 Task: Develop a checklist for content creation and publishing.
Action: Mouse moved to (89, 421)
Screenshot: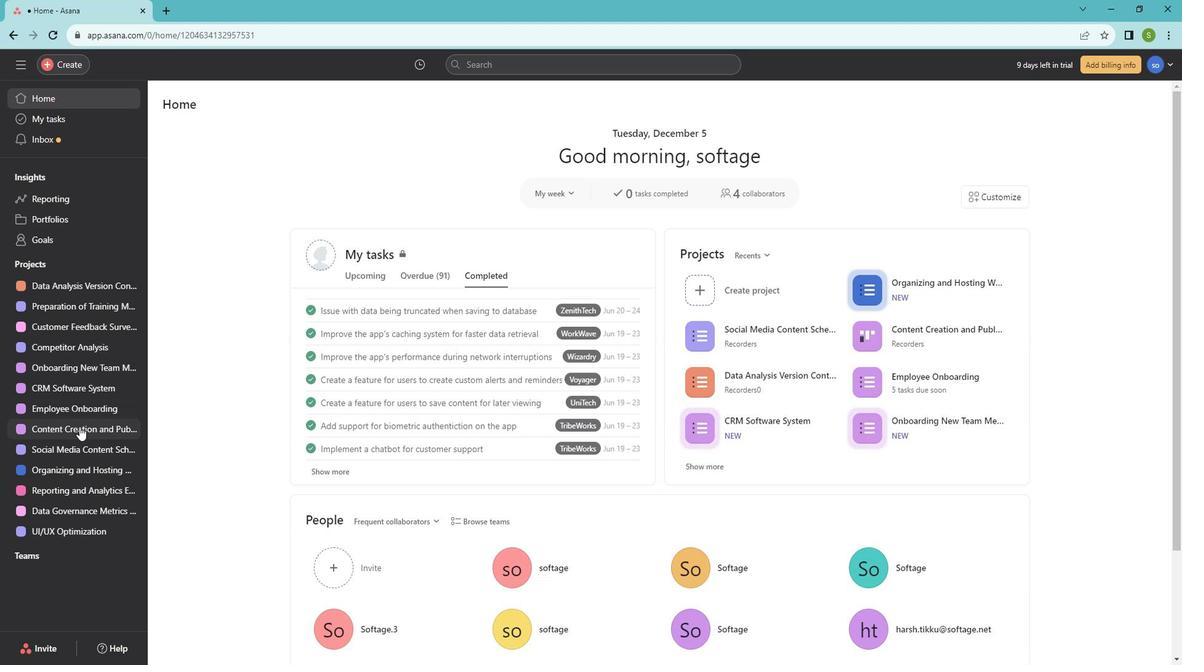 
Action: Mouse pressed left at (89, 421)
Screenshot: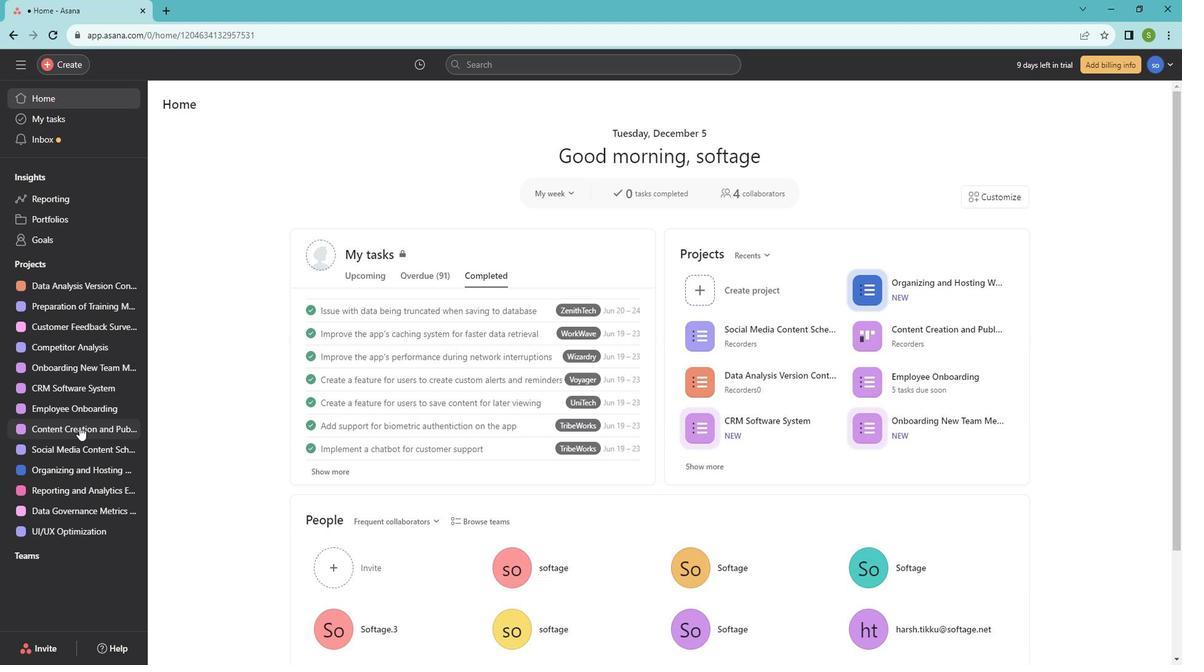 
Action: Mouse moved to (250, 138)
Screenshot: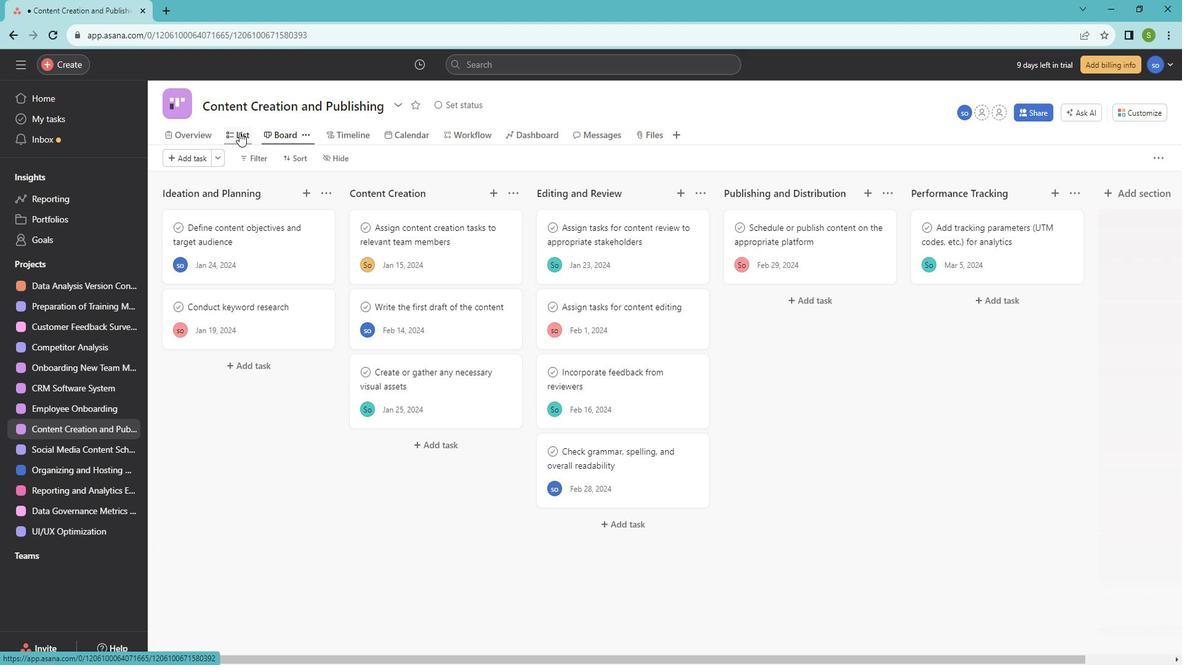 
Action: Mouse pressed left at (250, 138)
Screenshot: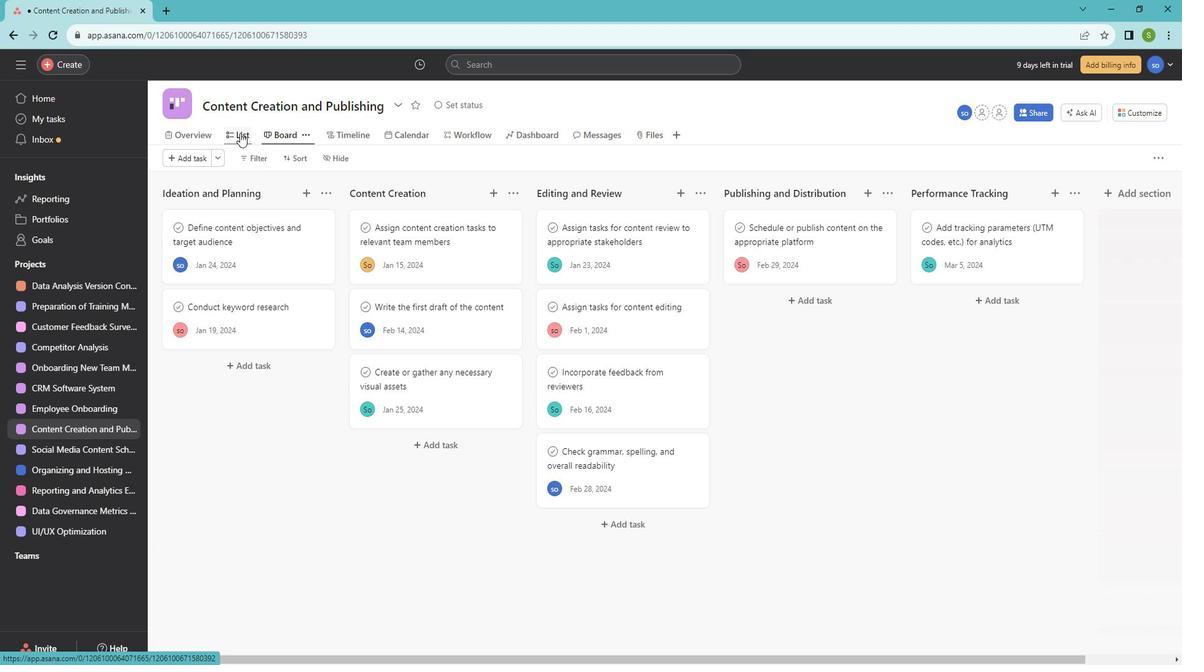
Action: Mouse moved to (714, 197)
Screenshot: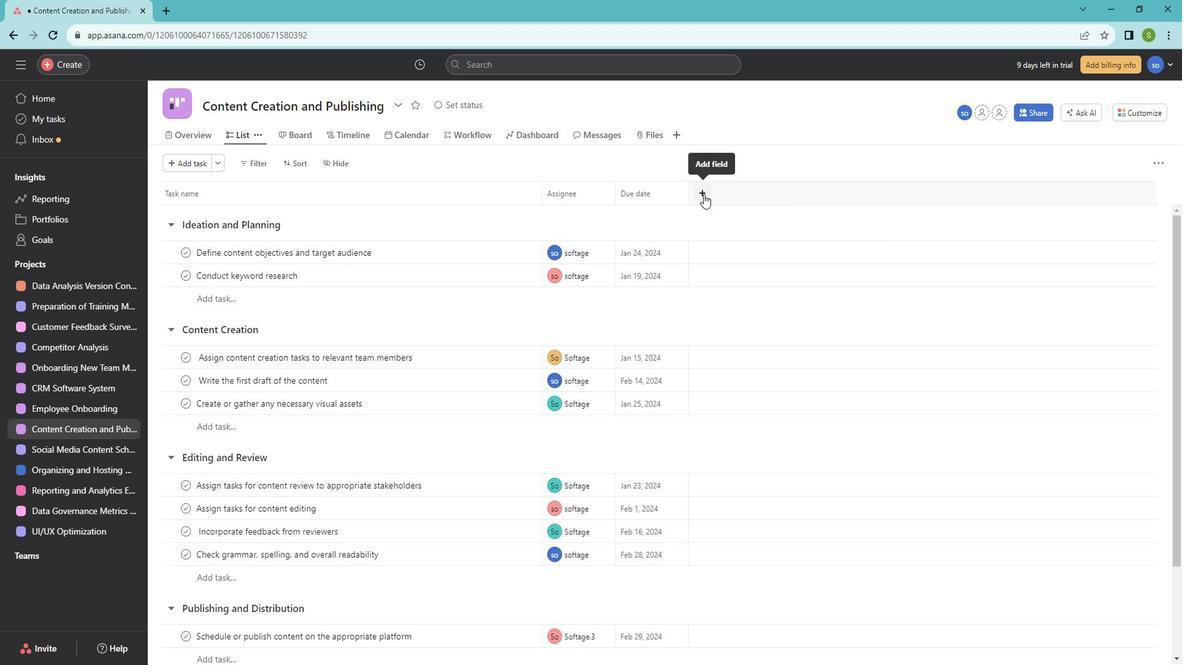 
Action: Mouse pressed left at (714, 197)
Screenshot: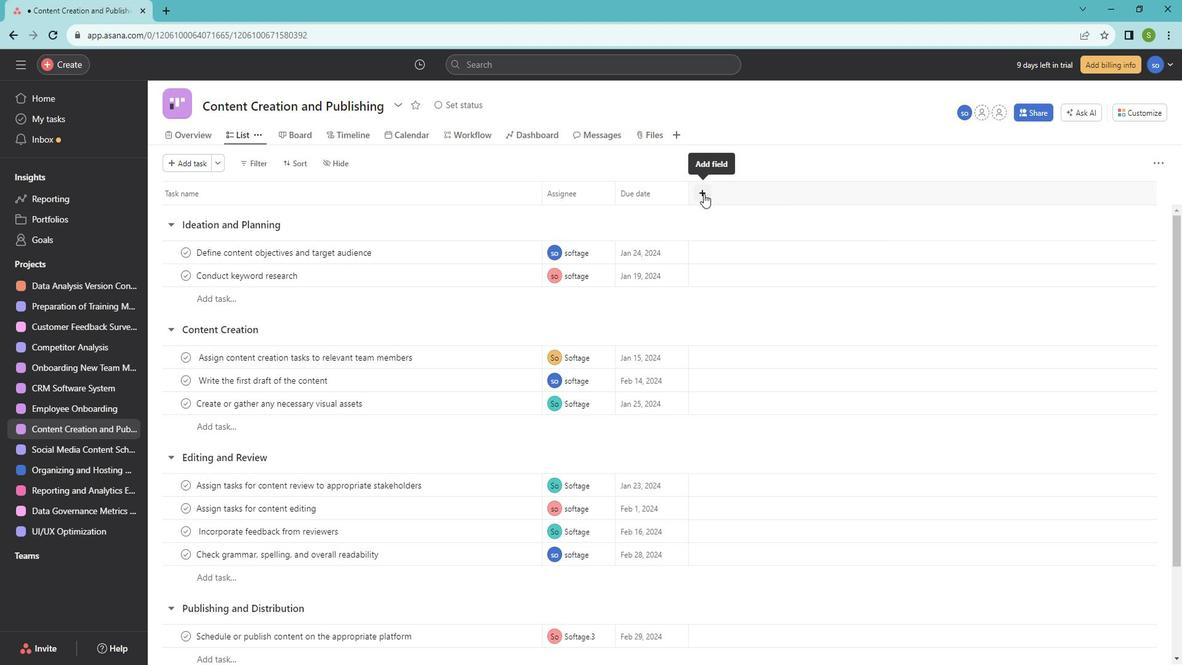 
Action: Mouse moved to (749, 354)
Screenshot: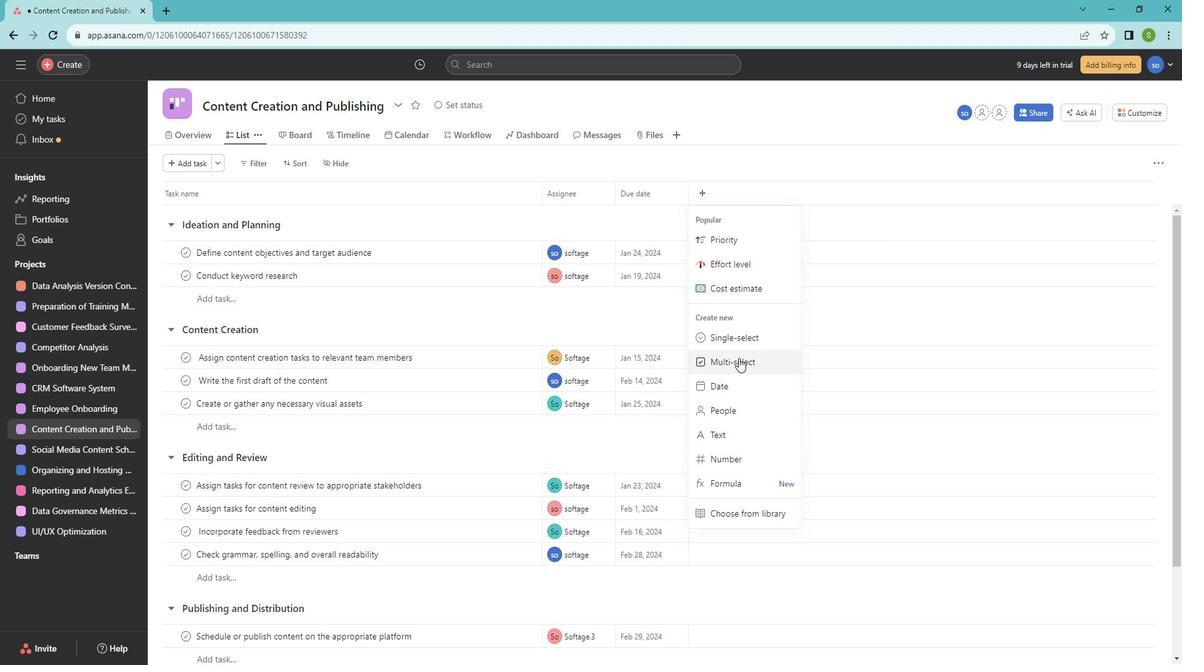 
Action: Mouse pressed left at (749, 354)
Screenshot: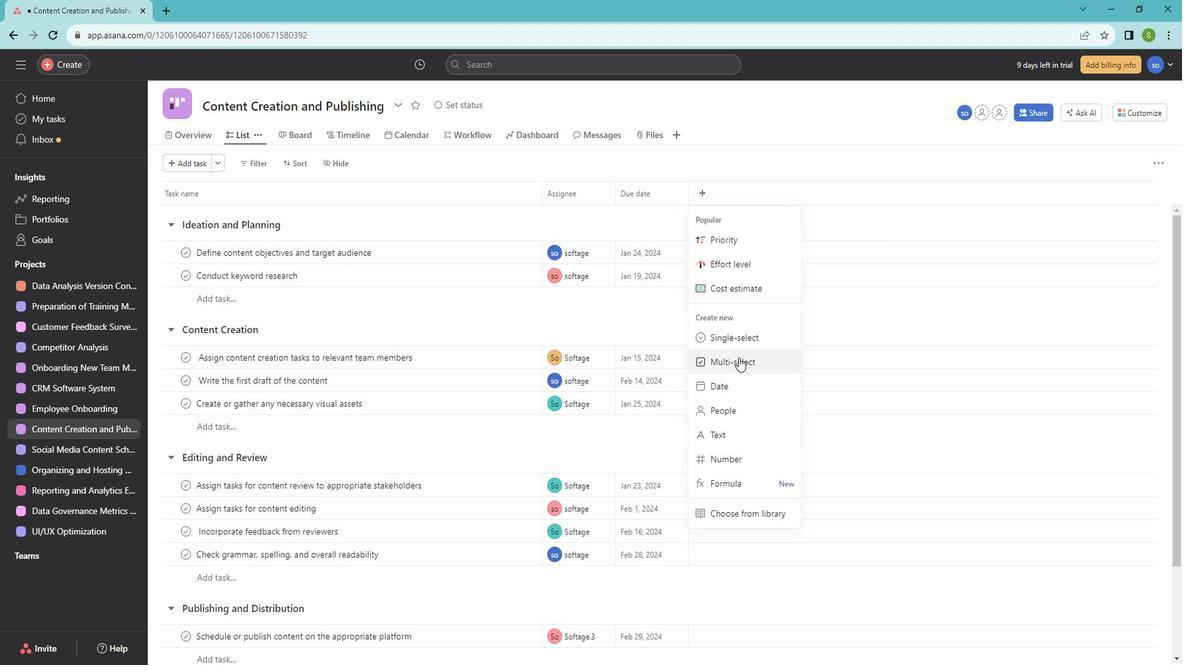 
Action: Mouse moved to (499, 264)
Screenshot: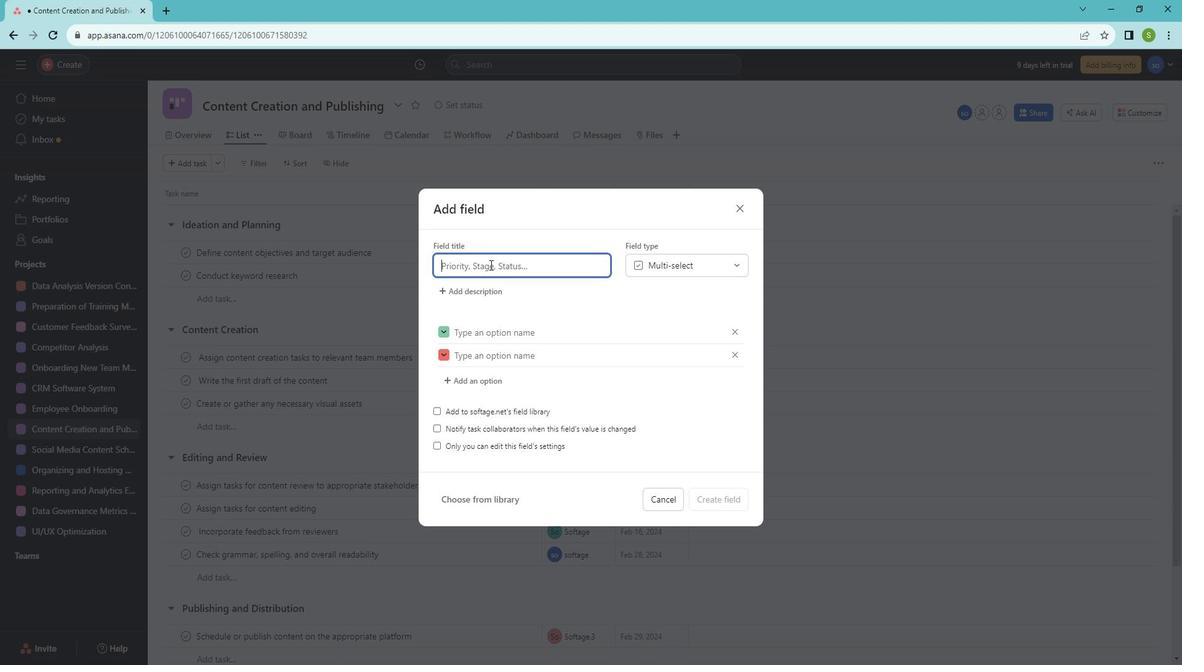 
Action: Mouse pressed left at (499, 264)
Screenshot: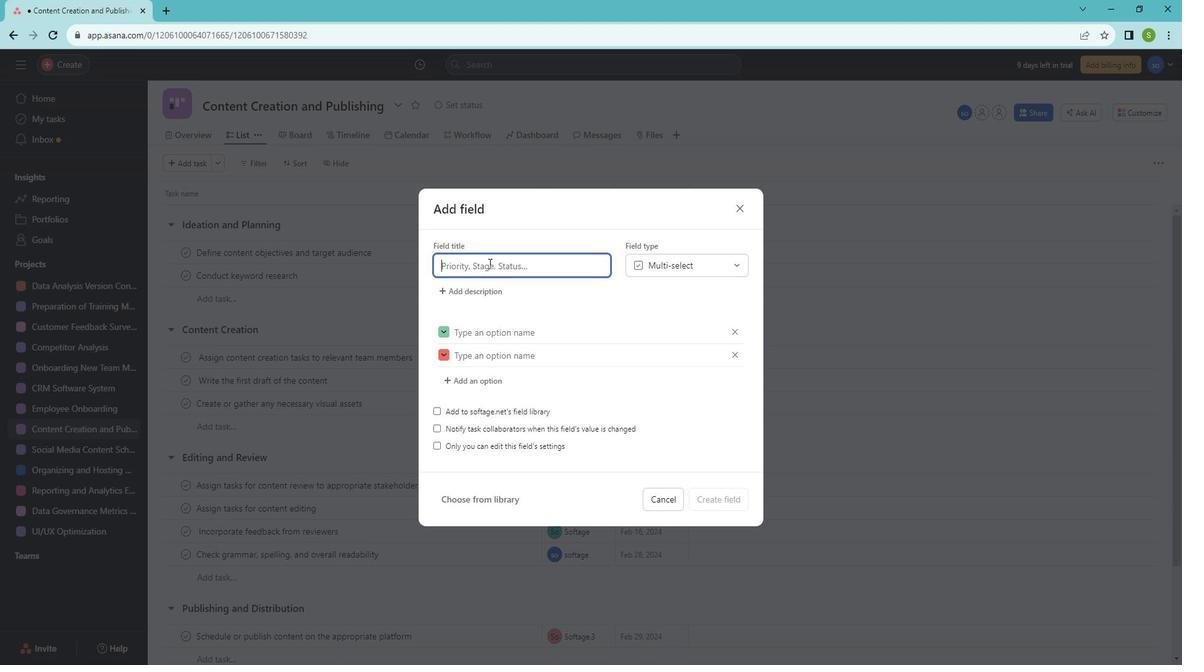 
Action: Mouse moved to (499, 264)
Screenshot: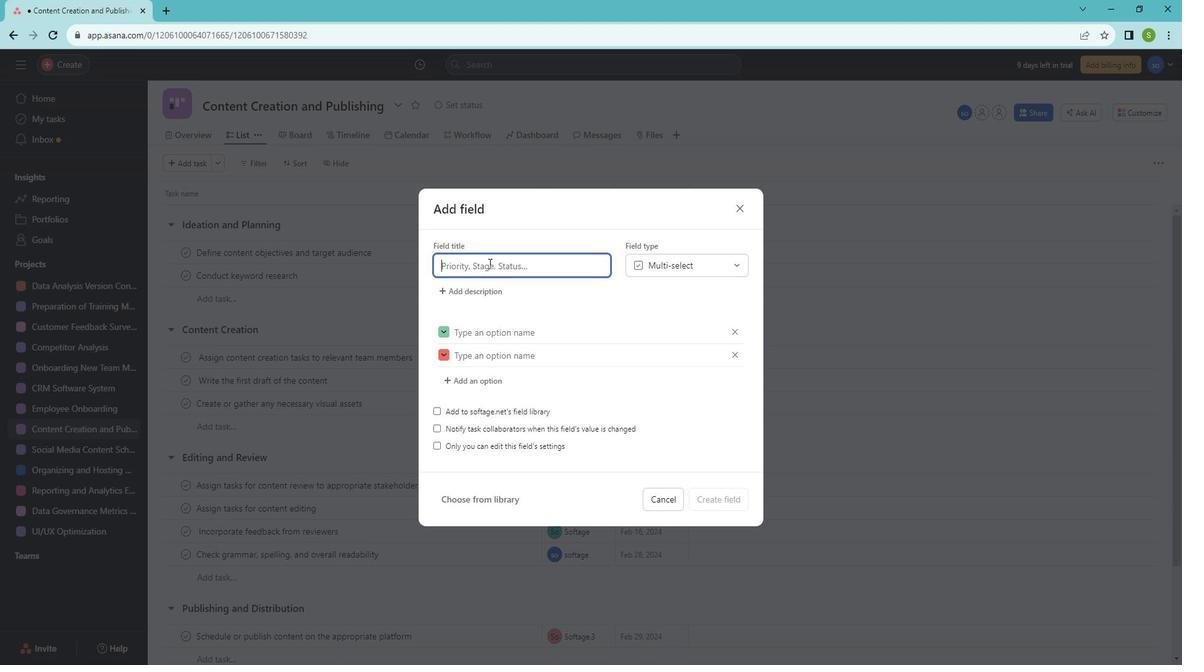 
Action: Key pressed <Key.shift>Content<Key.space><Key.shift>Creation
Screenshot: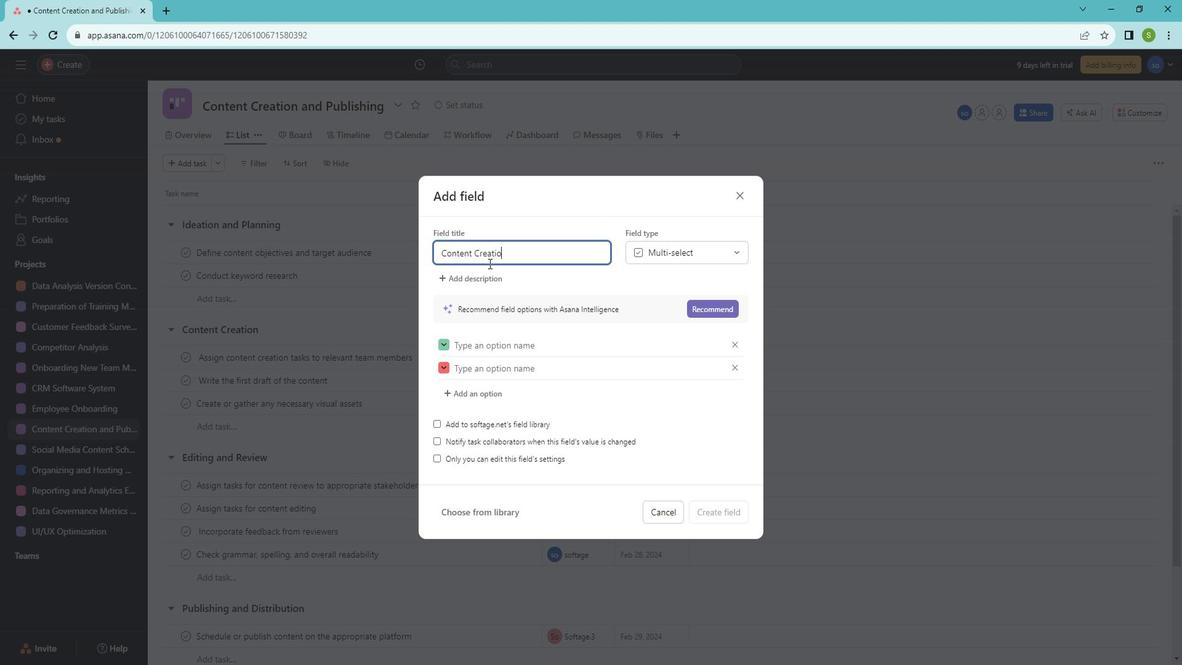 
Action: Mouse moved to (726, 306)
Screenshot: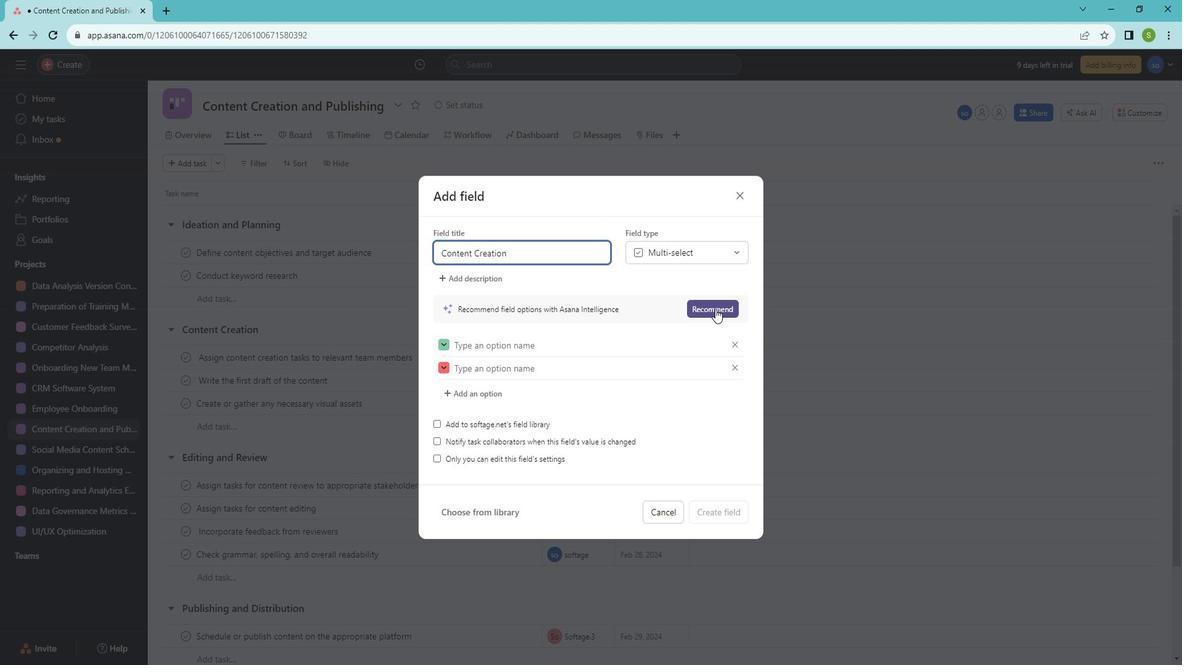 
Action: Mouse pressed left at (726, 306)
Screenshot: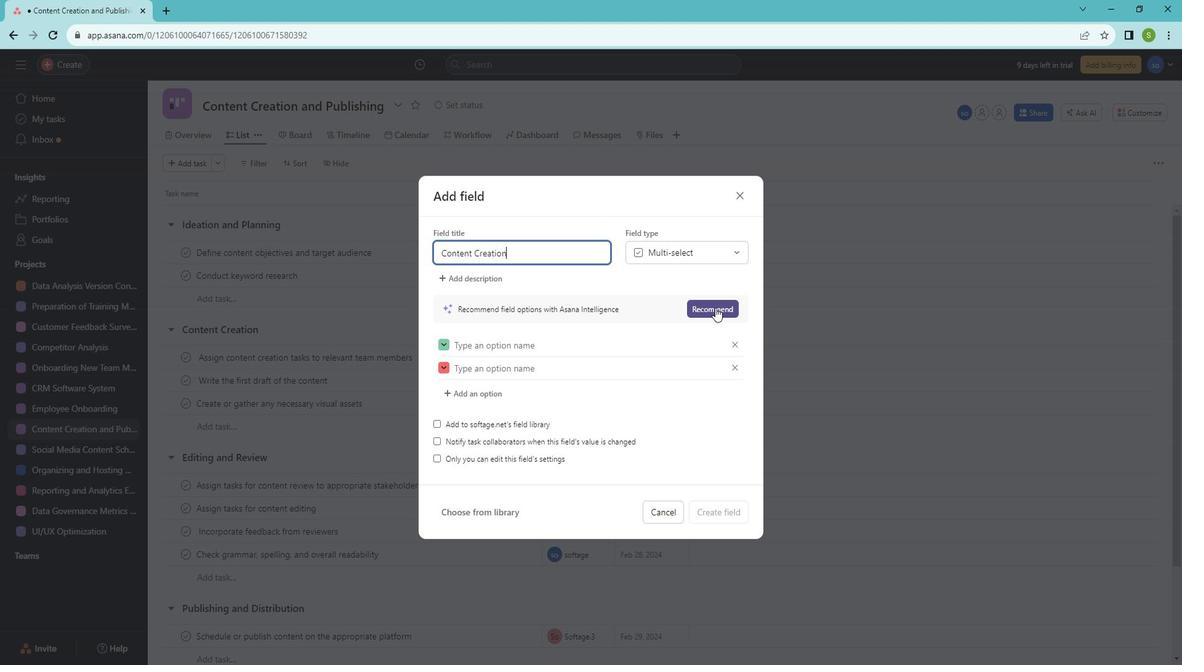 
Action: Mouse moved to (732, 394)
Screenshot: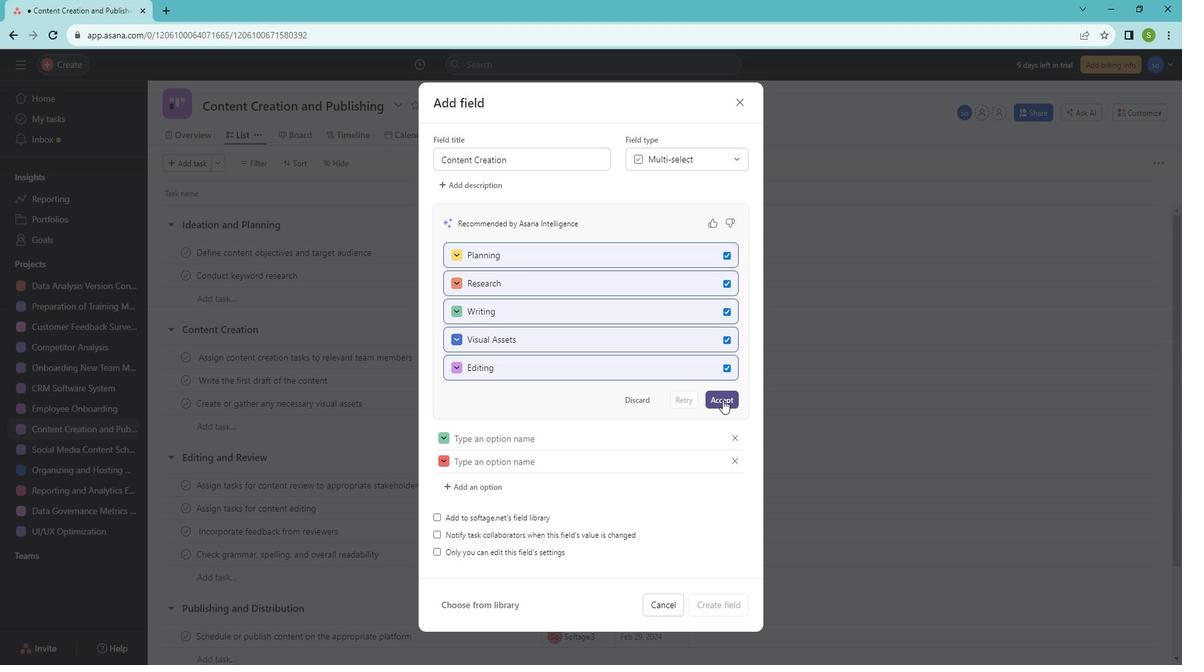 
Action: Mouse pressed left at (732, 394)
Screenshot: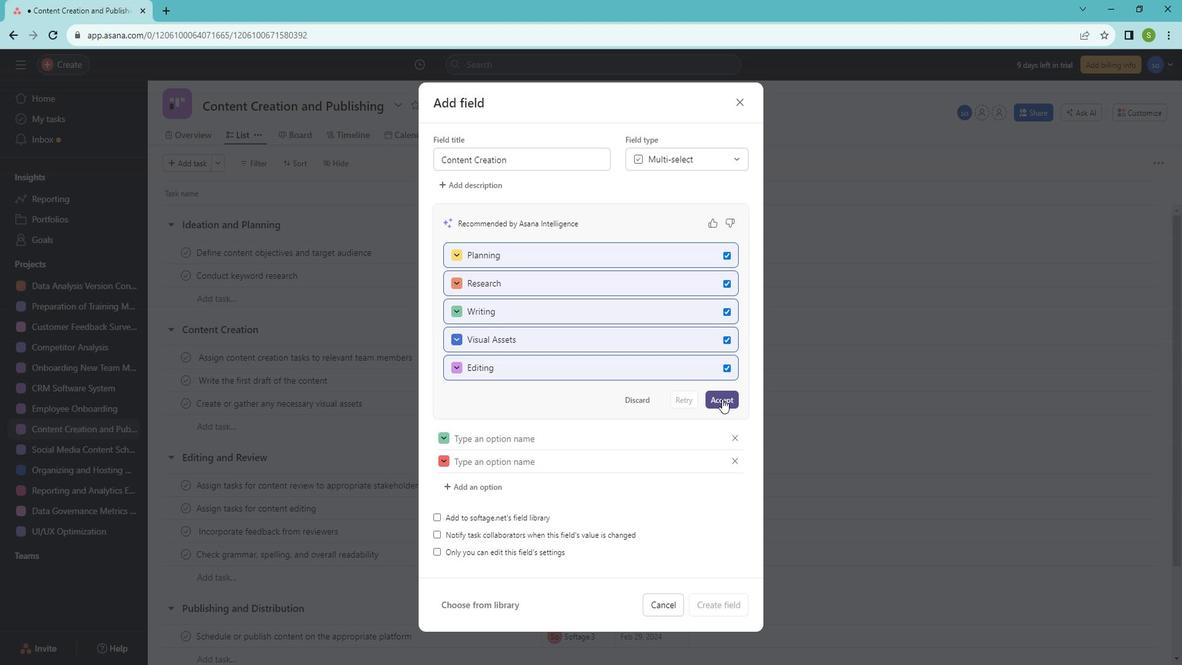 
Action: Mouse moved to (719, 533)
Screenshot: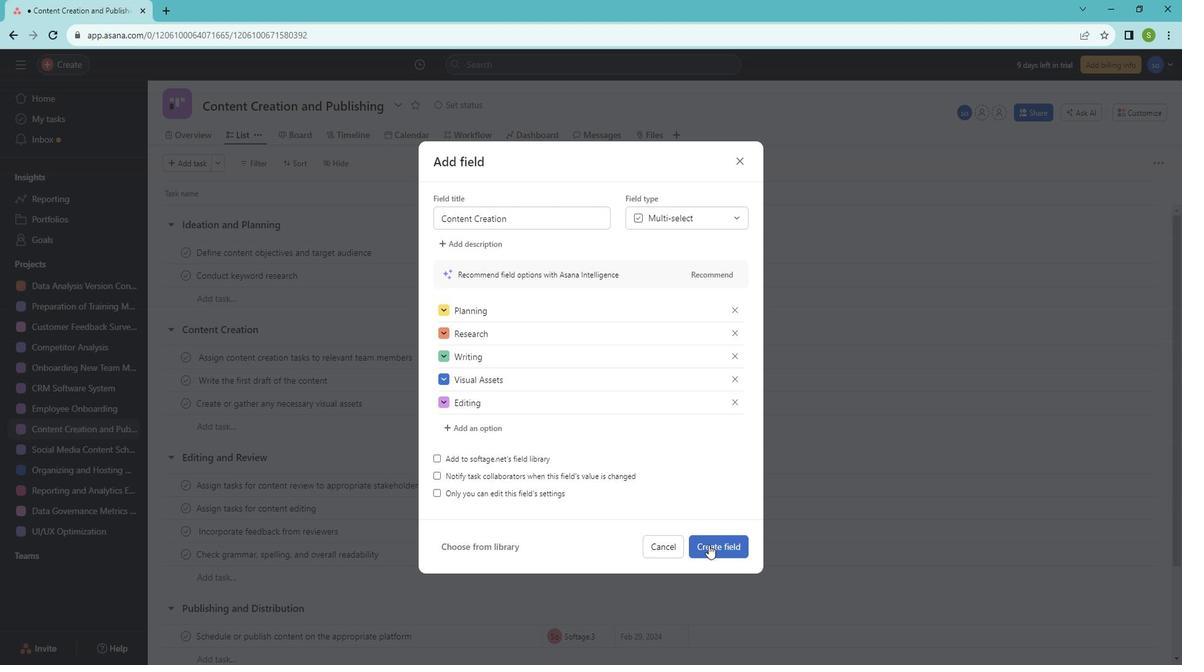 
Action: Mouse pressed left at (719, 533)
Screenshot: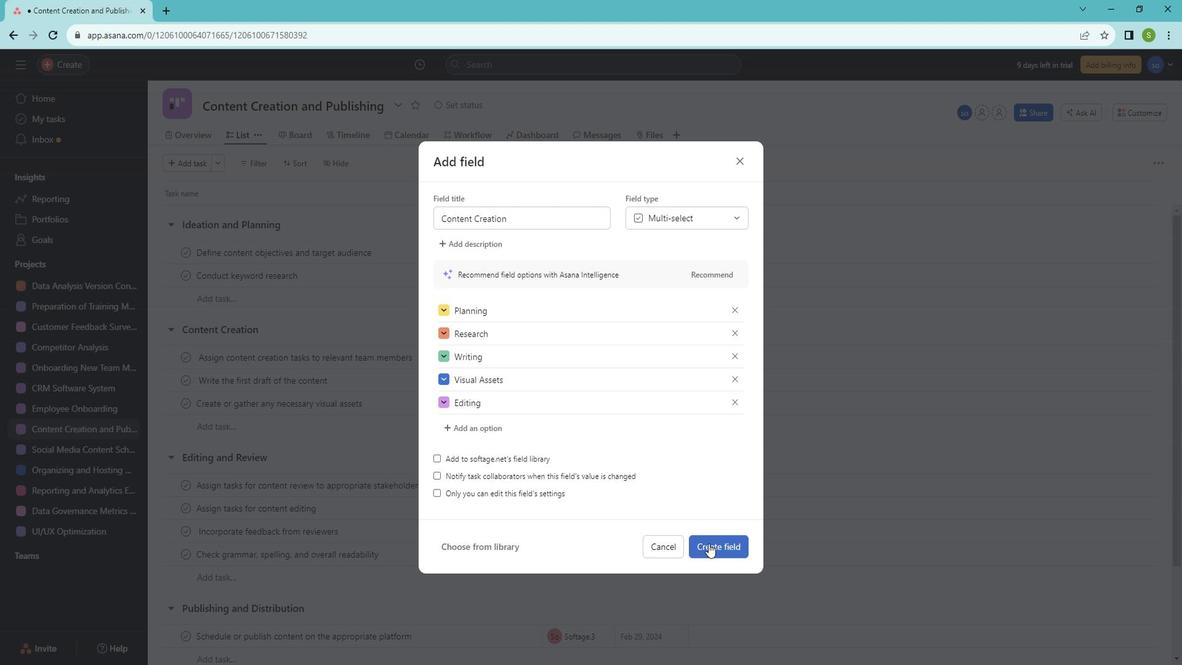 
Action: Mouse moved to (737, 253)
Screenshot: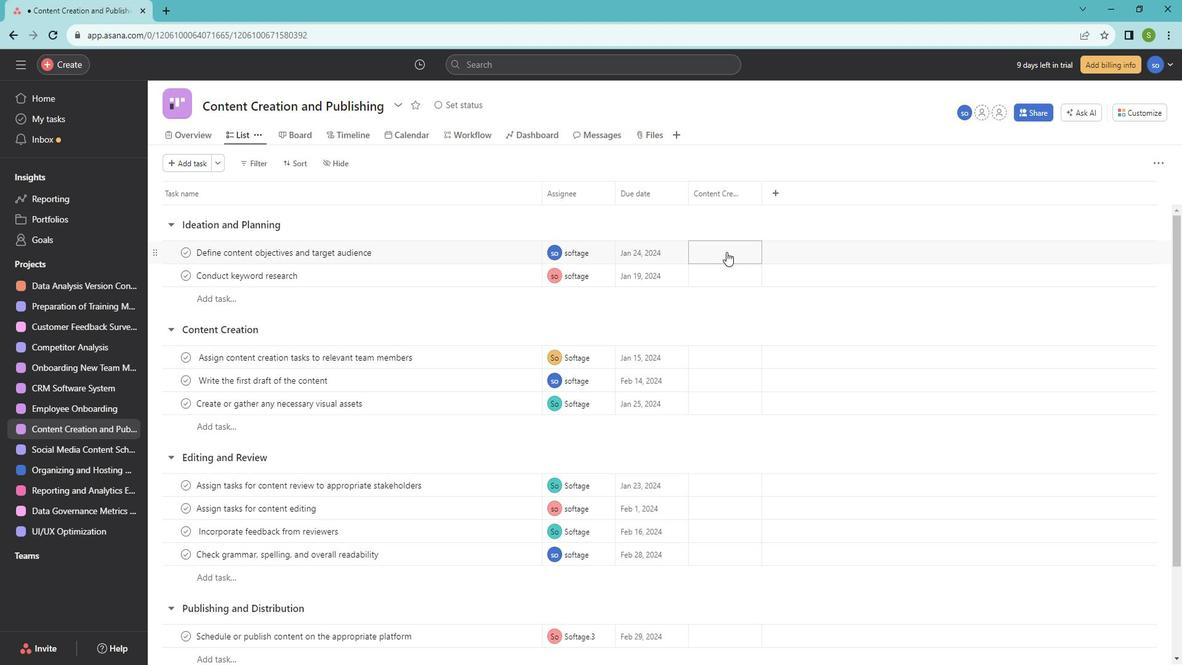 
Action: Mouse pressed left at (737, 253)
Screenshot: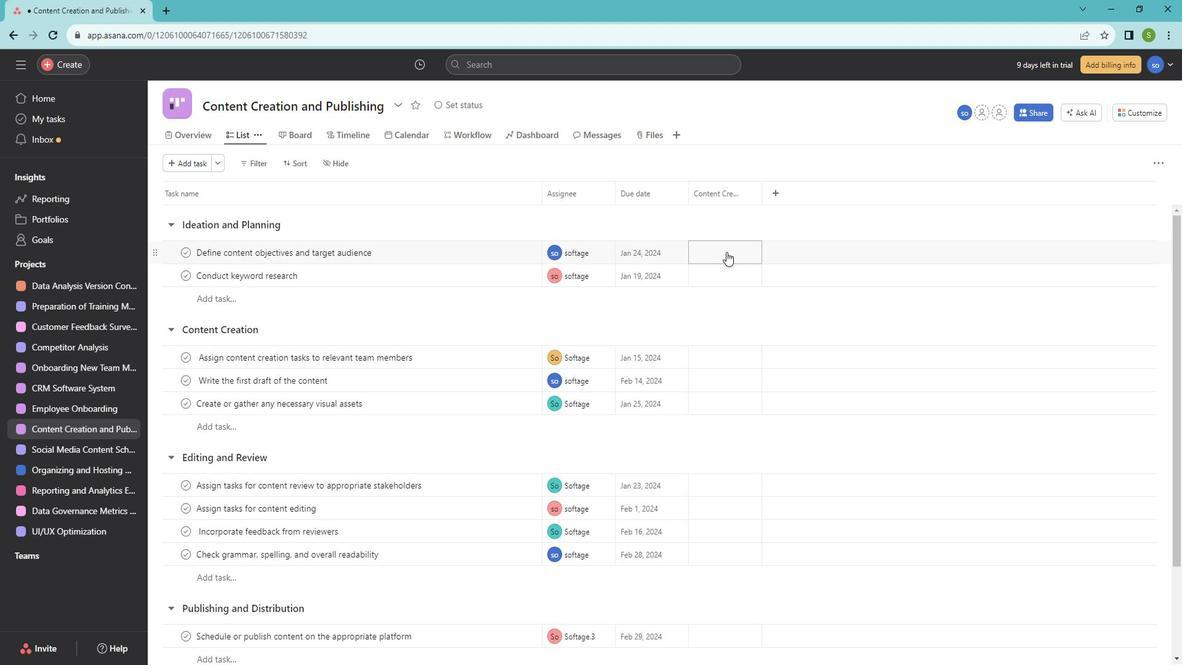 
Action: Mouse moved to (738, 315)
Screenshot: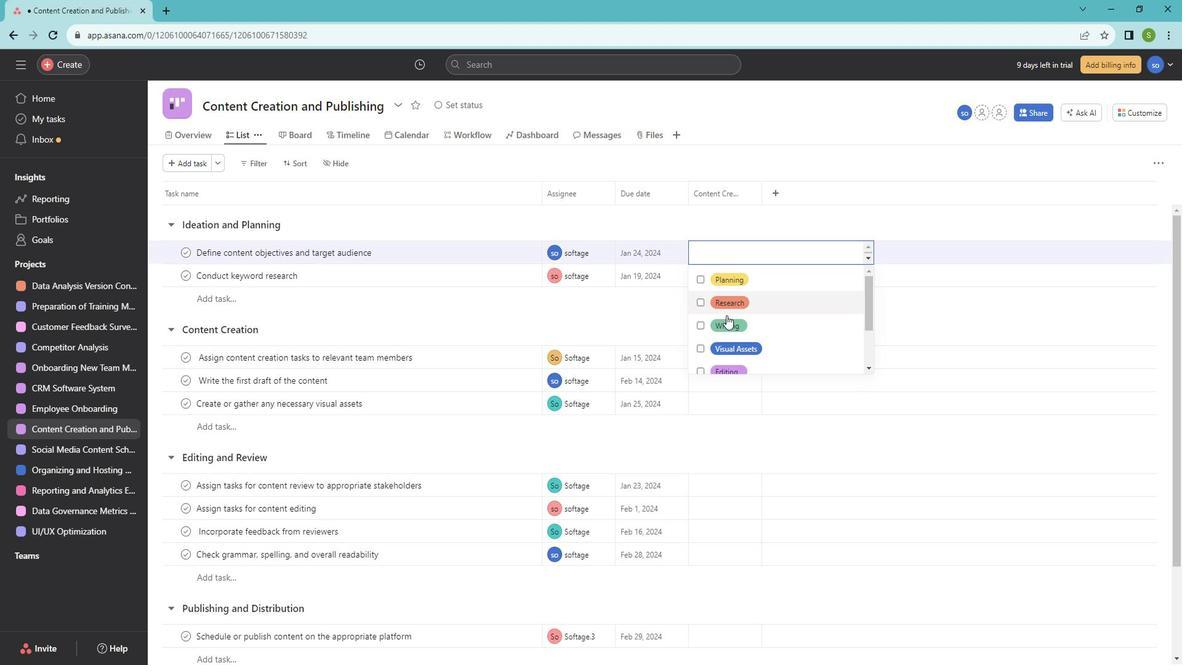 
Action: Mouse scrolled (738, 314) with delta (0, 0)
Screenshot: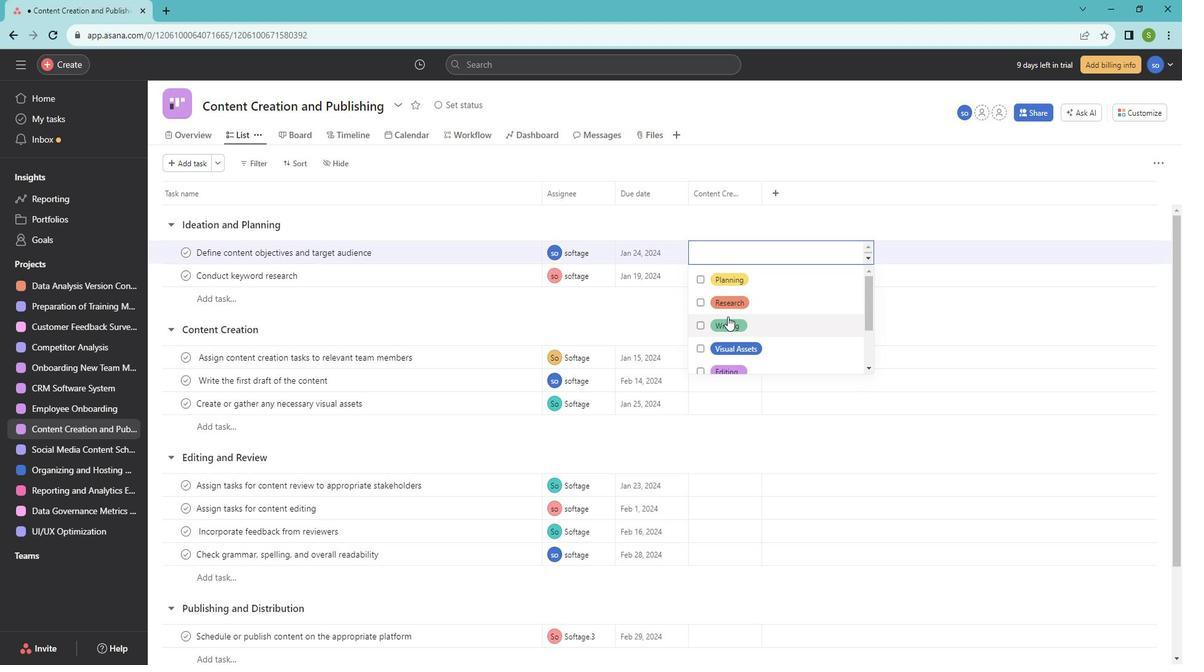 
Action: Mouse moved to (739, 314)
Screenshot: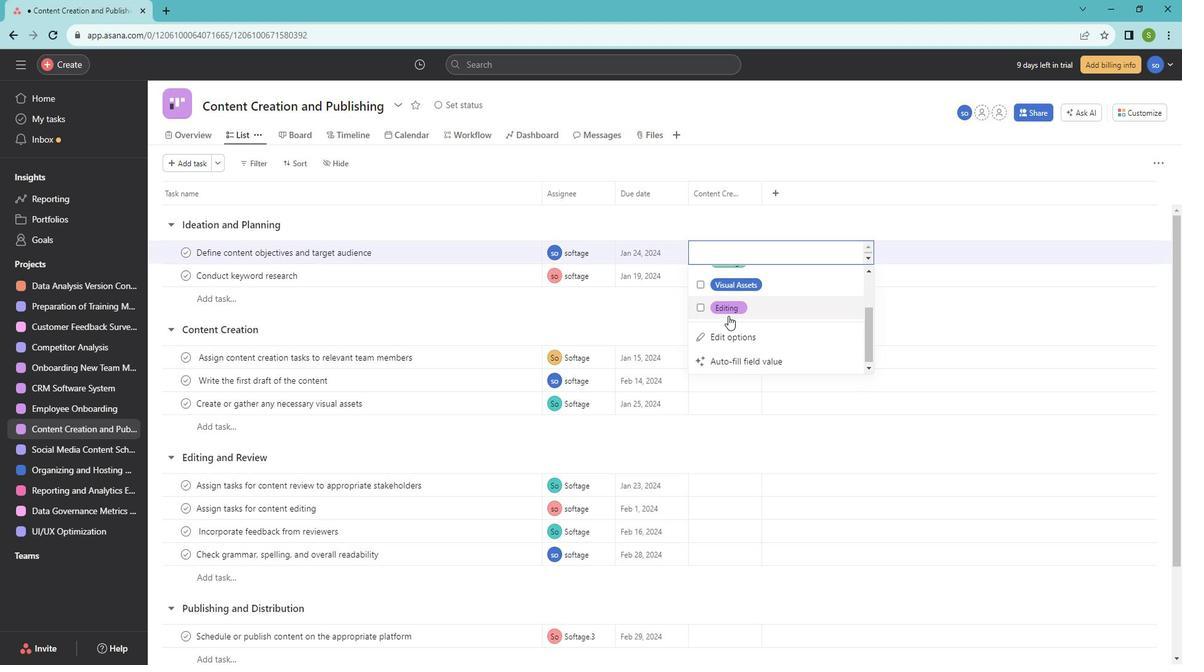 
Action: Mouse scrolled (739, 314) with delta (0, 0)
Screenshot: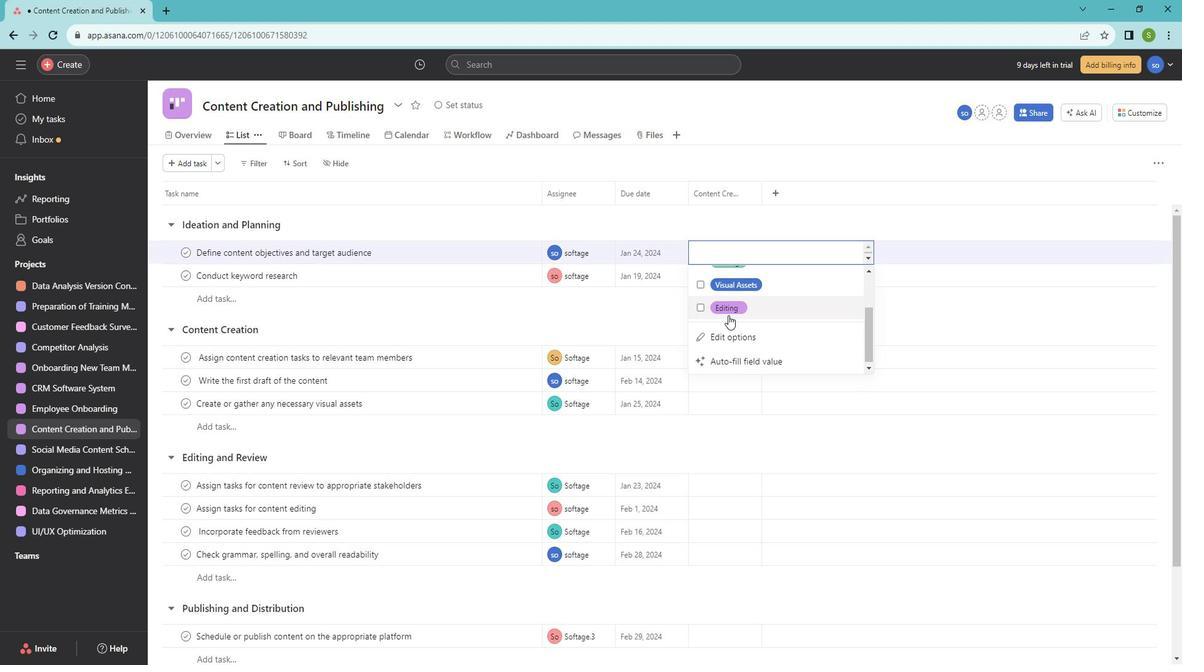 
Action: Mouse moved to (731, 278)
Screenshot: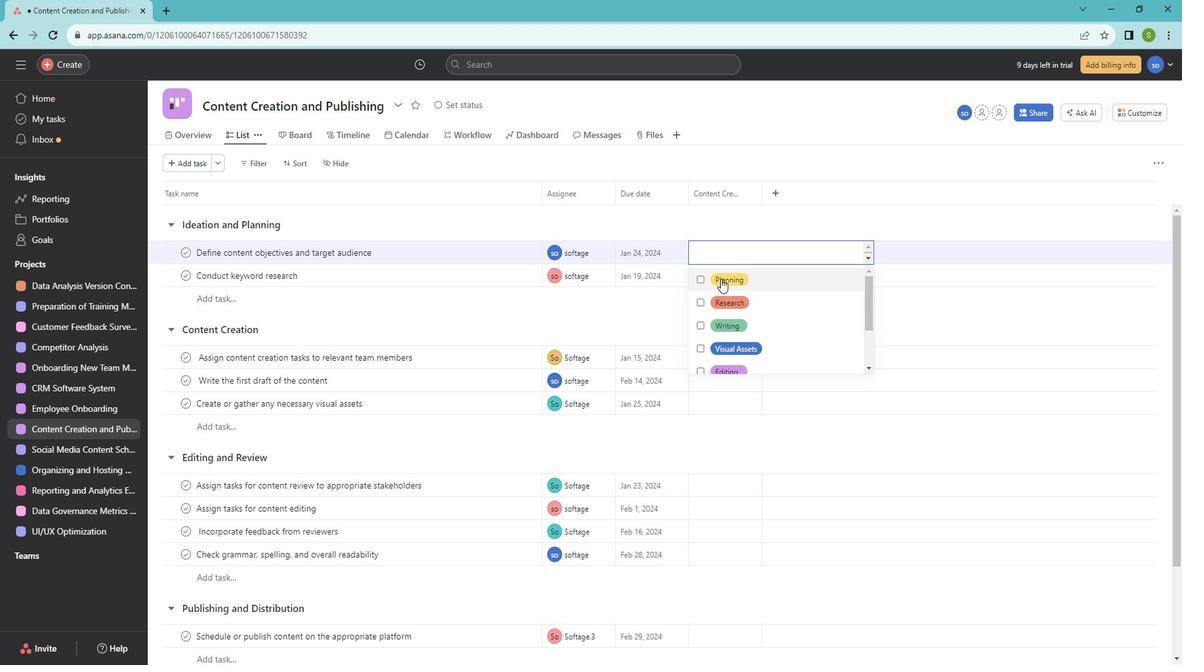 
Action: Mouse pressed left at (731, 278)
Screenshot: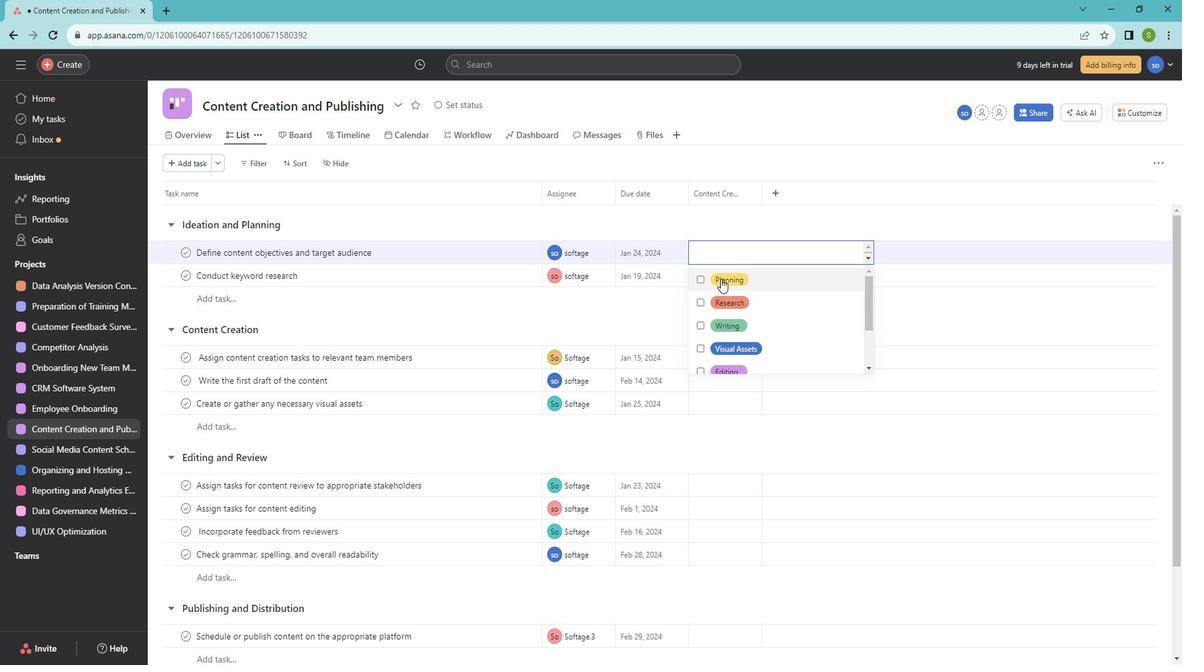 
Action: Mouse moved to (928, 282)
Screenshot: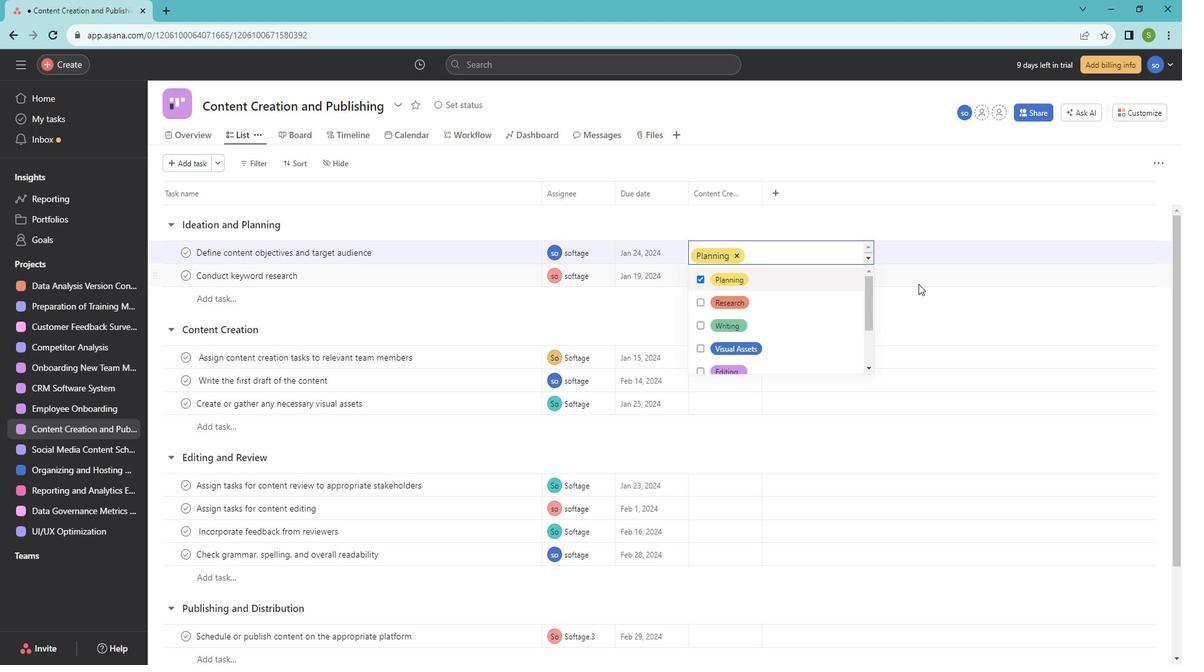 
Action: Mouse pressed left at (928, 282)
Screenshot: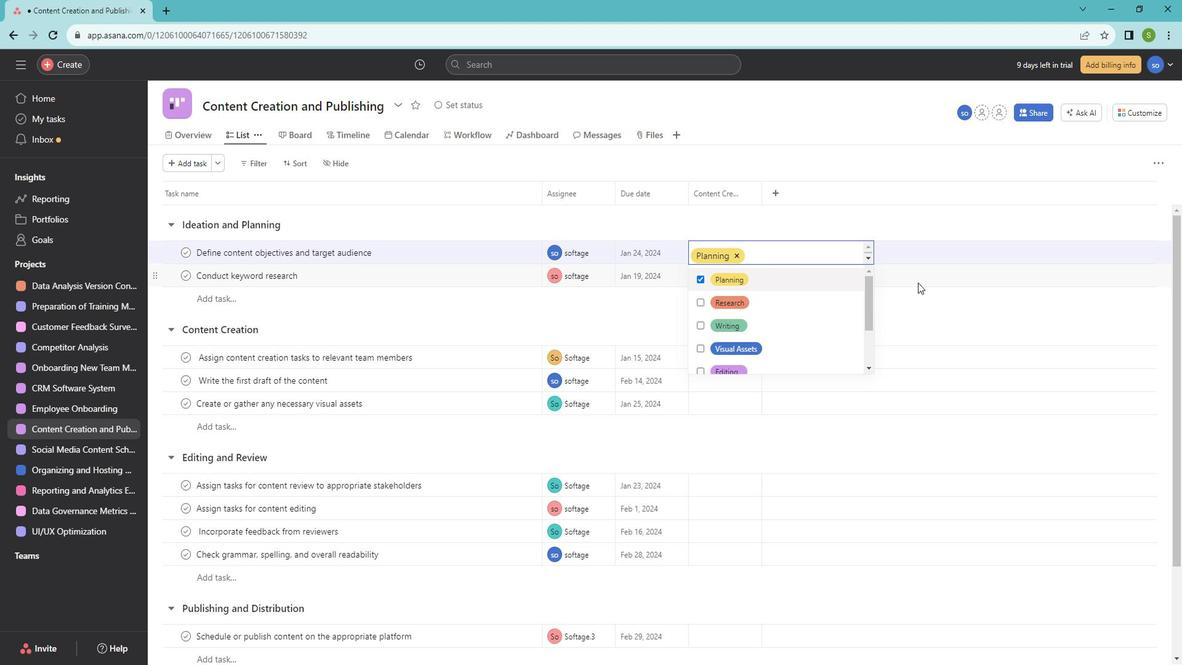 
Action: Mouse moved to (726, 278)
Screenshot: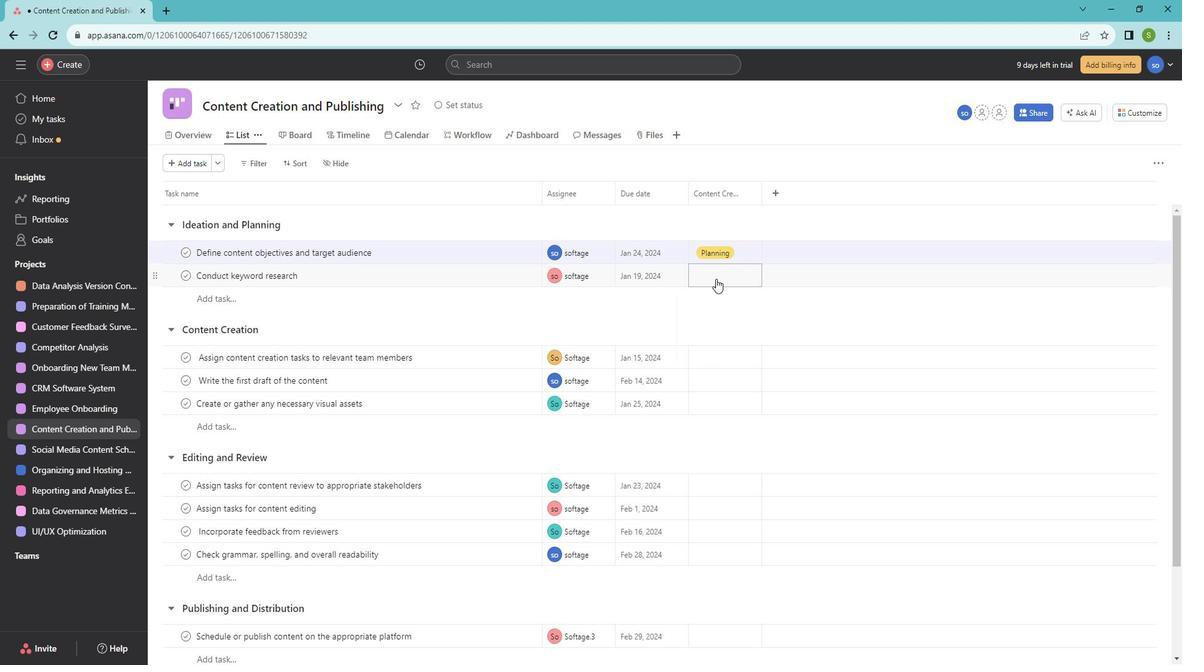 
Action: Mouse pressed left at (726, 278)
Screenshot: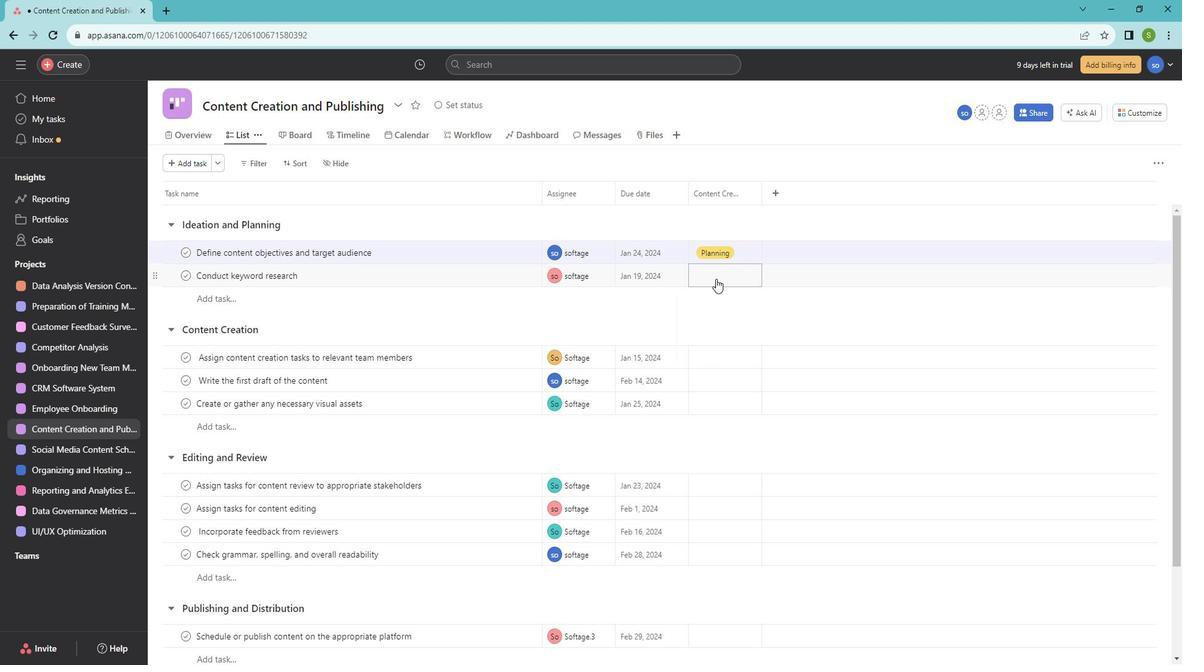 
Action: Mouse moved to (735, 319)
Screenshot: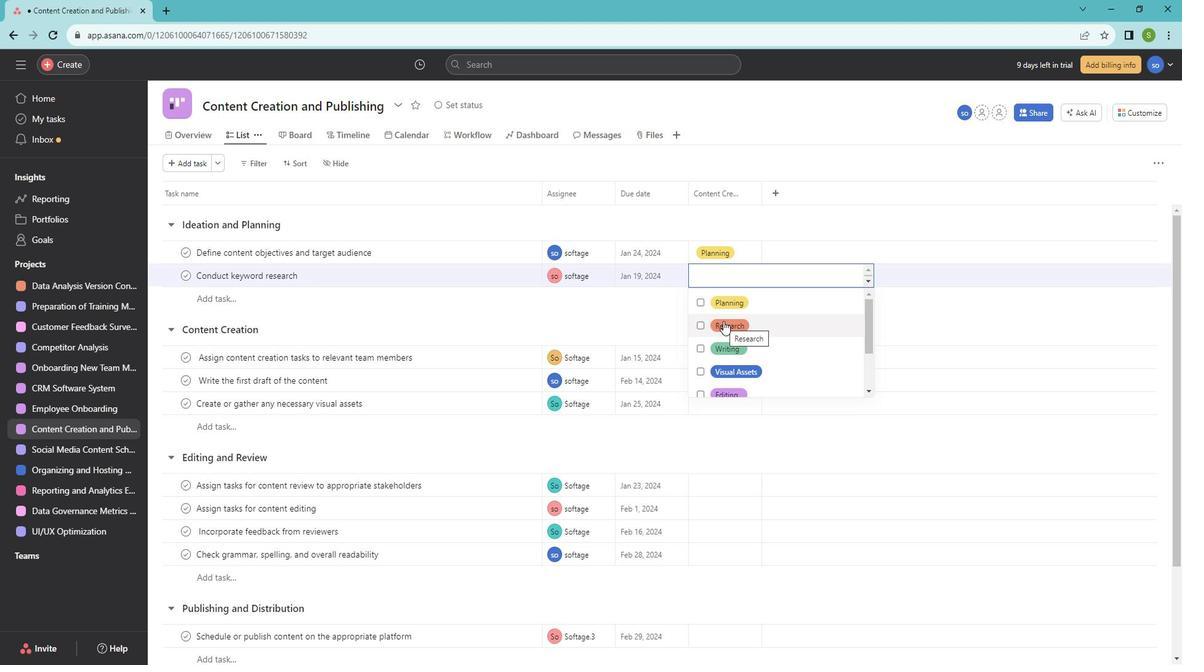 
Action: Mouse pressed left at (735, 319)
Screenshot: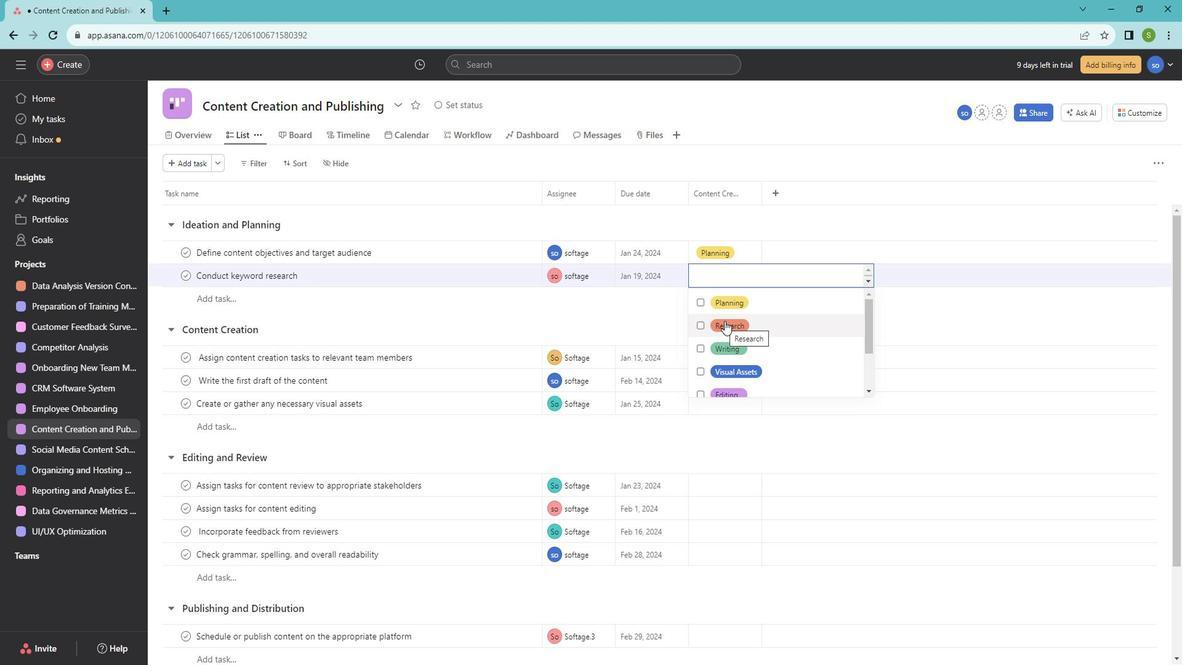 
Action: Mouse moved to (915, 277)
Screenshot: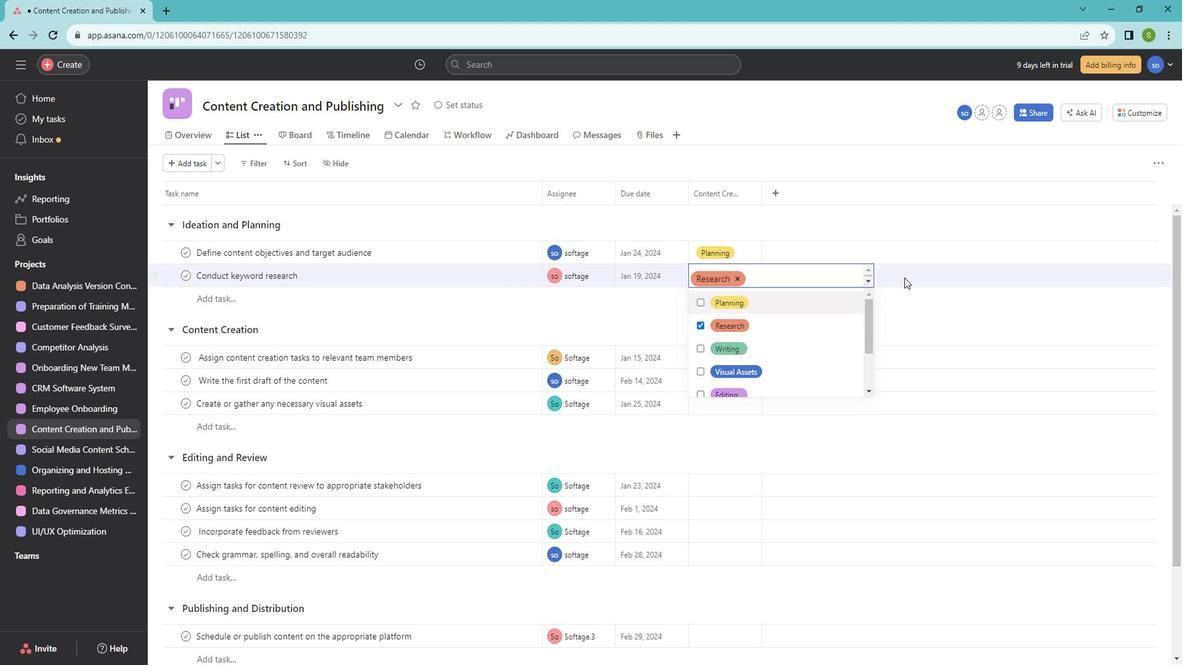 
Action: Mouse pressed left at (915, 277)
Screenshot: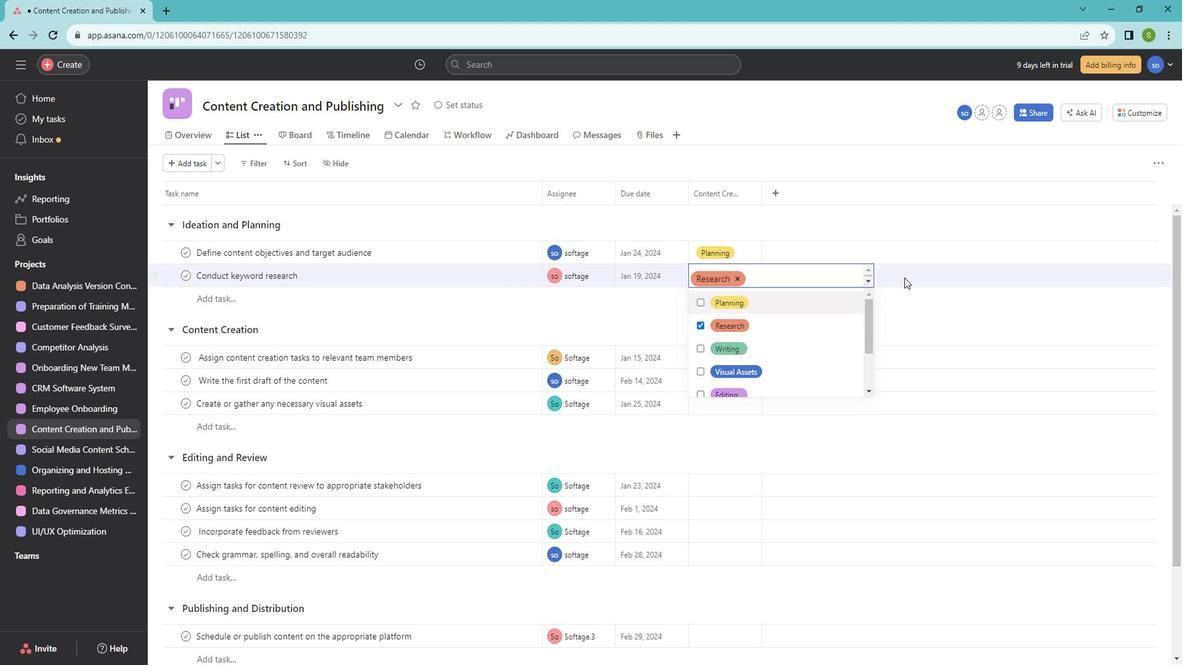 
Action: Mouse moved to (721, 353)
Screenshot: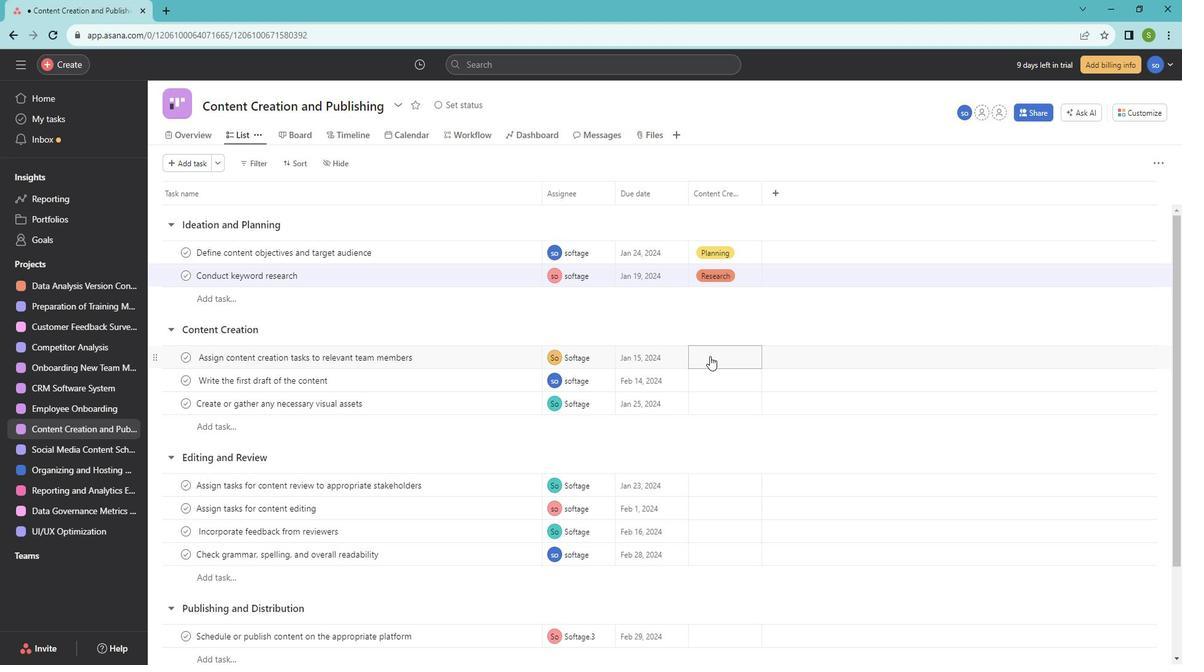 
Action: Mouse pressed left at (721, 353)
Screenshot: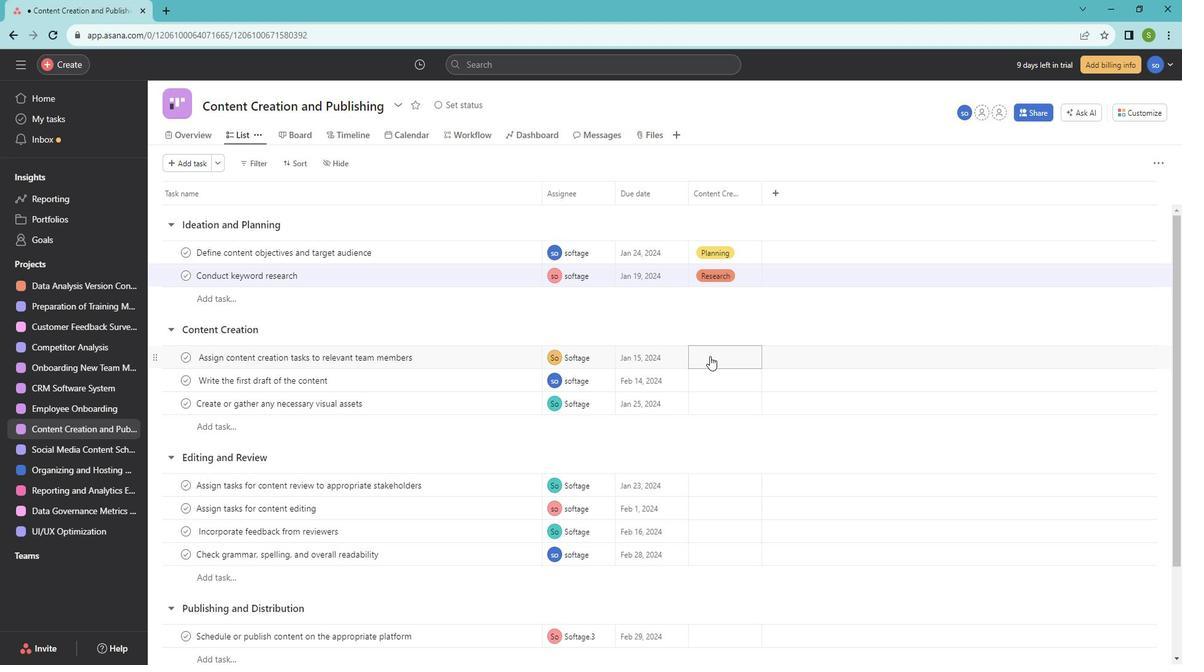 
Action: Mouse moved to (743, 412)
Screenshot: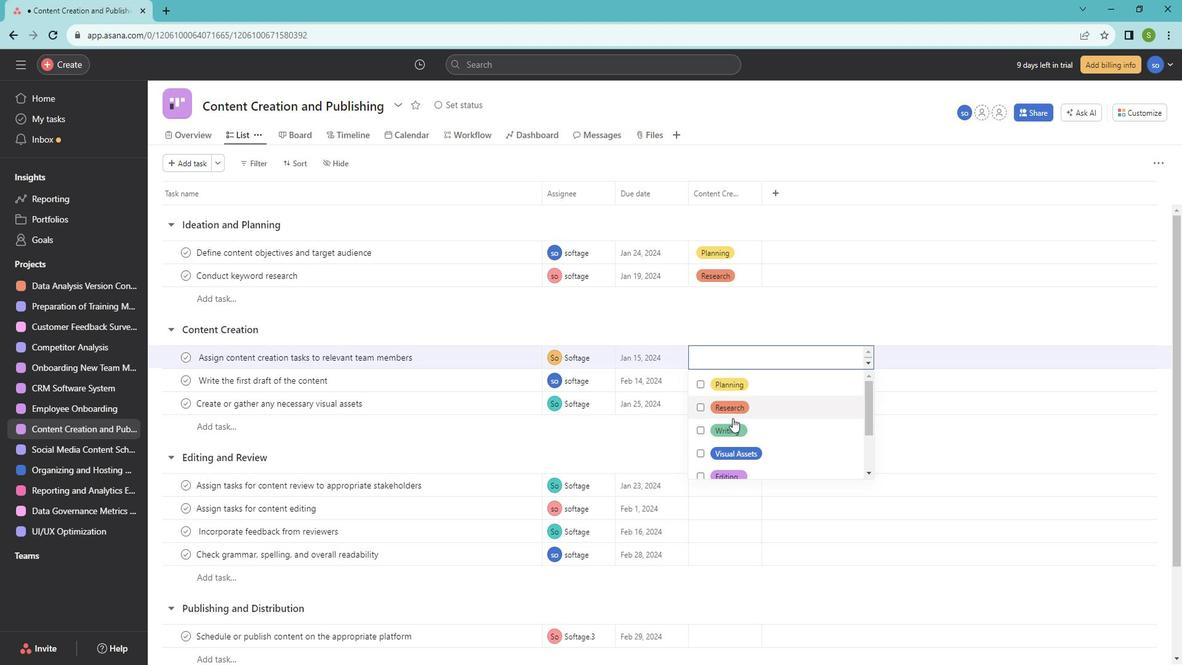 
Action: Mouse scrolled (743, 412) with delta (0, 0)
Screenshot: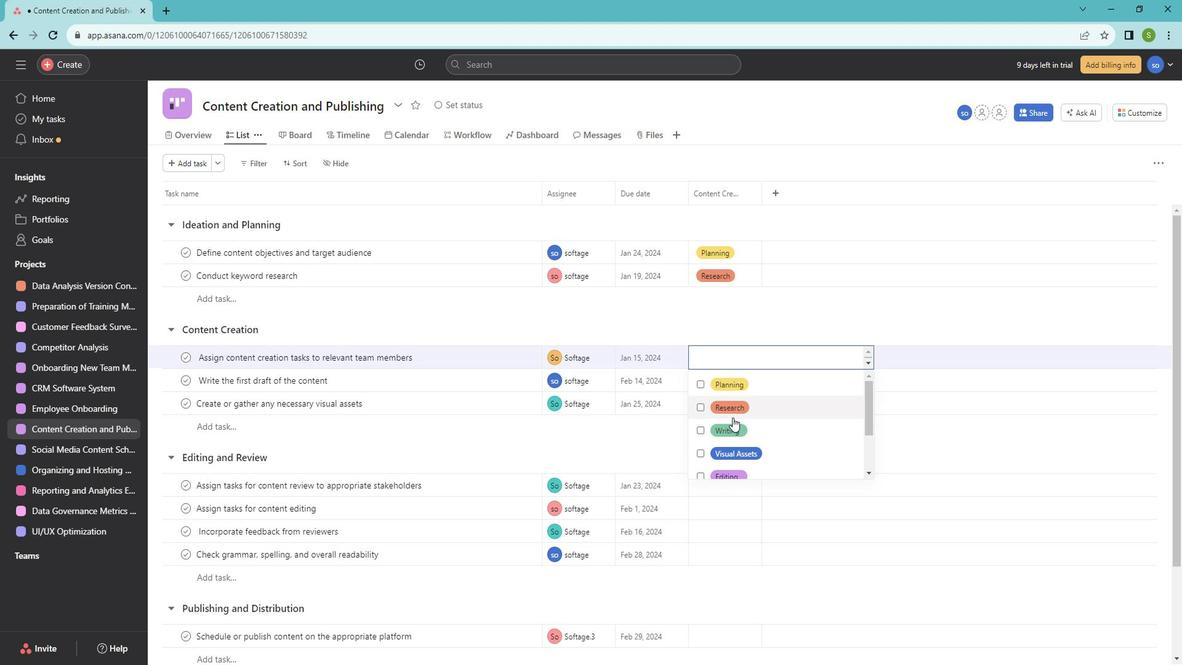
Action: Mouse scrolled (743, 412) with delta (0, 0)
Screenshot: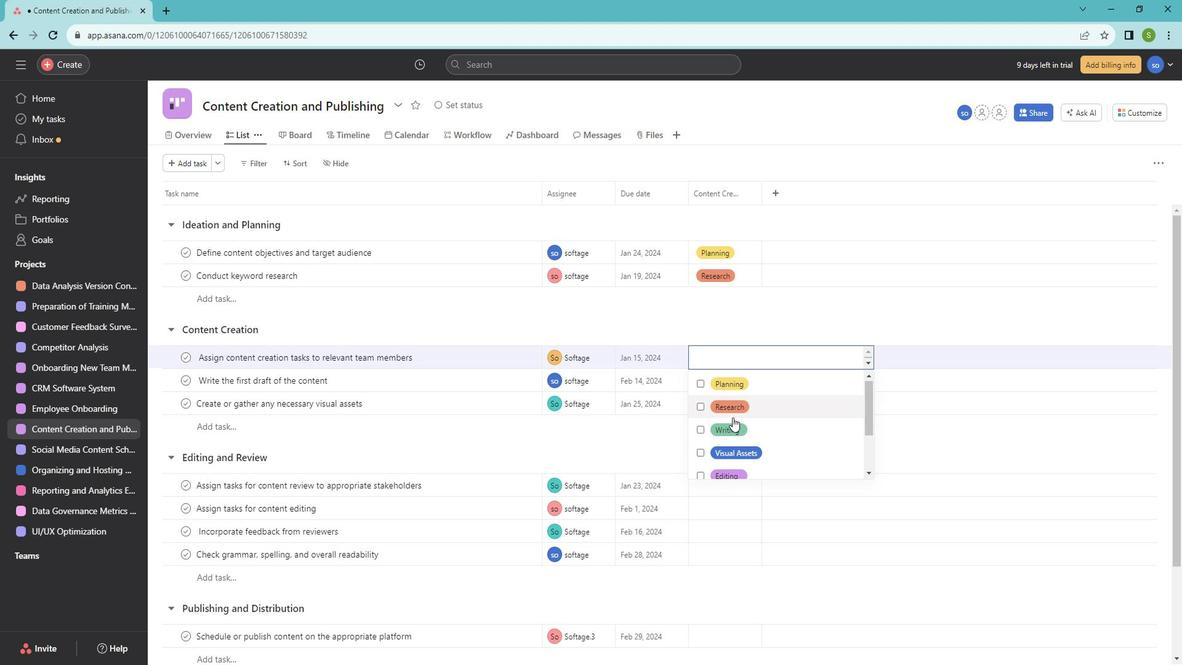 
Action: Mouse moved to (743, 410)
Screenshot: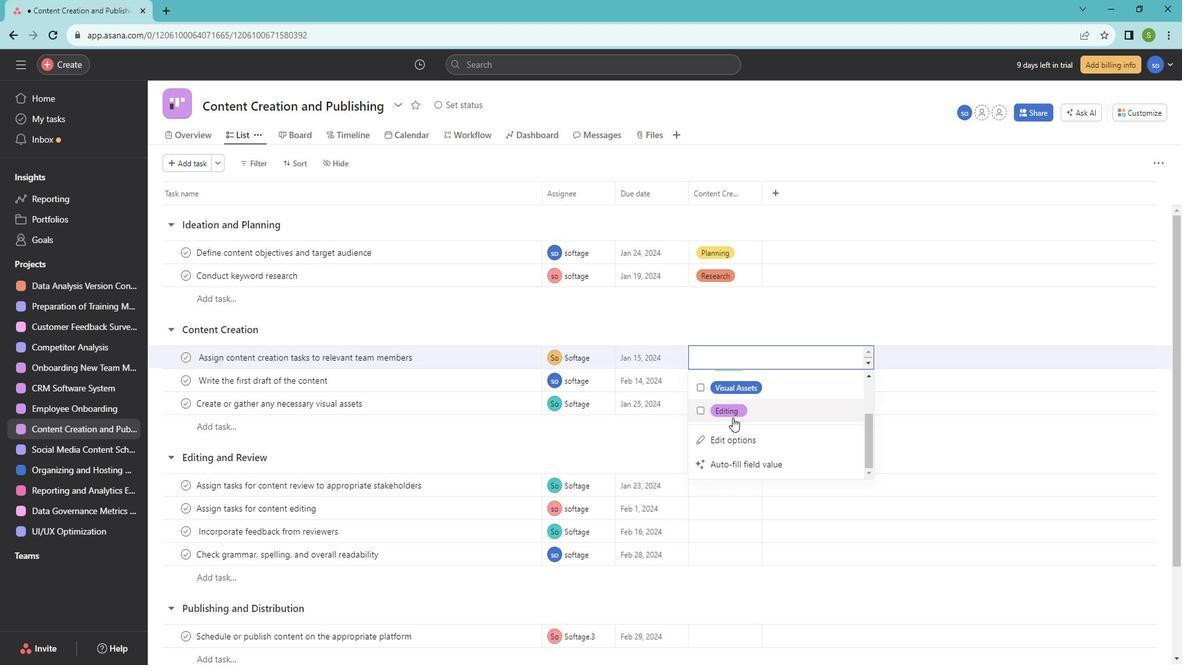 
Action: Mouse scrolled (743, 411) with delta (0, 0)
Screenshot: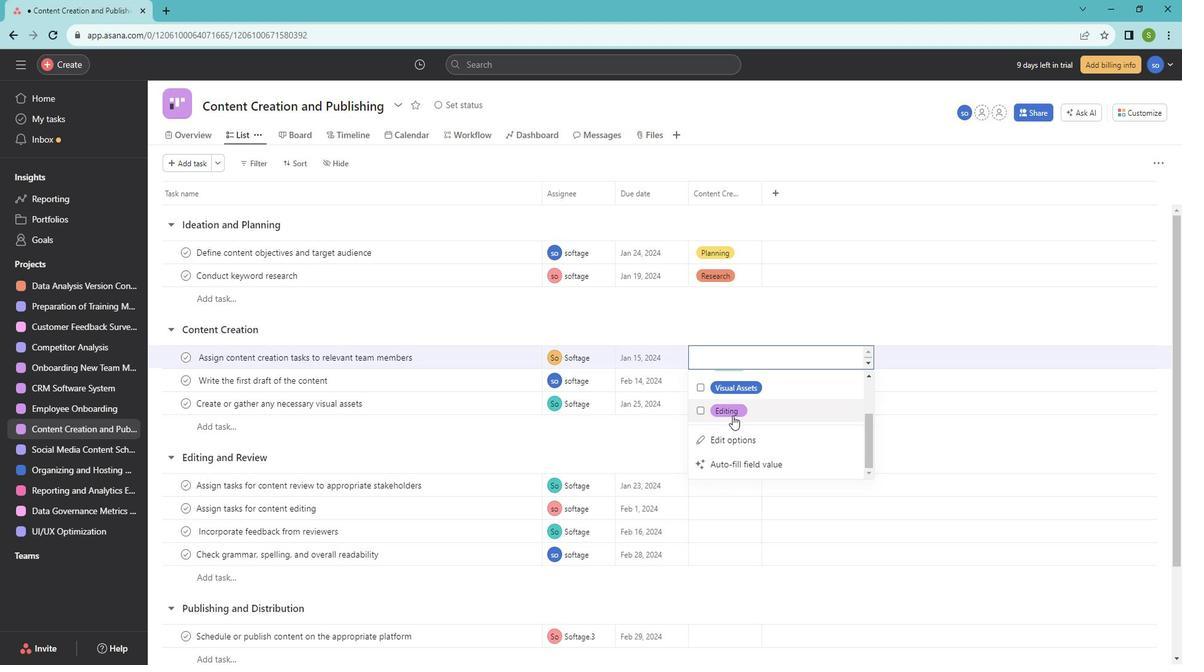 
Action: Mouse moved to (741, 418)
Screenshot: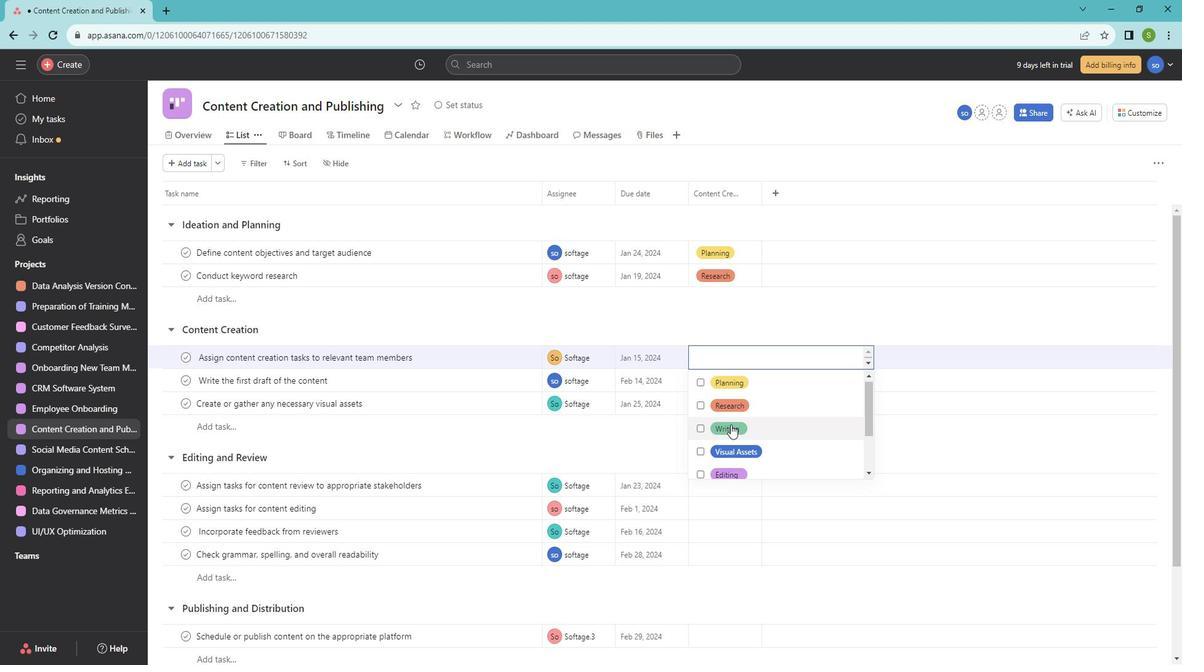 
Action: Mouse scrolled (741, 418) with delta (0, 0)
Screenshot: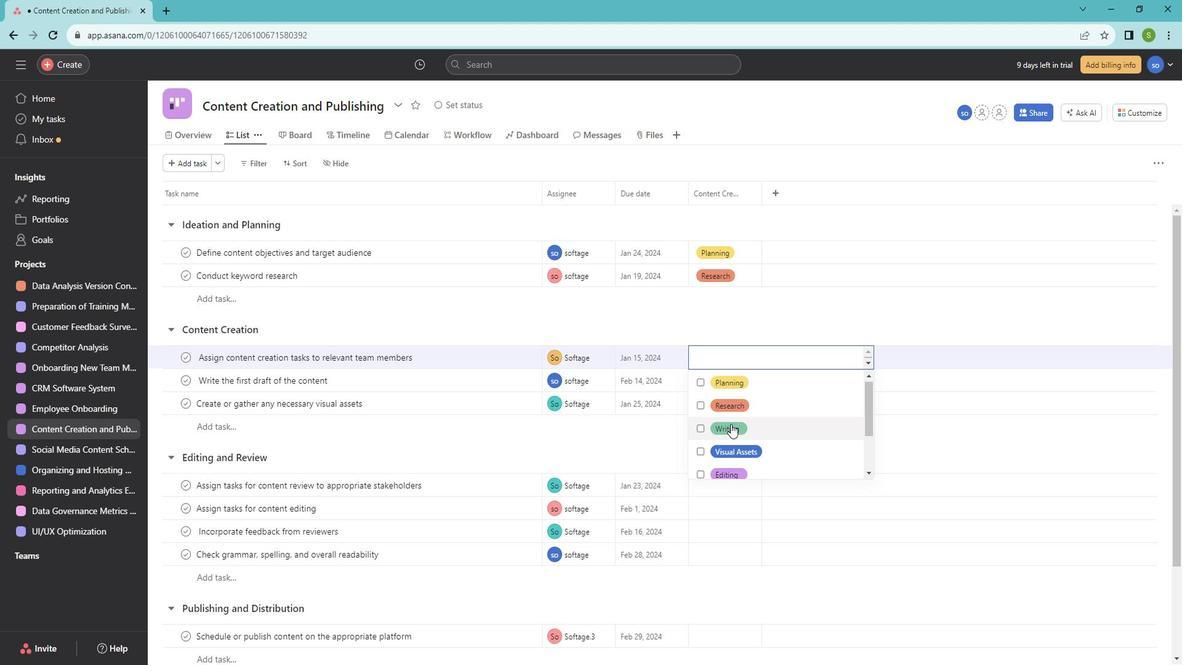 
Action: Mouse moved to (740, 416)
Screenshot: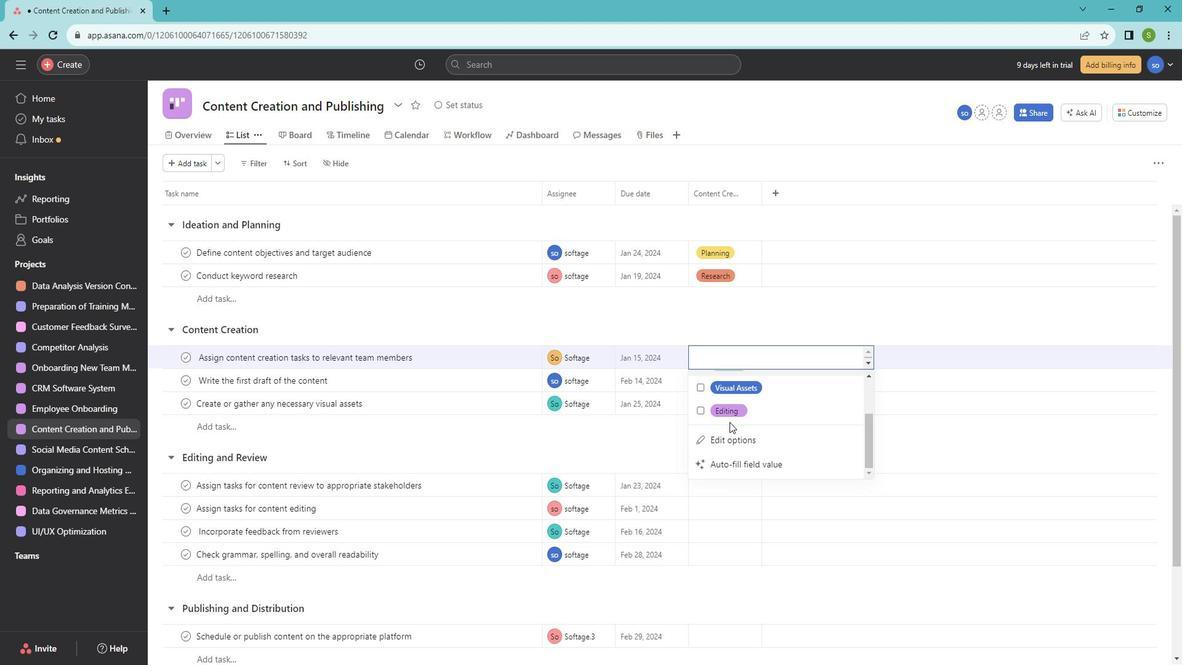 
Action: Mouse scrolled (740, 416) with delta (0, 0)
Screenshot: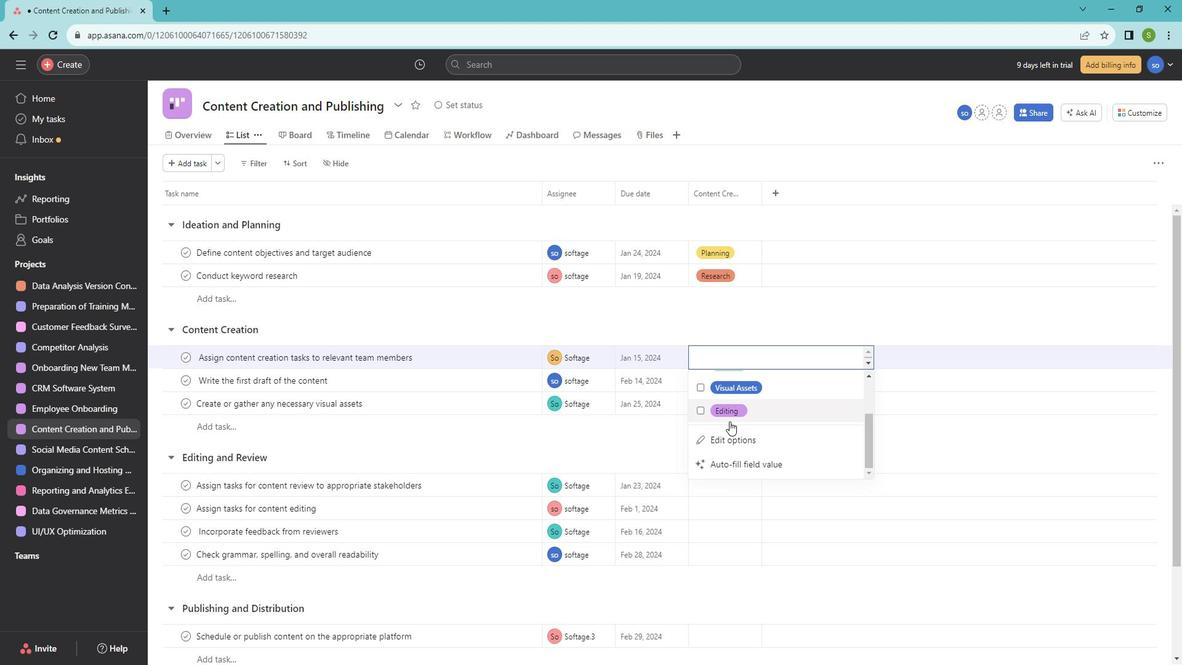 
Action: Mouse scrolled (740, 416) with delta (0, 0)
Screenshot: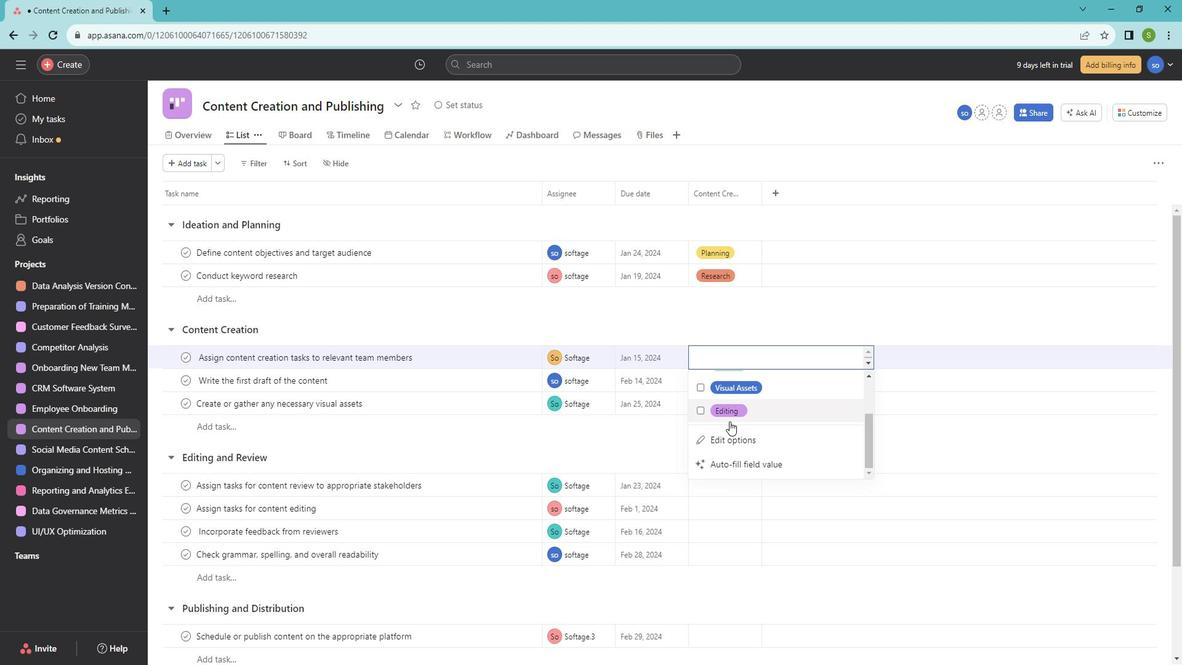 
Action: Mouse scrolled (740, 416) with delta (0, 0)
Screenshot: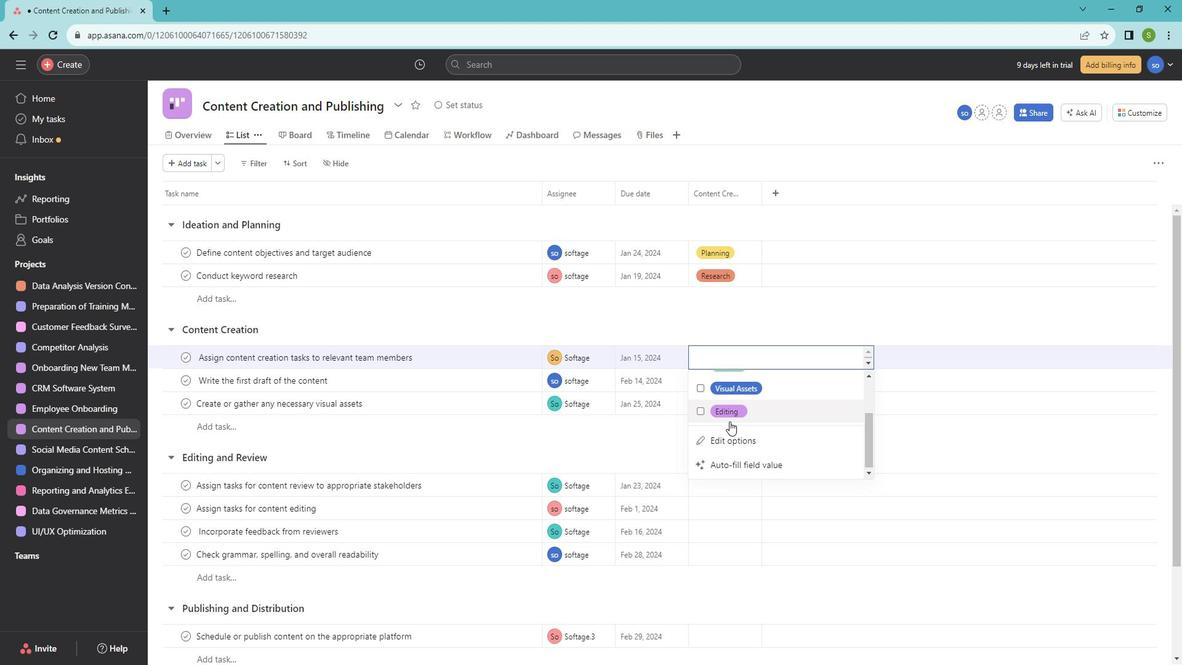 
Action: Mouse moved to (740, 414)
Screenshot: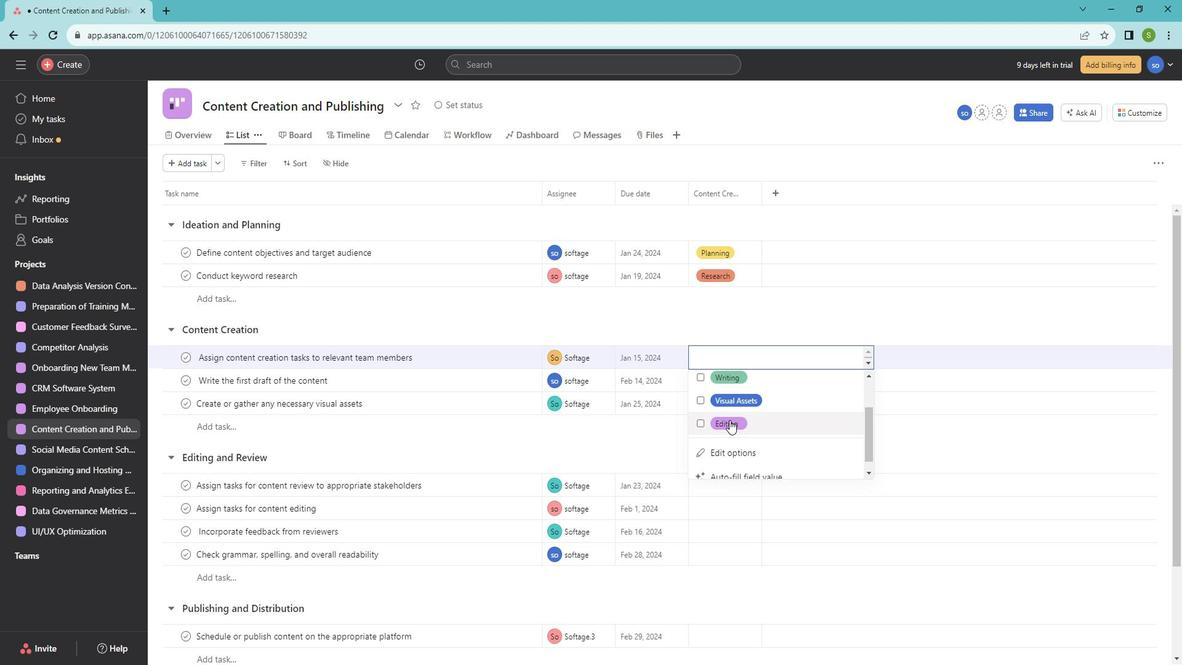 
Action: Mouse scrolled (740, 415) with delta (0, 0)
Screenshot: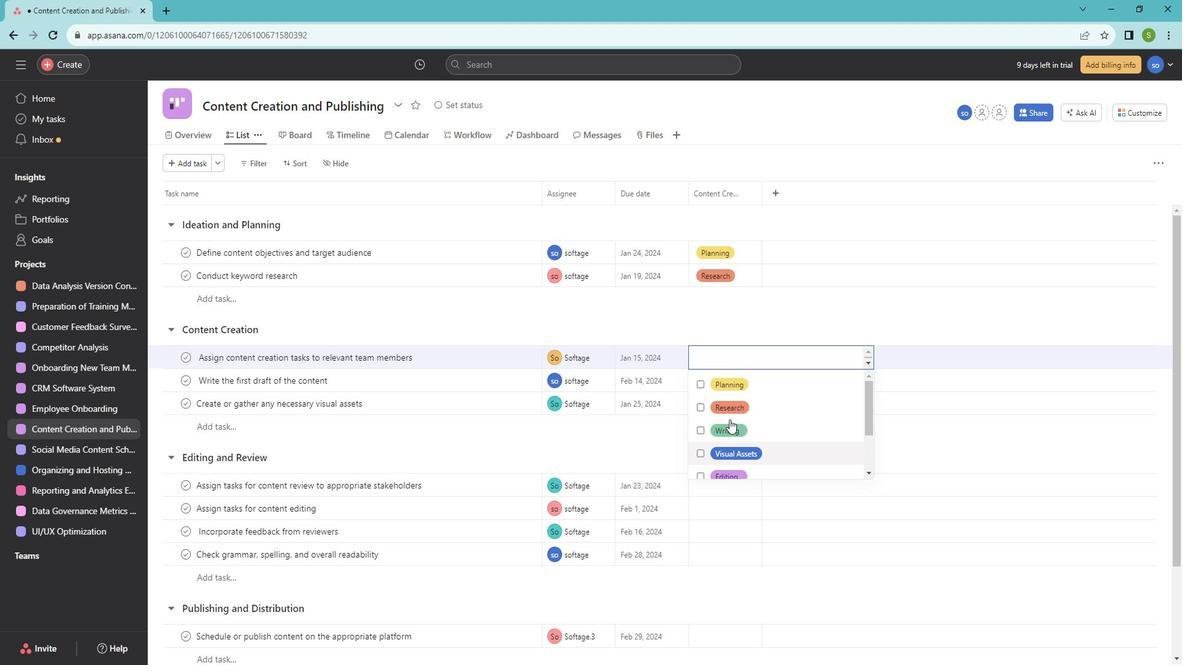 
Action: Mouse scrolled (740, 415) with delta (0, 0)
Screenshot: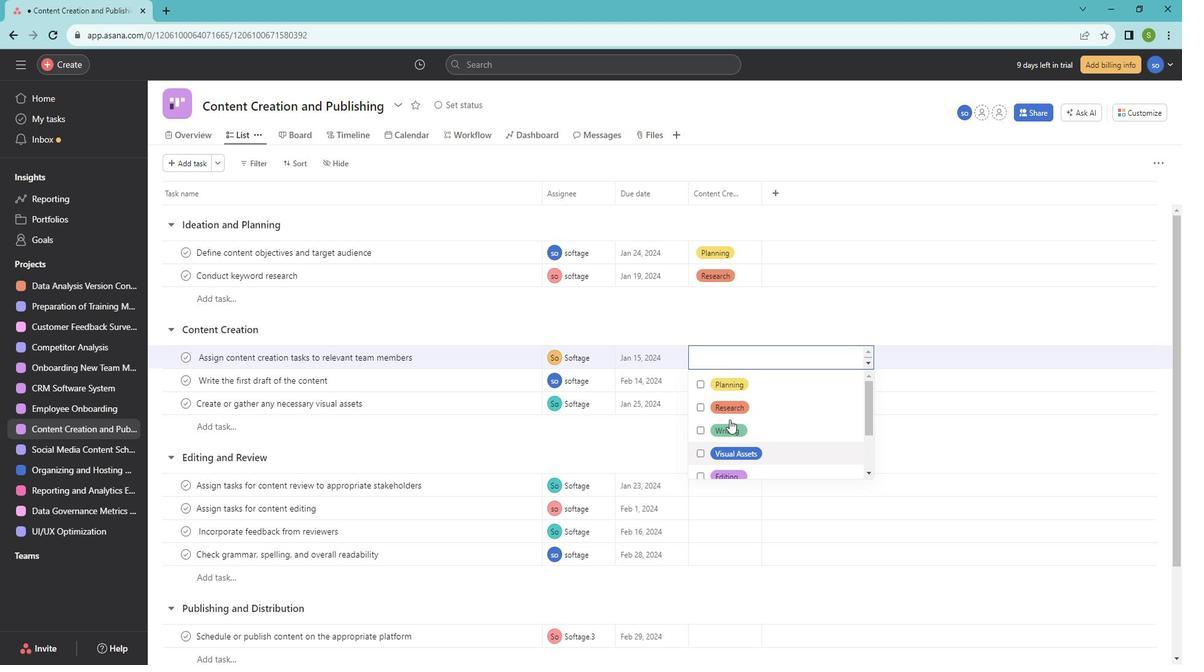
Action: Mouse scrolled (740, 415) with delta (0, 0)
Screenshot: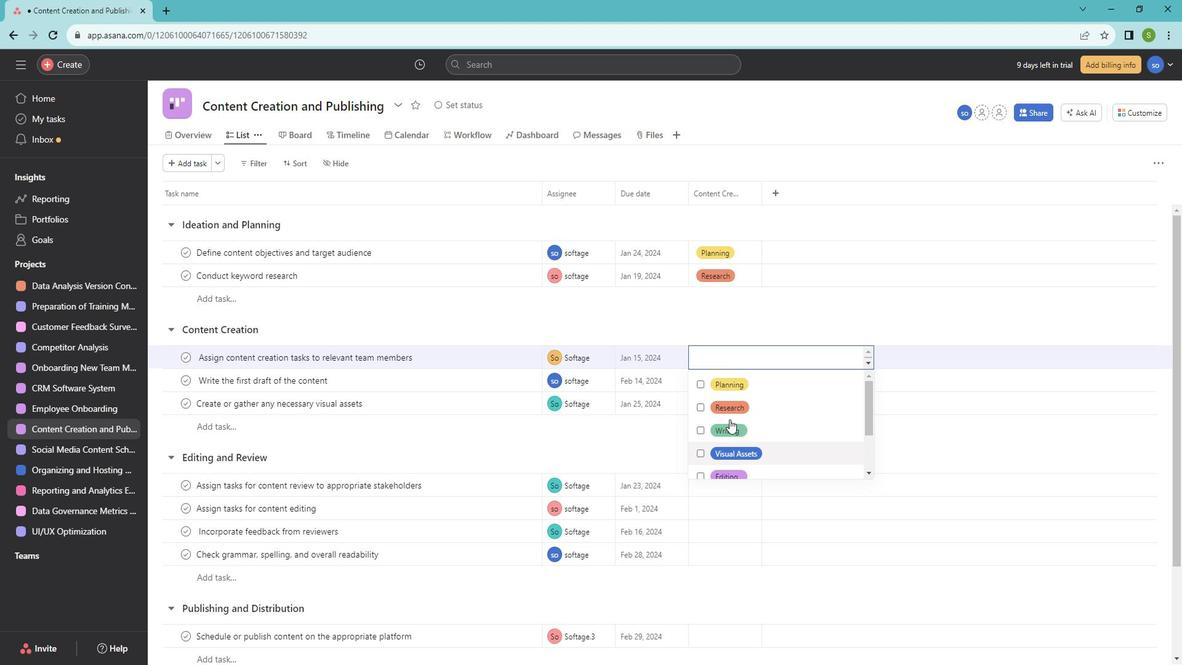 
Action: Mouse moved to (740, 412)
Screenshot: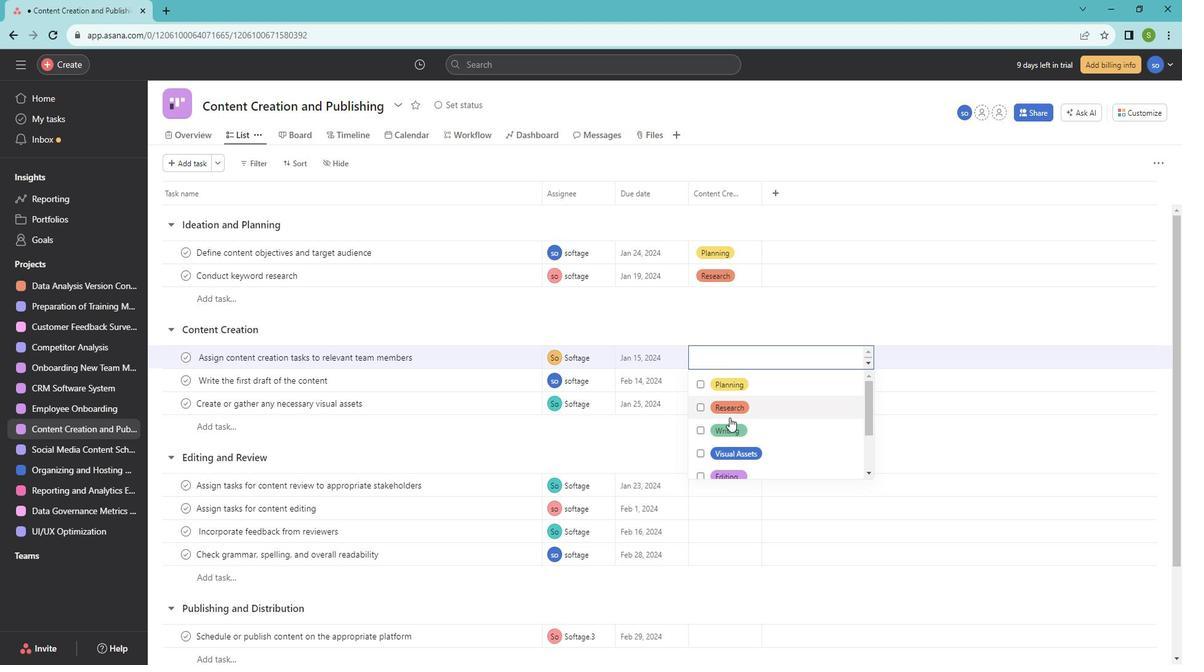 
Action: Mouse scrolled (740, 411) with delta (0, 0)
Screenshot: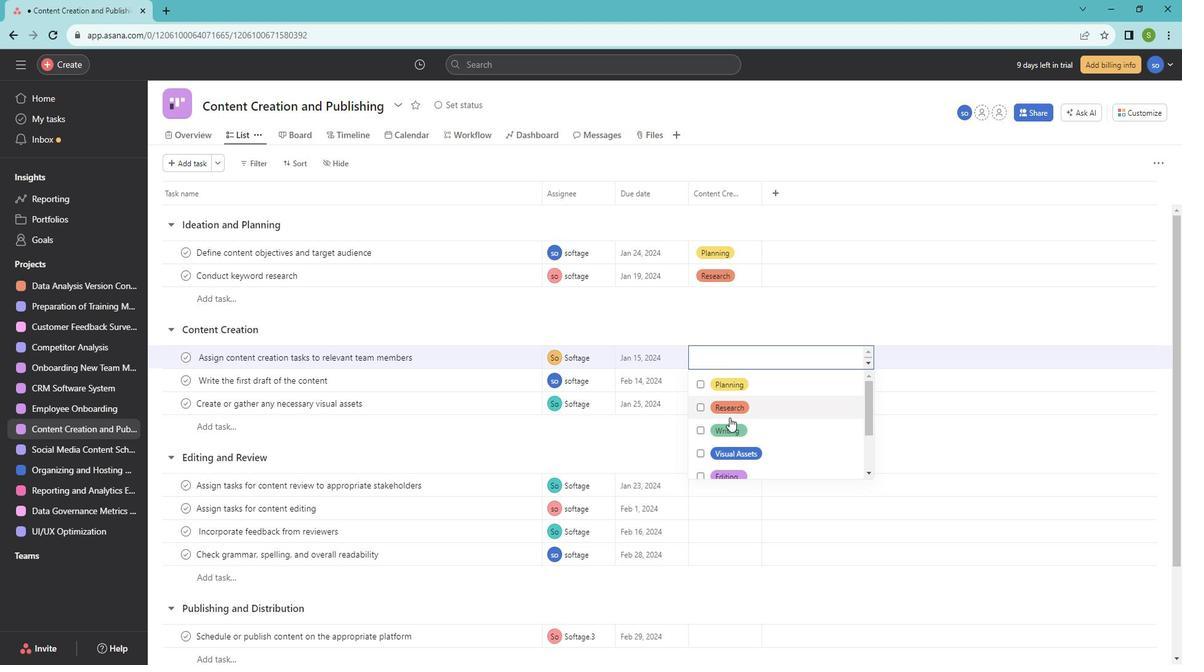 
Action: Mouse scrolled (740, 411) with delta (0, 0)
Screenshot: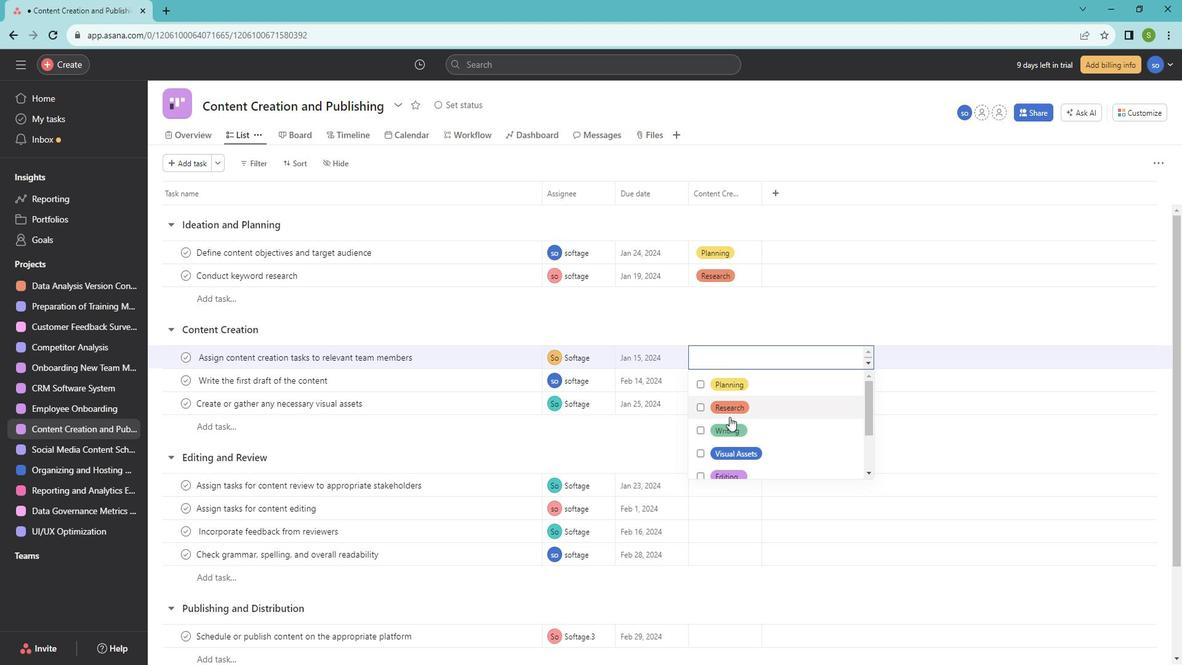 
Action: Mouse scrolled (740, 411) with delta (0, 0)
Screenshot: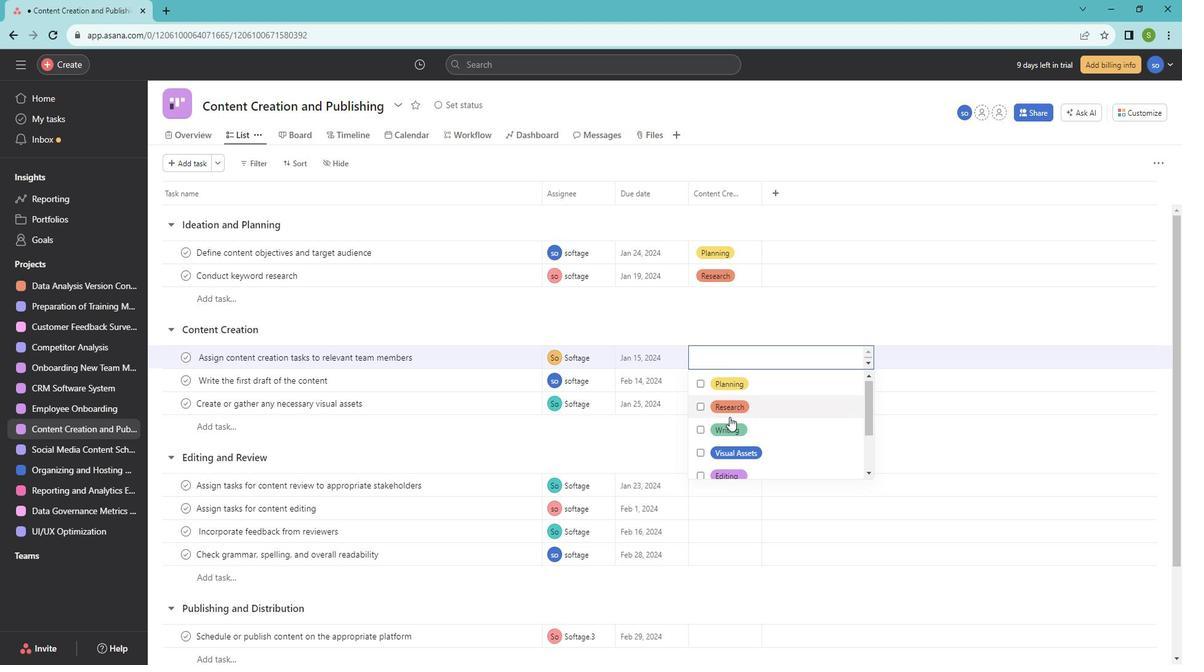 
Action: Mouse moved to (733, 382)
Screenshot: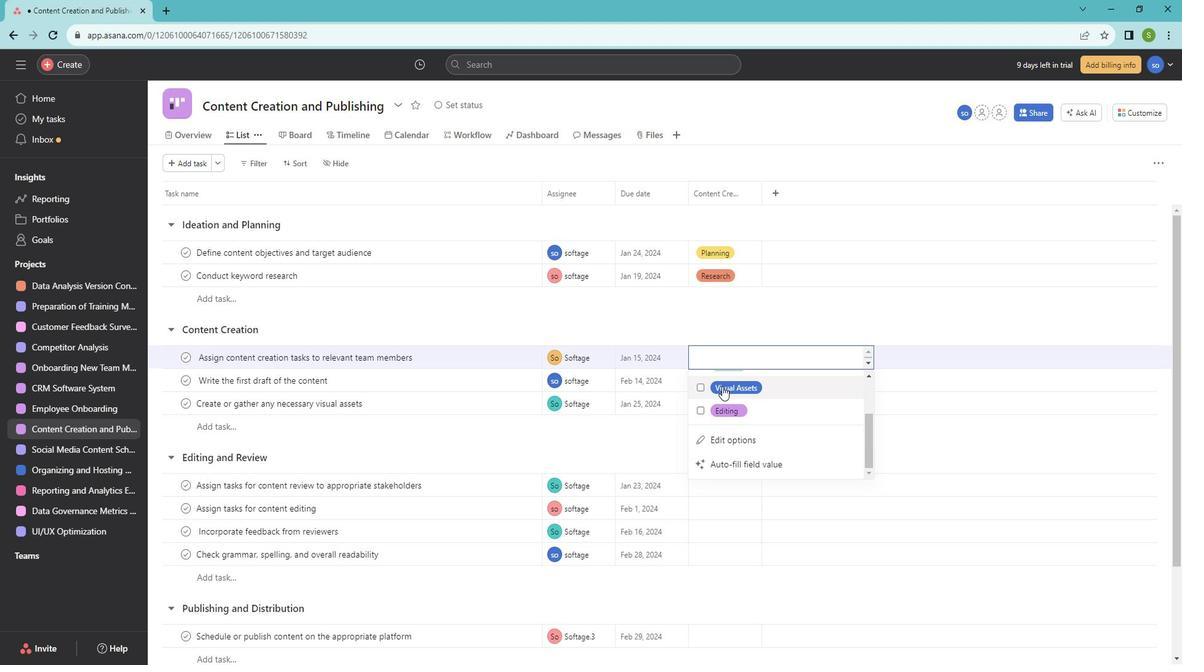 
Action: Mouse scrolled (733, 383) with delta (0, 0)
Screenshot: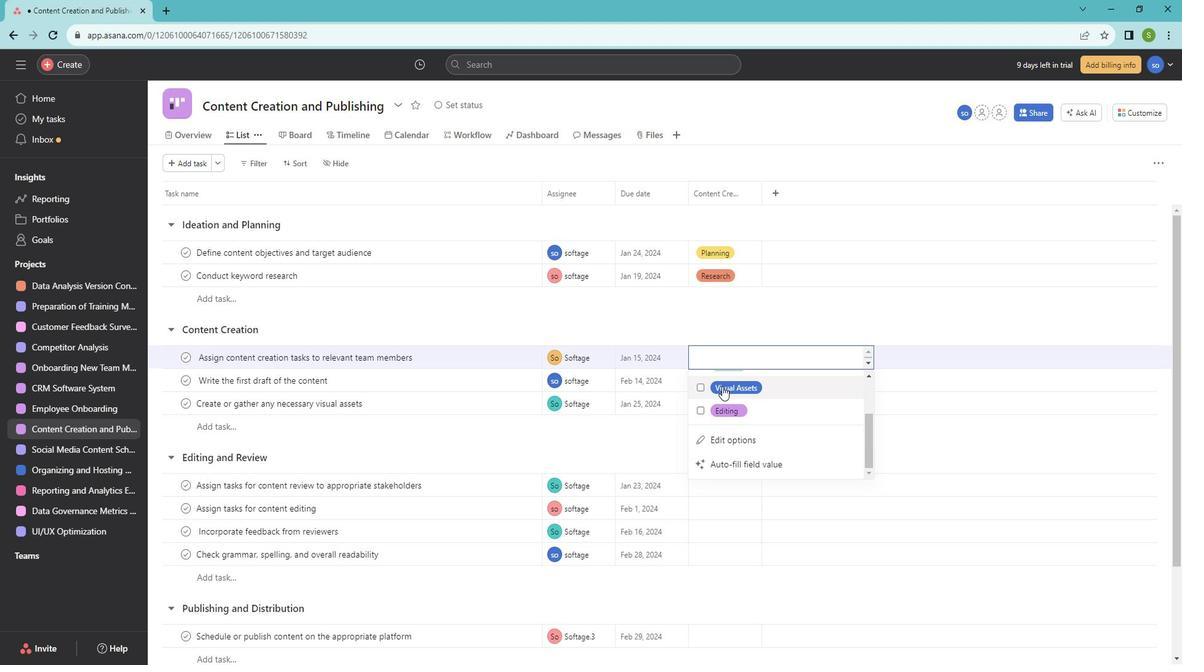 
Action: Mouse moved to (734, 382)
Screenshot: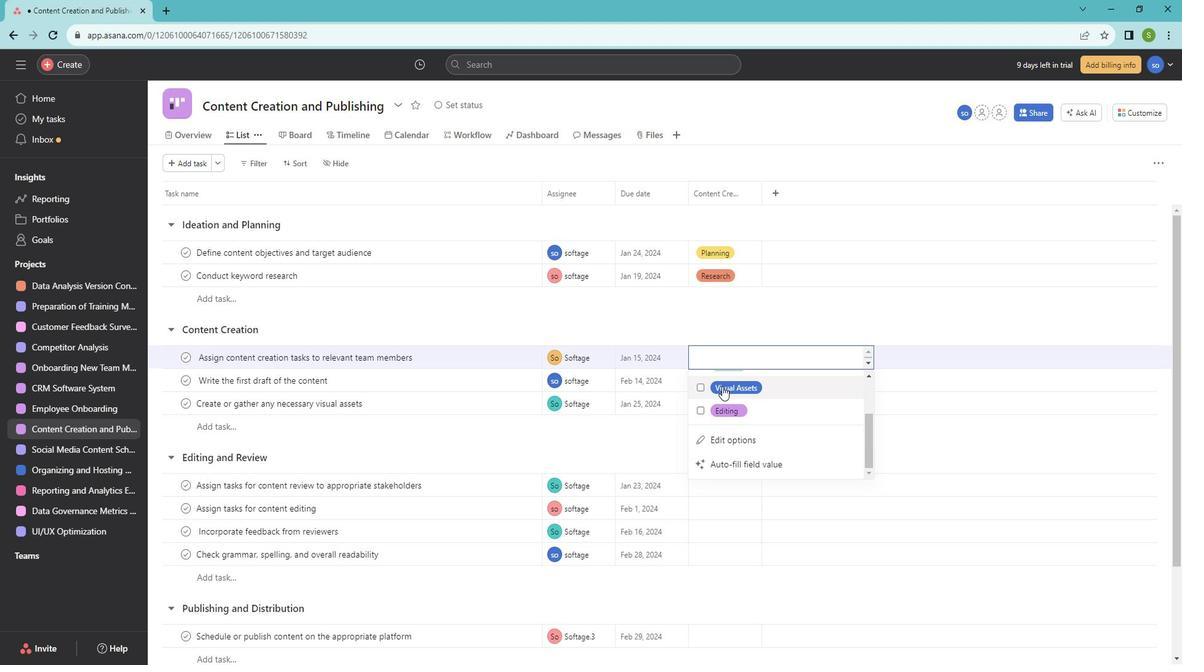 
Action: Mouse scrolled (734, 383) with delta (0, 0)
Screenshot: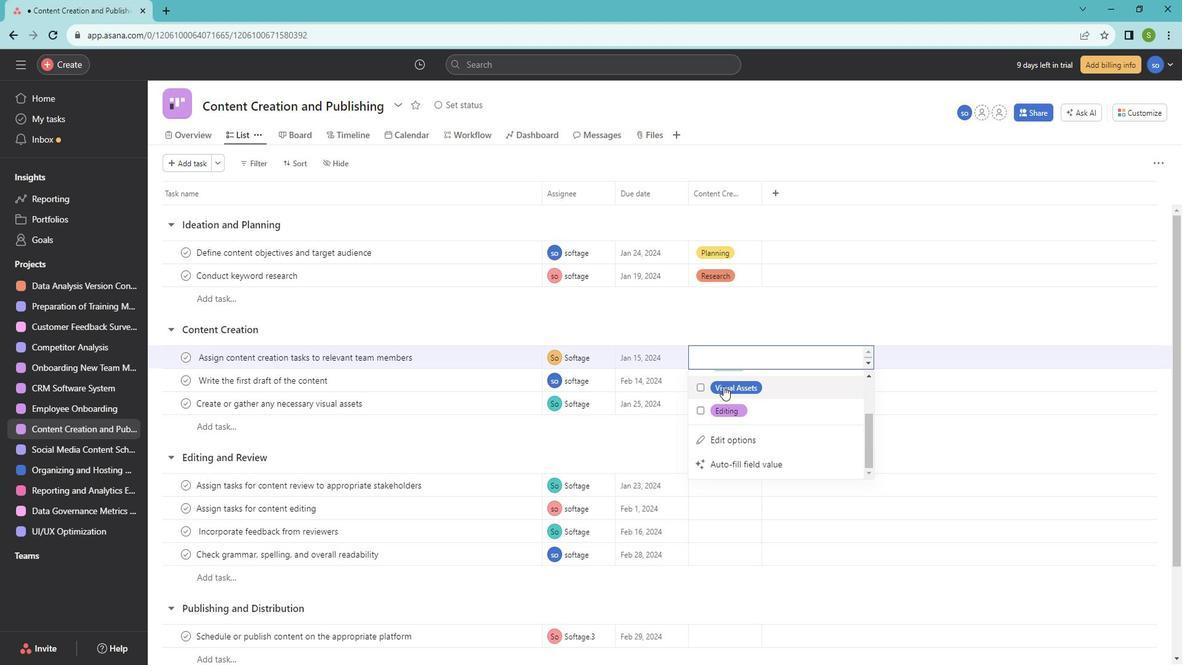 
Action: Mouse moved to (735, 384)
Screenshot: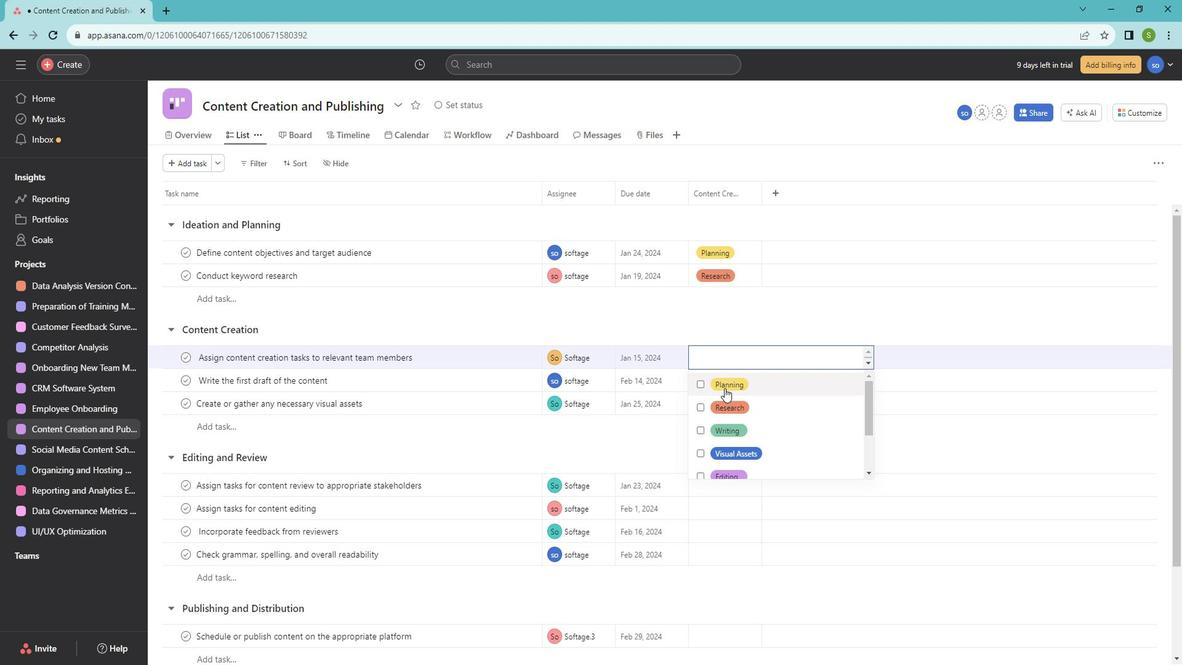 
Action: Mouse pressed left at (735, 384)
Screenshot: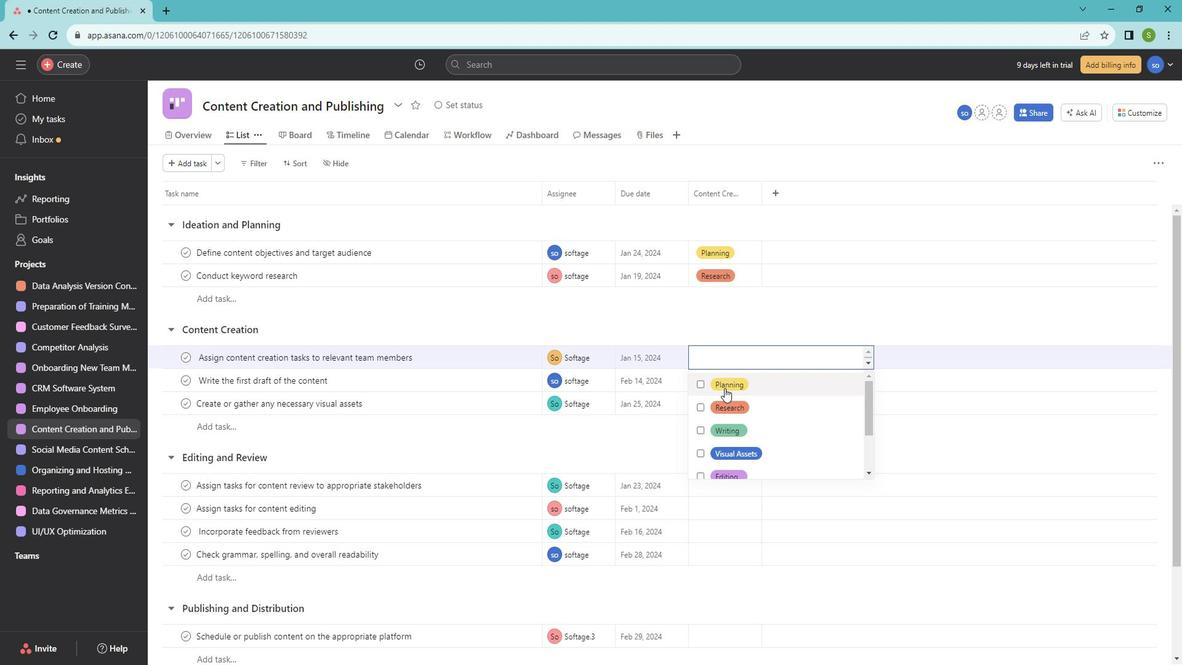 
Action: Mouse moved to (801, 315)
Screenshot: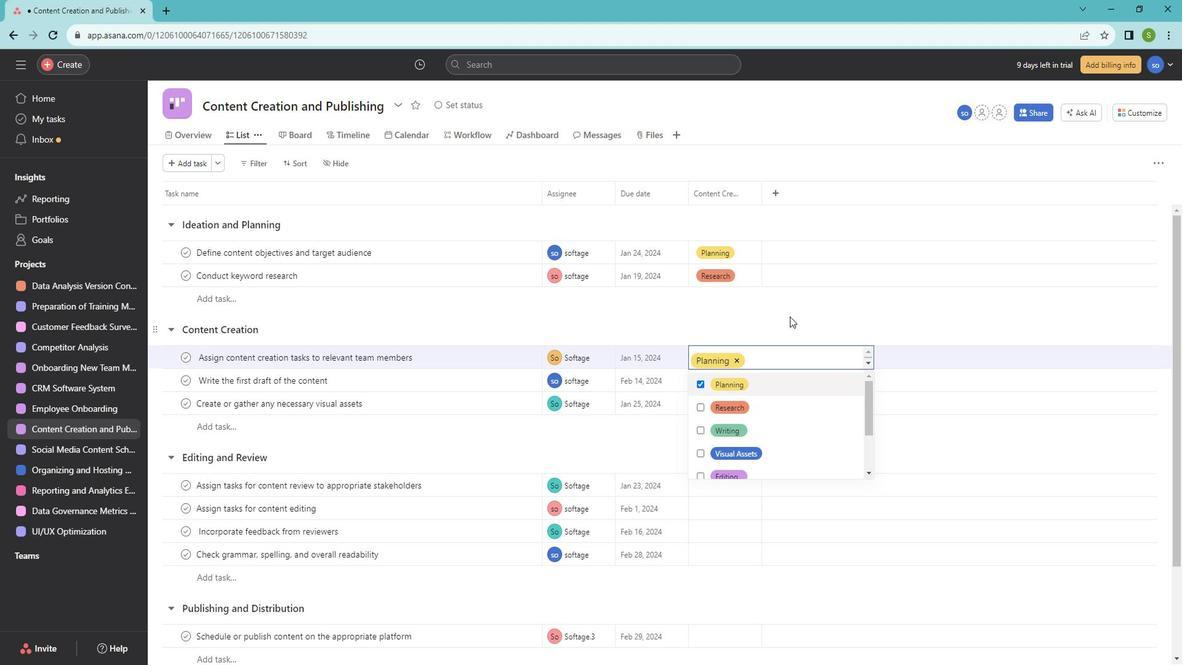 
Action: Mouse pressed left at (801, 315)
Screenshot: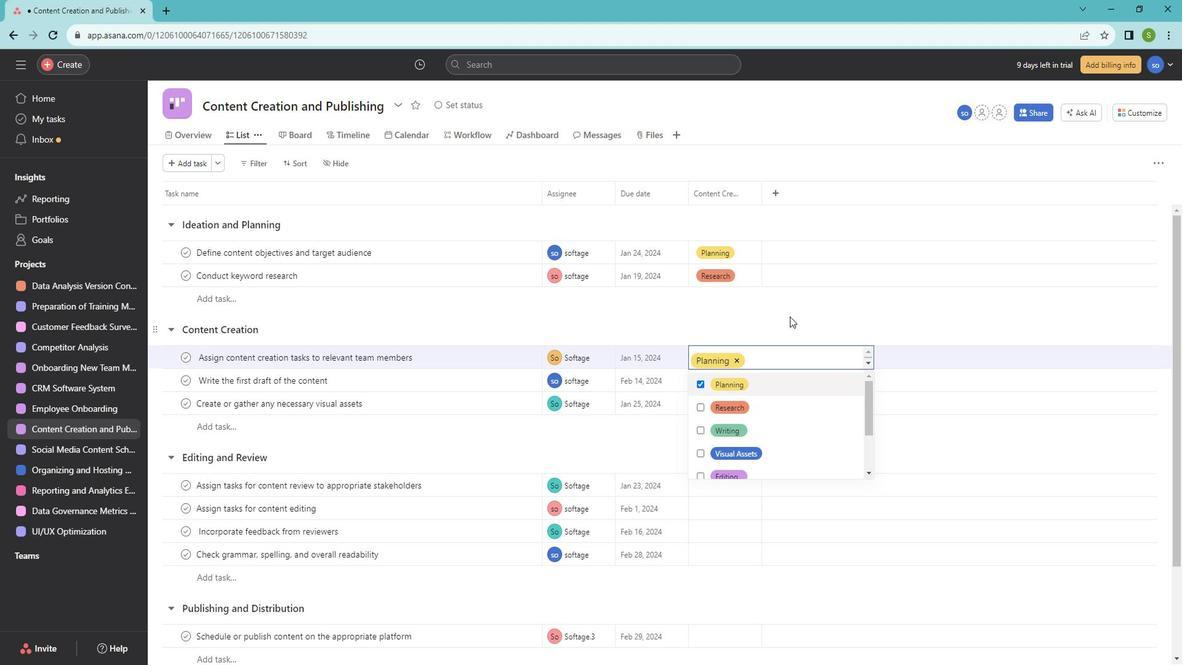 
Action: Mouse moved to (721, 376)
Screenshot: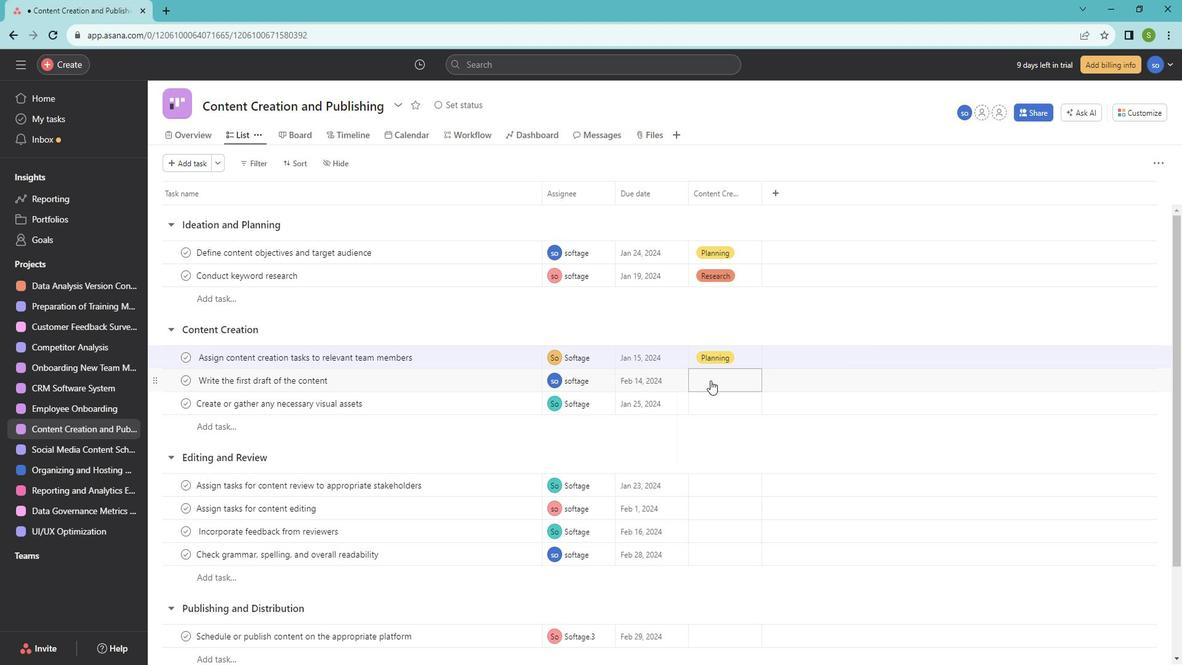 
Action: Mouse pressed left at (721, 376)
Screenshot: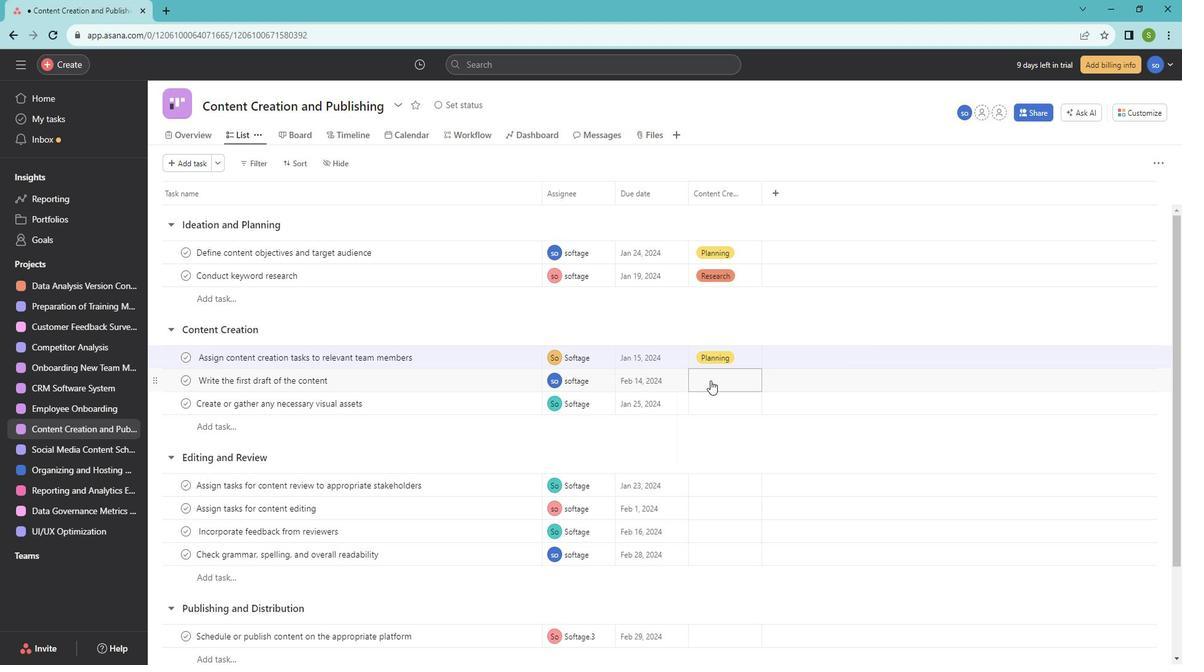 
Action: Mouse moved to (734, 423)
Screenshot: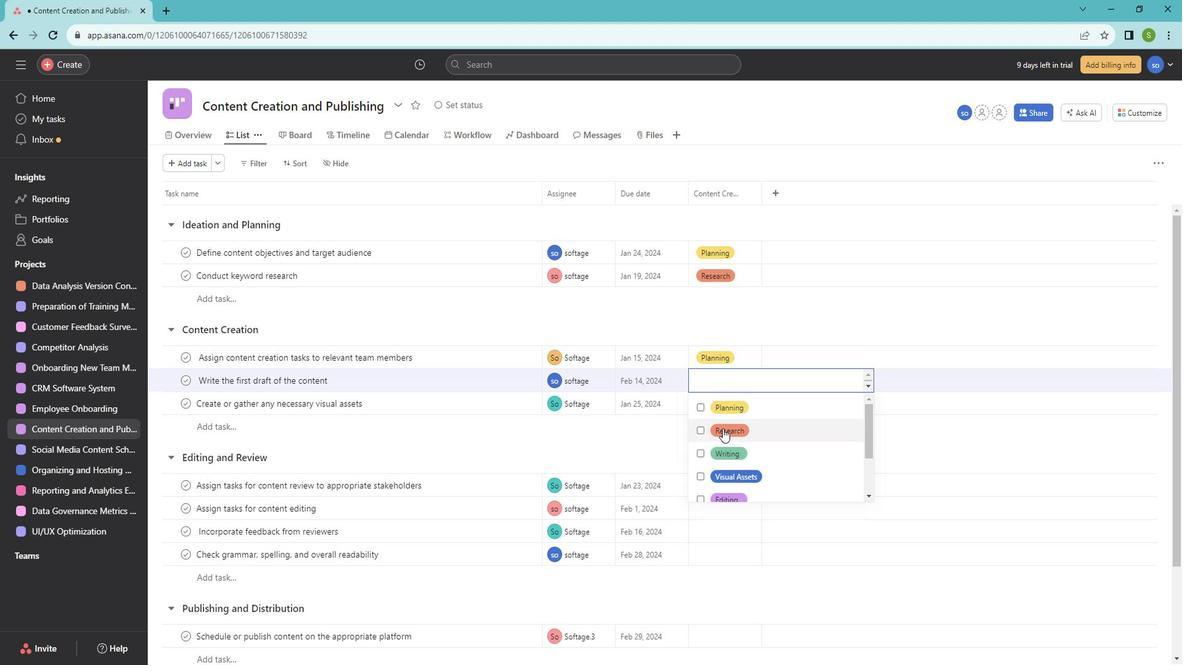 
Action: Mouse pressed left at (734, 423)
Screenshot: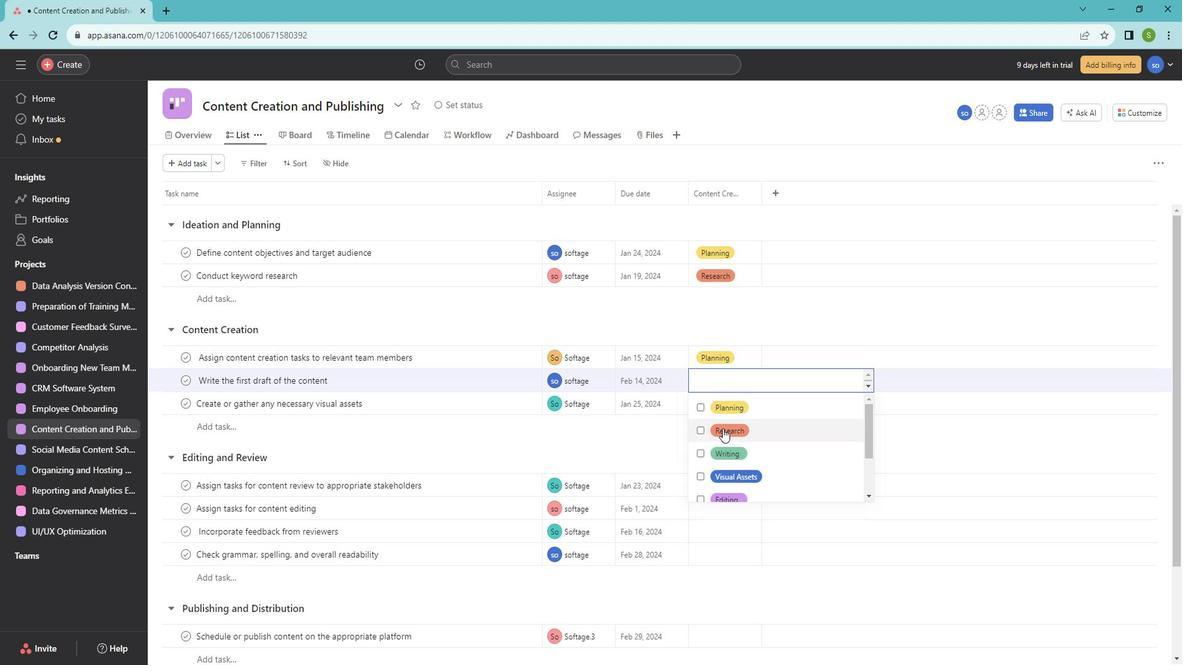 
Action: Mouse moved to (787, 331)
Screenshot: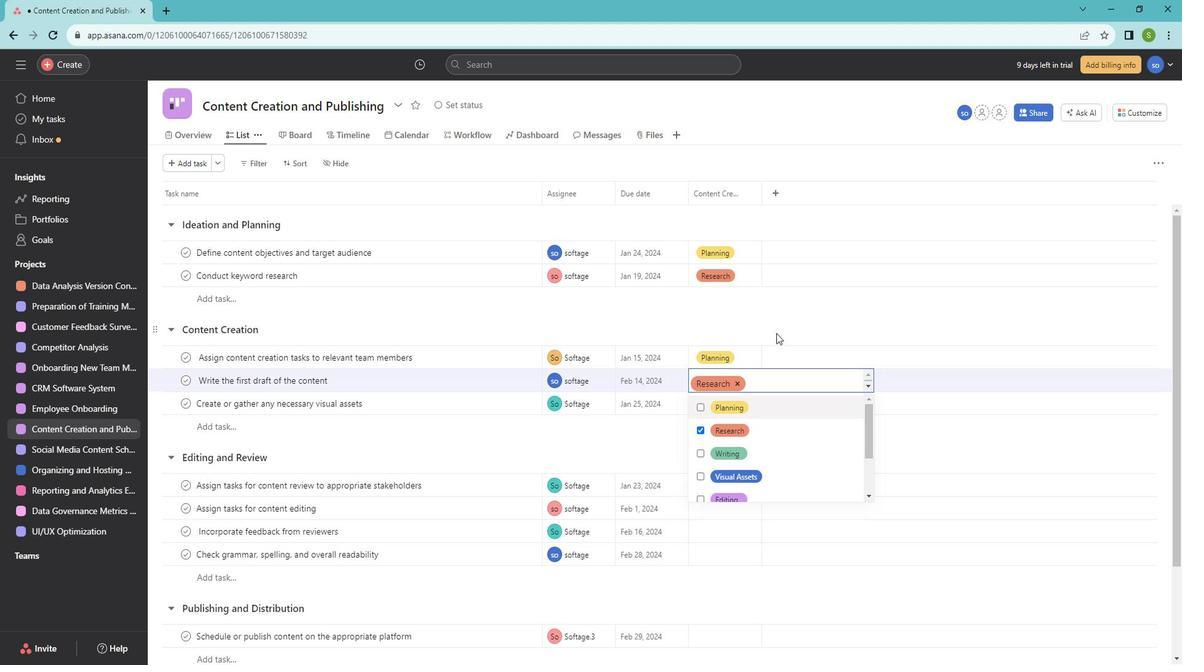 
Action: Mouse pressed left at (787, 331)
Screenshot: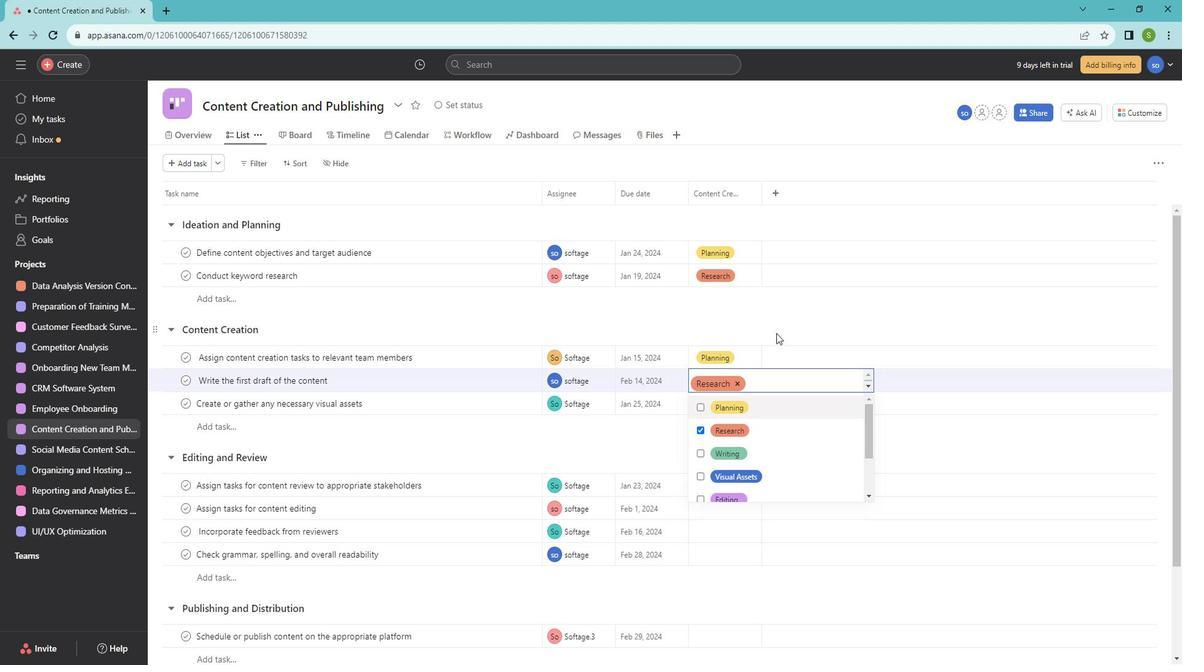 
Action: Mouse moved to (716, 398)
Screenshot: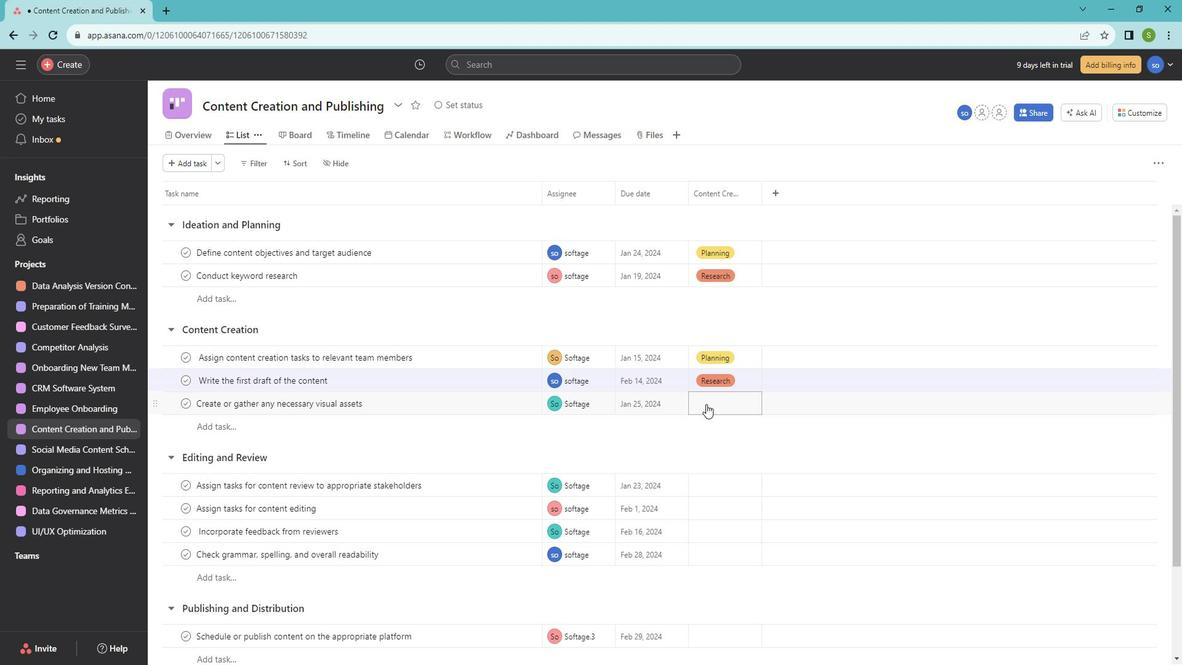 
Action: Mouse pressed left at (716, 398)
Screenshot: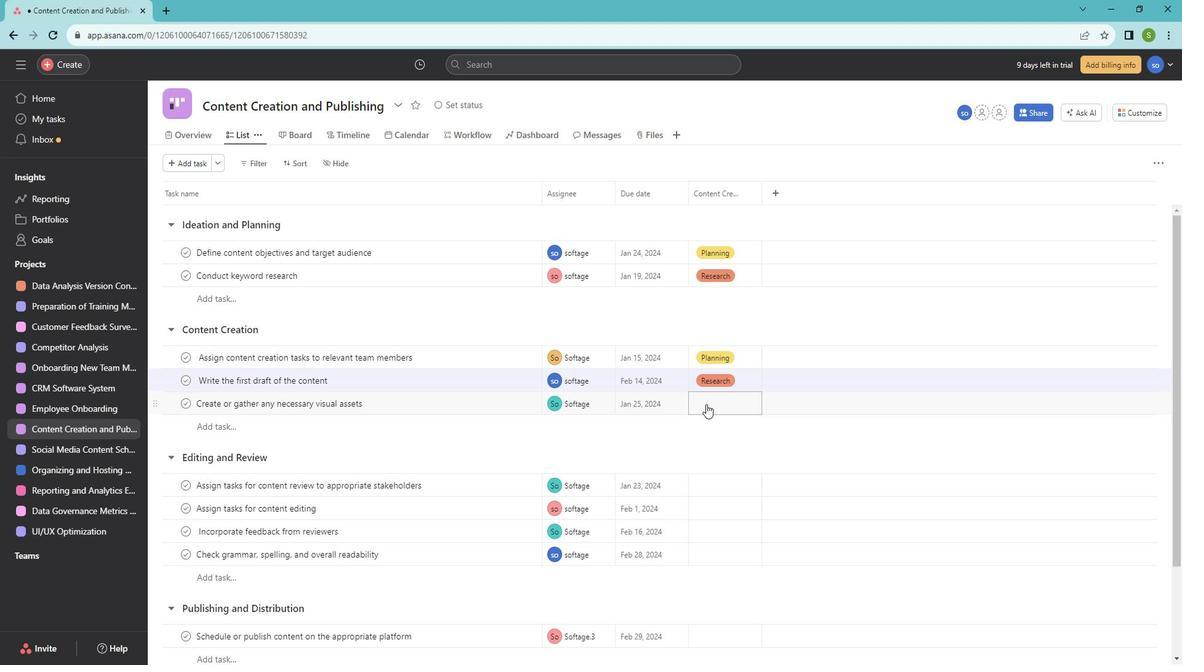 
Action: Mouse moved to (735, 468)
Screenshot: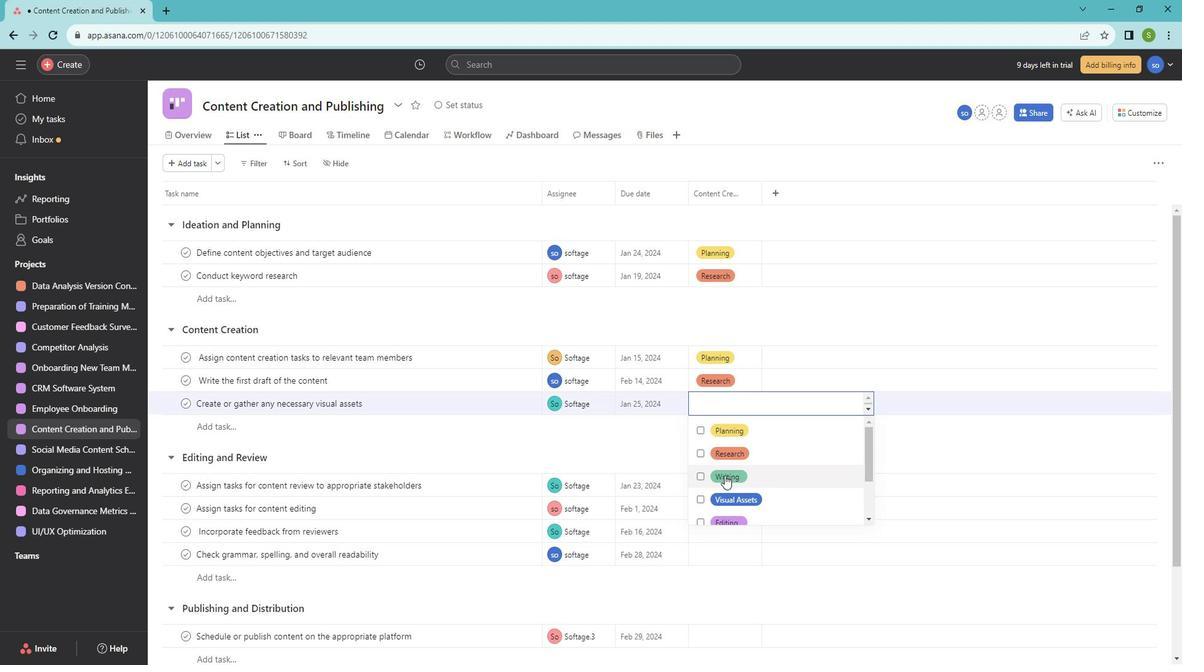 
Action: Mouse pressed left at (735, 468)
Screenshot: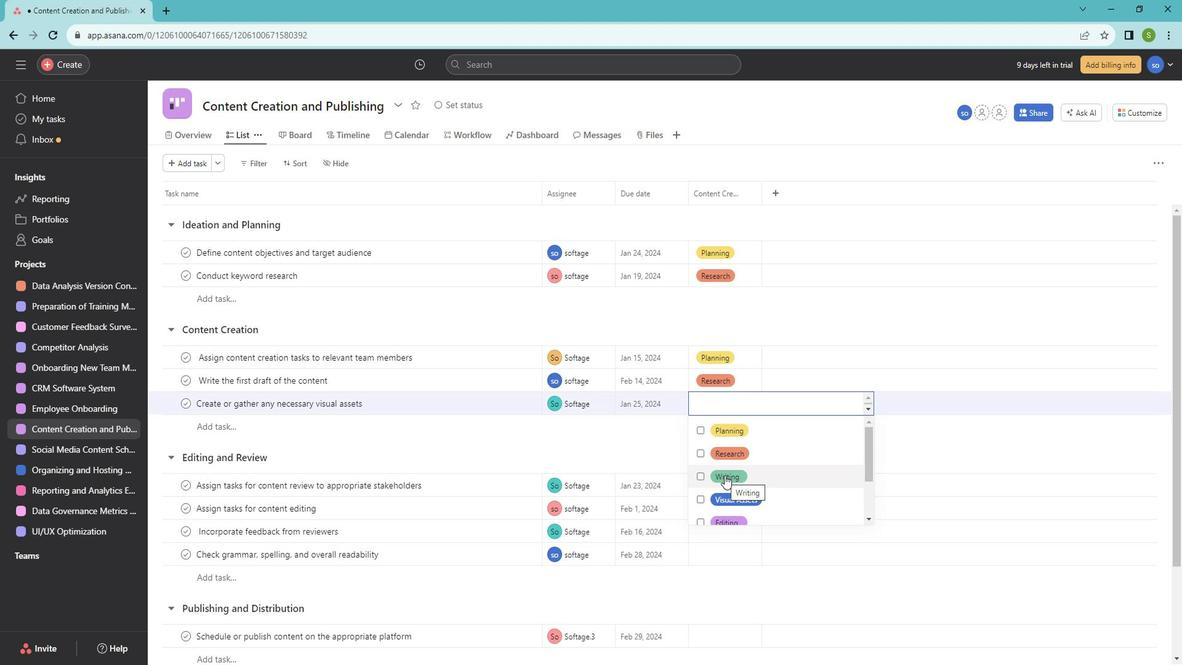 
Action: Mouse moved to (742, 488)
Screenshot: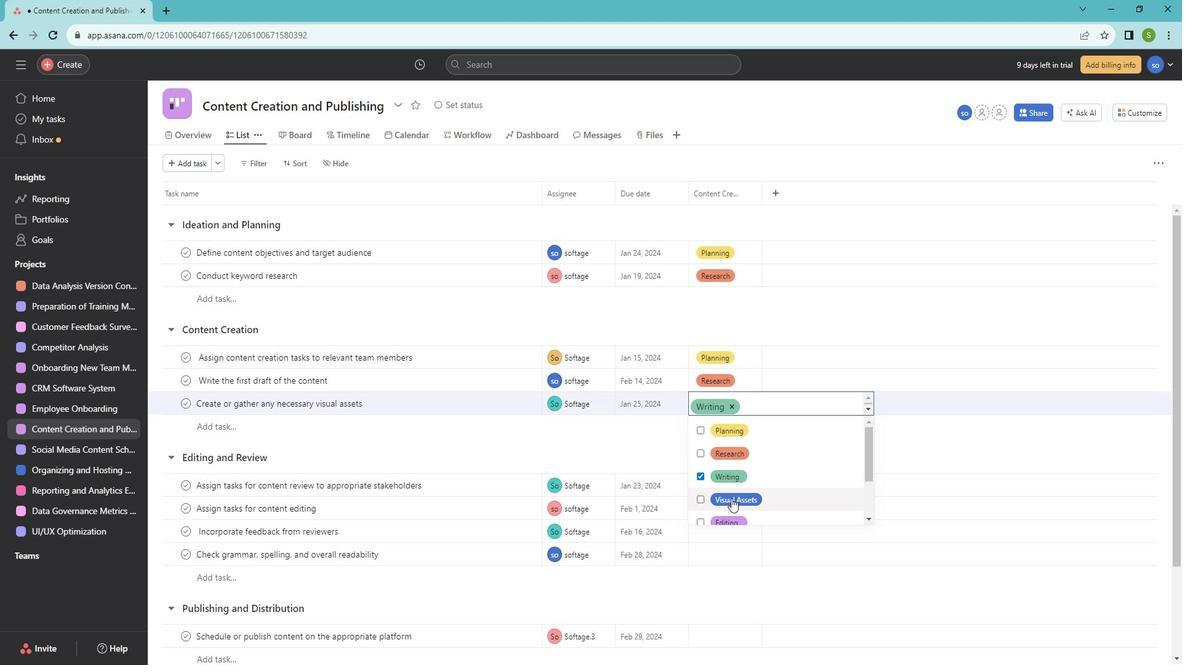 
Action: Mouse pressed left at (742, 488)
Screenshot: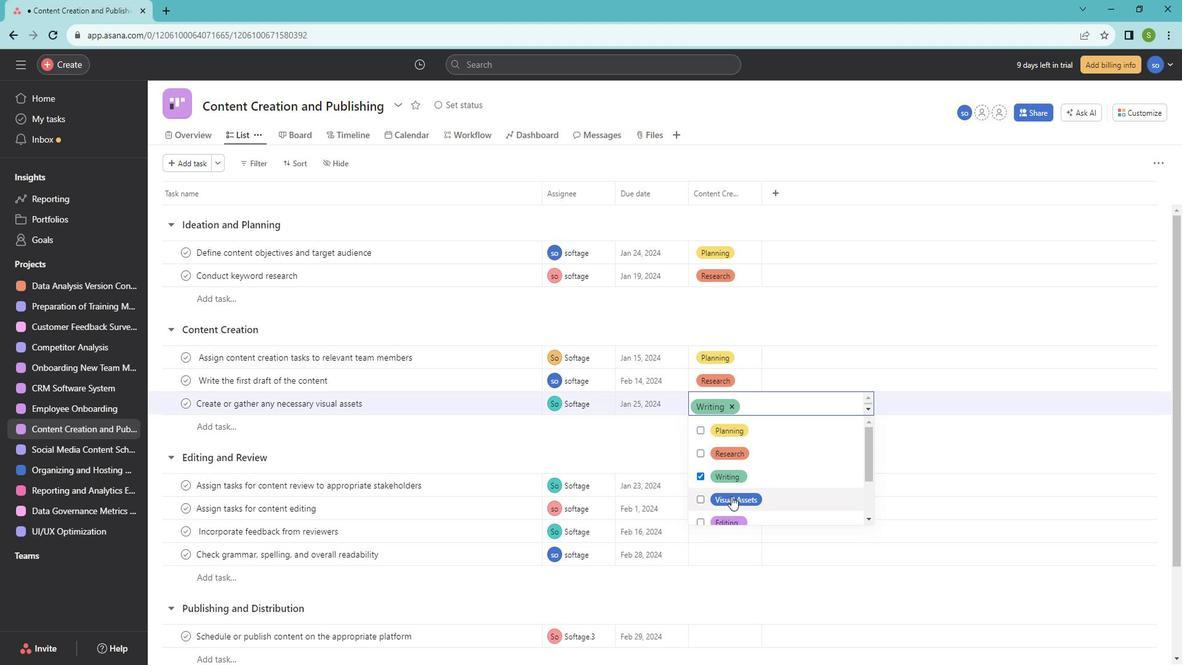 
Action: Mouse moved to (741, 399)
Screenshot: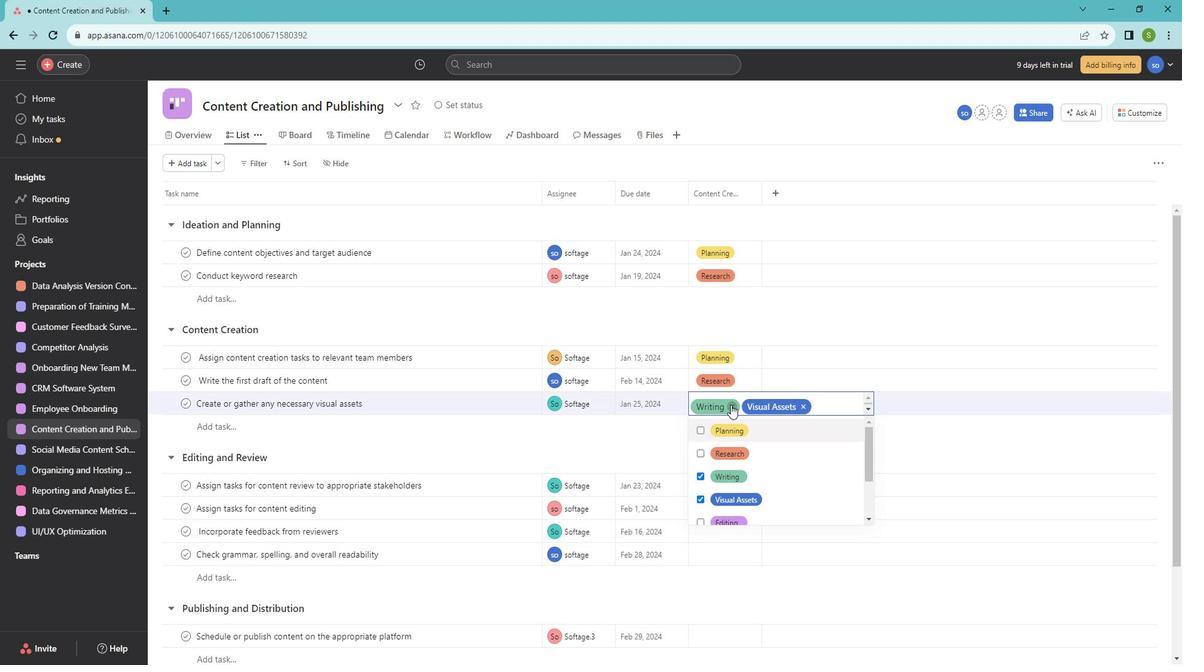 
Action: Mouse pressed left at (741, 399)
Screenshot: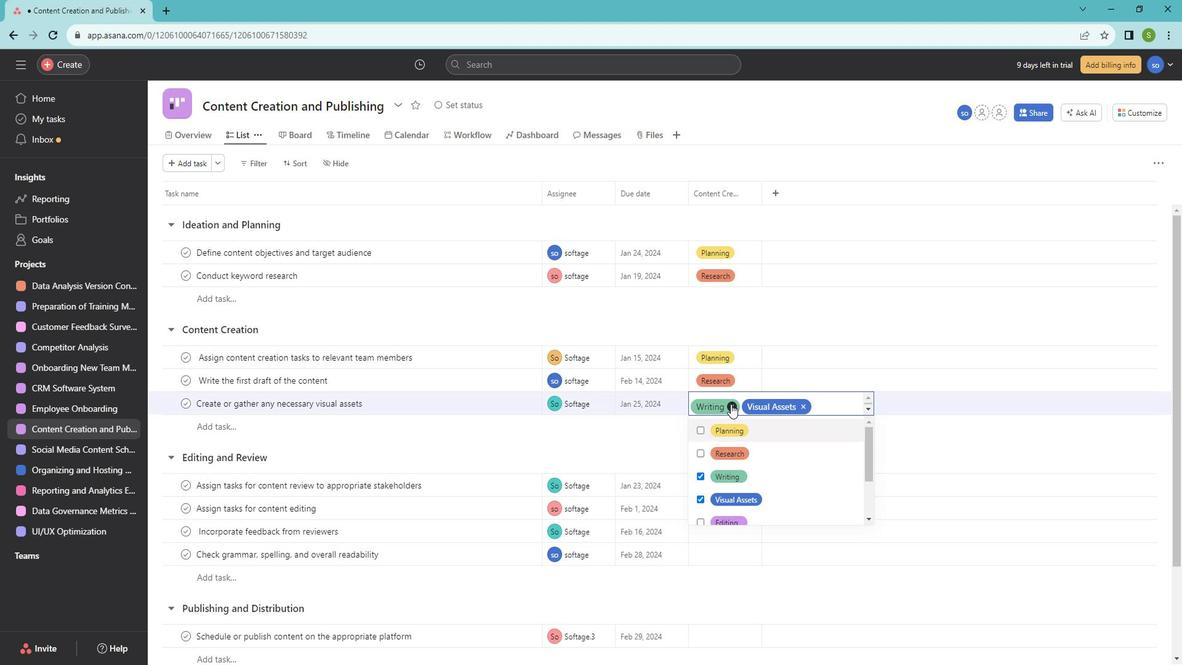 
Action: Mouse moved to (825, 331)
Screenshot: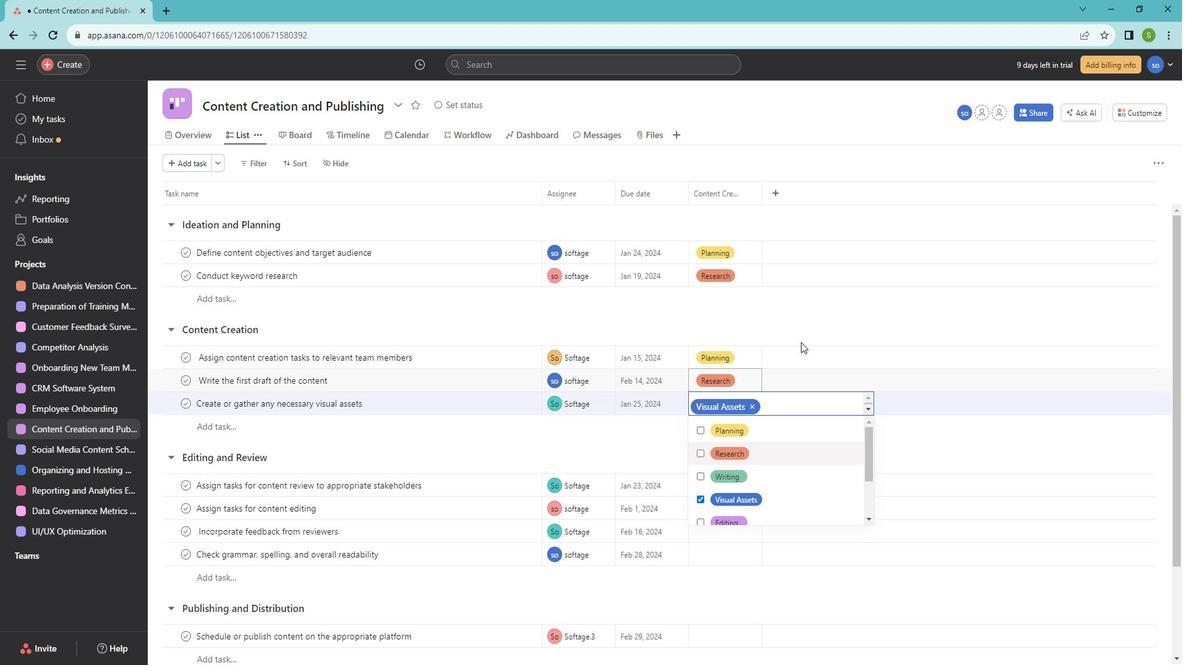 
Action: Mouse pressed left at (825, 331)
Screenshot: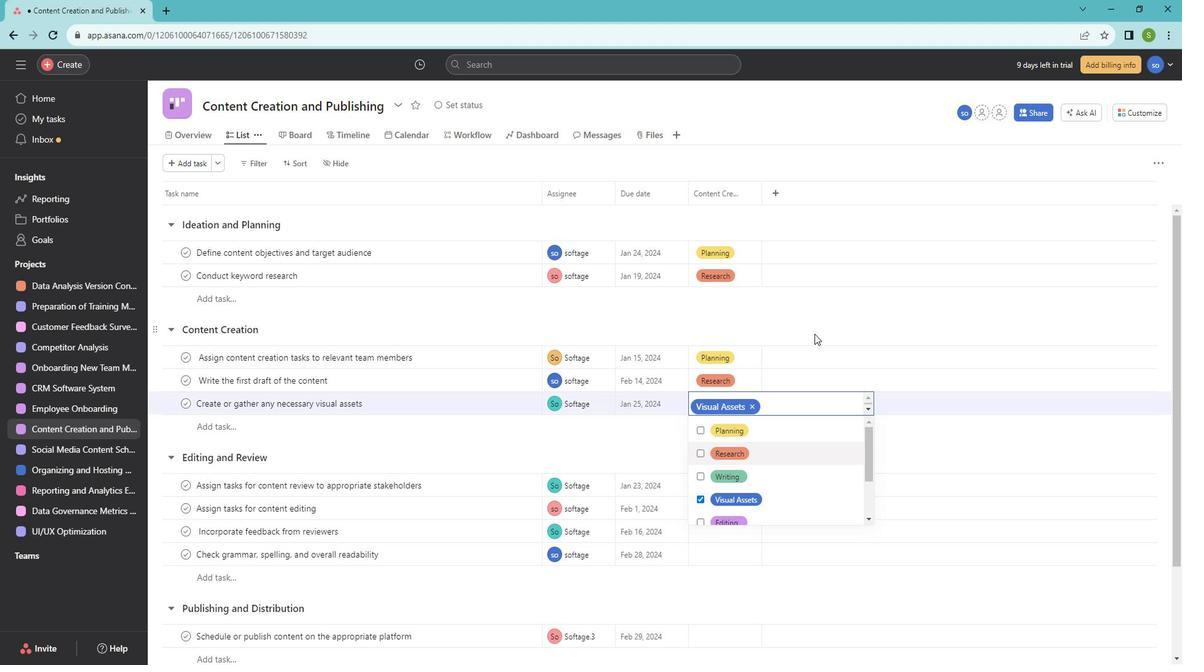
Action: Mouse moved to (728, 474)
Screenshot: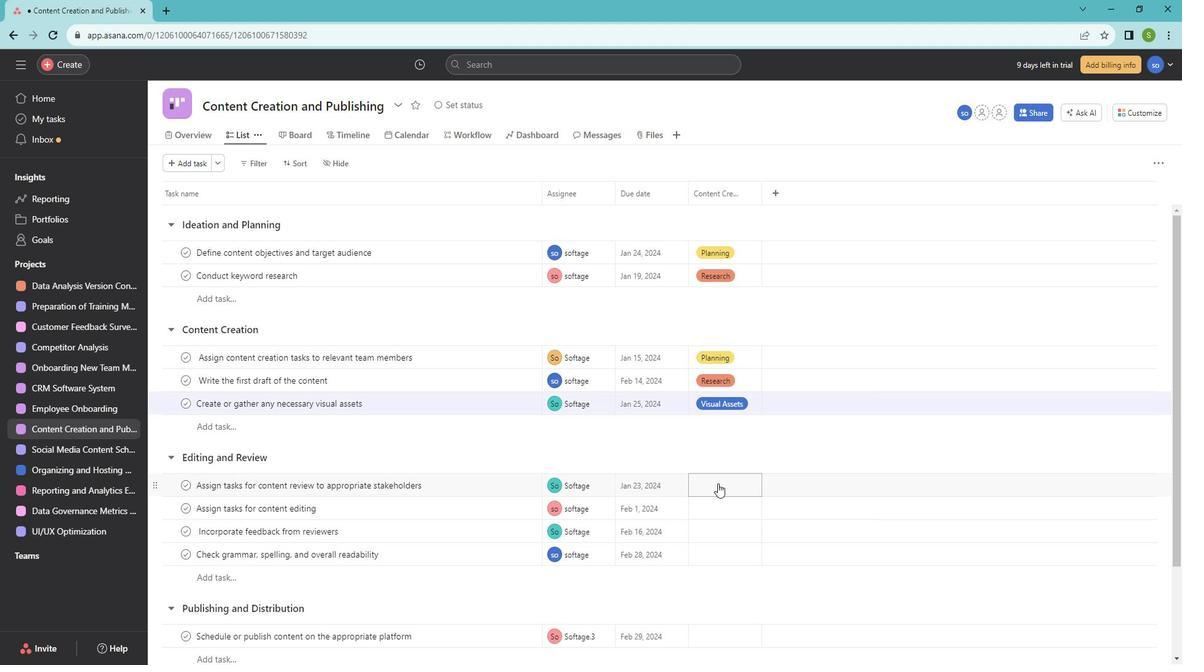 
Action: Mouse pressed left at (728, 474)
Screenshot: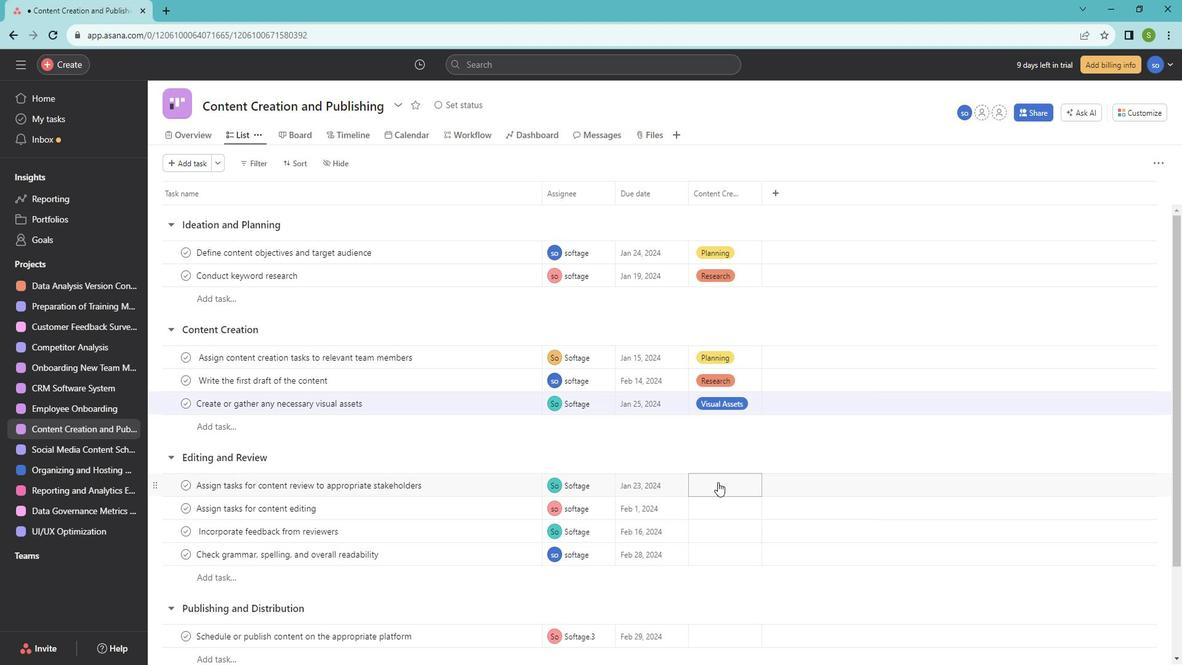 
Action: Mouse moved to (723, 438)
Screenshot: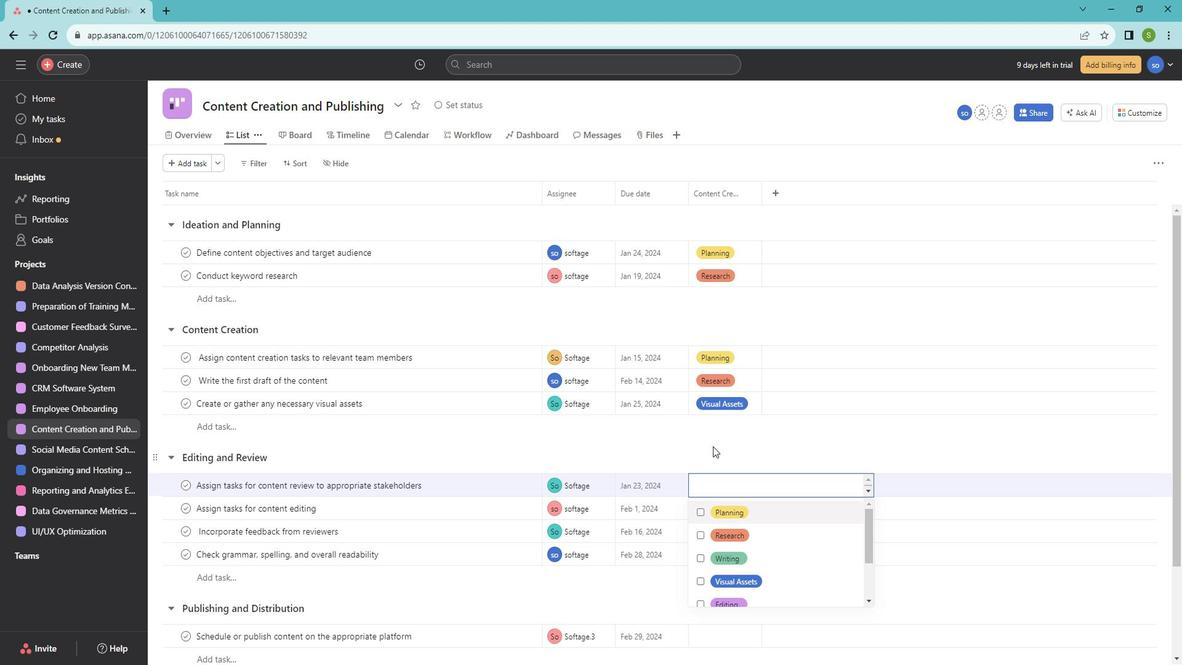 
Action: Mouse scrolled (723, 437) with delta (0, 0)
Screenshot: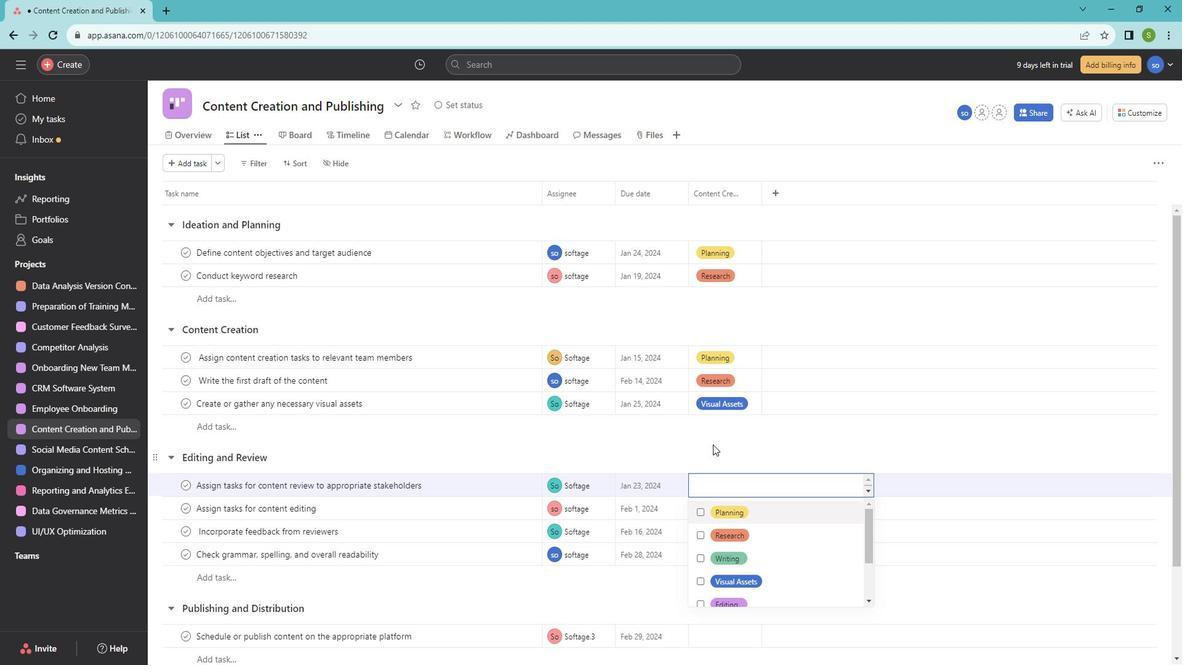 
Action: Mouse scrolled (723, 437) with delta (0, 0)
Screenshot: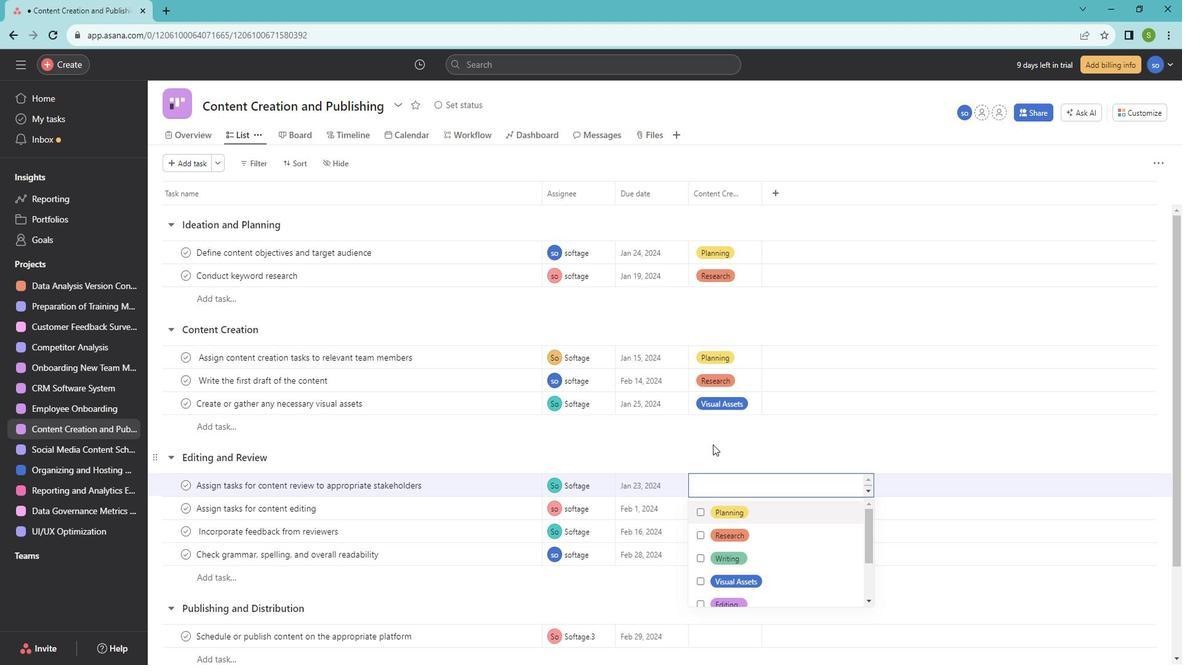 
Action: Mouse scrolled (723, 437) with delta (0, 0)
Screenshot: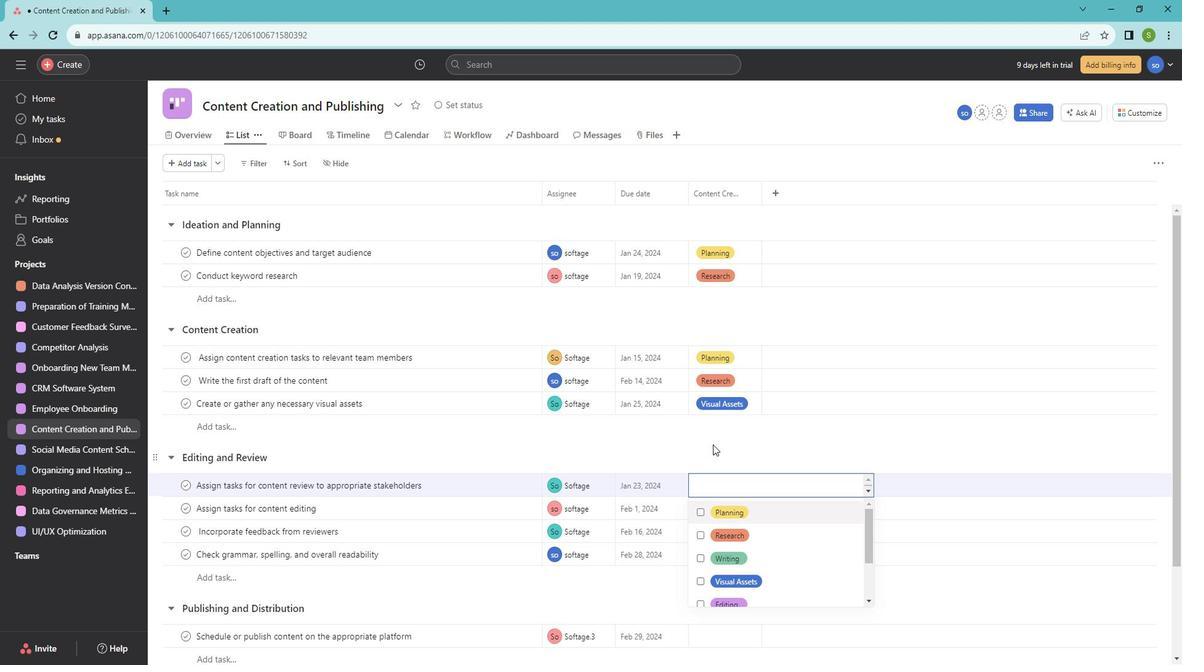 
Action: Mouse moved to (725, 370)
Screenshot: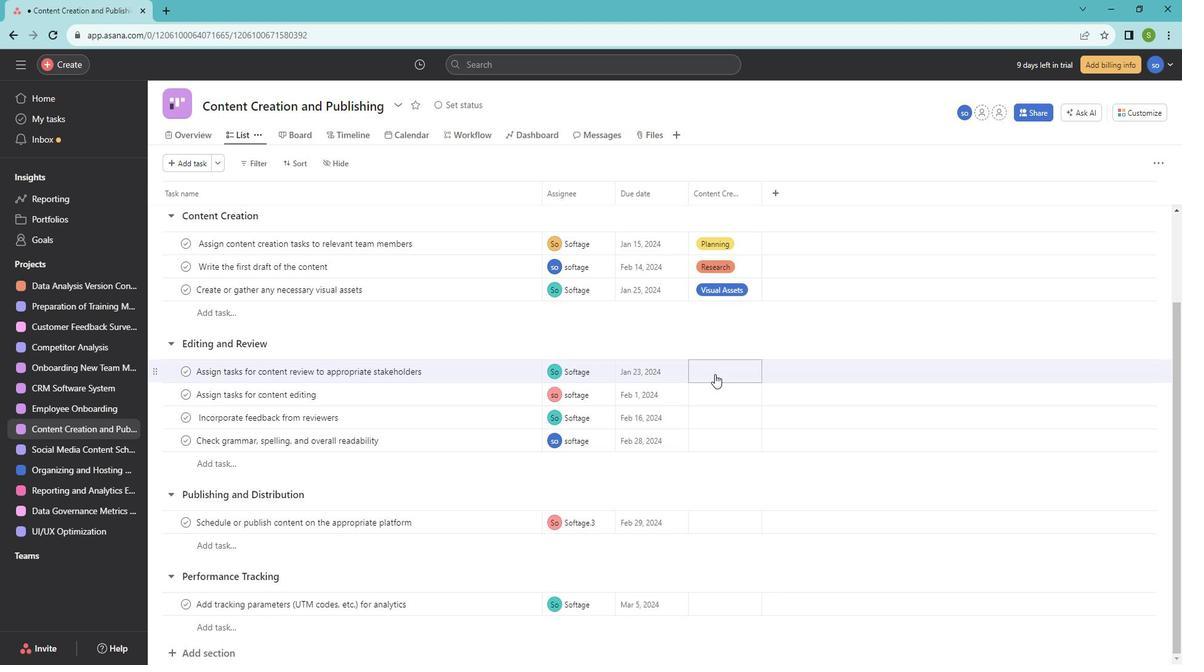 
Action: Mouse pressed left at (725, 370)
Screenshot: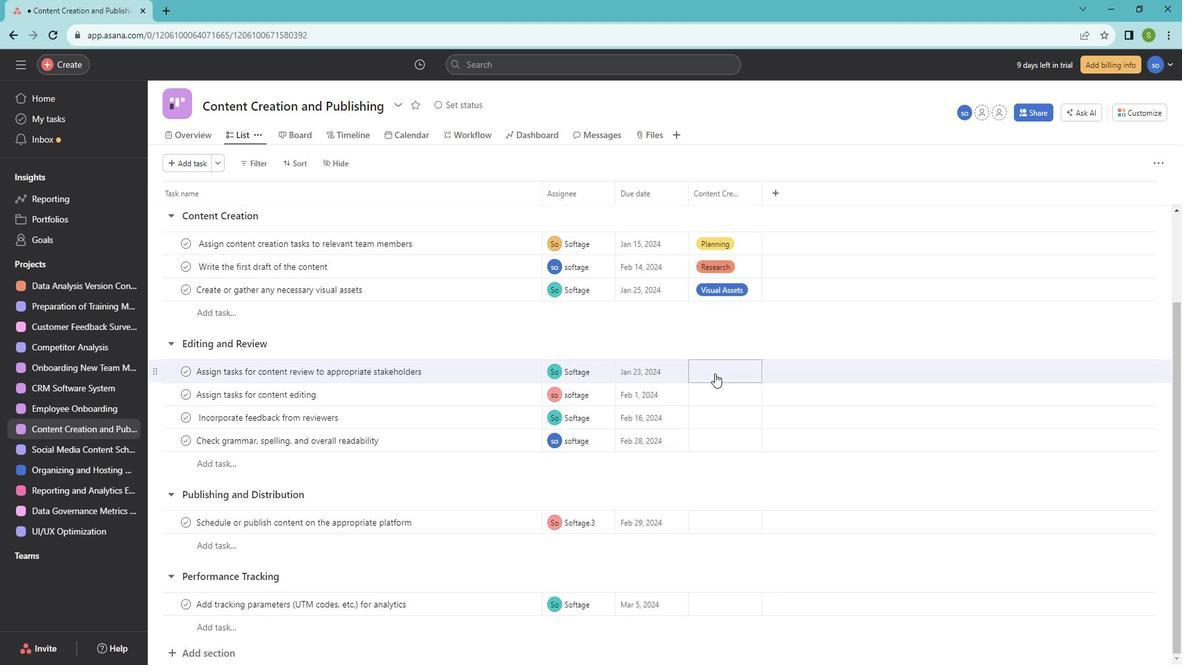 
Action: Mouse moved to (727, 432)
Screenshot: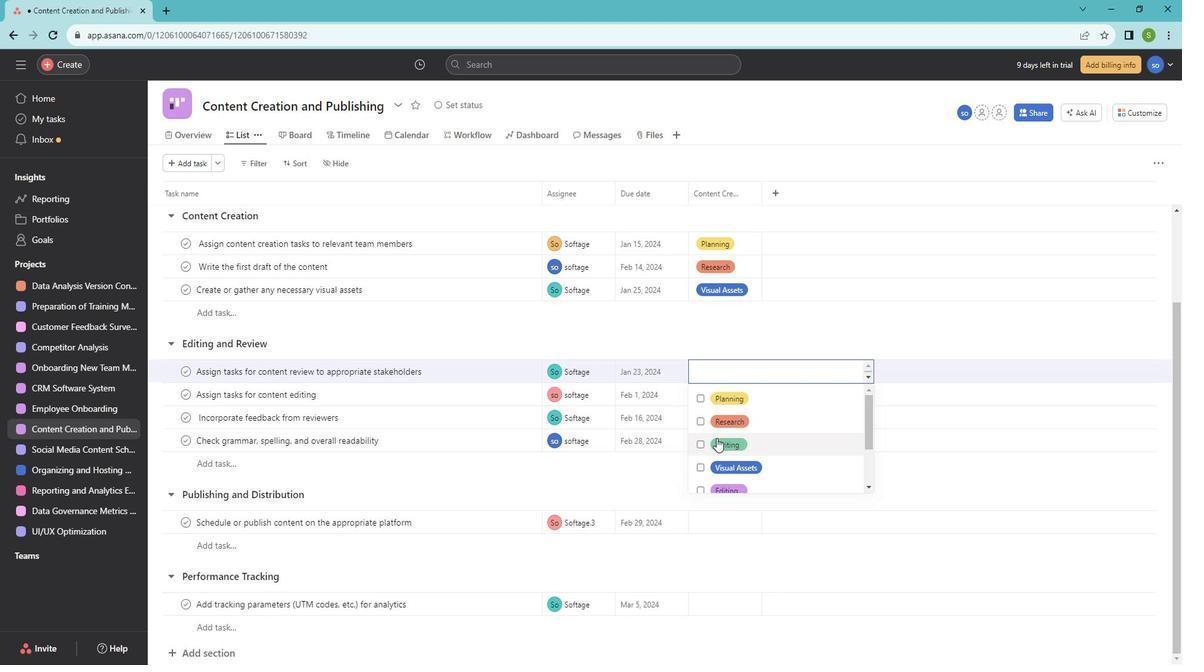 
Action: Mouse scrolled (727, 431) with delta (0, 0)
Screenshot: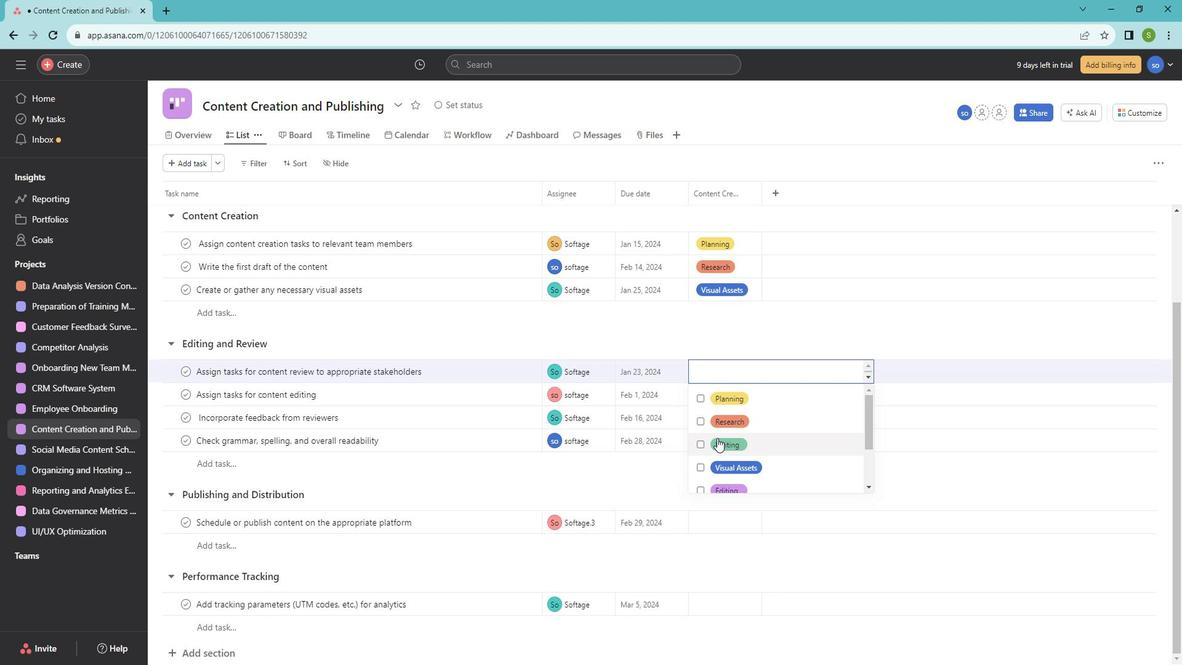 
Action: Mouse moved to (729, 416)
Screenshot: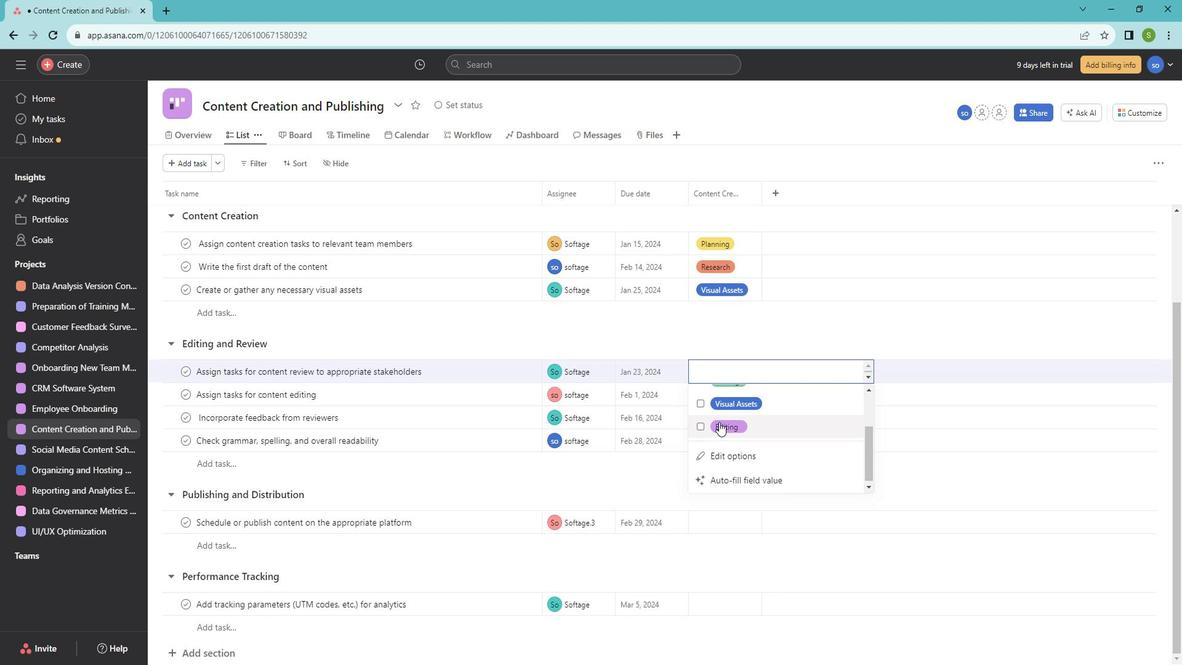 
Action: Mouse pressed left at (729, 416)
Screenshot: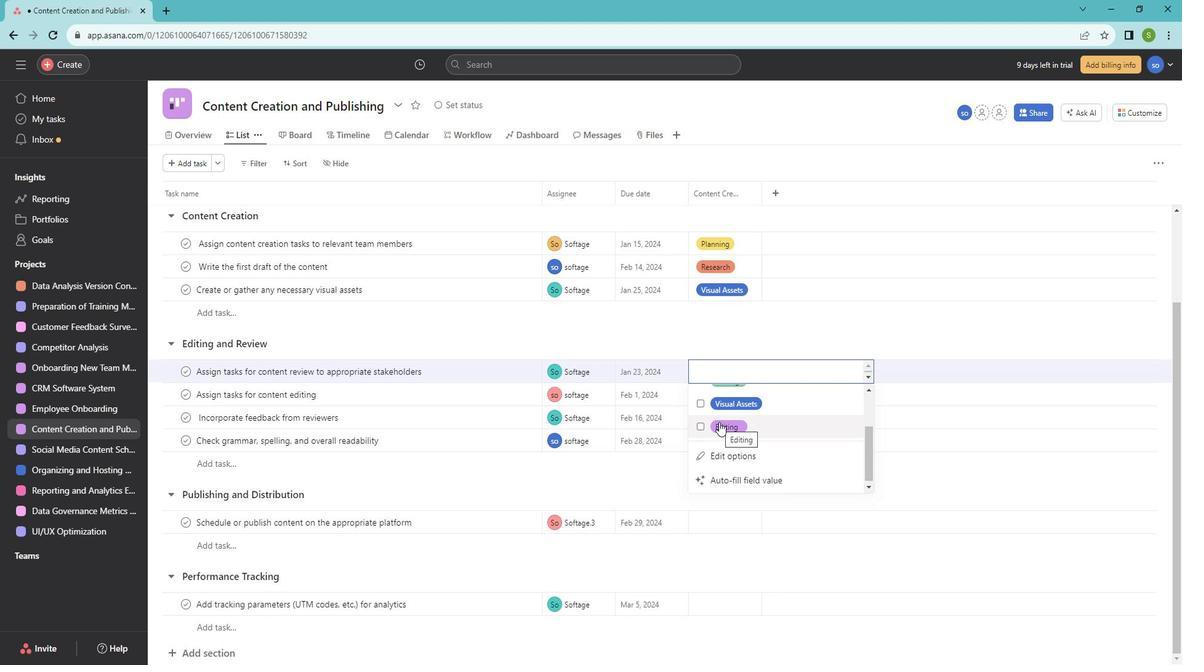 
Action: Mouse moved to (771, 338)
Screenshot: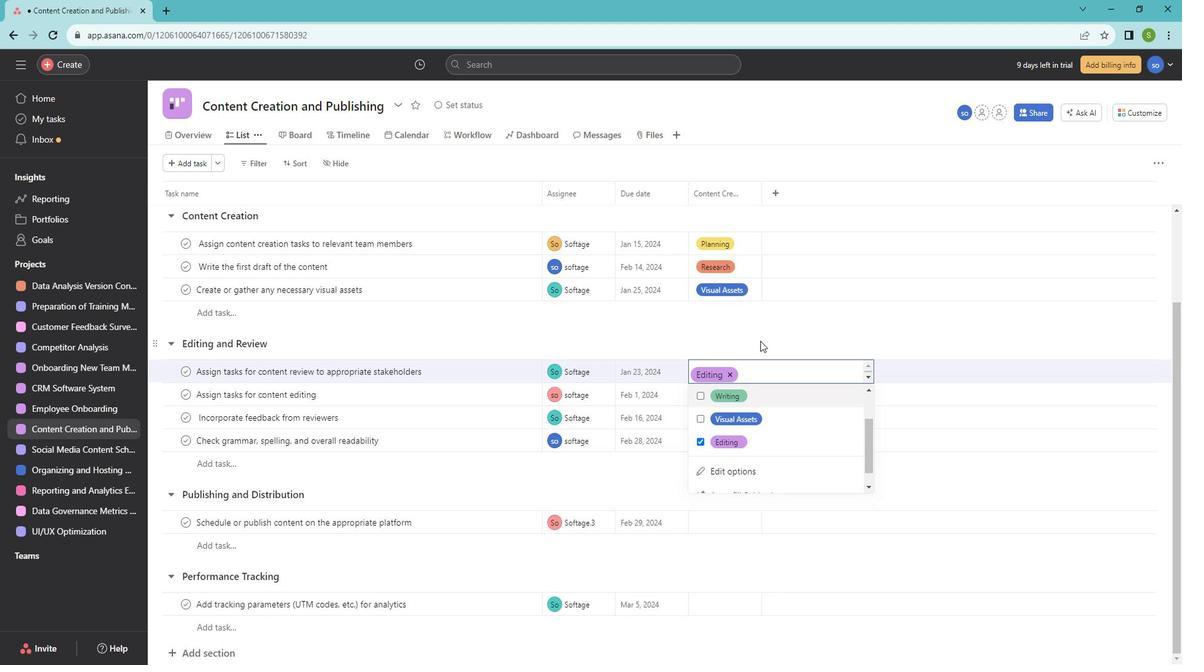 
Action: Mouse pressed left at (771, 338)
Screenshot: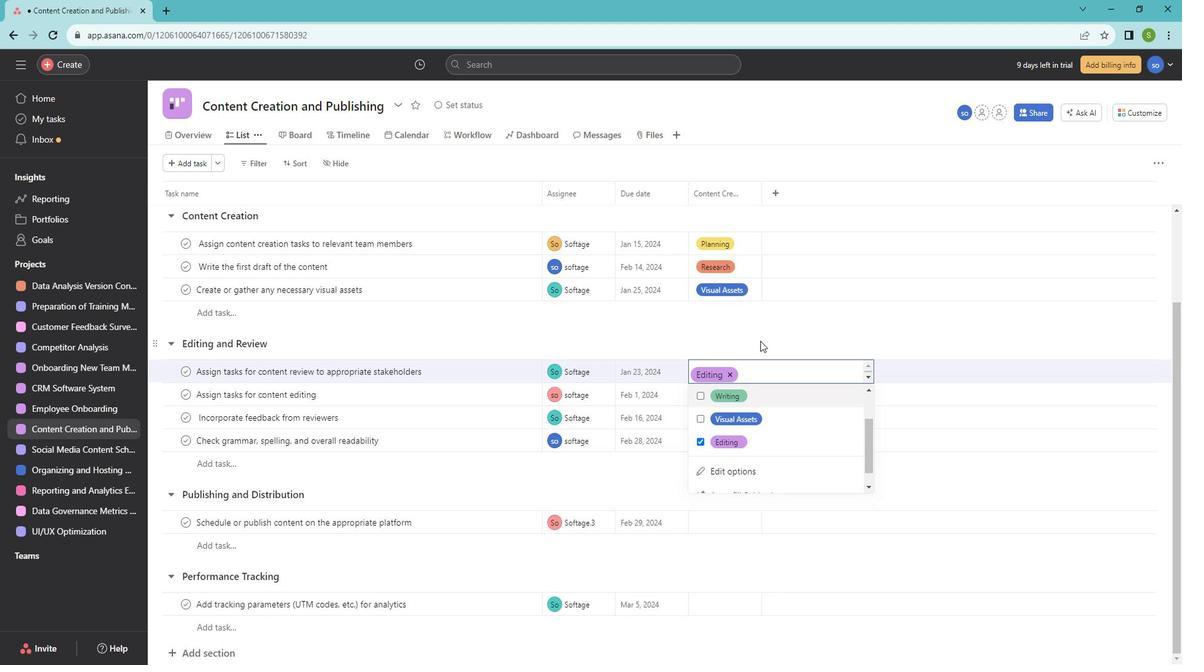 
Action: Mouse moved to (726, 388)
Screenshot: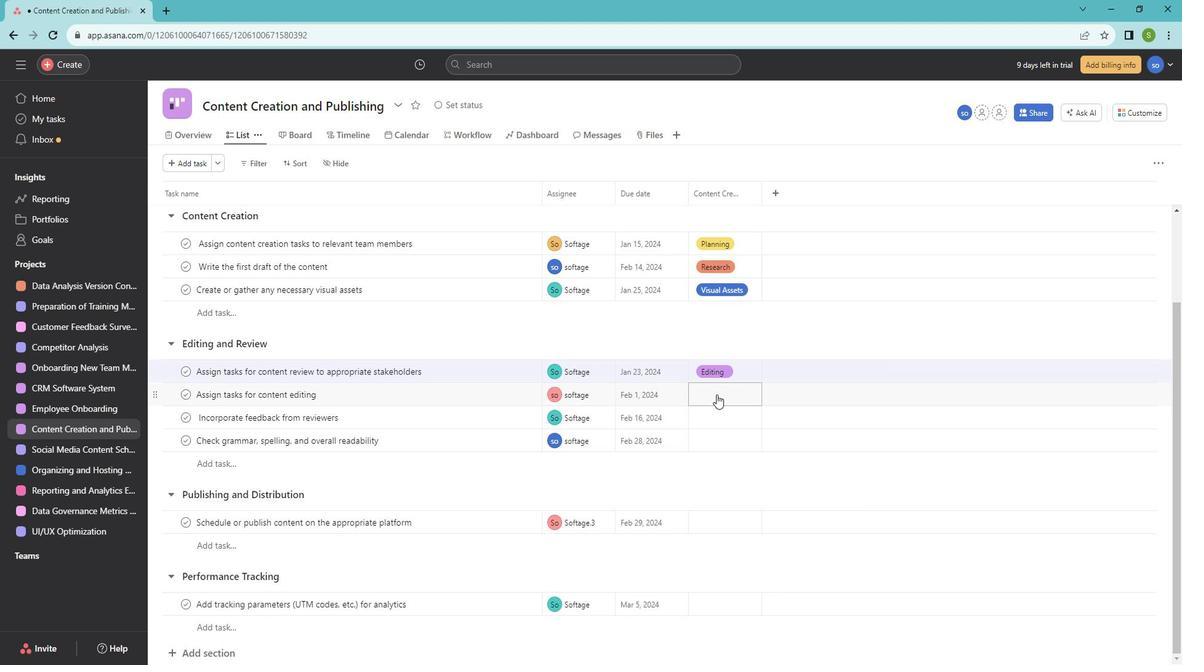 
Action: Mouse pressed left at (726, 388)
Screenshot: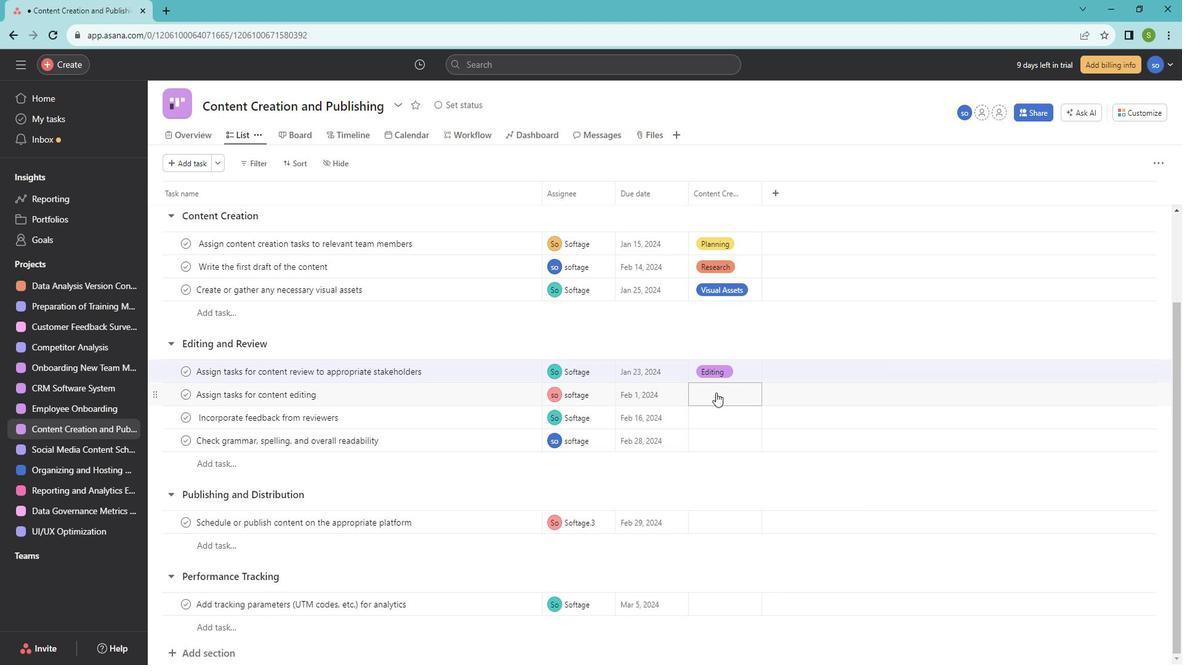 
Action: Mouse moved to (735, 479)
Screenshot: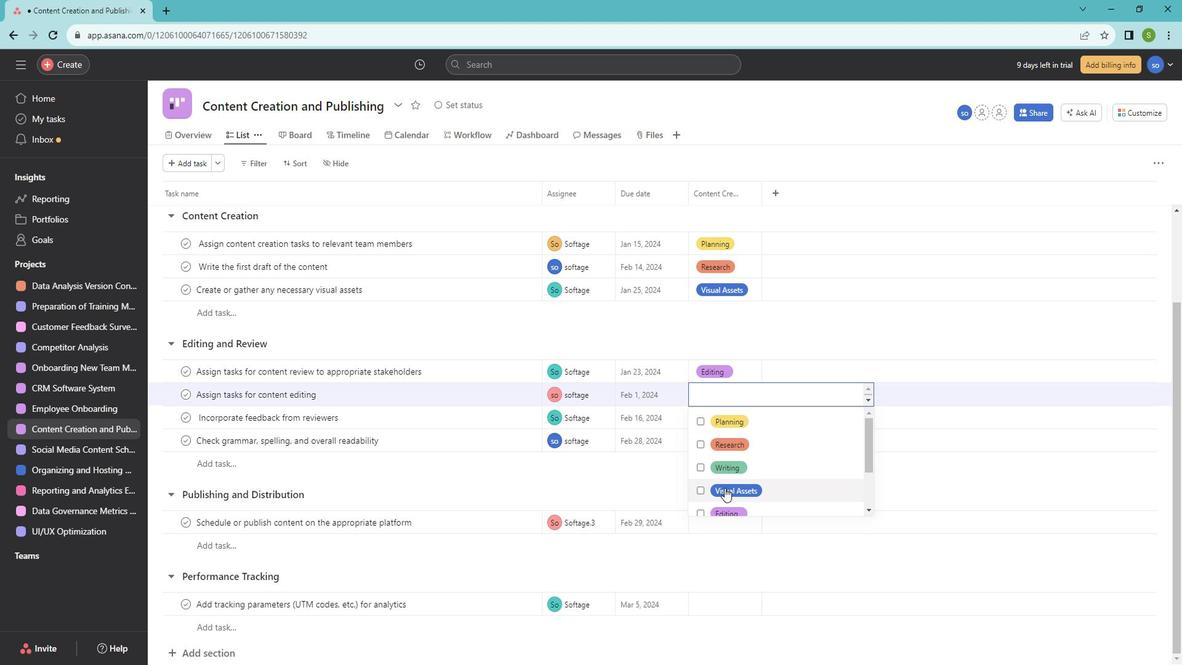 
Action: Mouse scrolled (735, 479) with delta (0, 0)
Screenshot: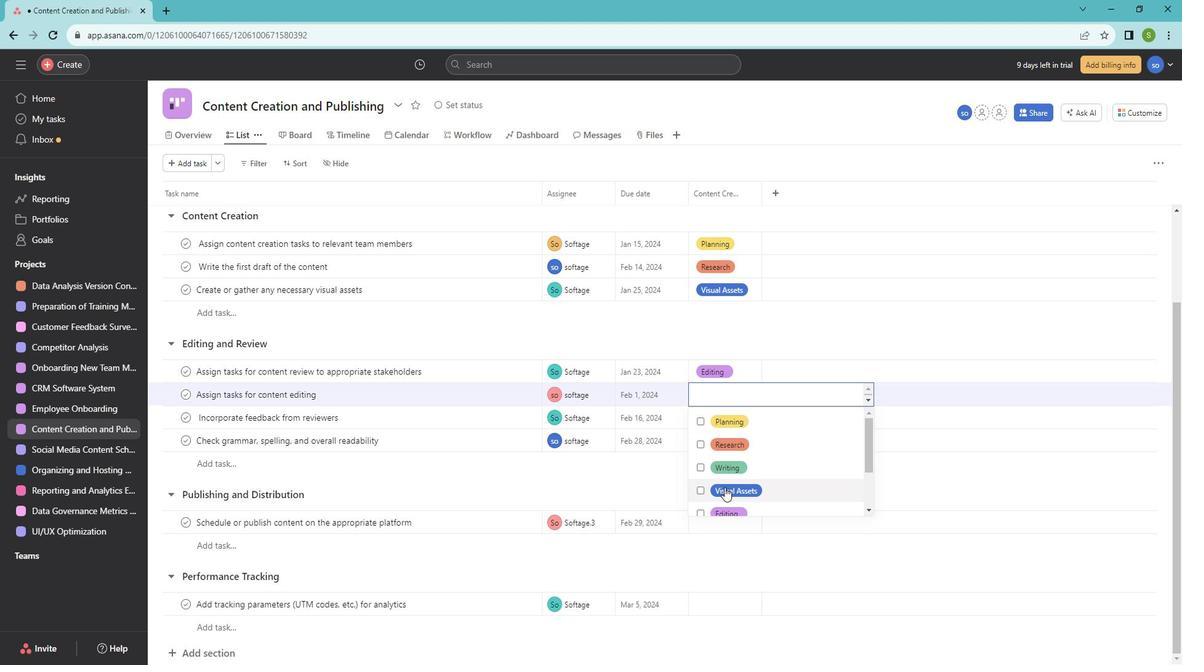 
Action: Mouse moved to (729, 440)
Screenshot: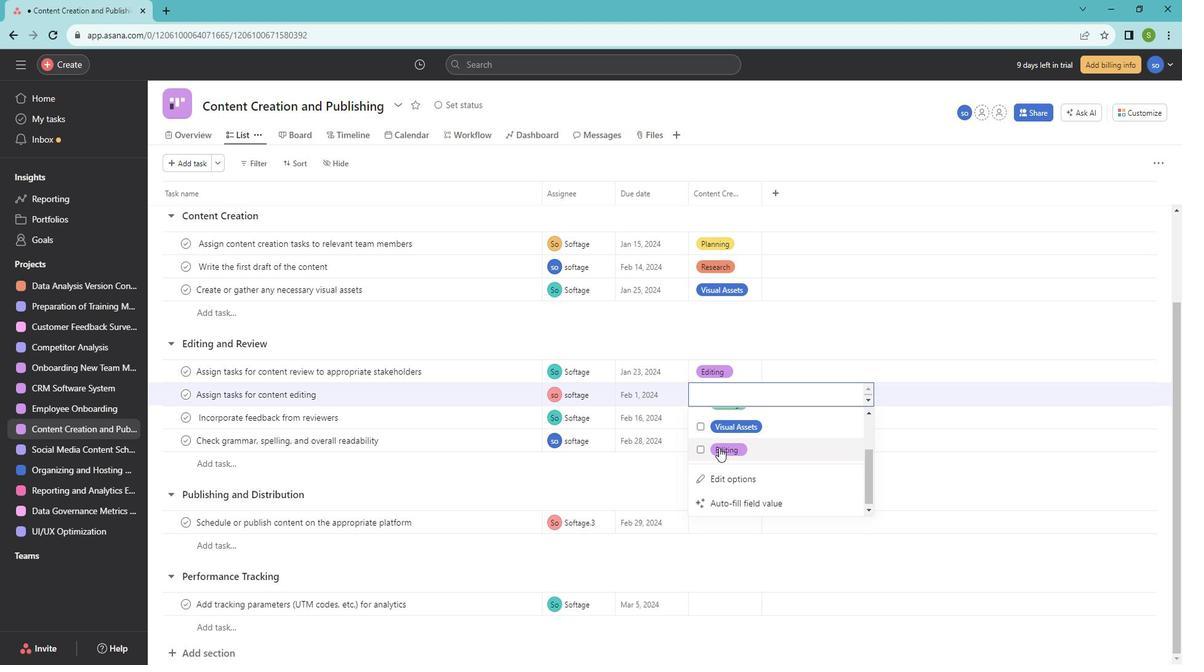 
Action: Mouse pressed left at (729, 440)
Screenshot: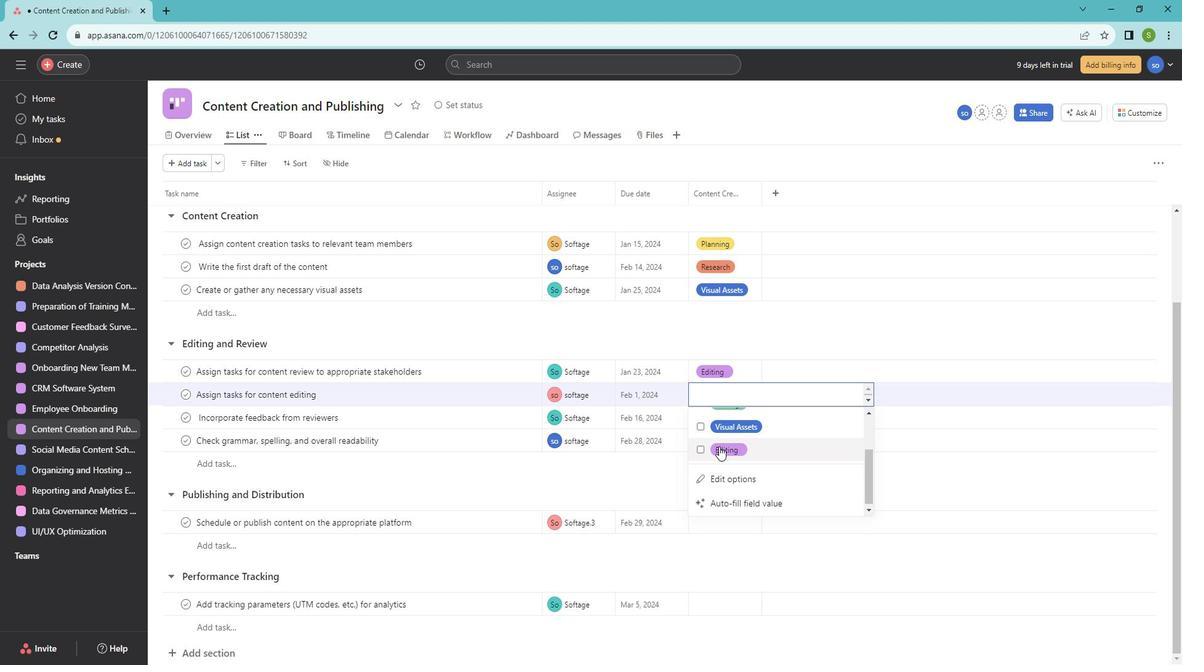 
Action: Mouse moved to (798, 360)
Screenshot: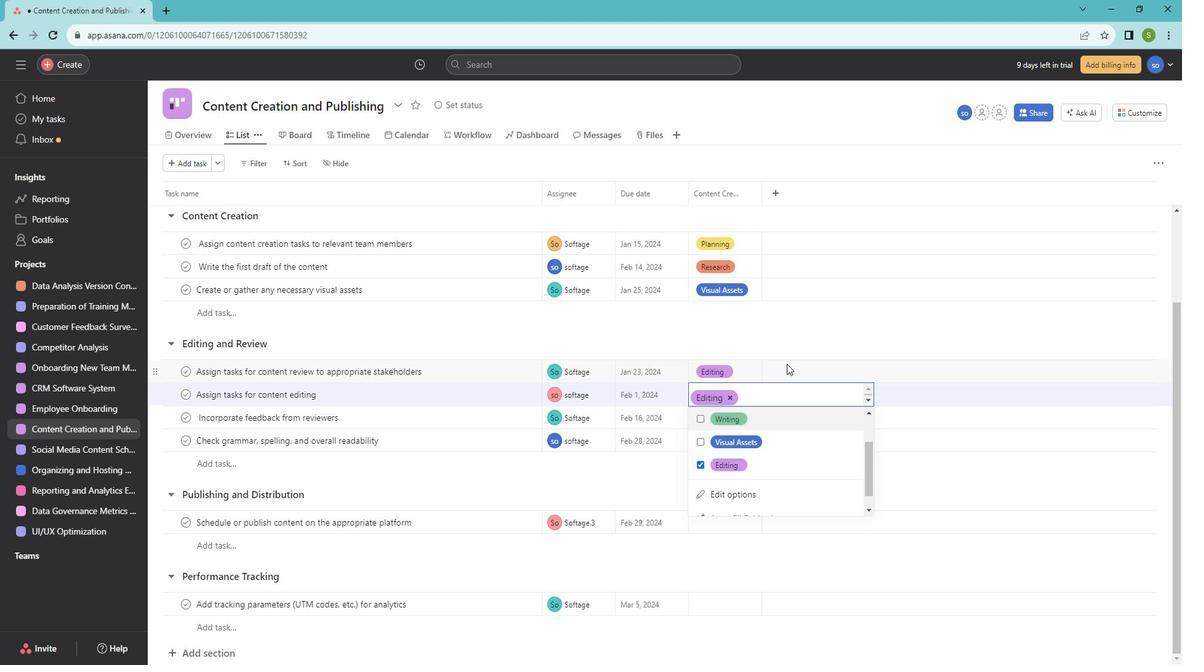 
Action: Mouse pressed left at (798, 360)
Screenshot: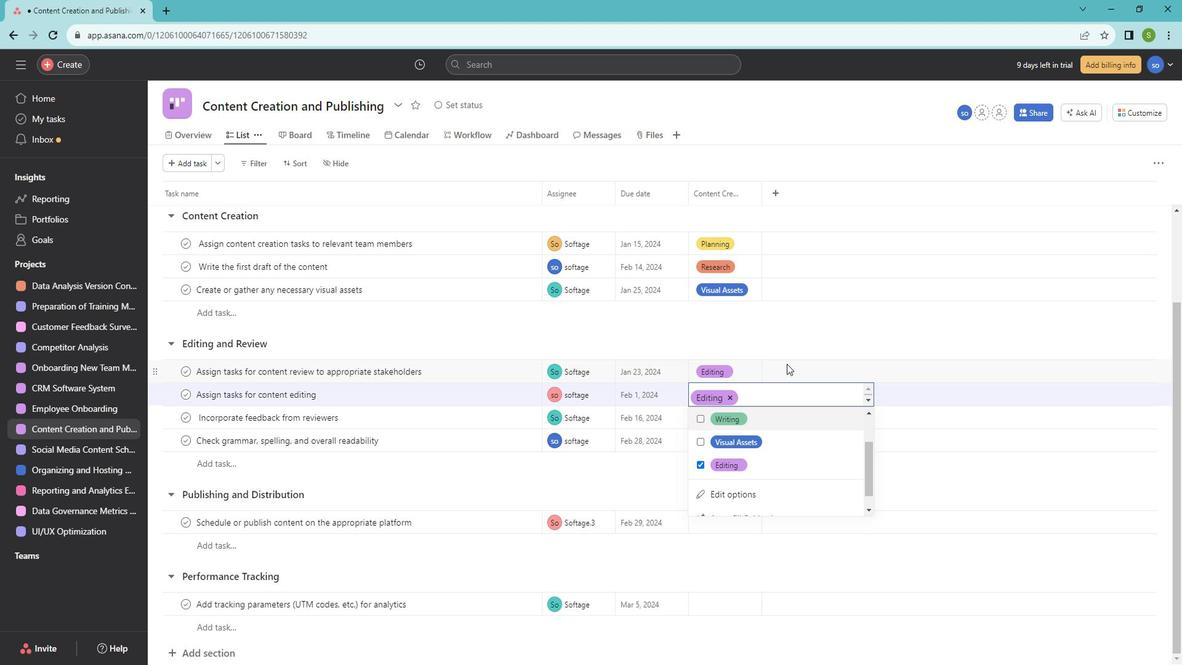 
Action: Mouse moved to (724, 409)
Screenshot: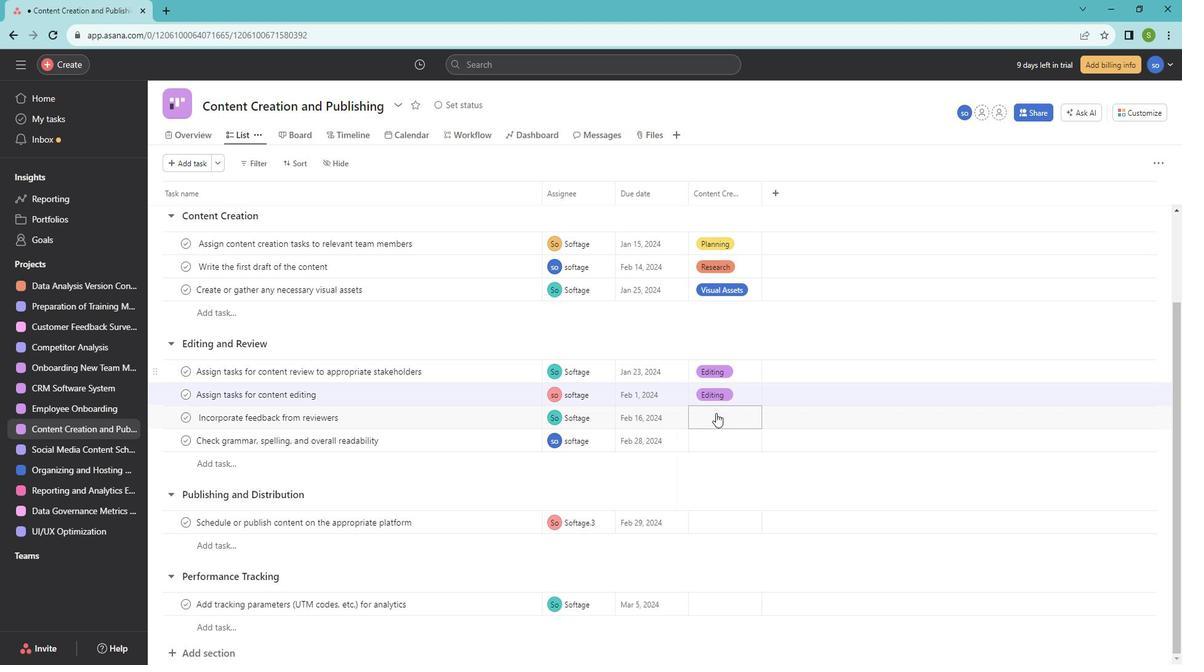 
Action: Mouse pressed left at (724, 409)
Screenshot: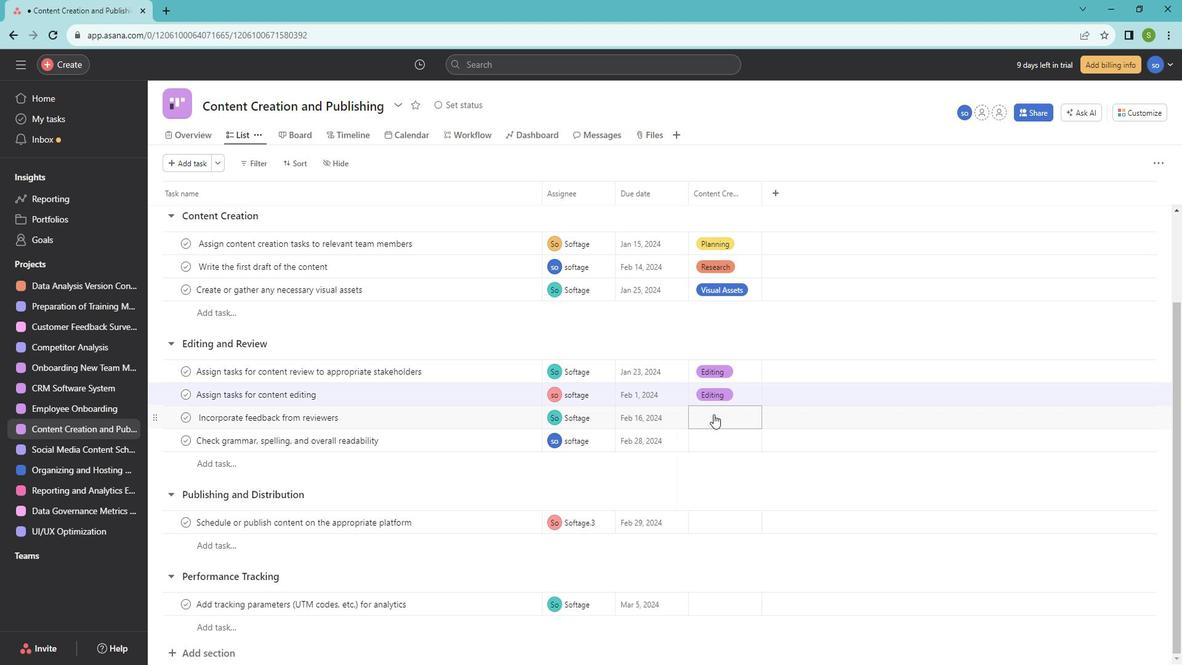 
Action: Mouse moved to (742, 464)
Screenshot: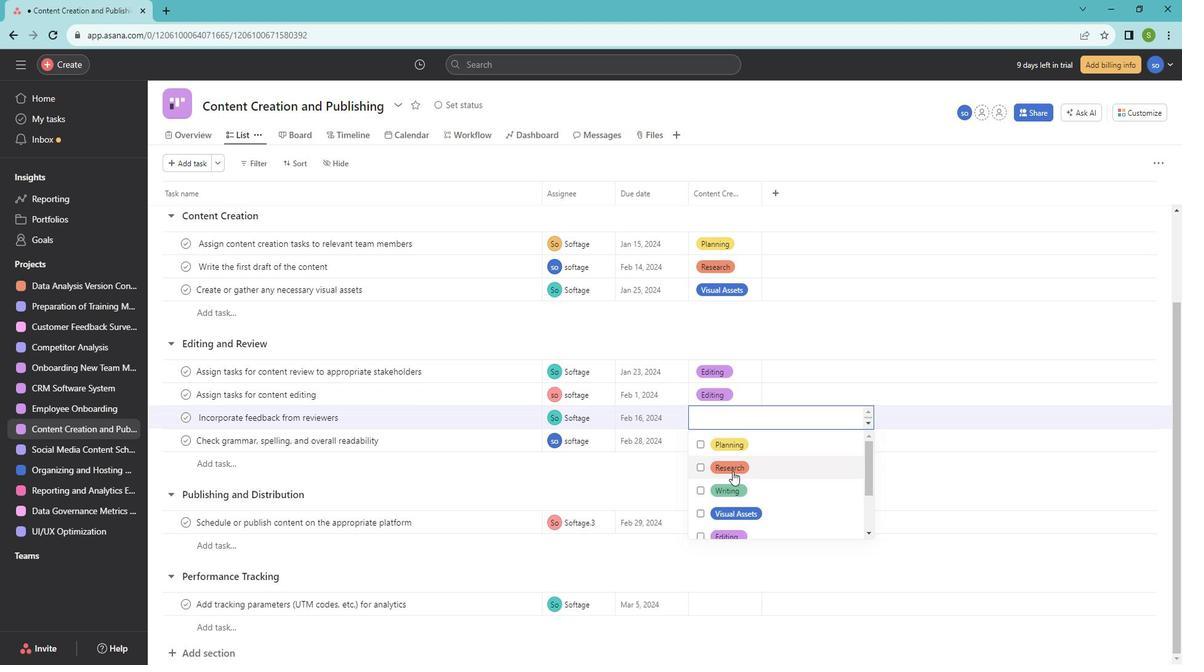 
Action: Mouse scrolled (742, 463) with delta (0, 0)
Screenshot: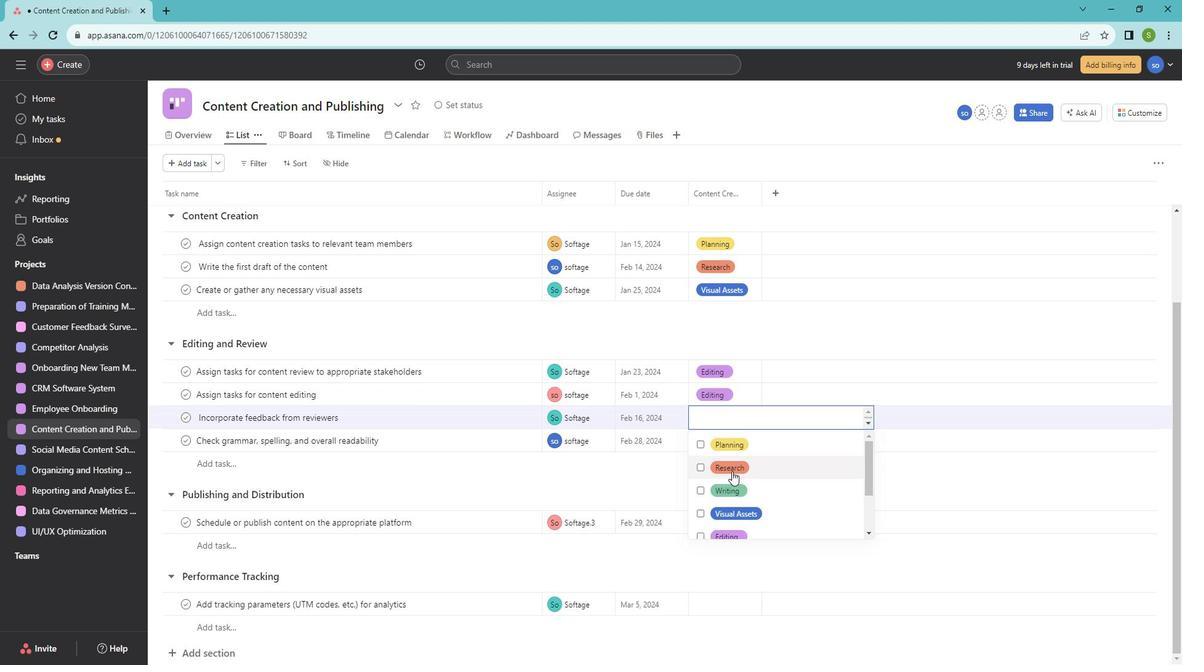 
Action: Mouse moved to (742, 463)
Screenshot: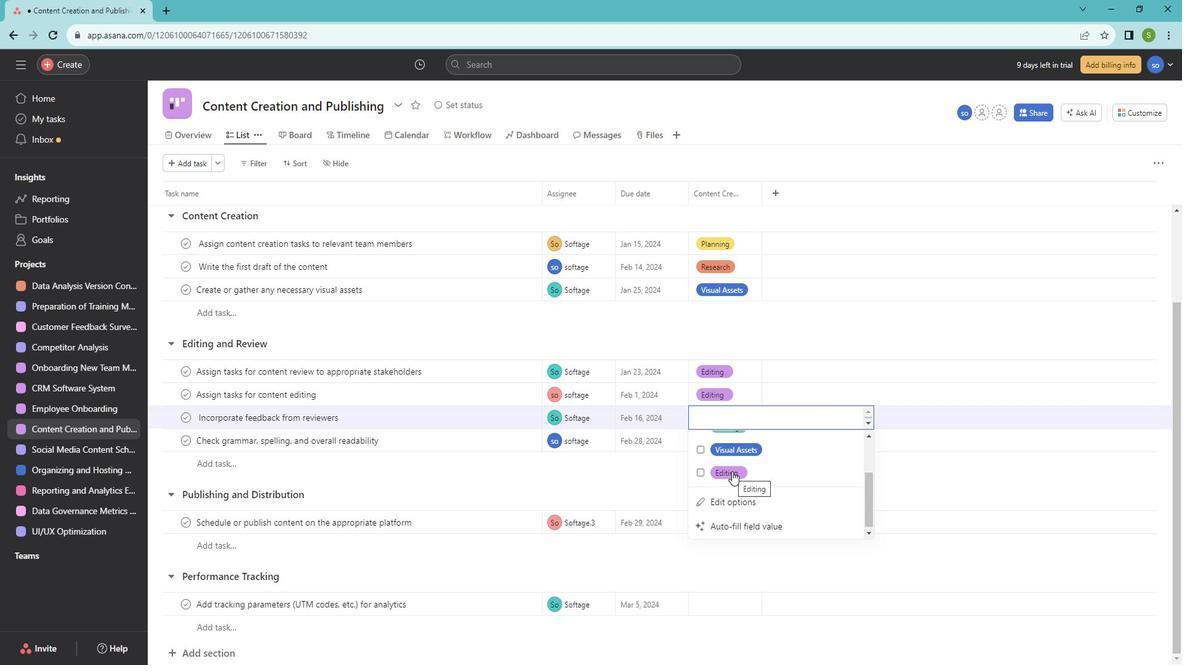 
Action: Mouse scrolled (742, 463) with delta (0, 0)
Screenshot: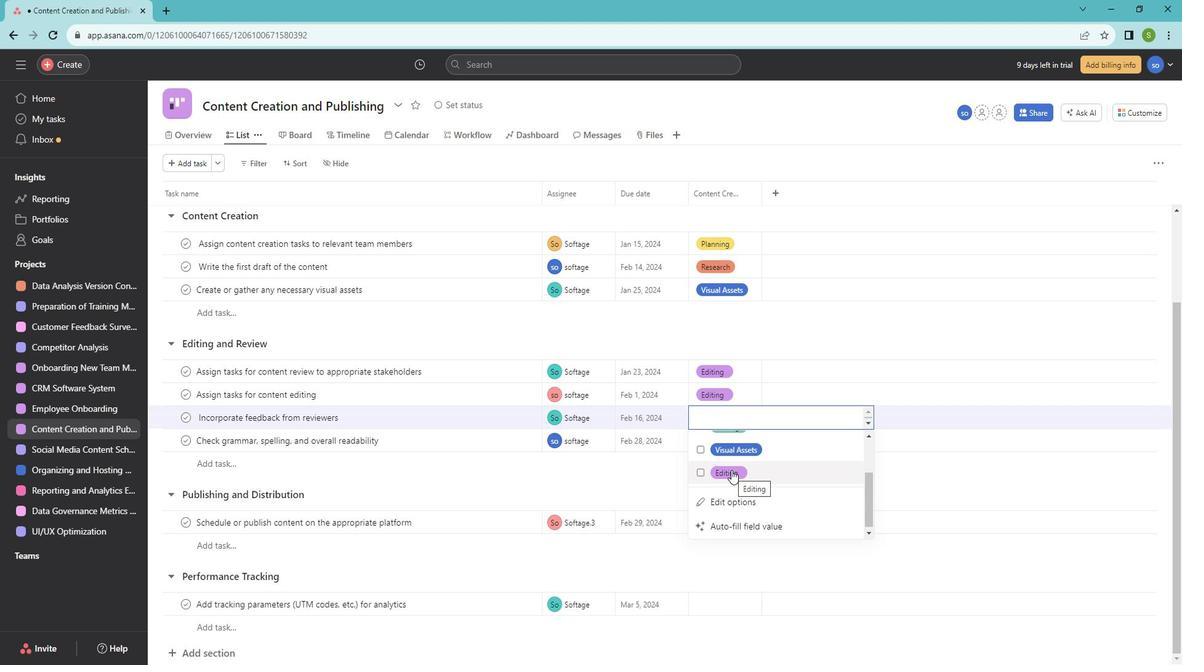 
Action: Mouse moved to (737, 461)
Screenshot: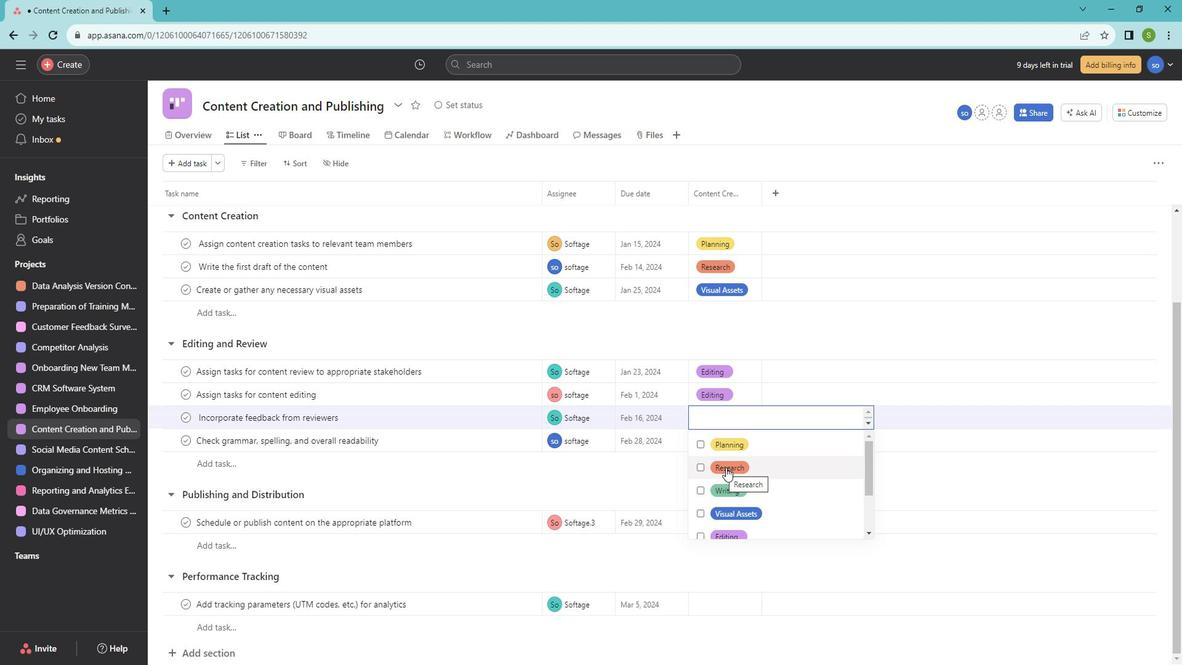 
Action: Mouse pressed left at (737, 461)
Screenshot: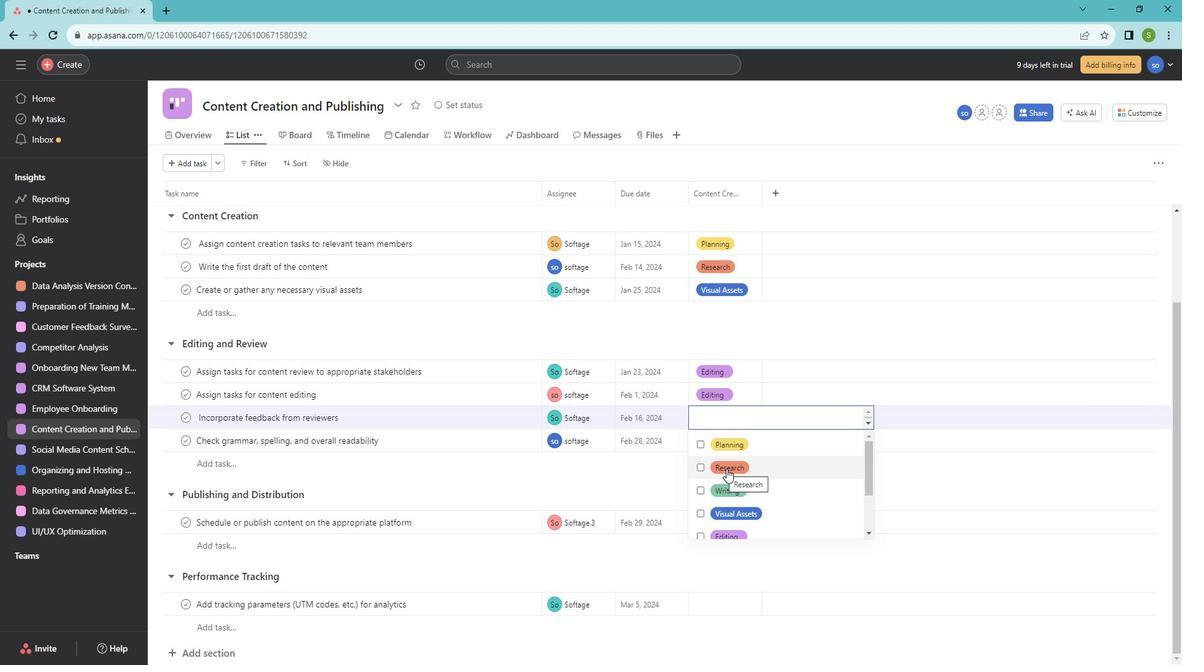 
Action: Mouse moved to (741, 484)
Screenshot: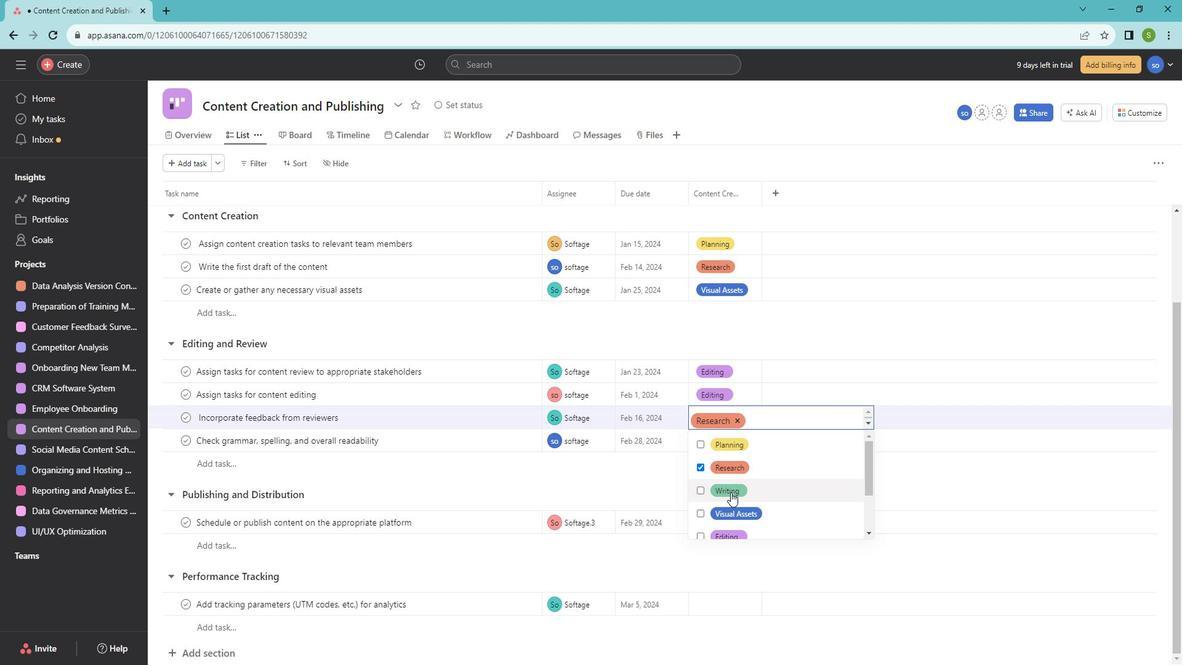 
Action: Mouse scrolled (741, 483) with delta (0, 0)
Screenshot: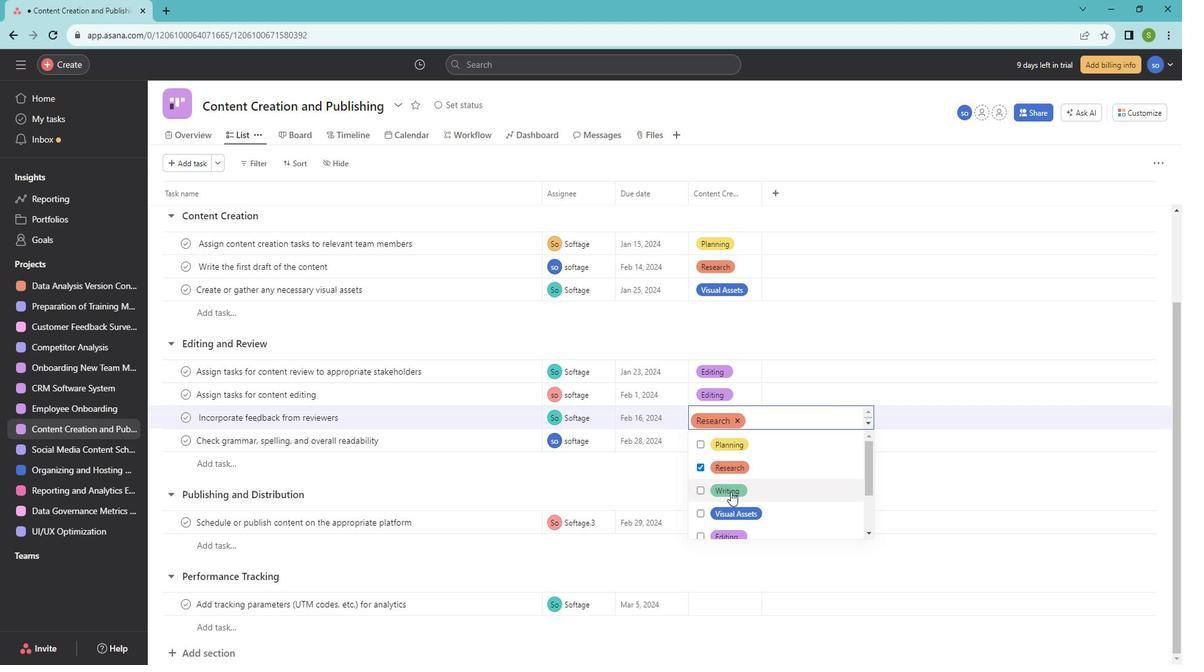 
Action: Mouse moved to (772, 381)
Screenshot: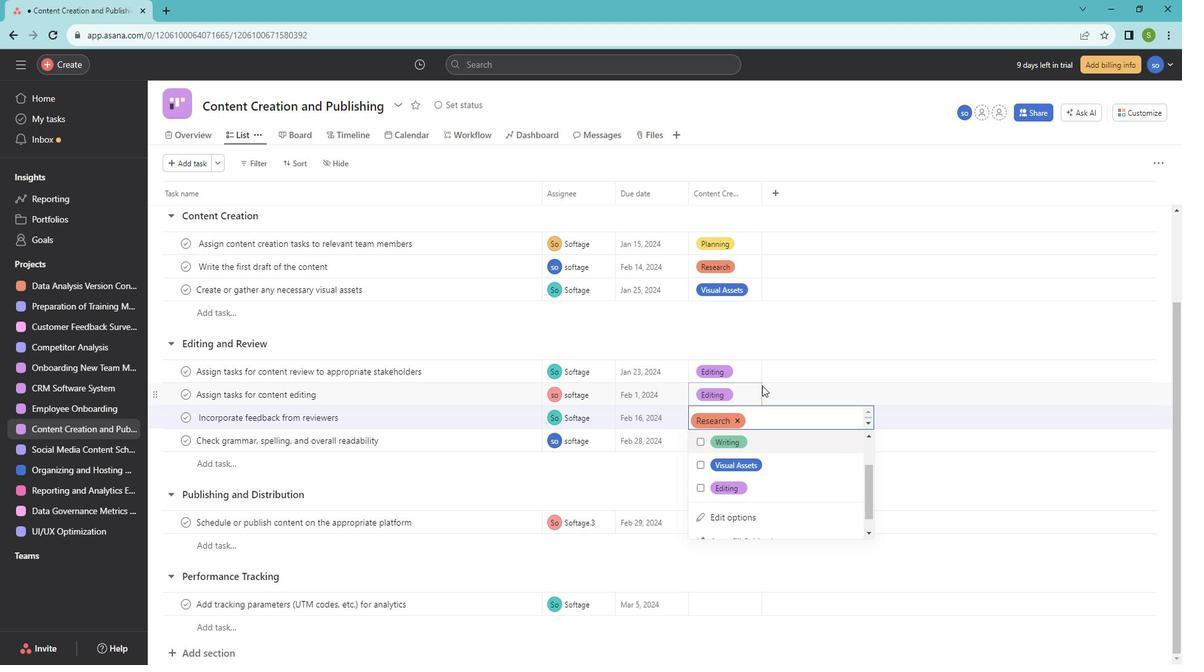 
Action: Mouse pressed left at (772, 381)
Screenshot: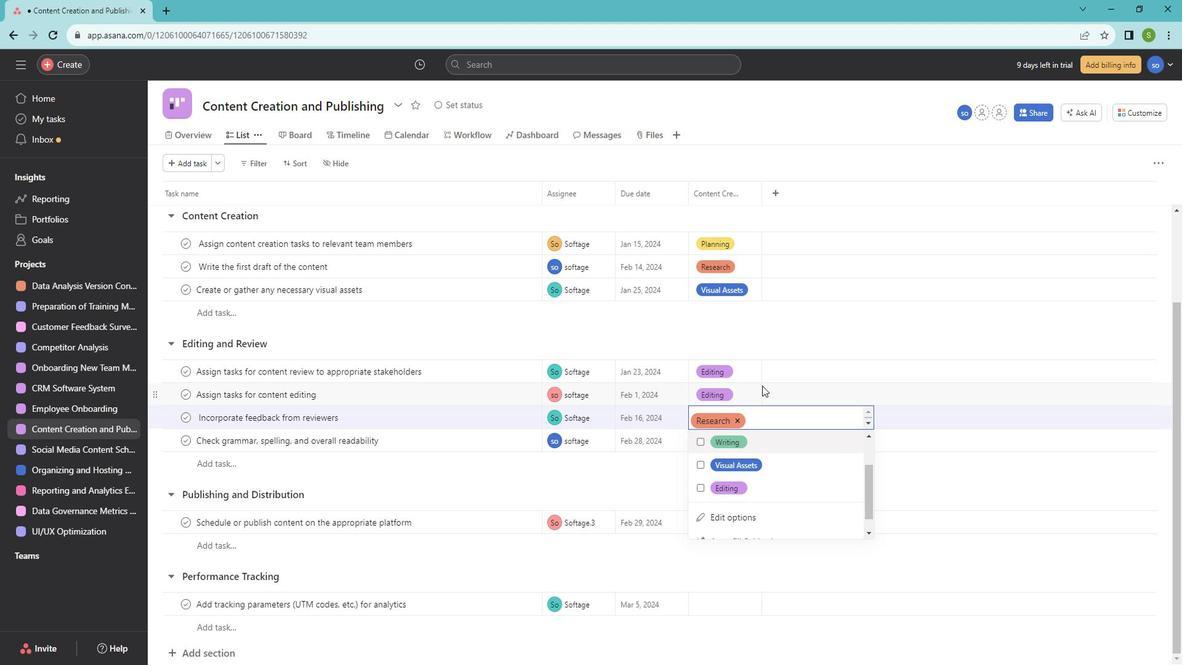 
Action: Mouse moved to (721, 404)
Screenshot: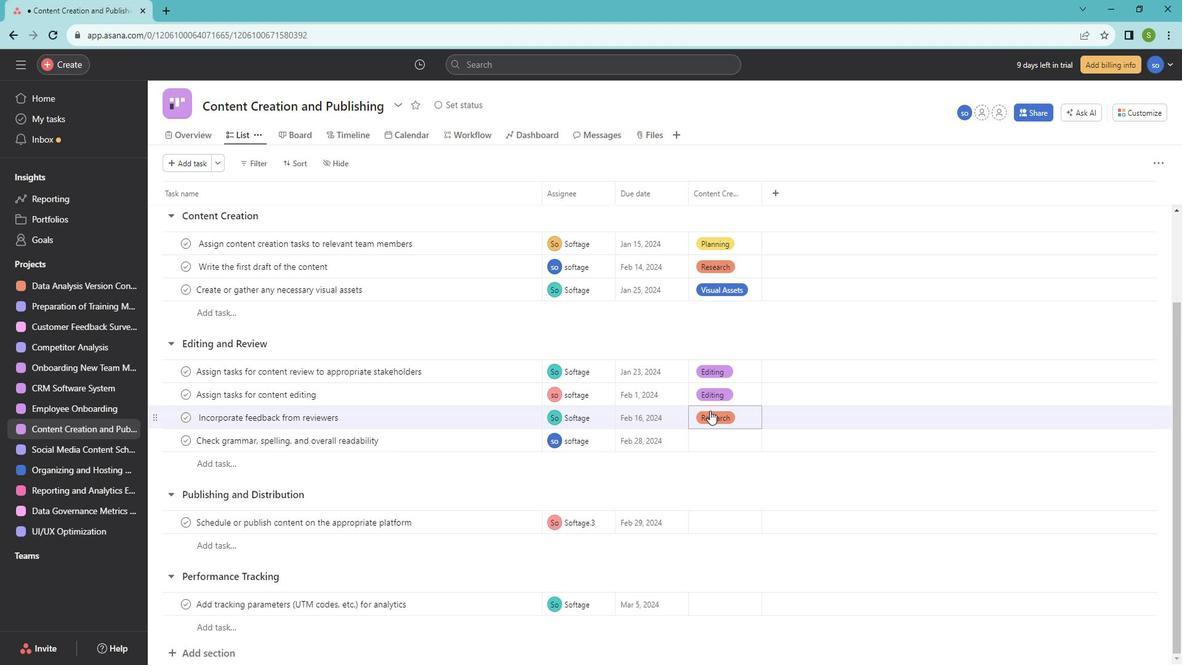 
Action: Mouse pressed left at (721, 404)
Screenshot: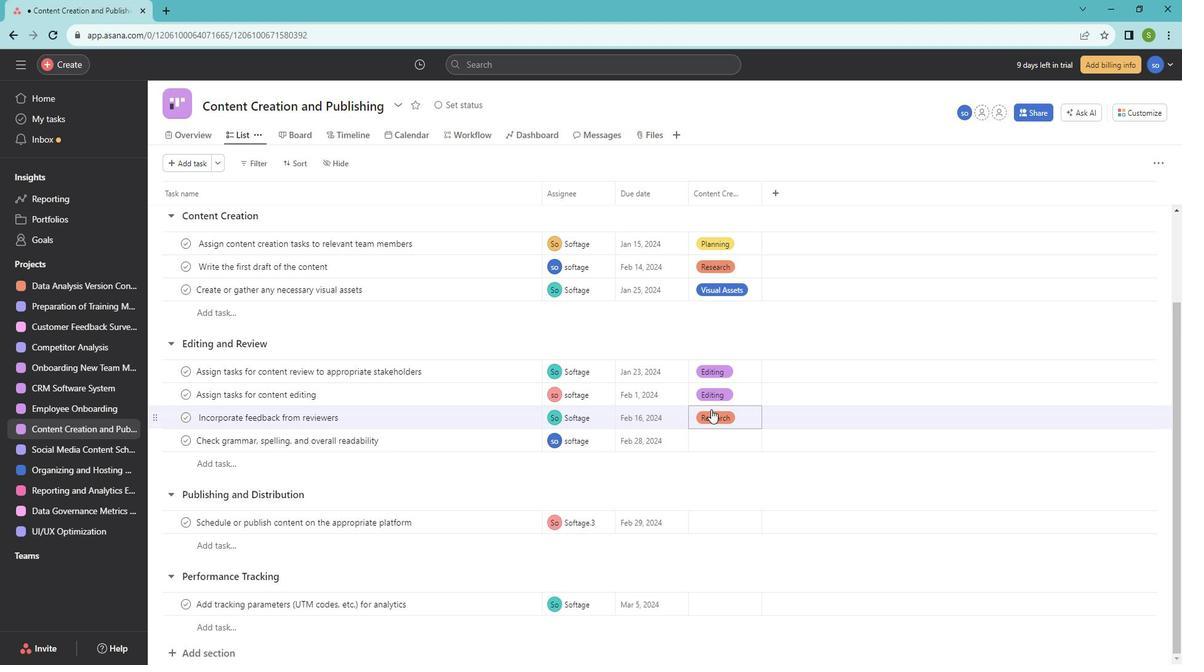 
Action: Mouse moved to (734, 519)
Screenshot: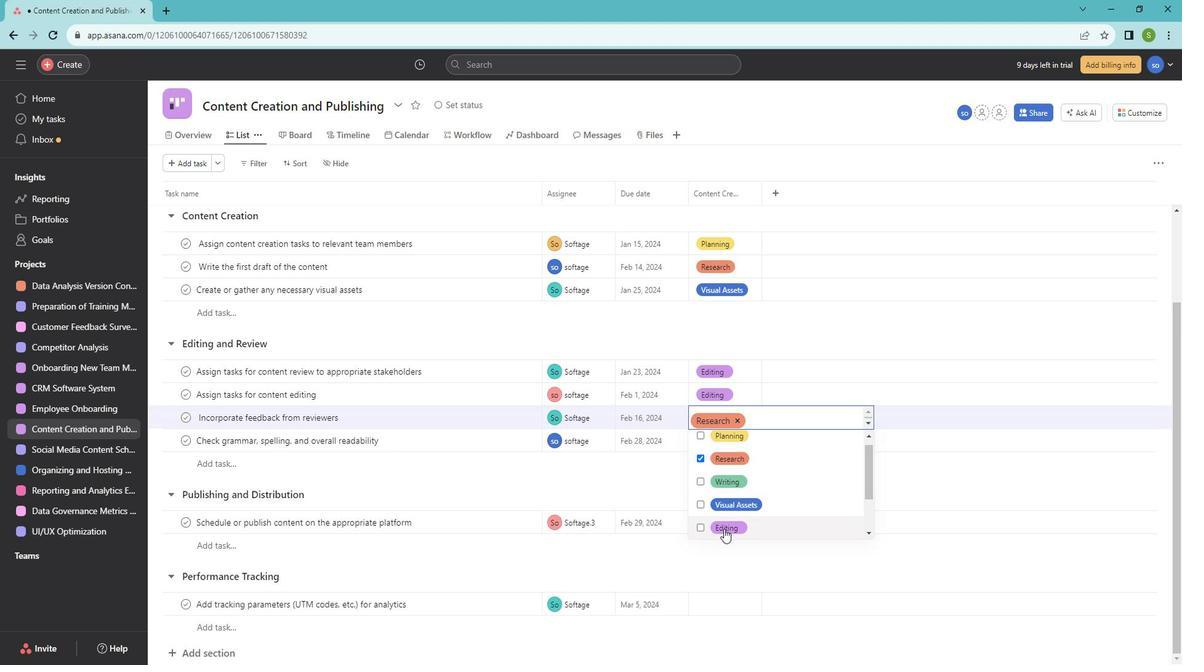 
Action: Mouse pressed left at (734, 519)
Screenshot: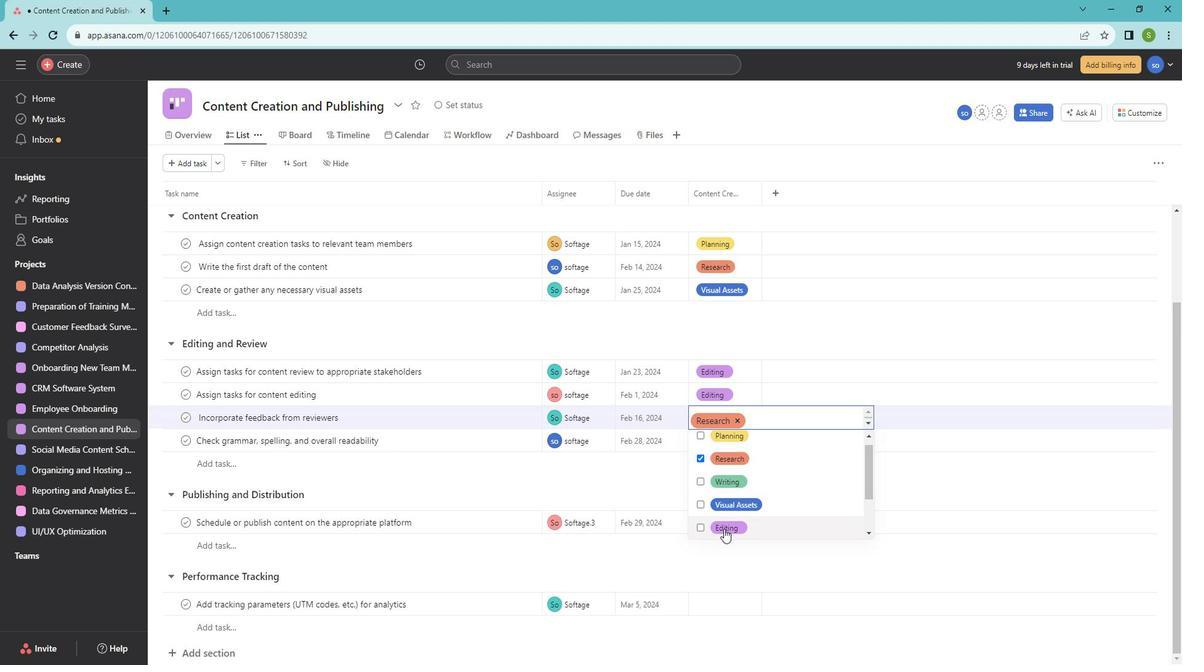 
Action: Mouse moved to (737, 479)
Screenshot: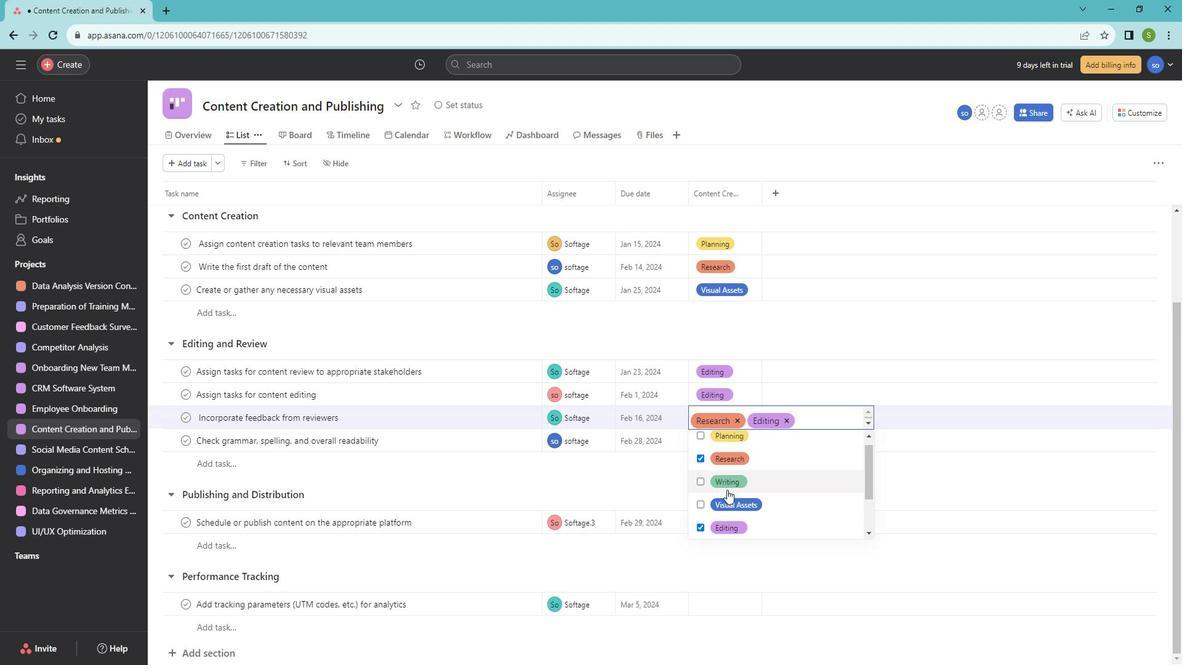 
Action: Mouse scrolled (737, 480) with delta (0, 0)
Screenshot: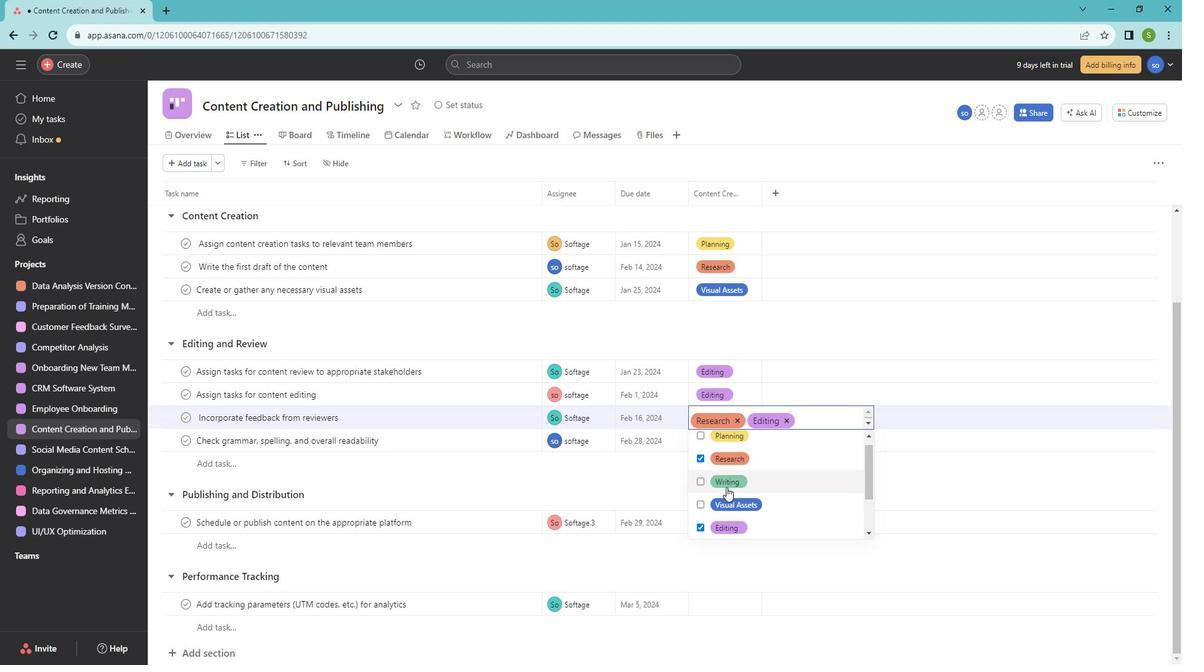 
Action: Mouse scrolled (737, 479) with delta (0, 0)
Screenshot: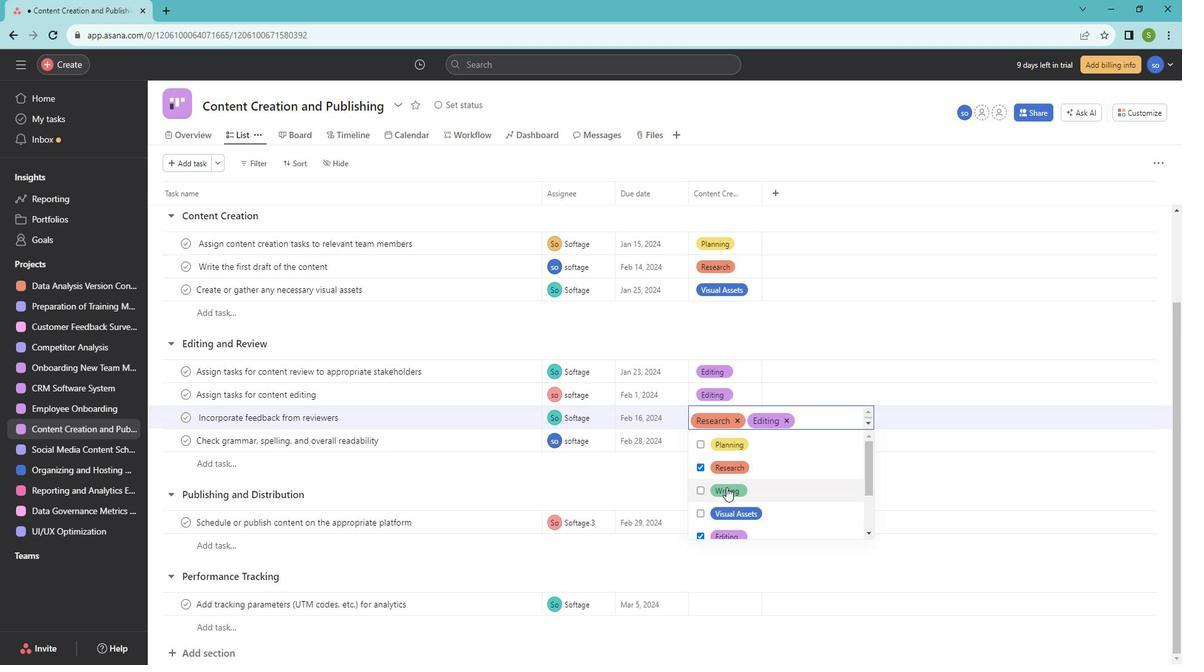 
Action: Mouse moved to (740, 490)
Screenshot: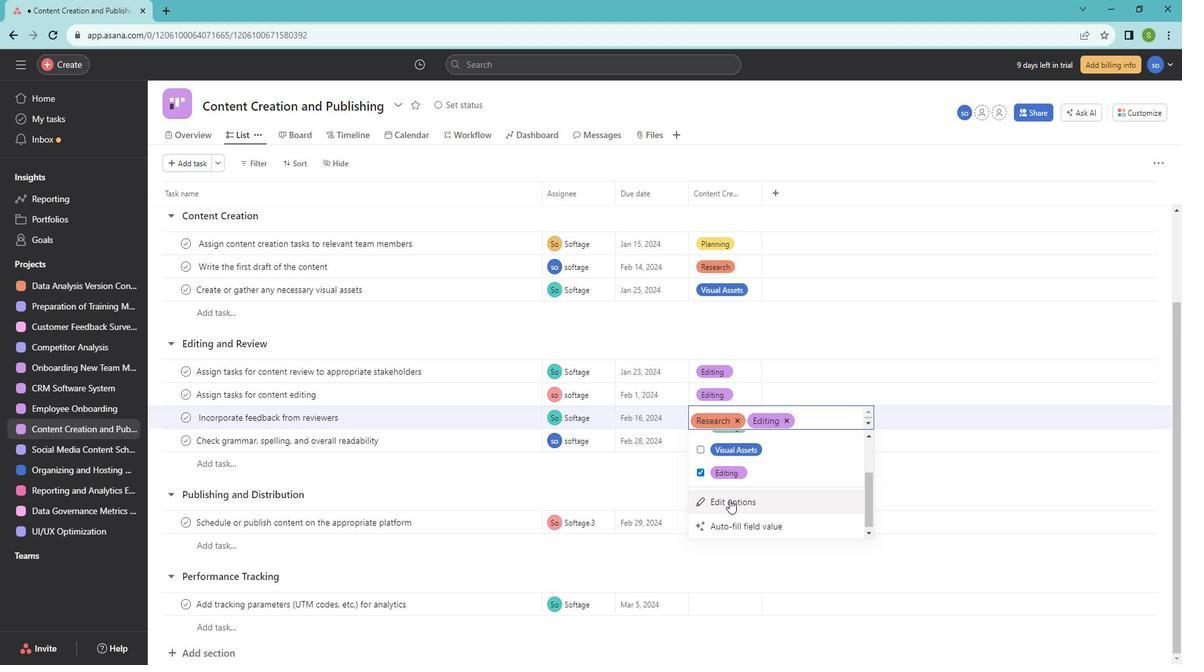 
Action: Mouse pressed left at (740, 490)
Screenshot: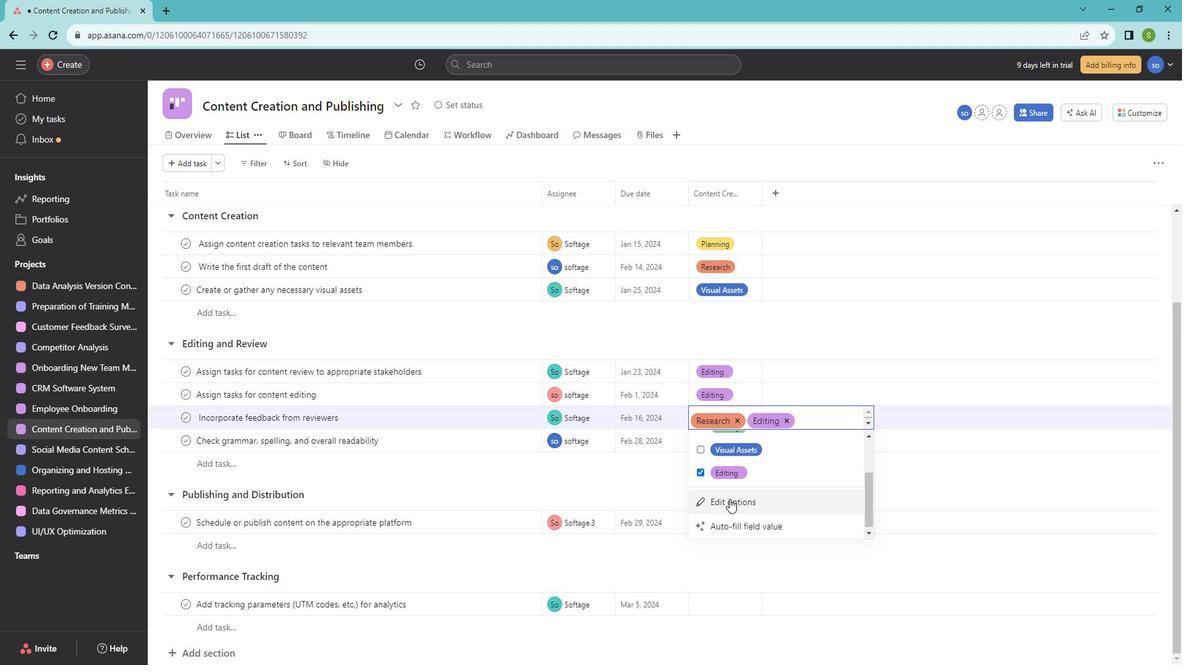 
Action: Mouse moved to (533, 241)
Screenshot: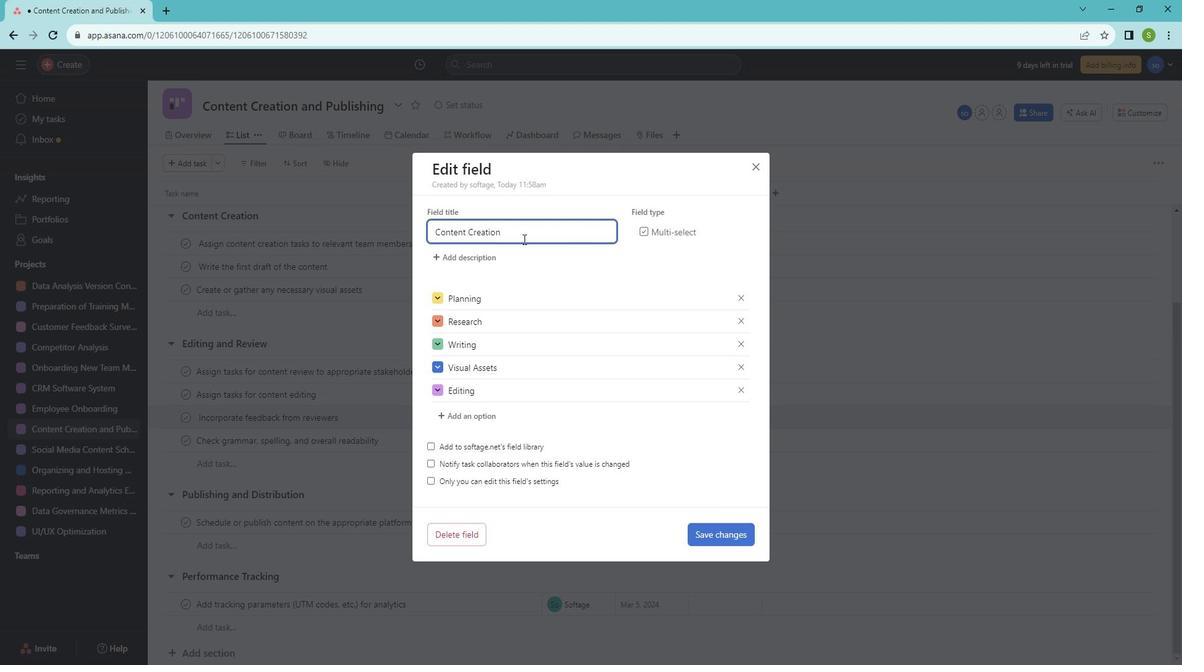 
Action: Key pressed <Key.space>
Screenshot: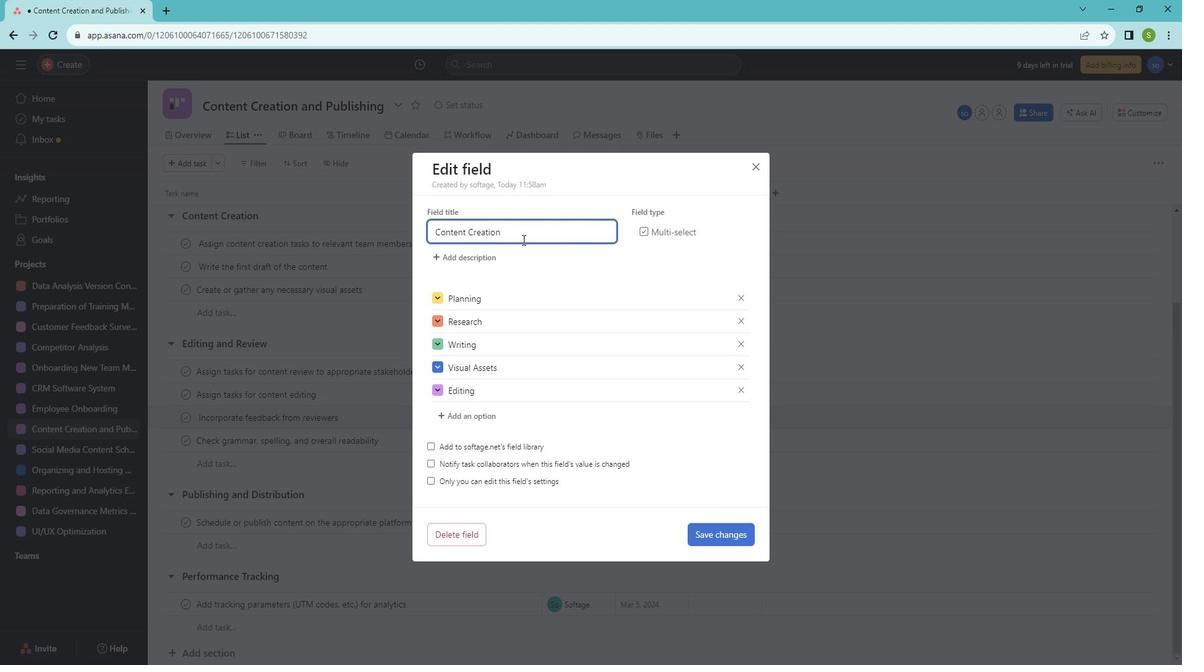 
Action: Mouse moved to (472, 407)
Screenshot: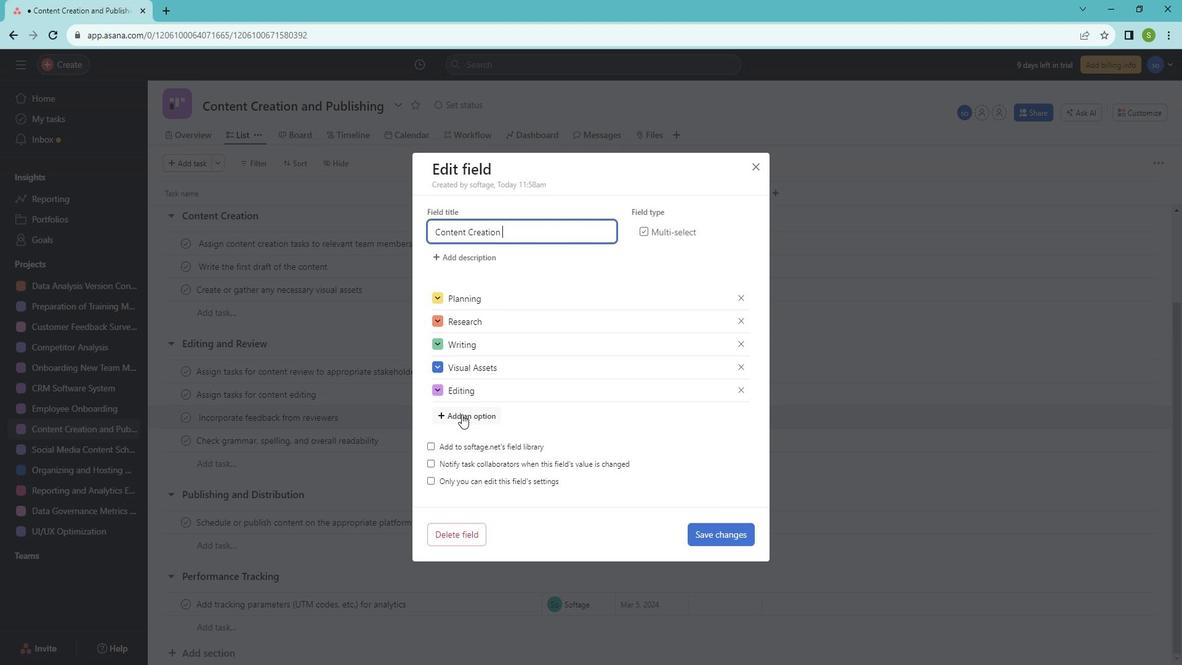 
Action: Mouse pressed left at (472, 407)
Screenshot: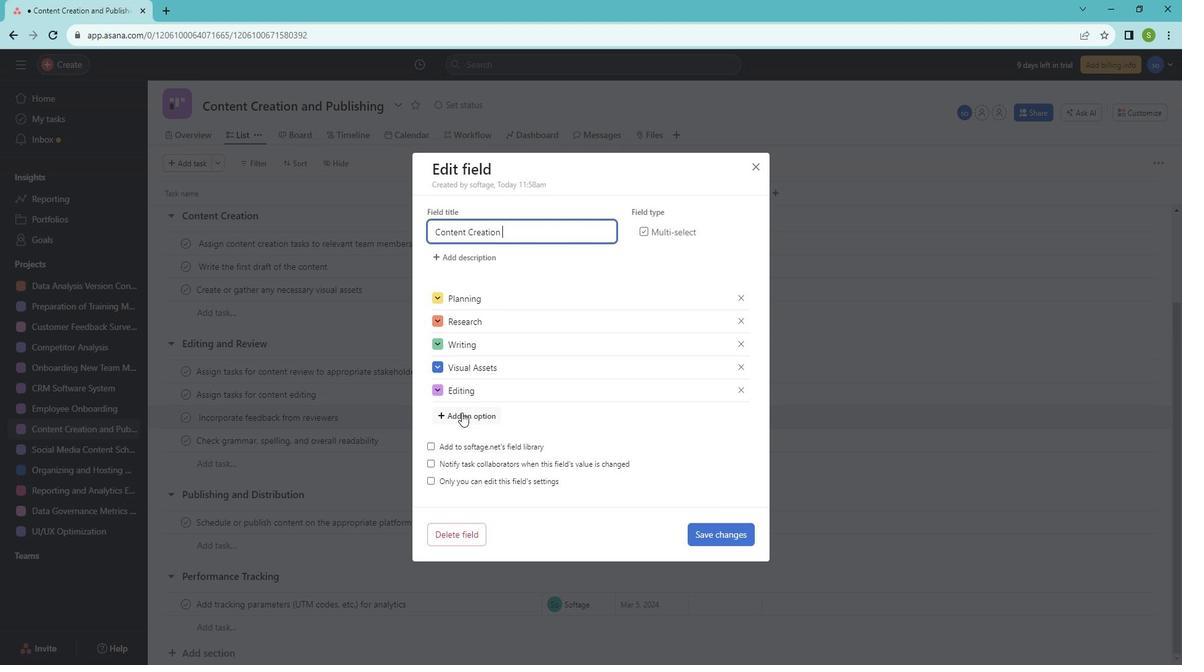 
Action: Mouse moved to (520, 222)
Screenshot: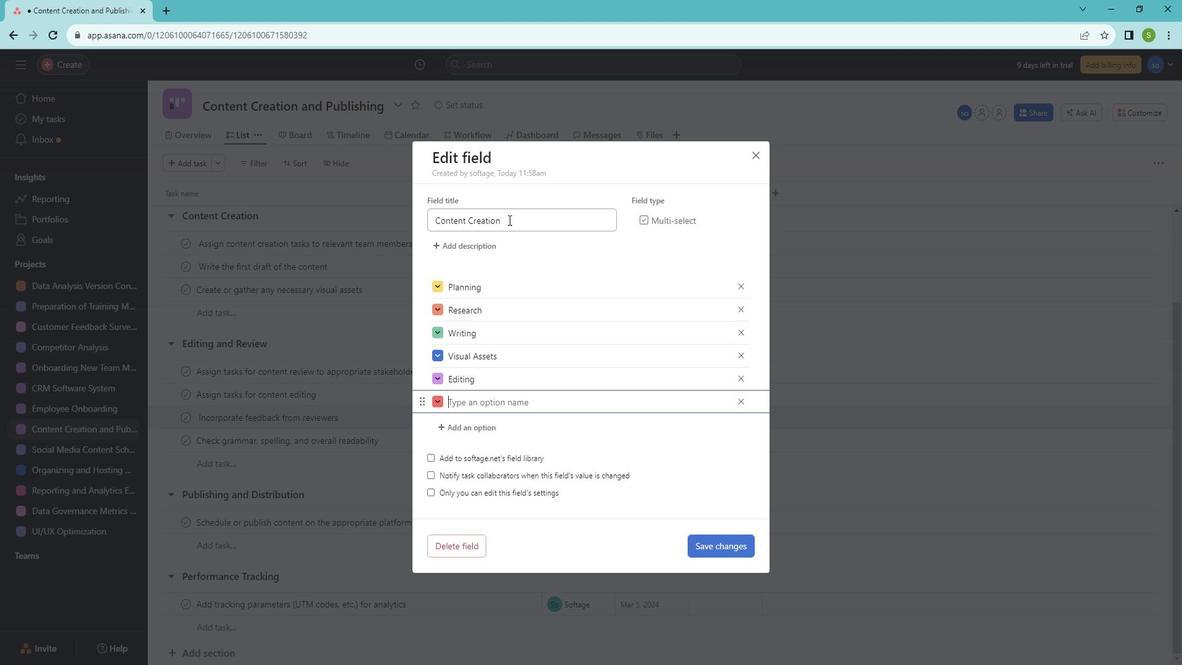 
Action: Mouse pressed left at (520, 222)
Screenshot: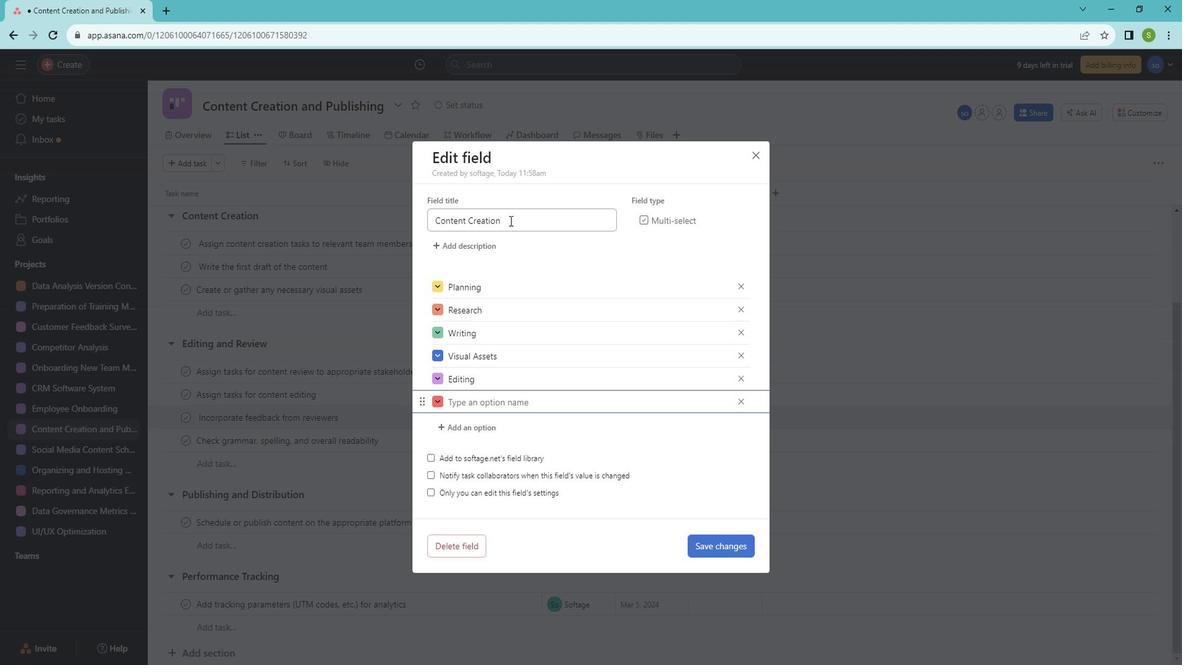 
Action: Mouse moved to (519, 230)
Screenshot: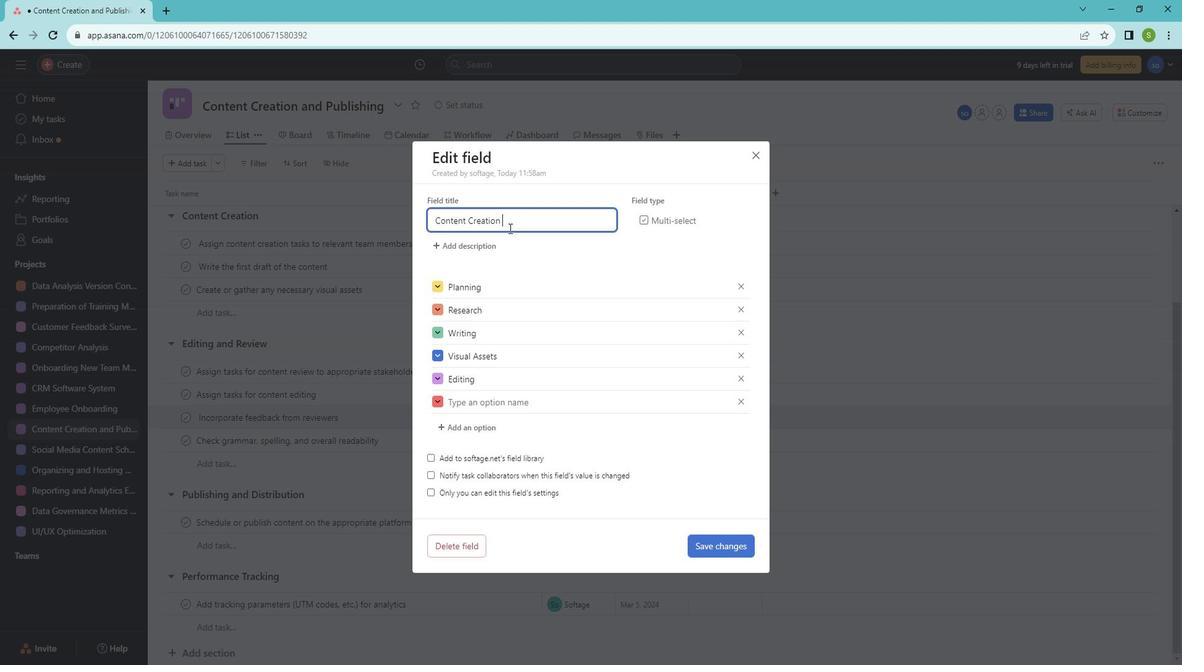 
Action: Key pressed a
Screenshot: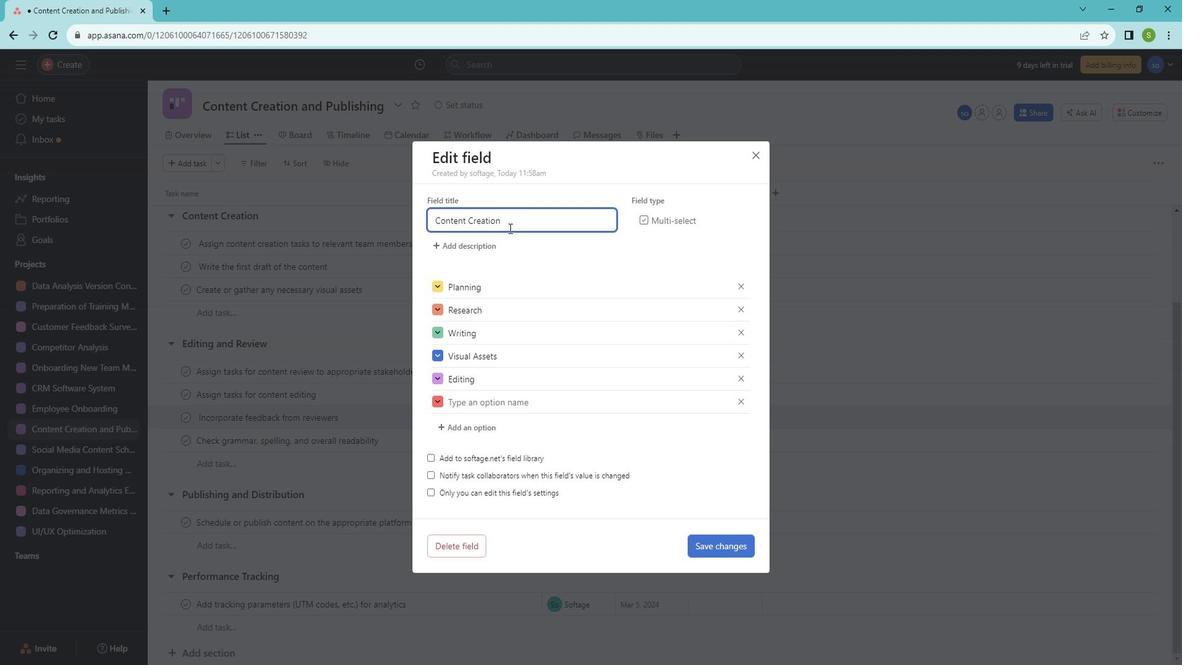 
Action: Mouse moved to (519, 230)
Screenshot: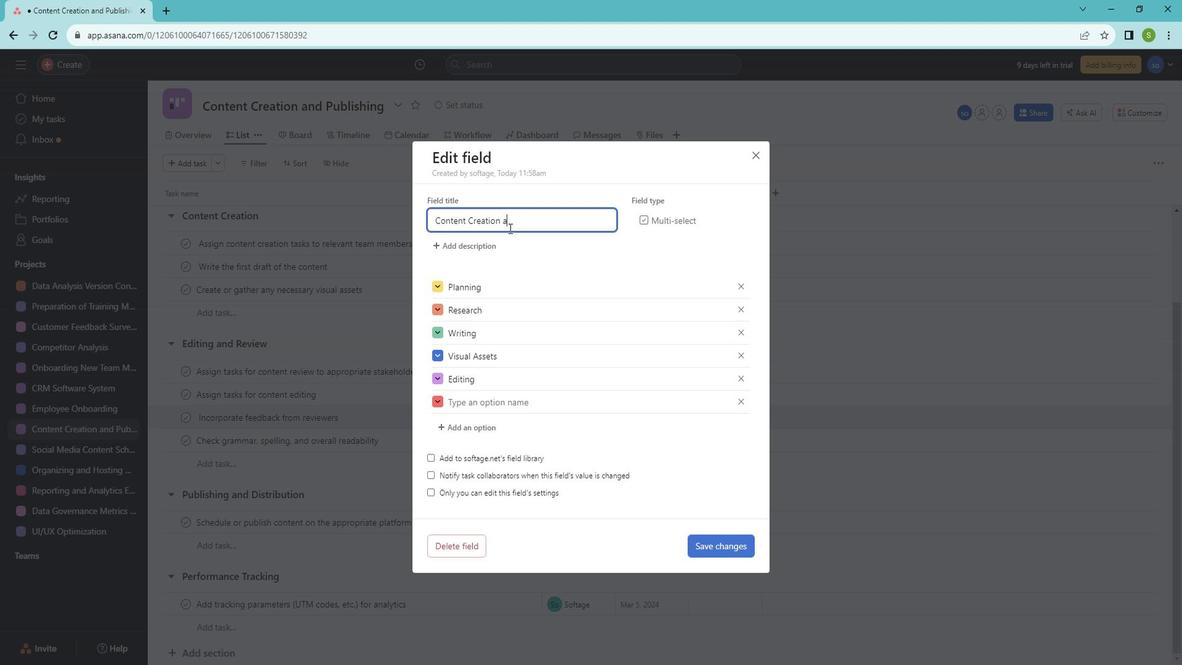 
Action: Key pressed nd<Key.space>publishing
Screenshot: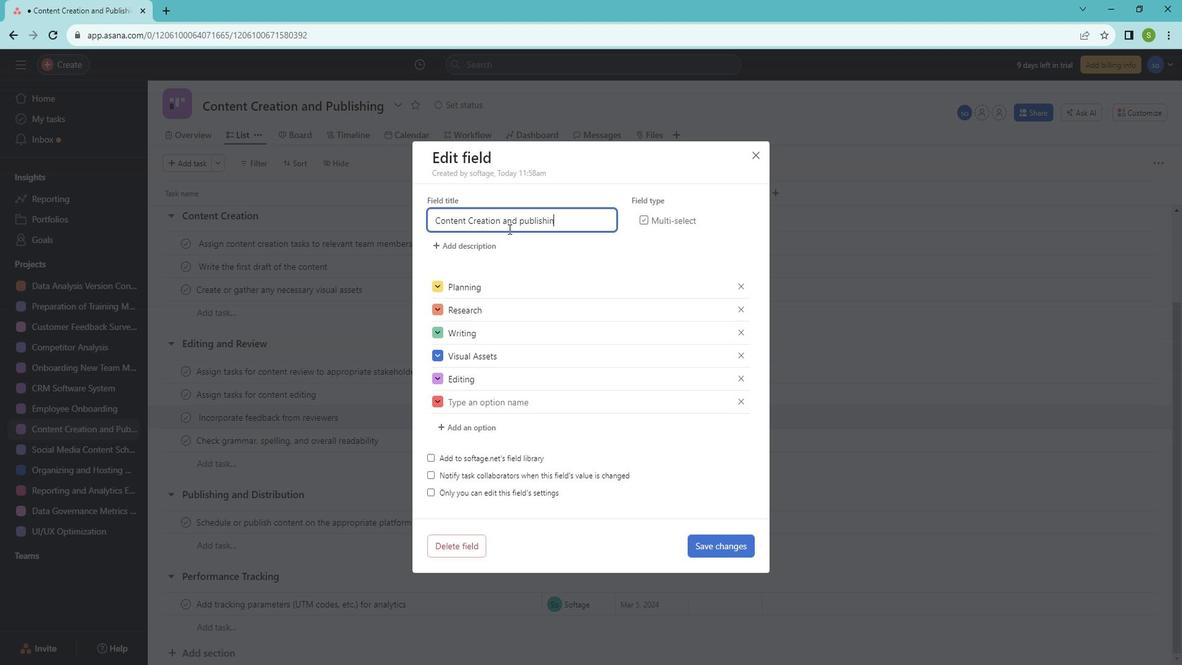 
Action: Mouse moved to (733, 535)
Screenshot: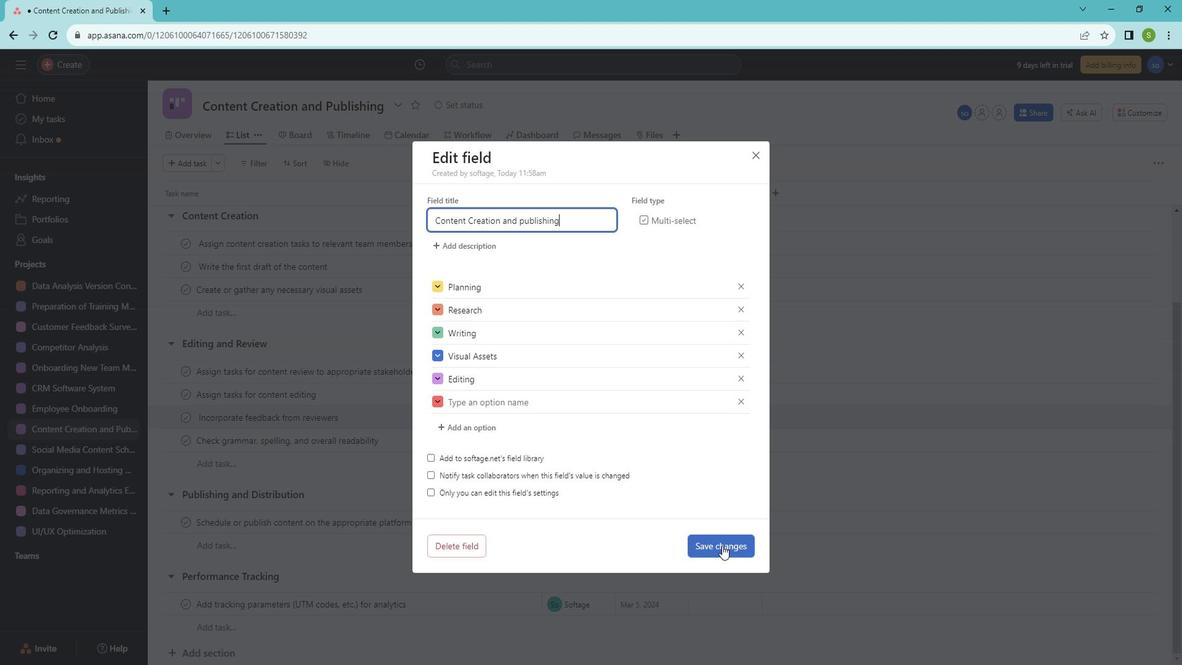 
Action: Mouse pressed left at (733, 535)
Screenshot: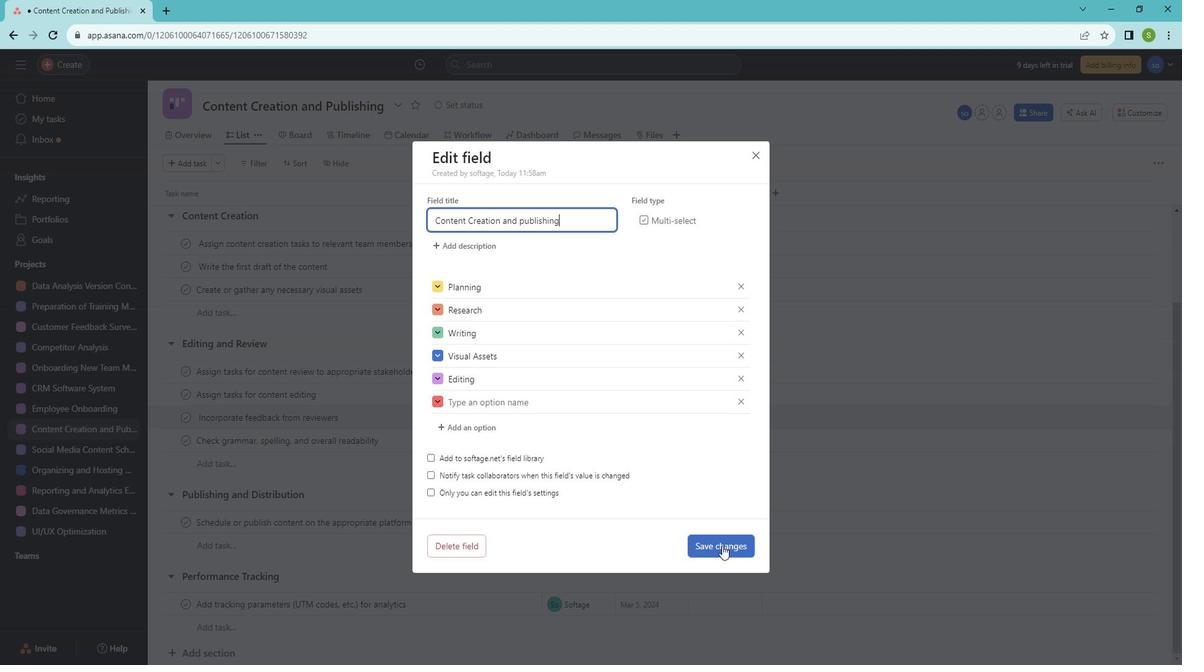 
Action: Mouse moved to (756, 412)
Screenshot: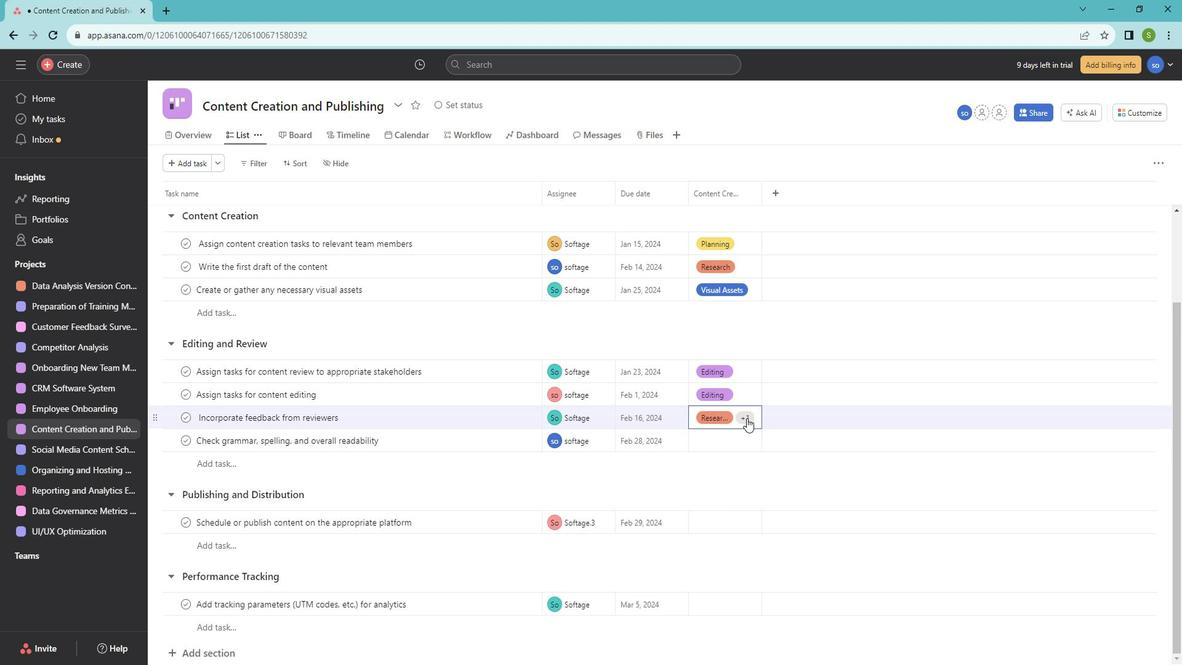 
Action: Mouse pressed left at (756, 412)
Screenshot: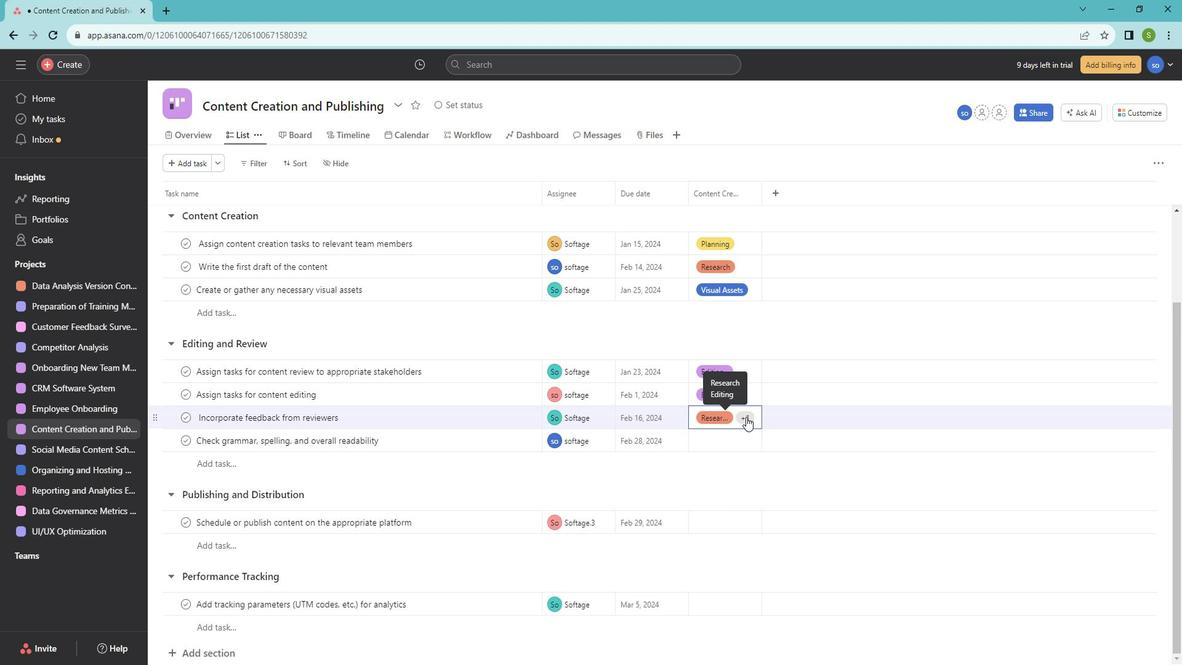 
Action: Mouse moved to (748, 415)
Screenshot: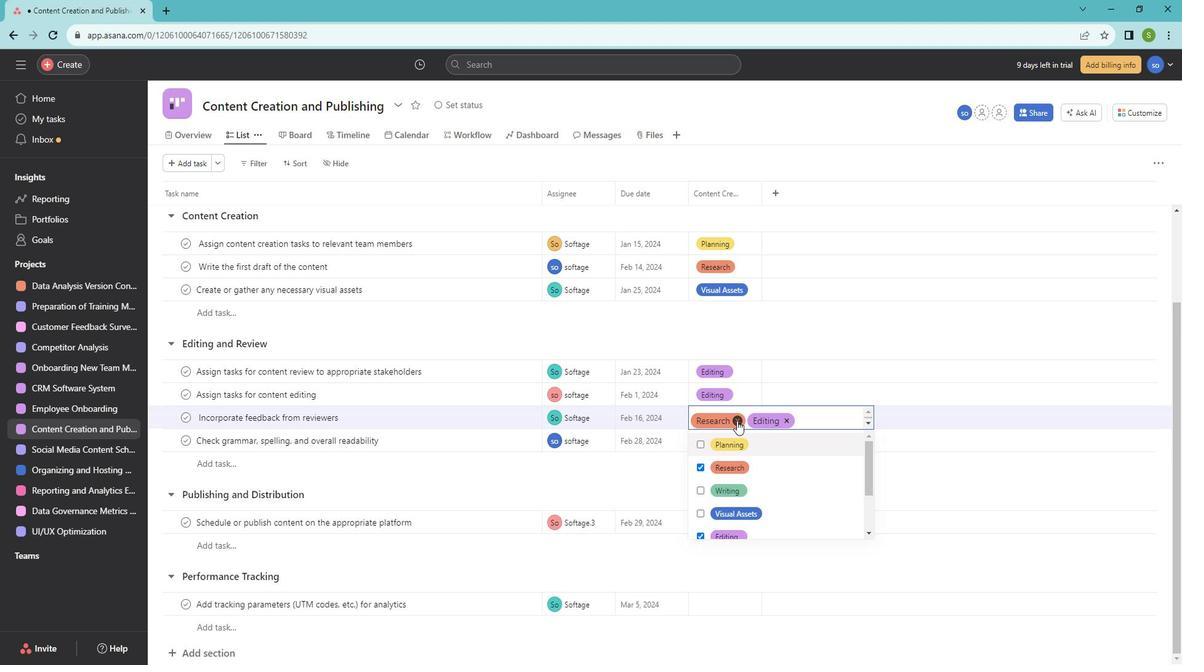 
Action: Mouse pressed left at (748, 415)
Screenshot: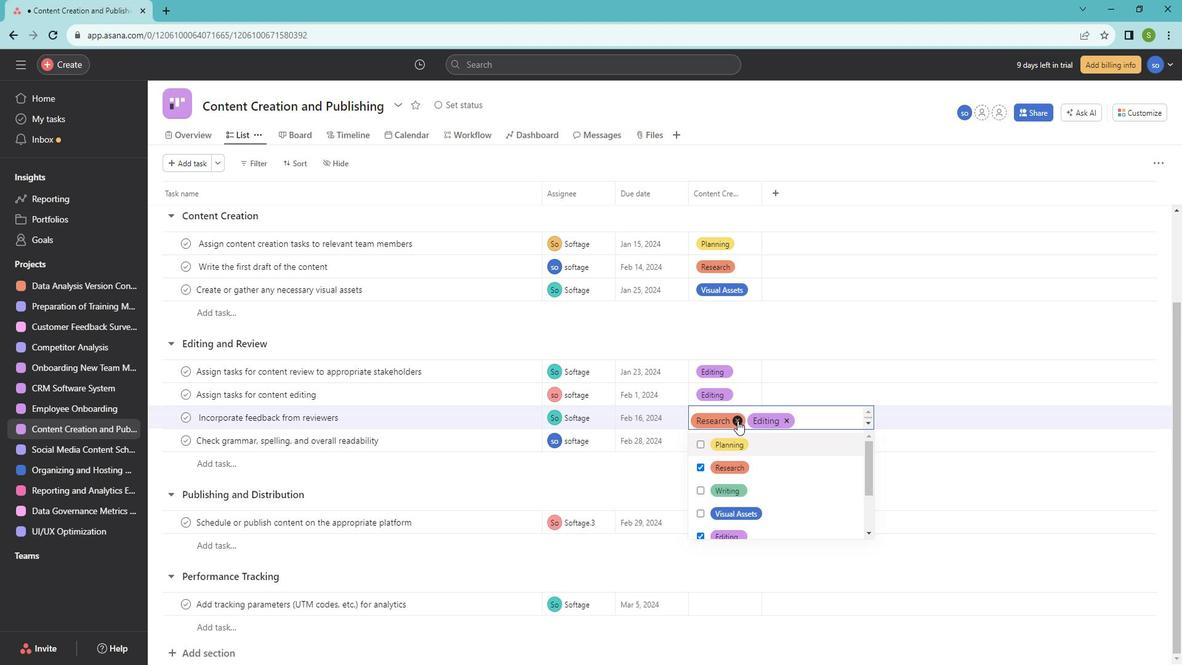 
Action: Mouse moved to (752, 468)
Screenshot: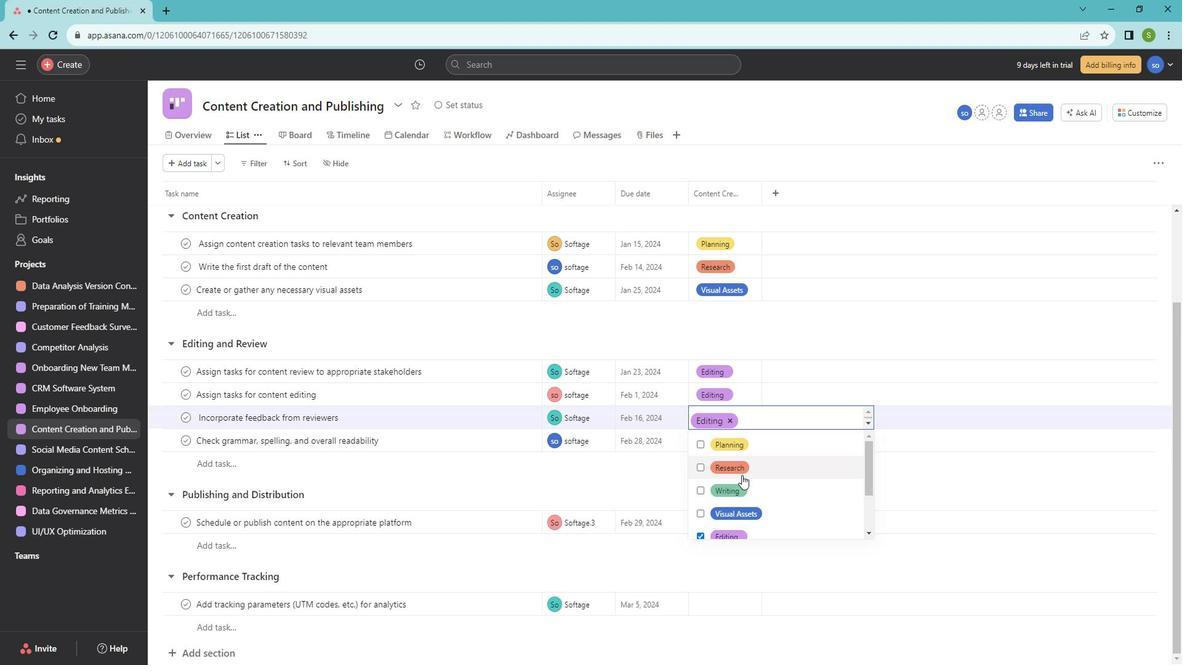 
Action: Mouse scrolled (752, 468) with delta (0, 0)
Screenshot: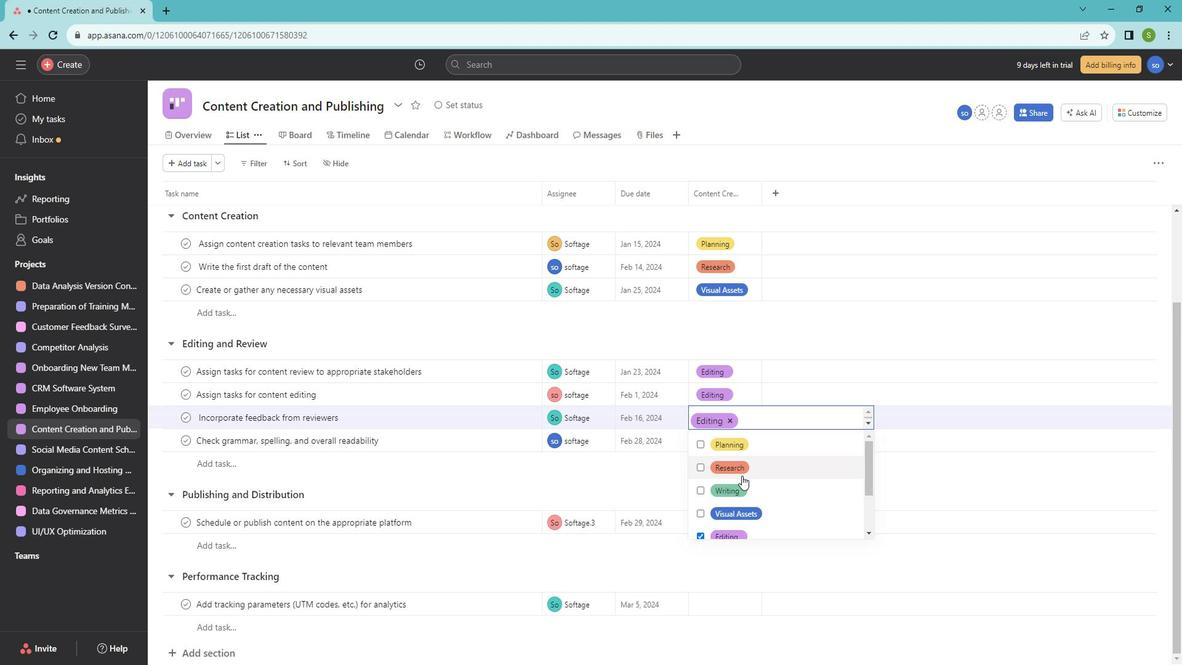 
Action: Mouse scrolled (752, 468) with delta (0, 0)
Screenshot: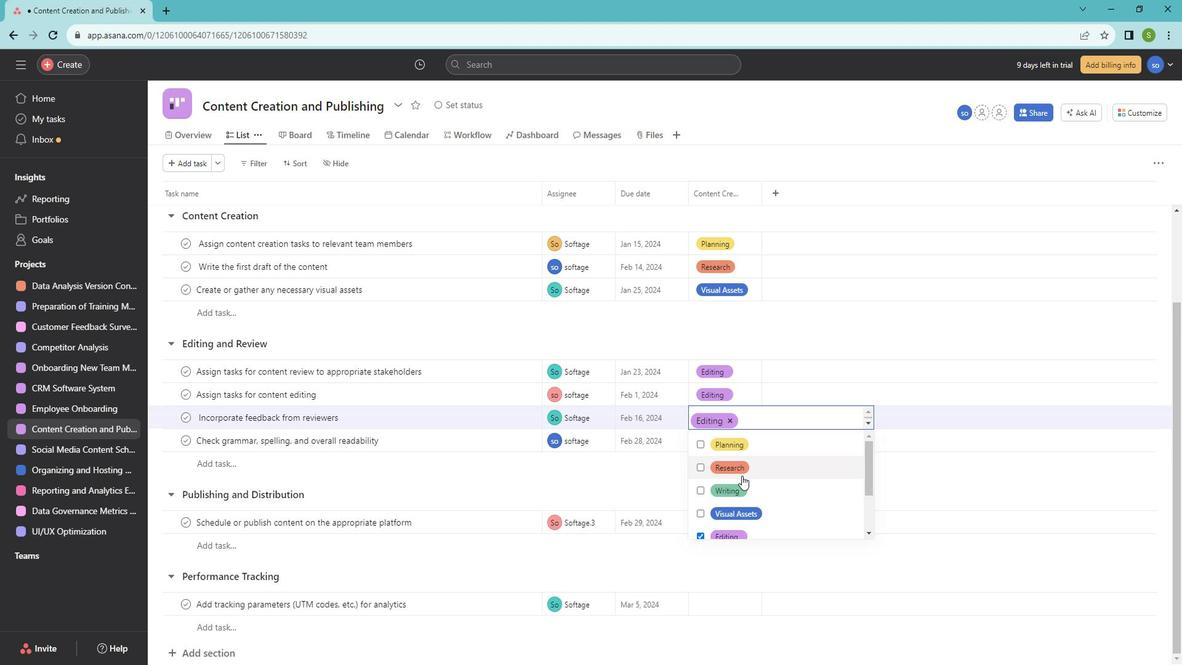 
Action: Mouse scrolled (752, 468) with delta (0, 0)
Screenshot: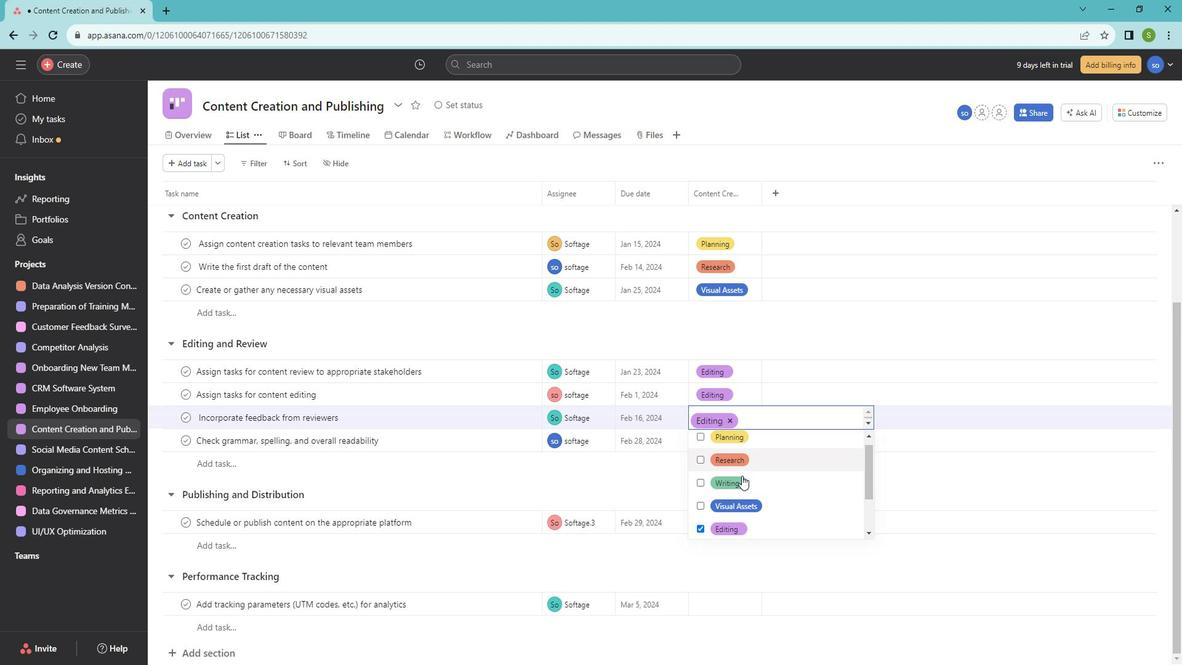 
Action: Mouse scrolled (752, 469) with delta (0, 0)
Screenshot: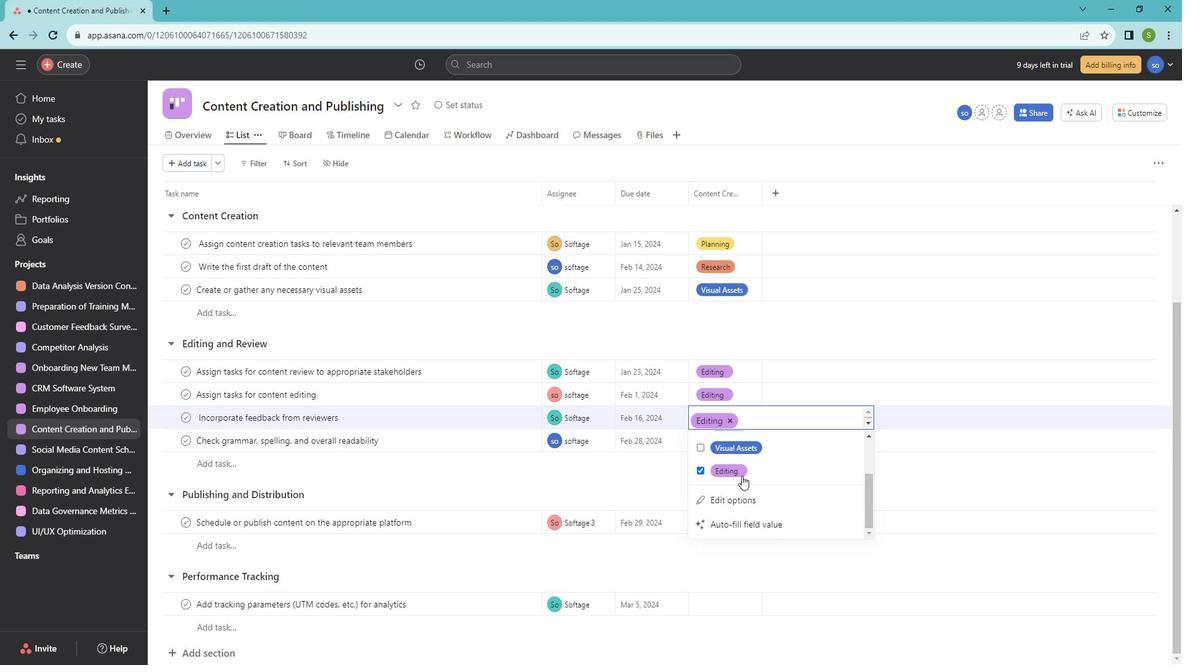 
Action: Mouse scrolled (752, 469) with delta (0, 0)
Screenshot: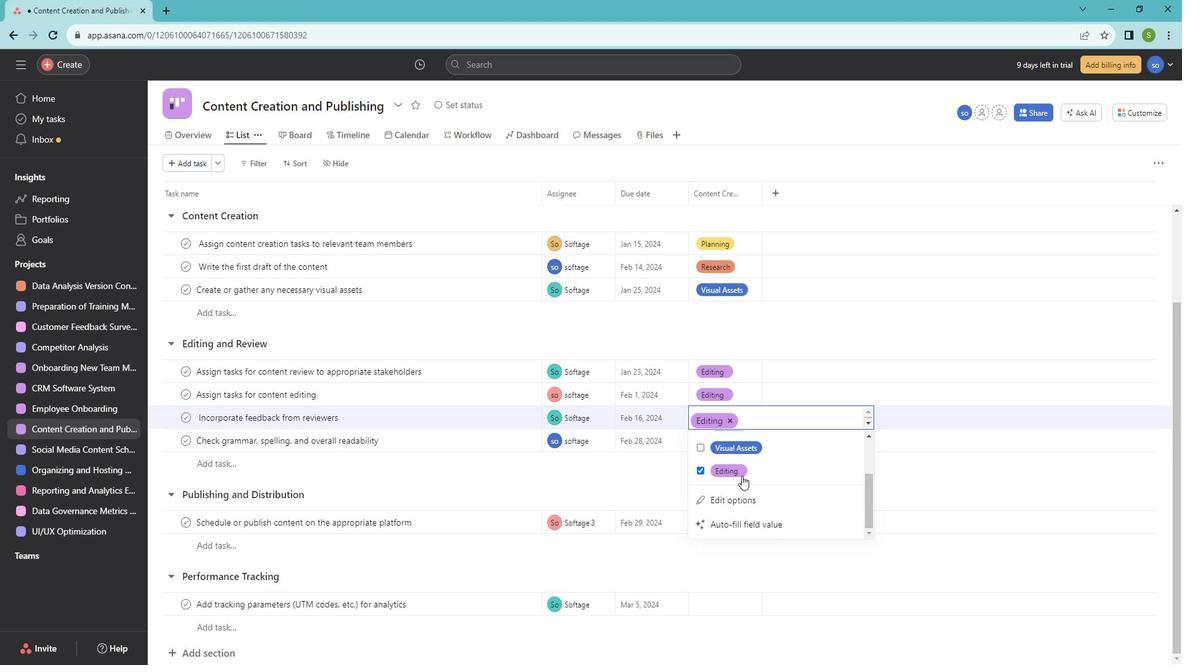 
Action: Mouse scrolled (752, 469) with delta (0, 0)
Screenshot: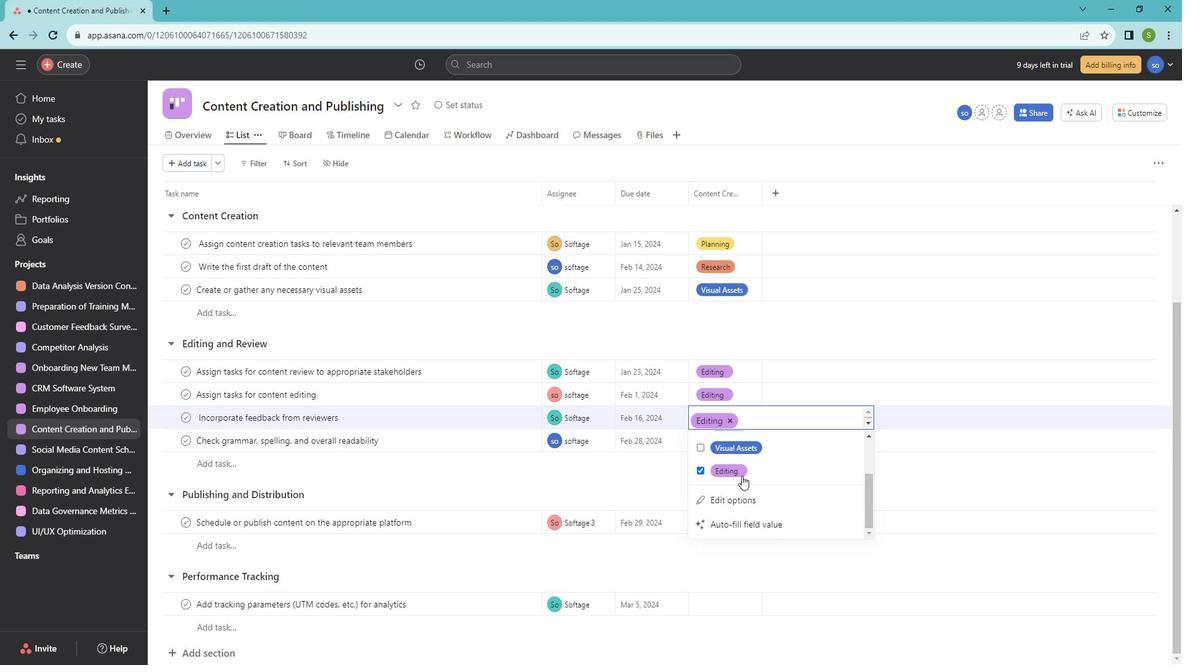 
Action: Mouse moved to (752, 466)
Screenshot: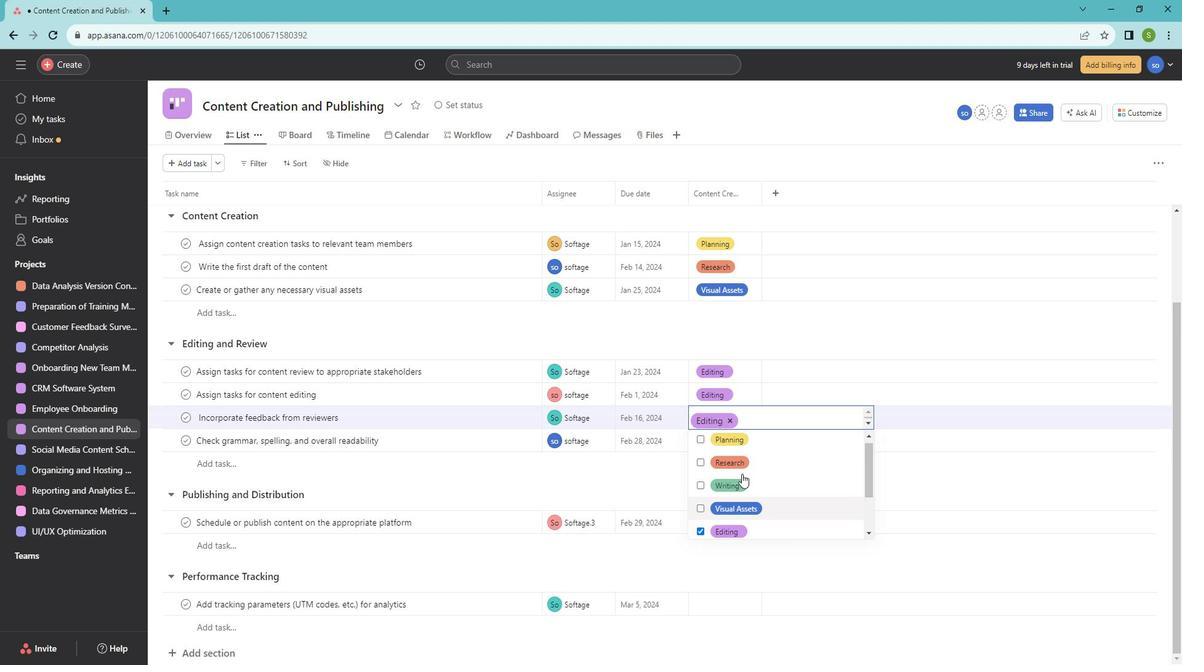 
Action: Mouse scrolled (752, 466) with delta (0, 0)
Screenshot: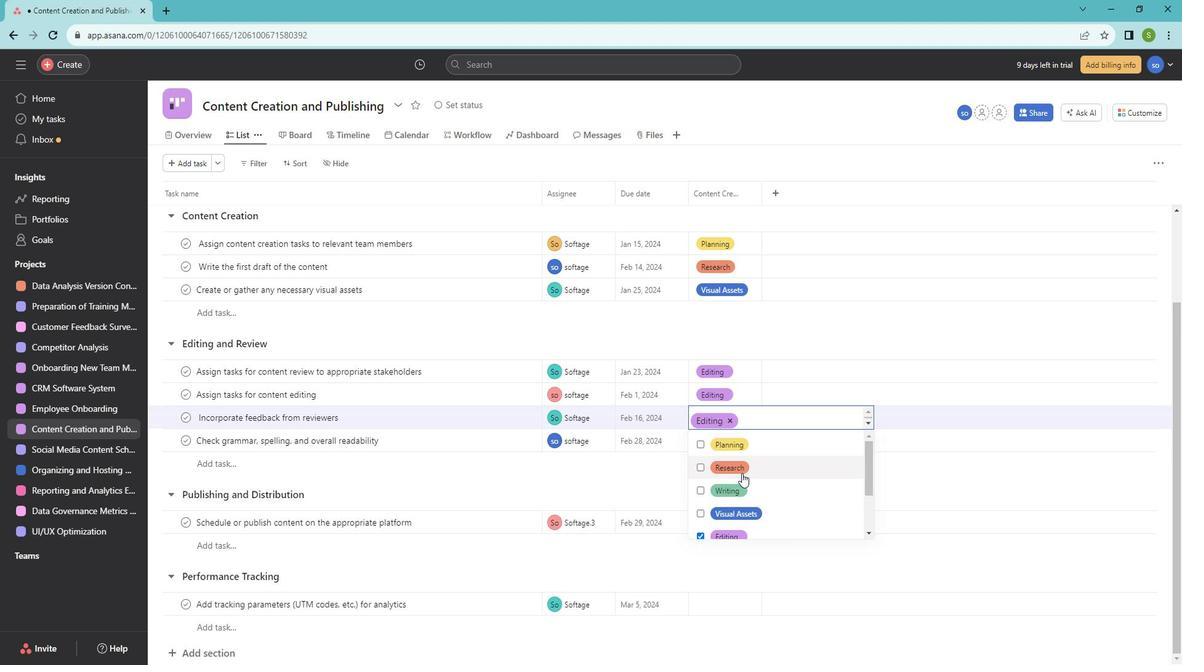 
Action: Mouse scrolled (752, 466) with delta (0, 0)
Screenshot: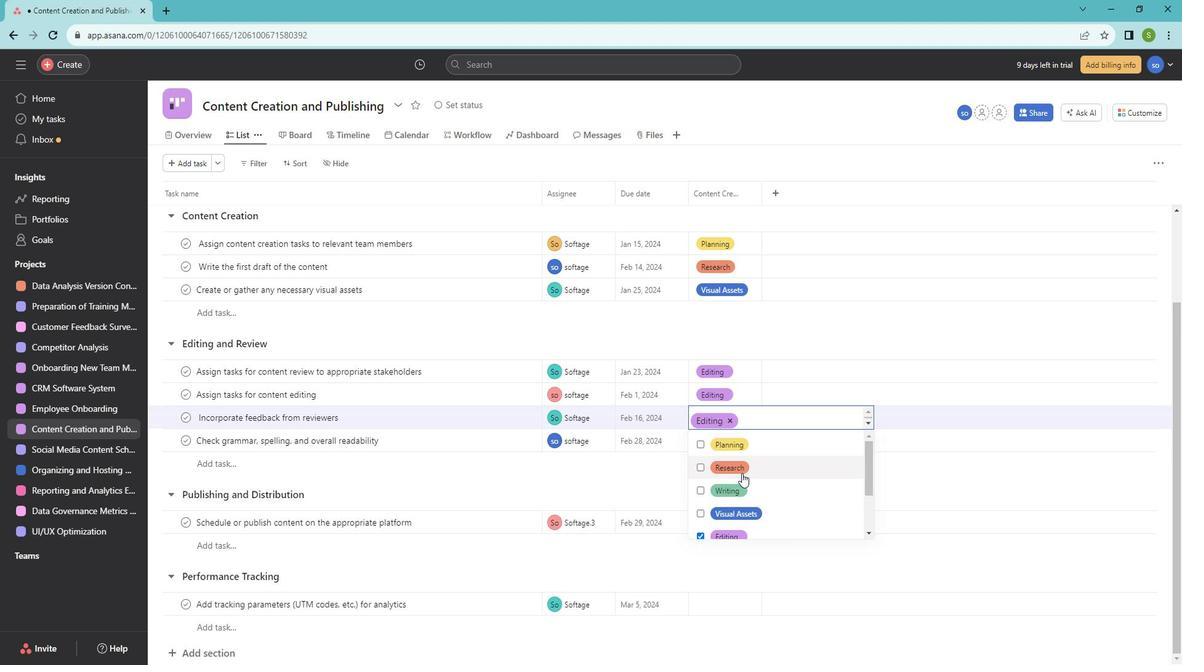 
Action: Mouse moved to (752, 466)
Screenshot: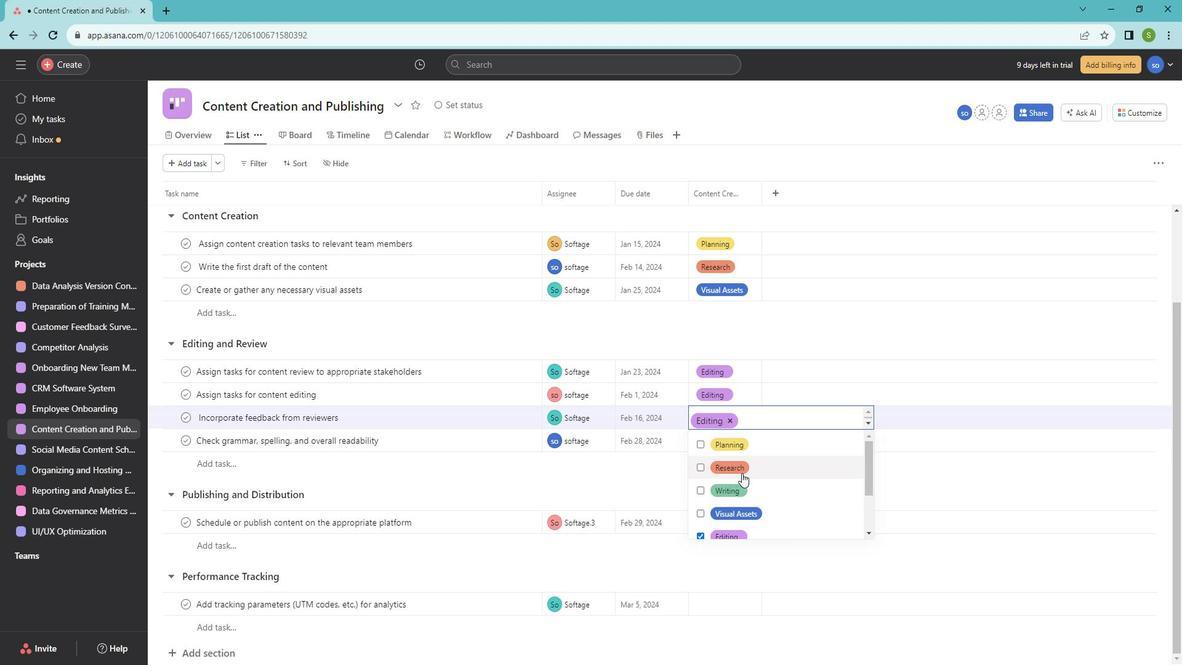 
Action: Mouse scrolled (752, 466) with delta (0, 0)
Screenshot: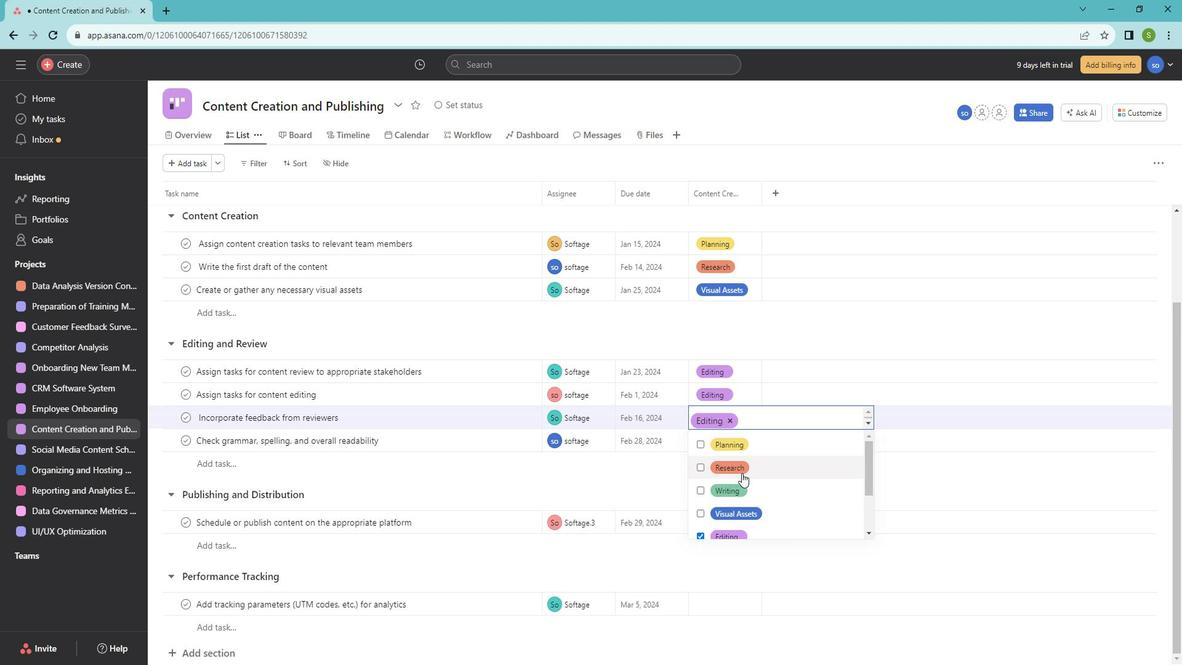 
Action: Mouse moved to (779, 318)
Screenshot: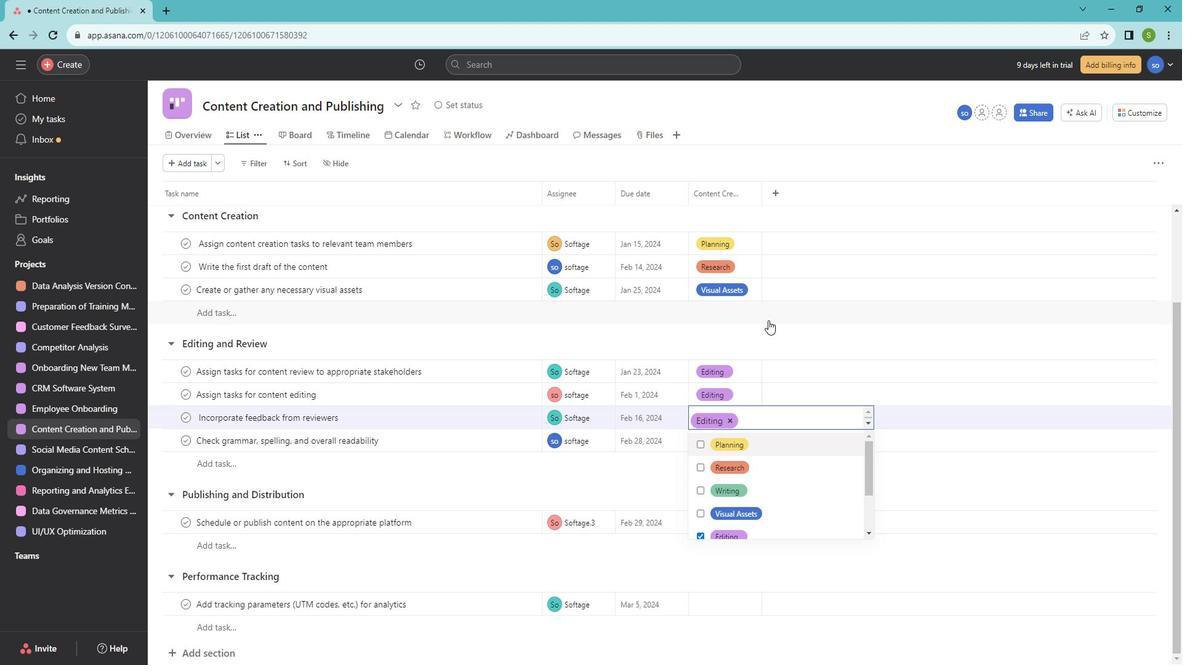 
Action: Mouse pressed left at (779, 318)
Screenshot: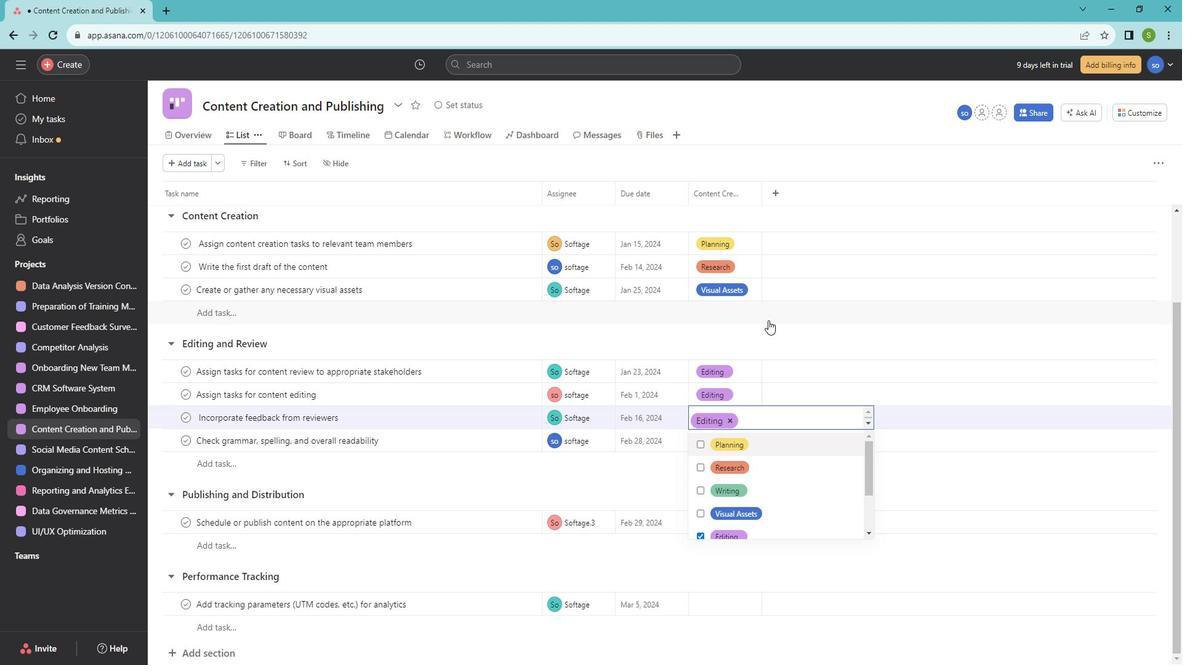 
Action: Mouse moved to (759, 194)
Screenshot: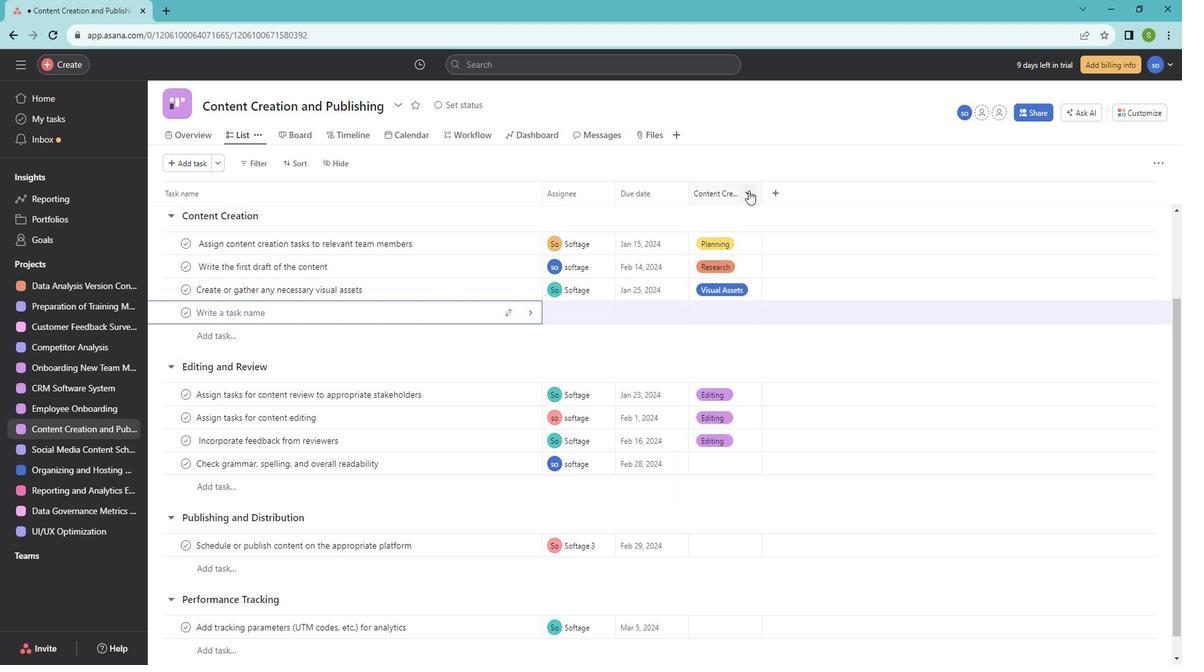 
Action: Mouse pressed left at (759, 194)
Screenshot: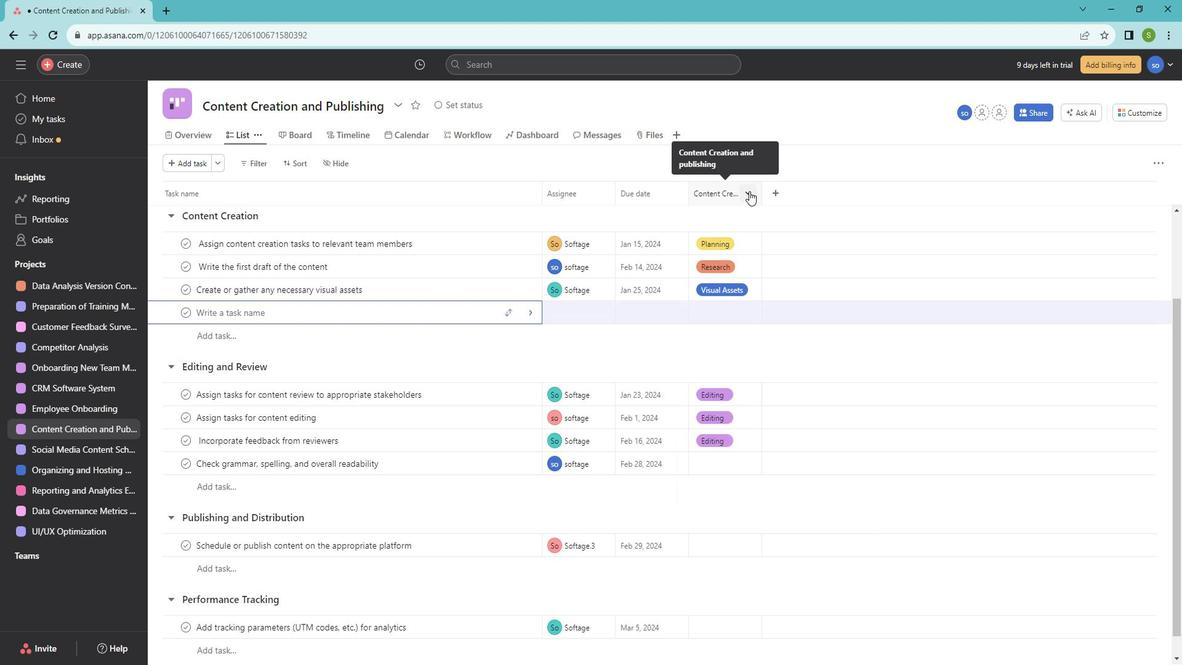 
Action: Mouse moved to (800, 454)
Screenshot: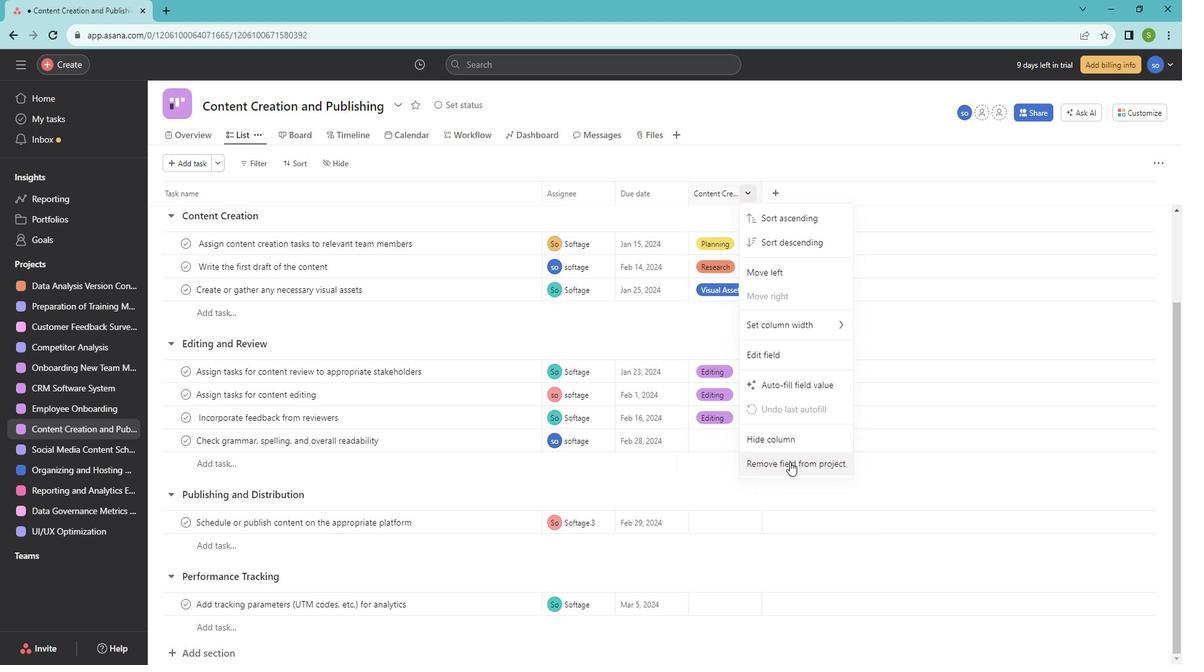 
Action: Mouse pressed left at (800, 454)
Screenshot: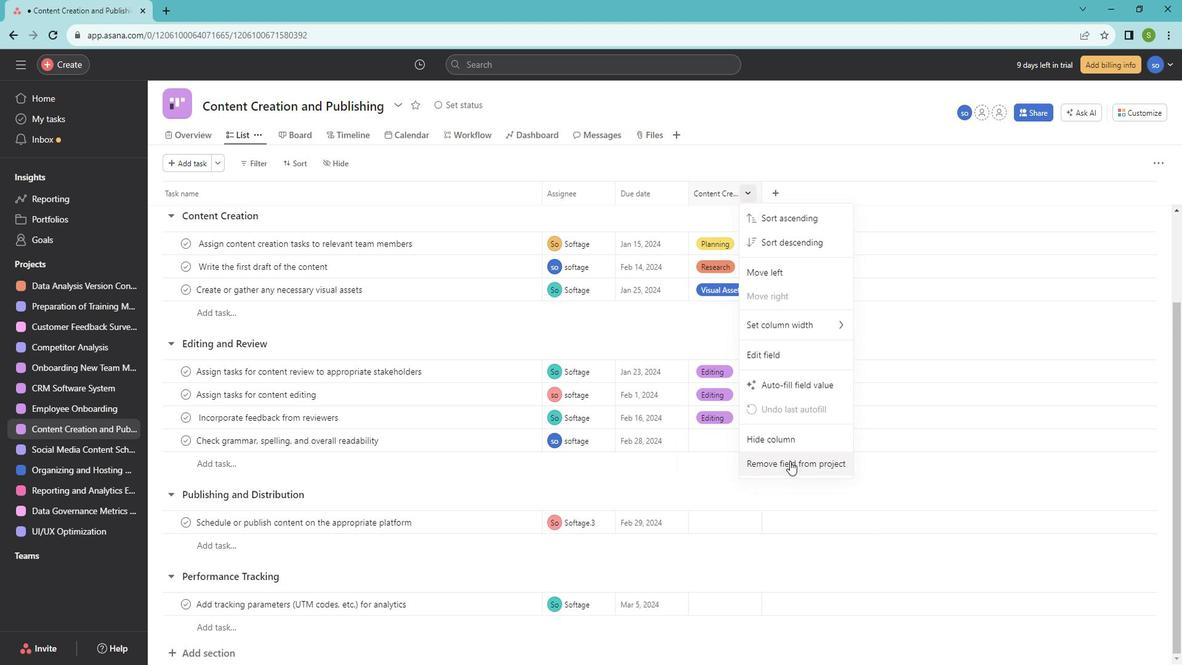 
Action: Mouse moved to (734, 396)
Screenshot: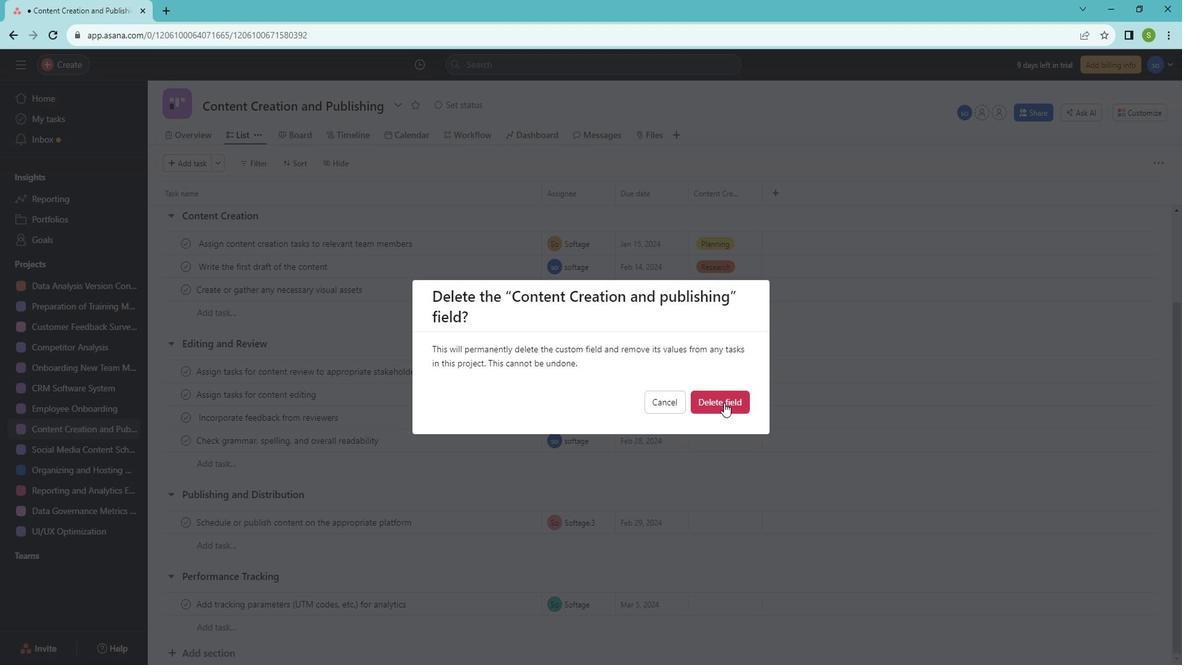 
Action: Mouse pressed left at (734, 396)
Screenshot: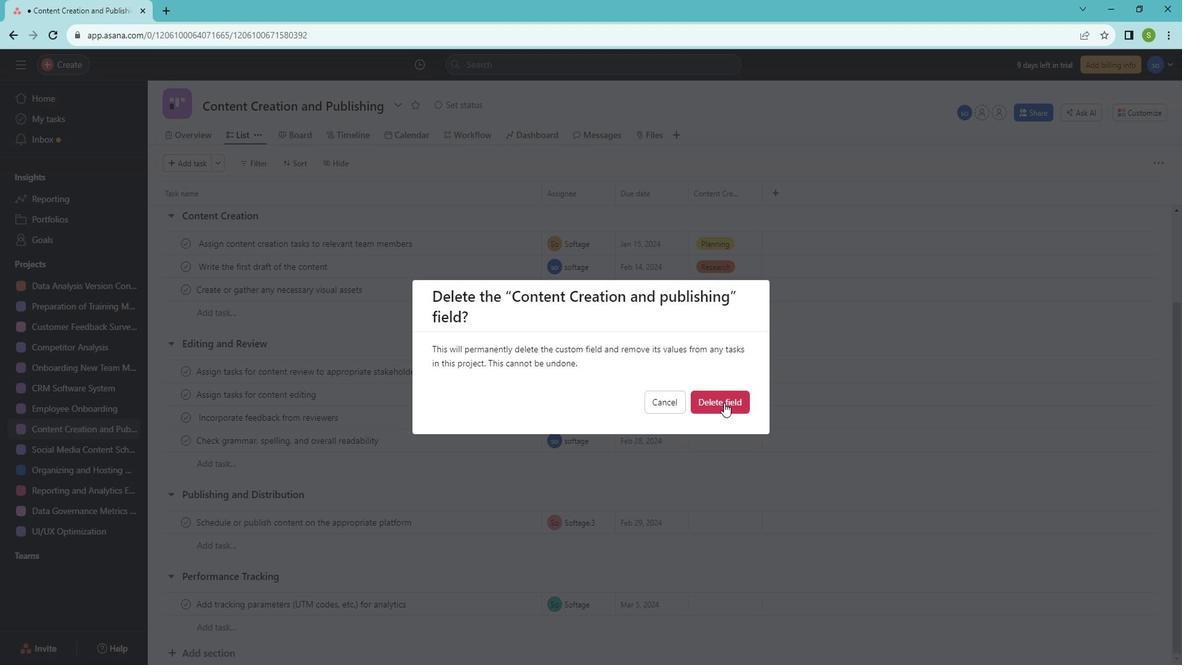 
Action: Mouse moved to (710, 195)
Screenshot: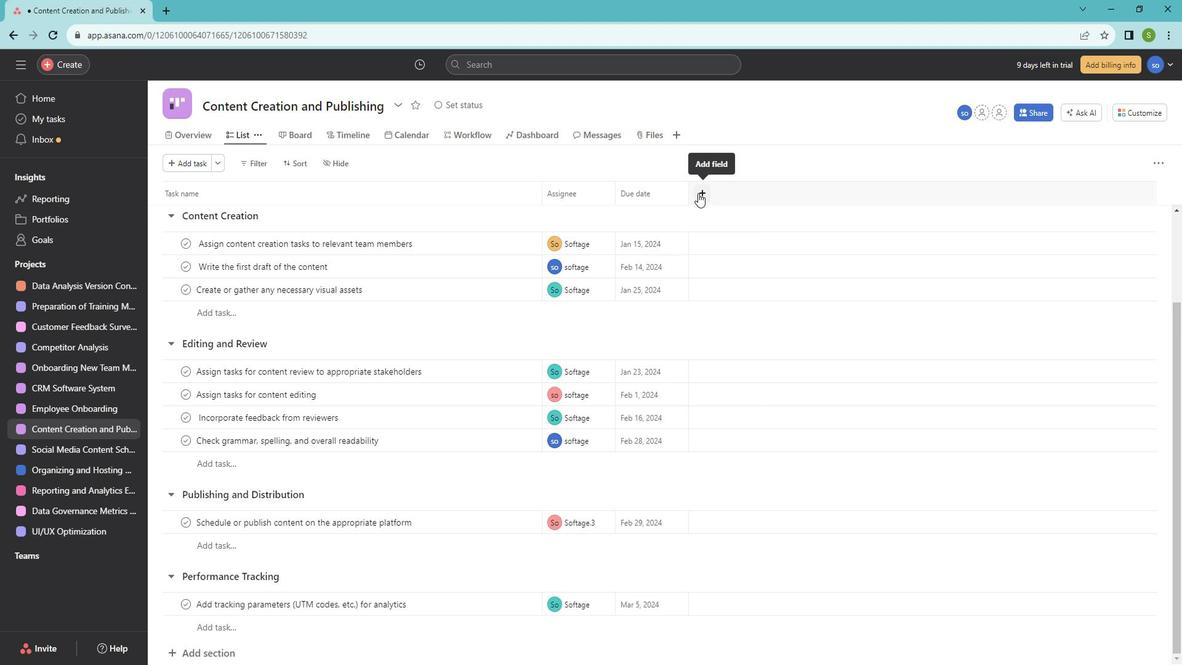 
Action: Mouse pressed left at (710, 195)
Screenshot: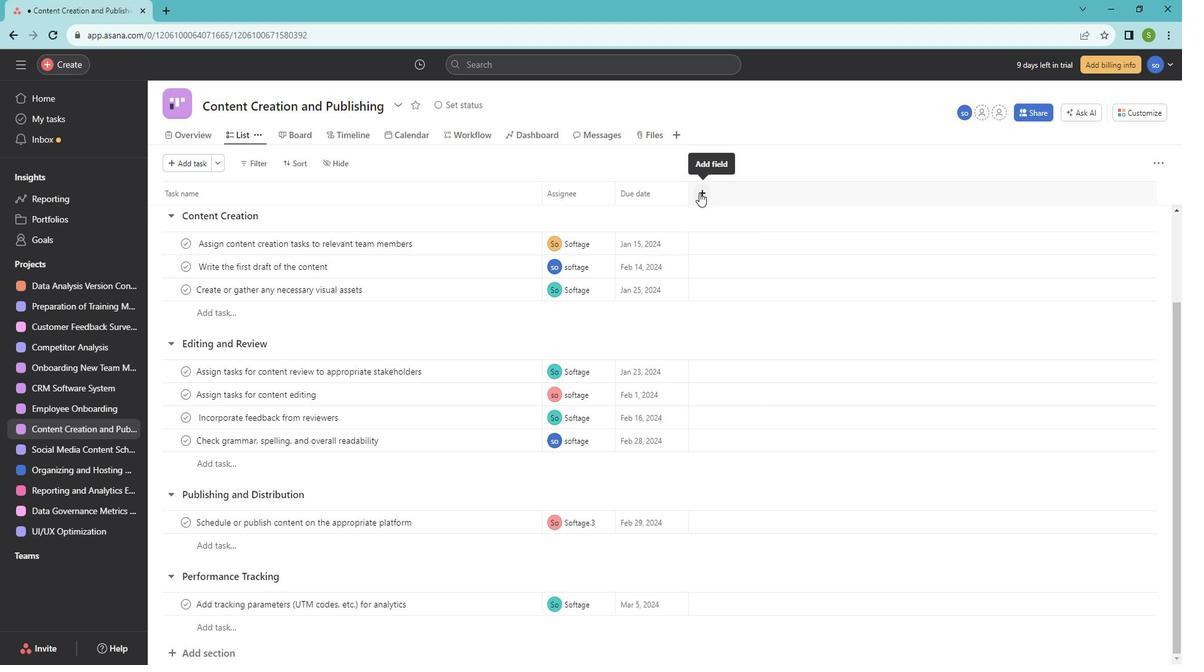 
Action: Mouse moved to (739, 351)
Screenshot: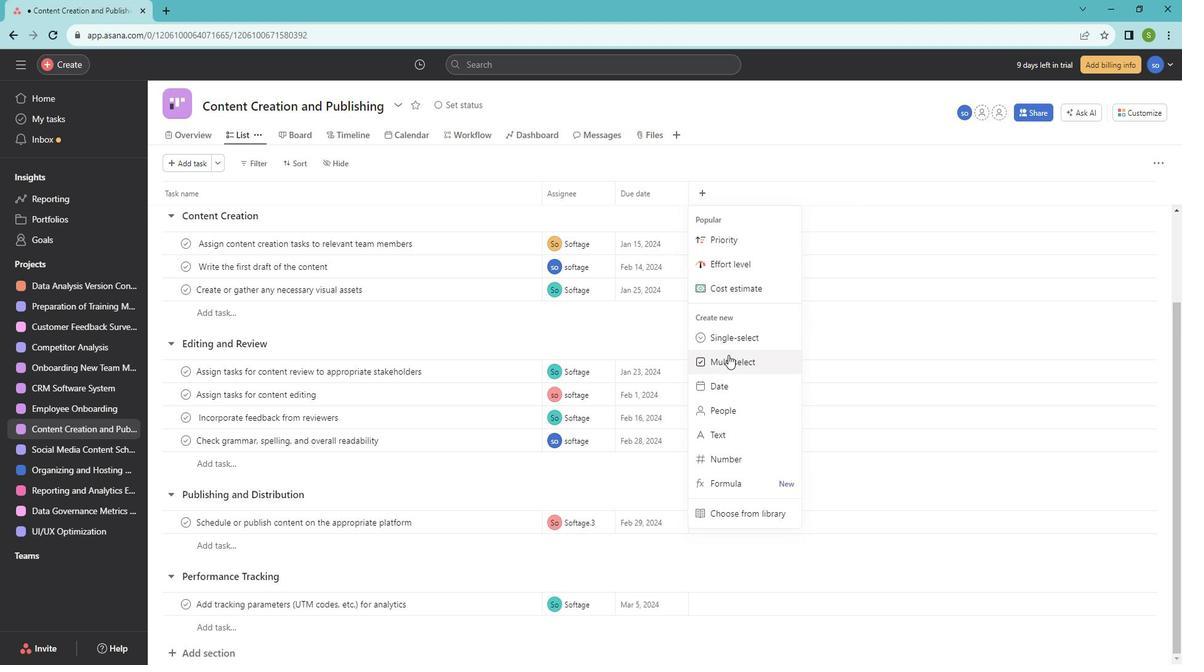 
Action: Mouse pressed left at (739, 351)
Screenshot: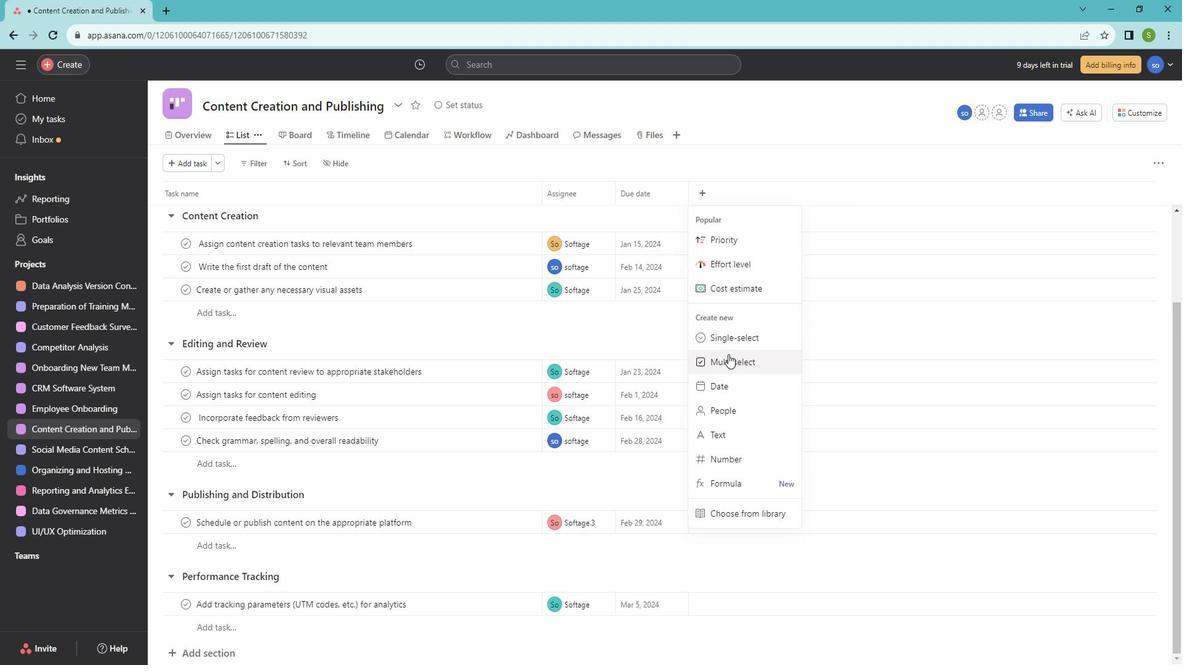 
Action: Mouse moved to (529, 266)
Screenshot: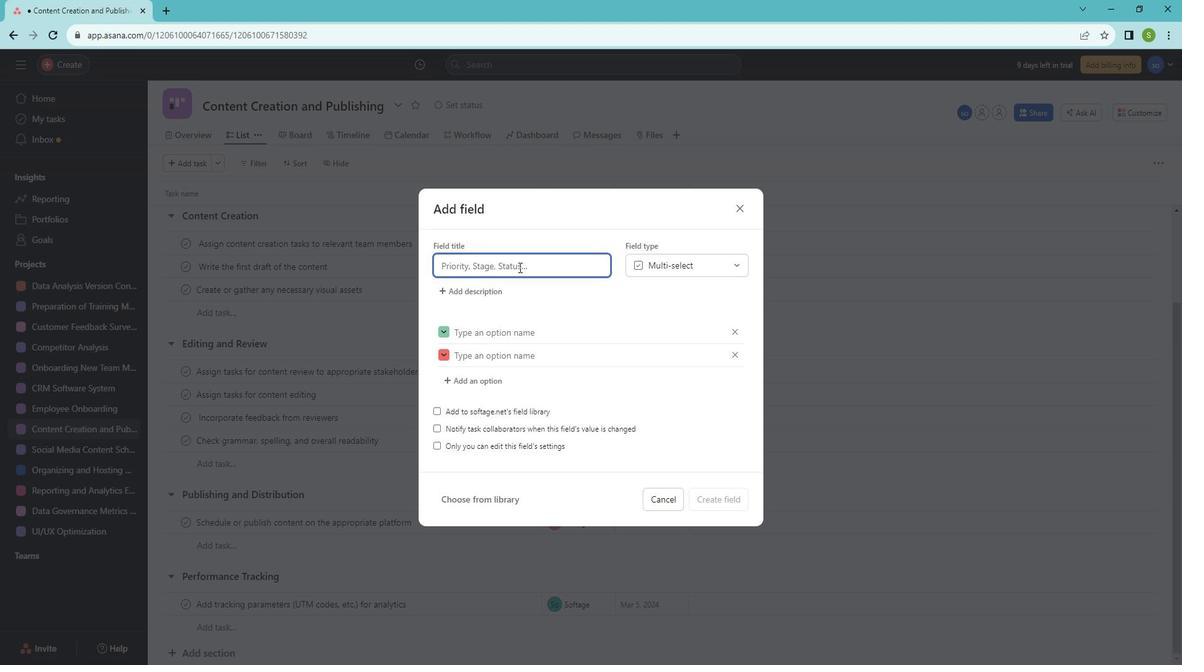 
Action: Mouse pressed left at (529, 266)
Screenshot: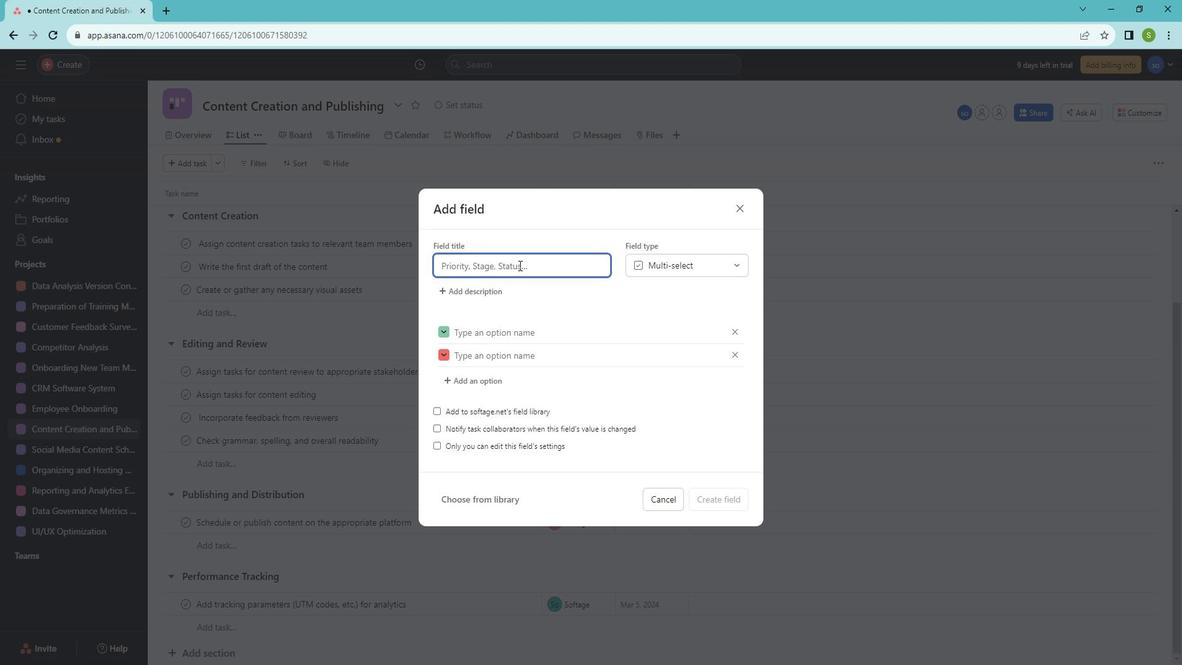 
Action: Mouse moved to (529, 265)
Screenshot: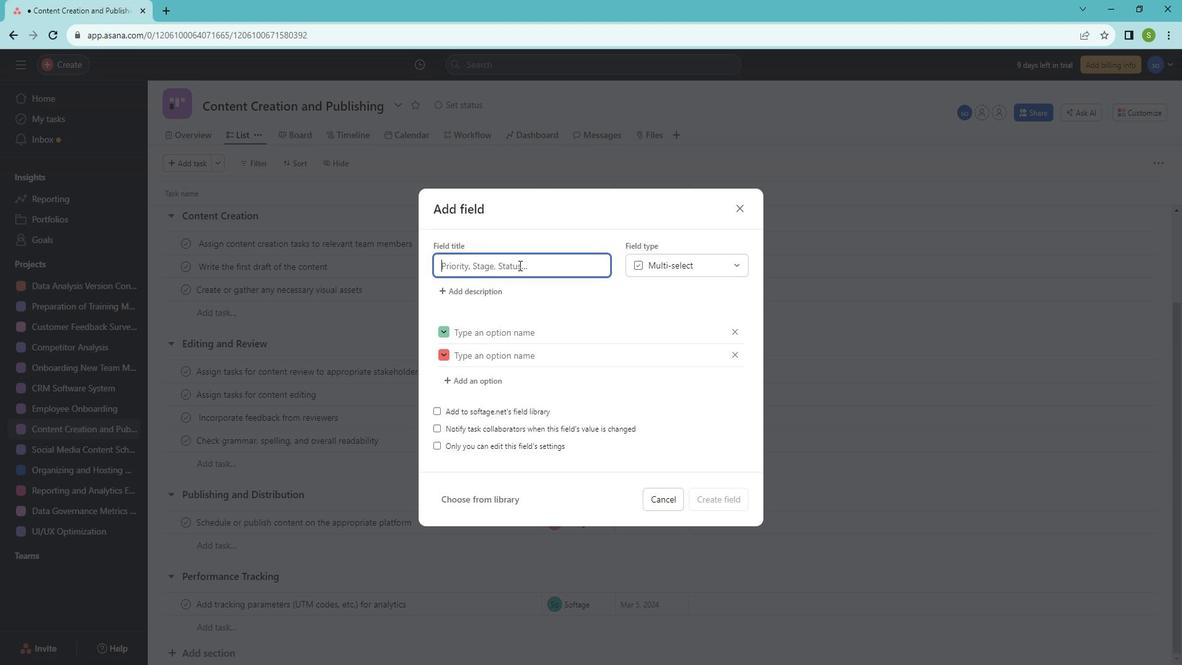 
Action: Key pressed <Key.shift>Content<Key.space><Key.shift>Creation<Key.space>and<Key.space>publishing
Screenshot: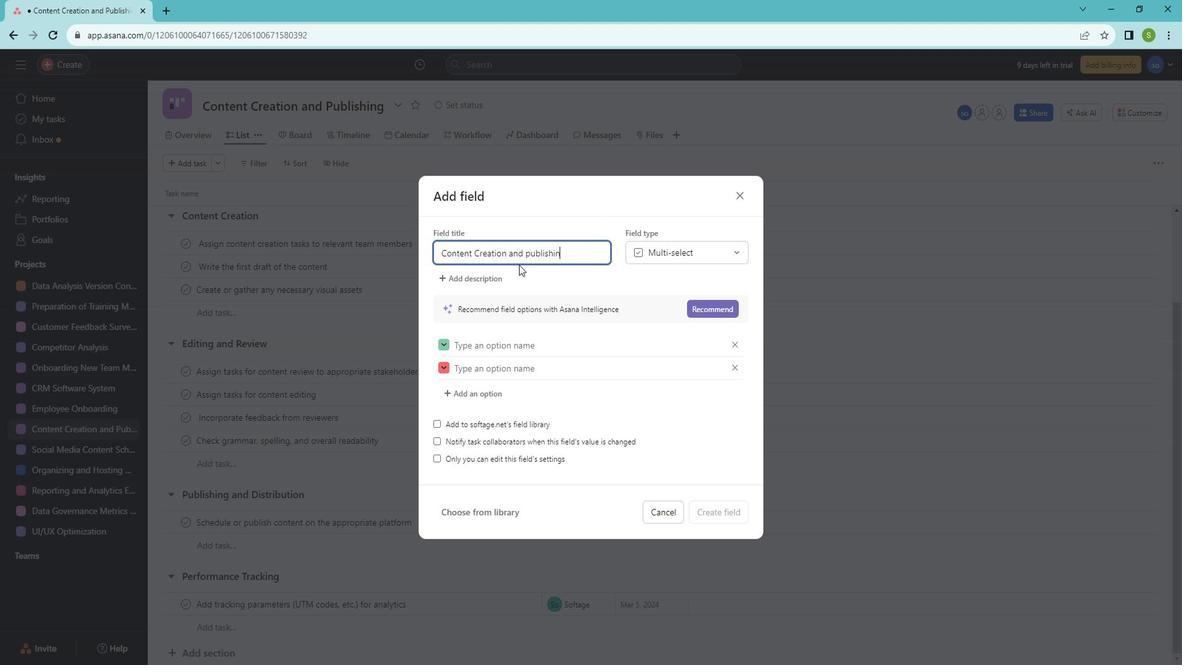 
Action: Mouse moved to (709, 309)
Screenshot: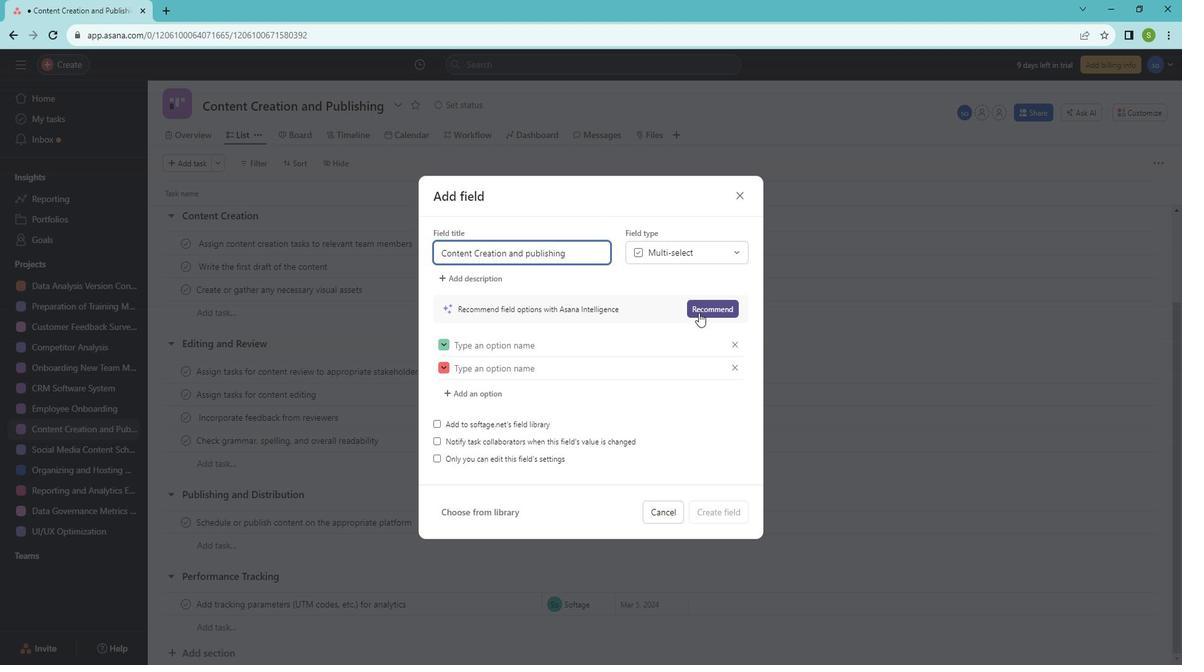 
Action: Mouse pressed left at (709, 309)
Screenshot: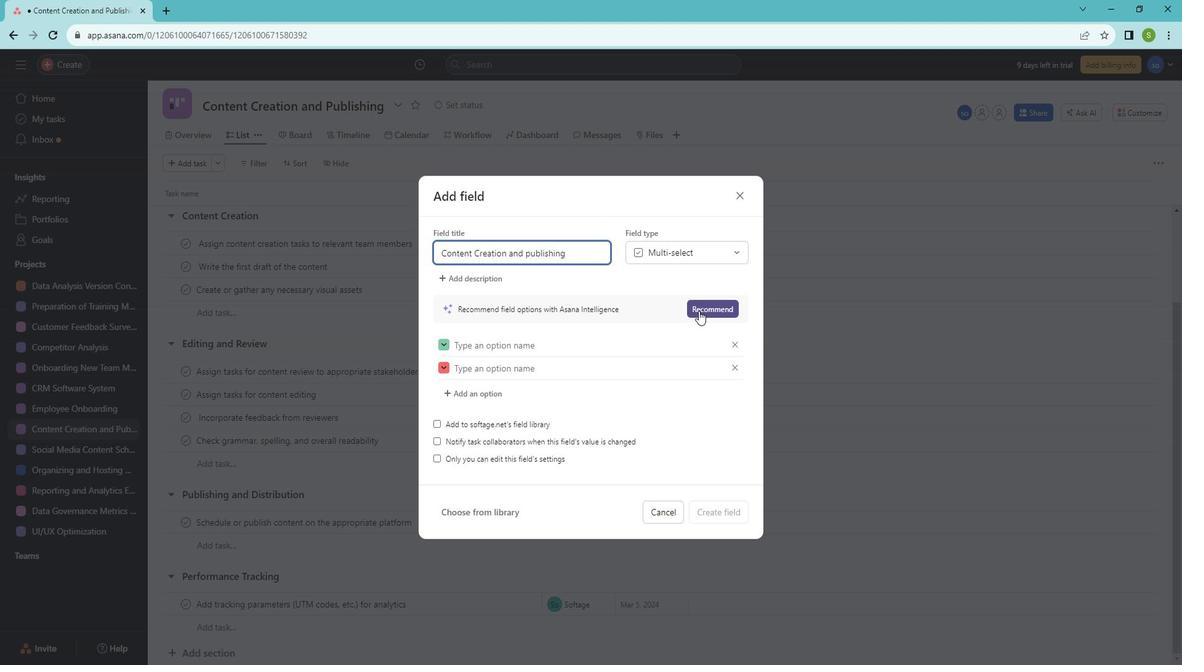 
Action: Mouse moved to (734, 396)
Screenshot: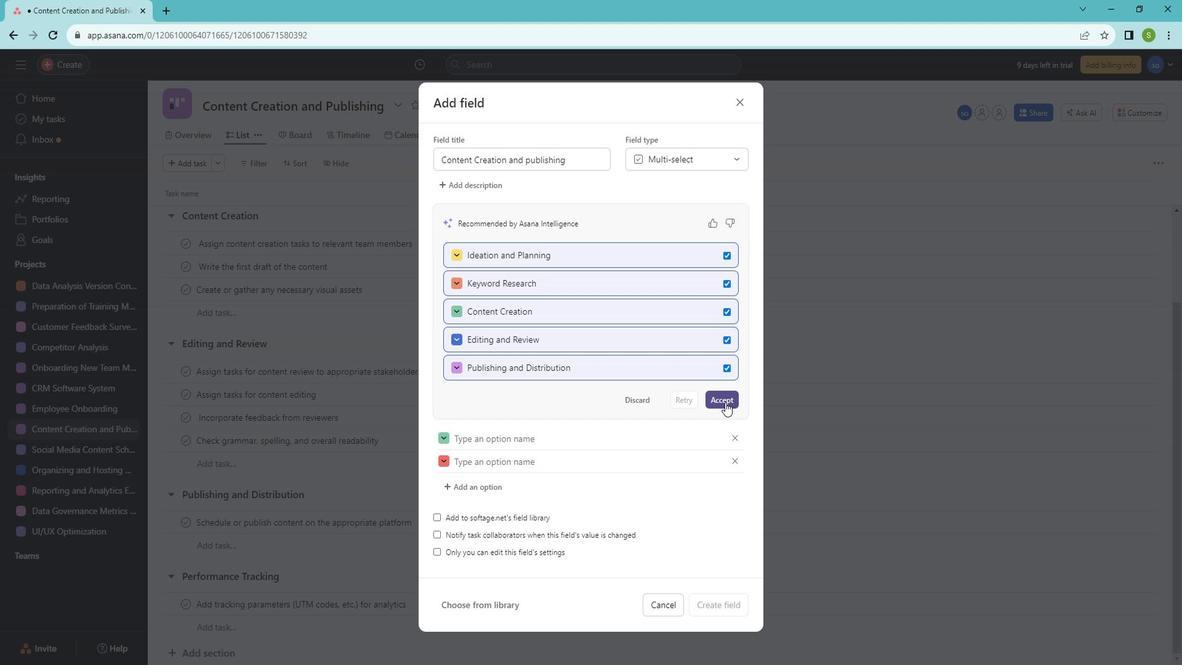 
Action: Mouse pressed left at (734, 396)
Screenshot: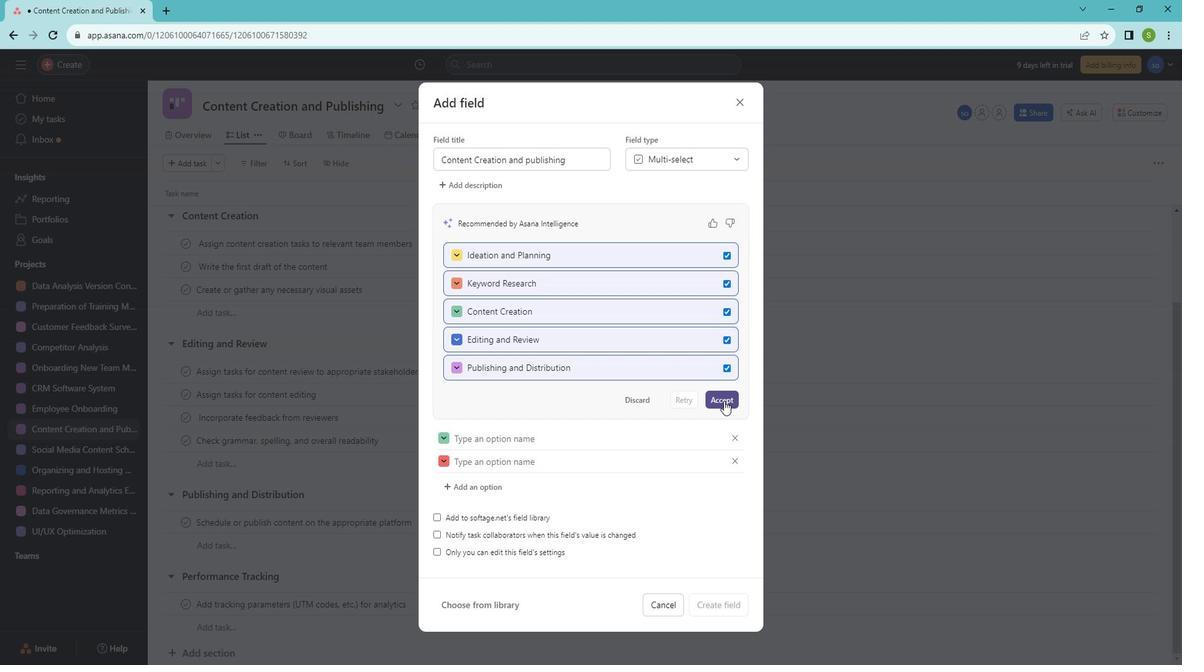 
Action: Mouse moved to (739, 536)
Screenshot: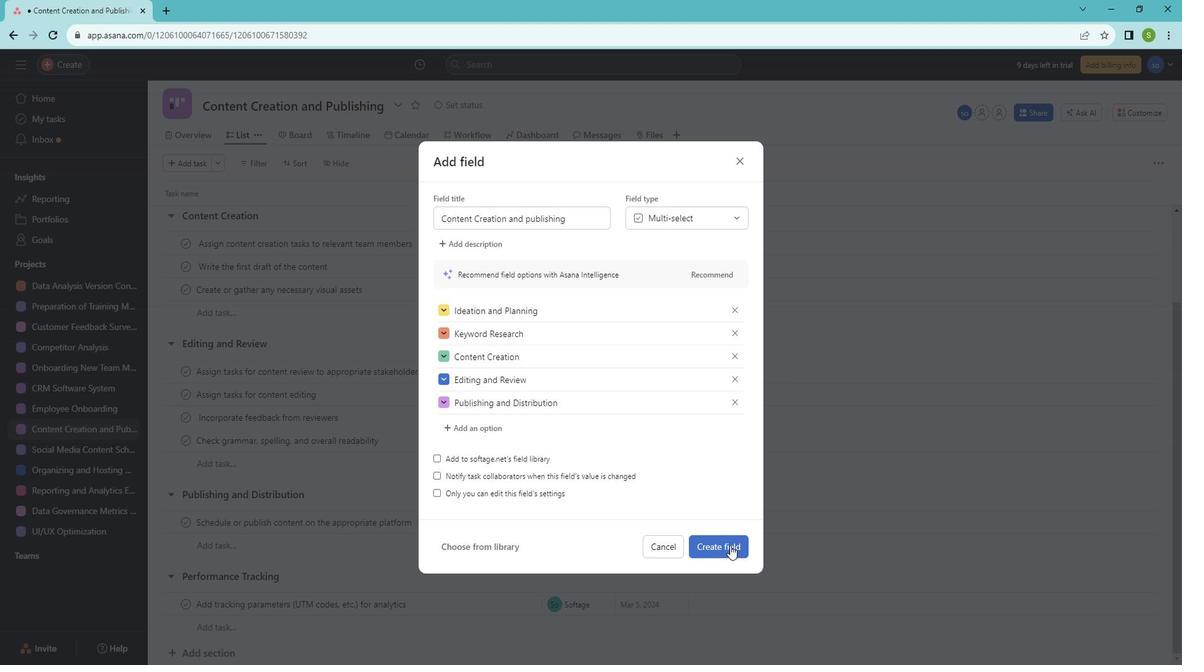 
Action: Mouse pressed left at (739, 536)
Screenshot: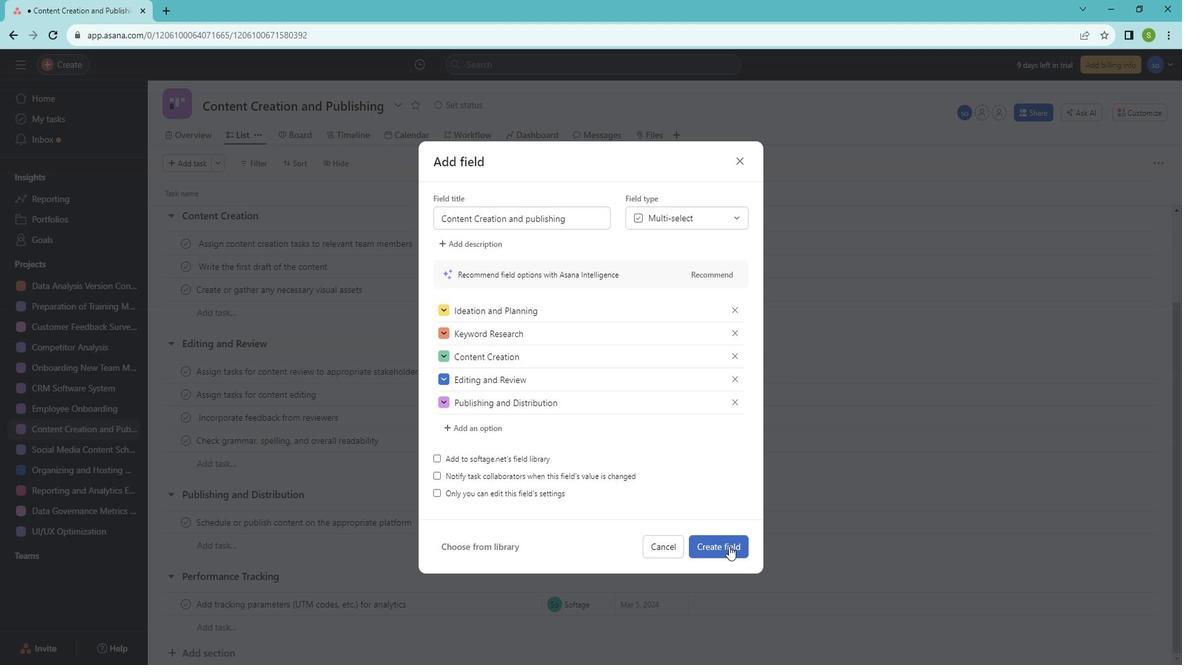 
Action: Mouse moved to (722, 244)
Screenshot: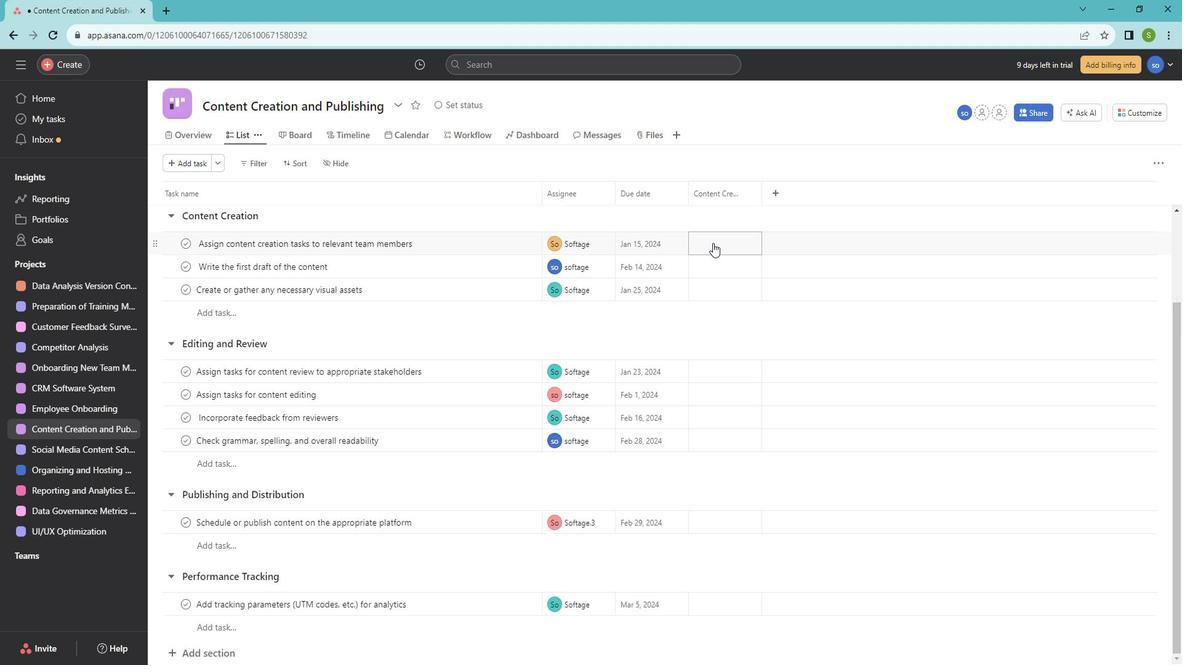 
Action: Mouse pressed left at (722, 244)
Screenshot: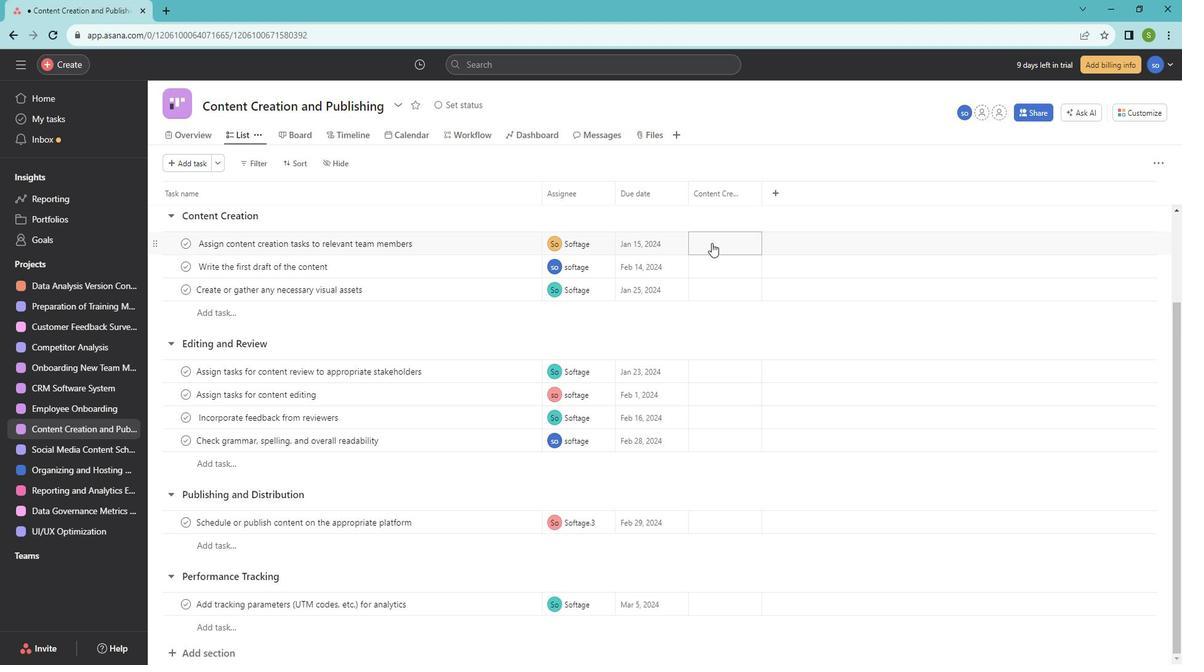 
Action: Mouse moved to (750, 315)
Screenshot: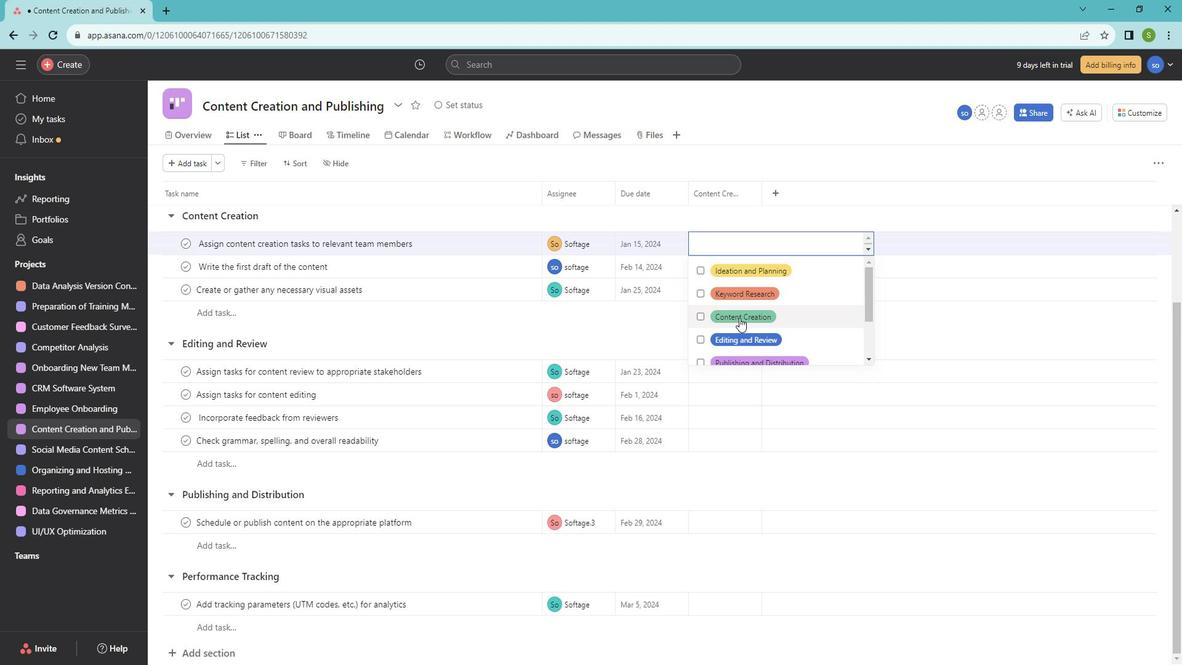 
Action: Mouse pressed left at (750, 315)
Screenshot: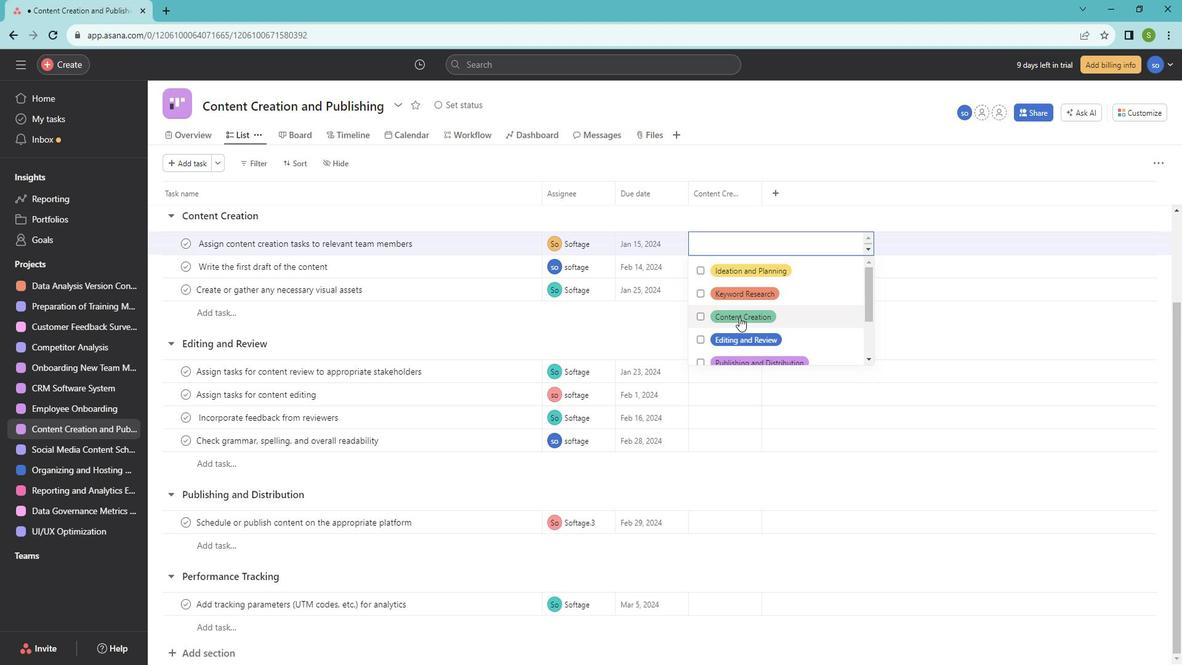 
Action: Mouse moved to (908, 266)
Screenshot: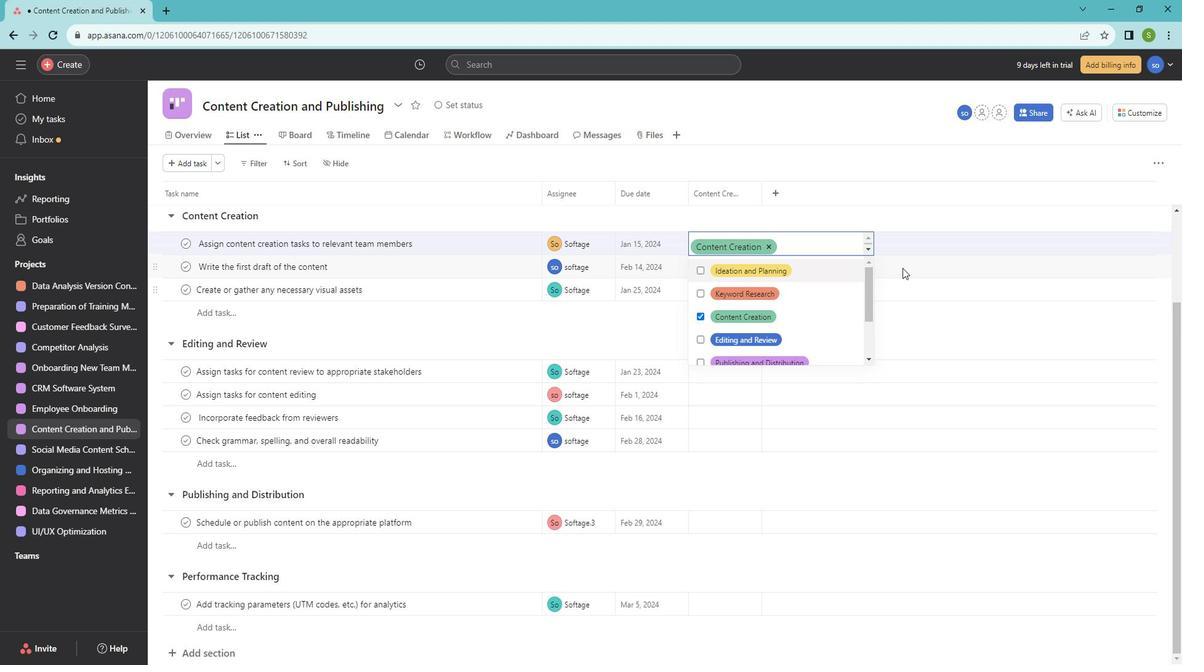 
Action: Mouse pressed left at (908, 266)
Screenshot: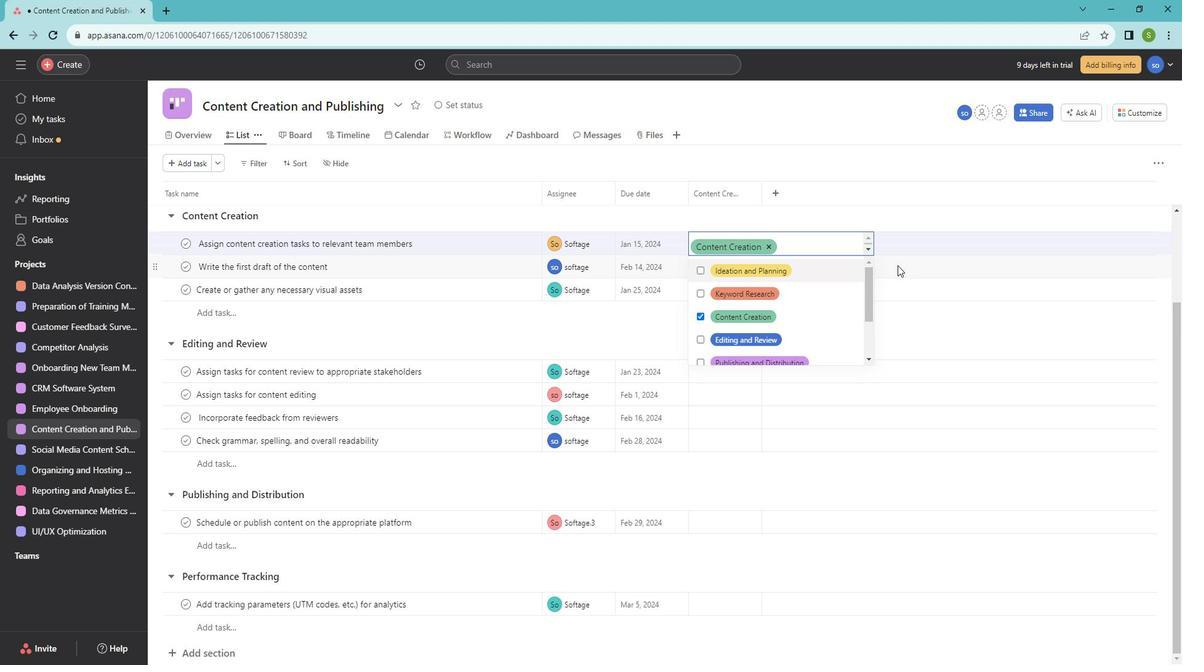 
Action: Mouse moved to (721, 267)
Screenshot: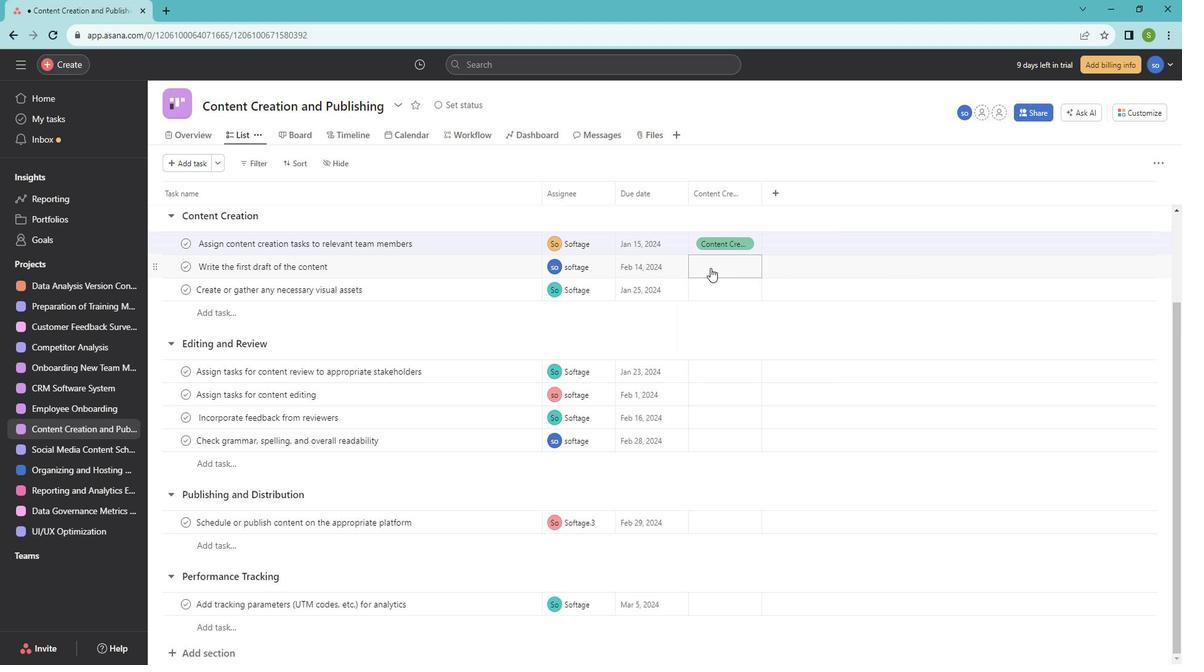 
Action: Mouse pressed left at (721, 267)
Screenshot: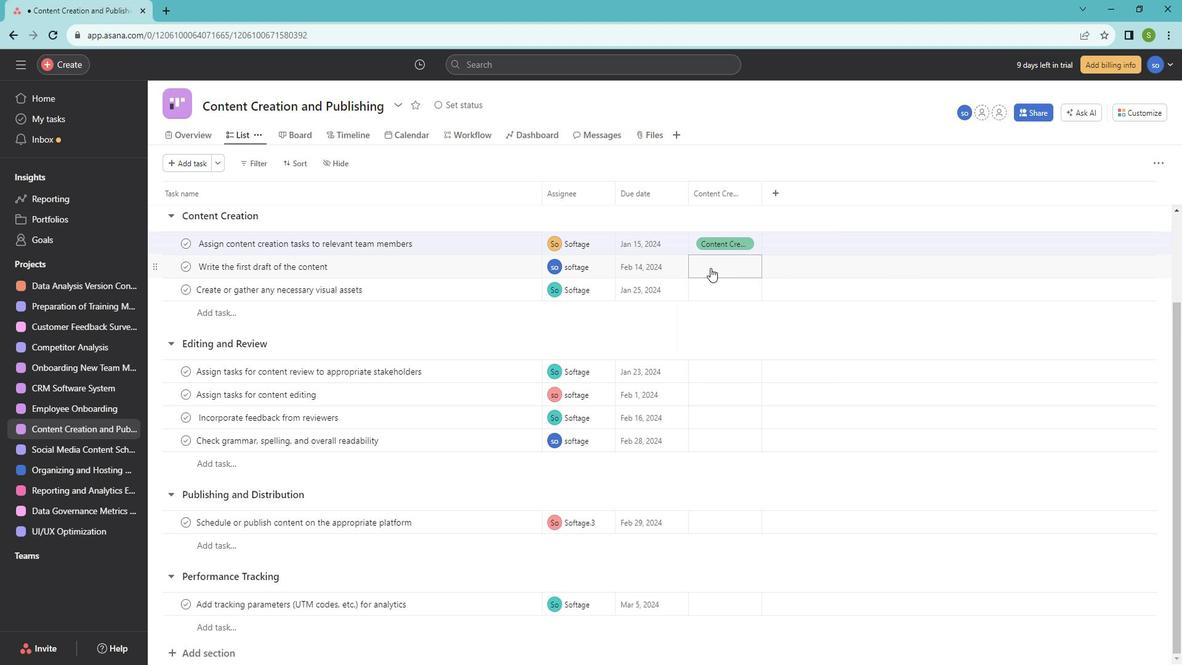 
Action: Mouse moved to (761, 312)
Screenshot: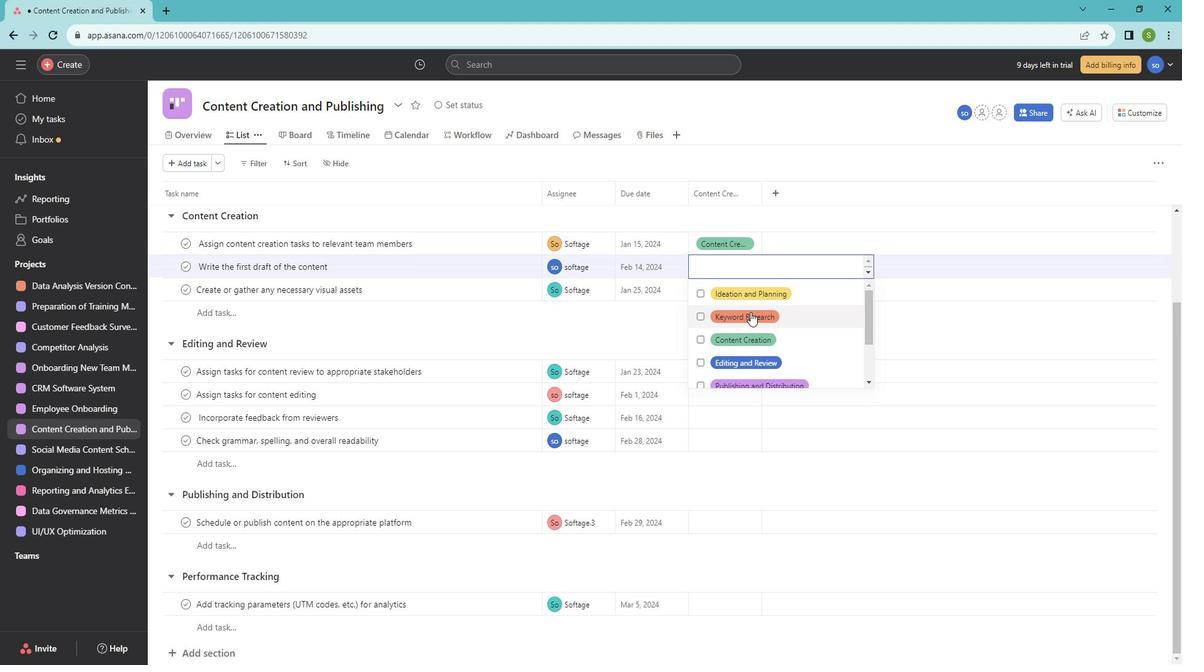 
Action: Mouse scrolled (761, 312) with delta (0, 0)
Screenshot: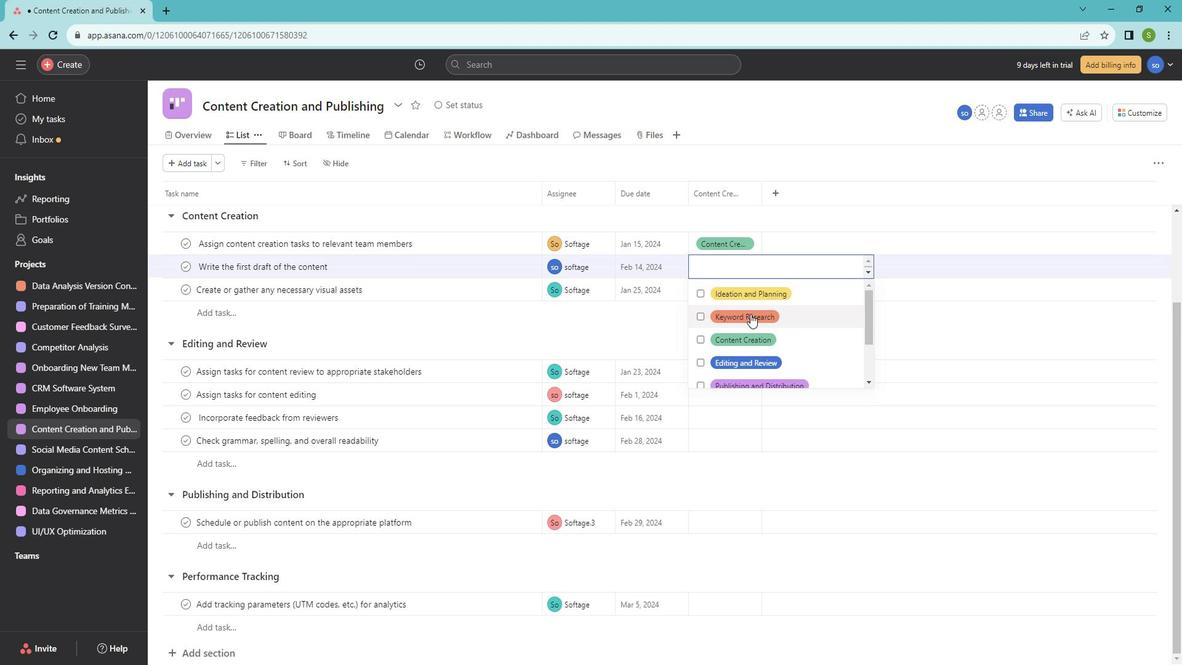 
Action: Mouse scrolled (761, 313) with delta (0, 0)
Screenshot: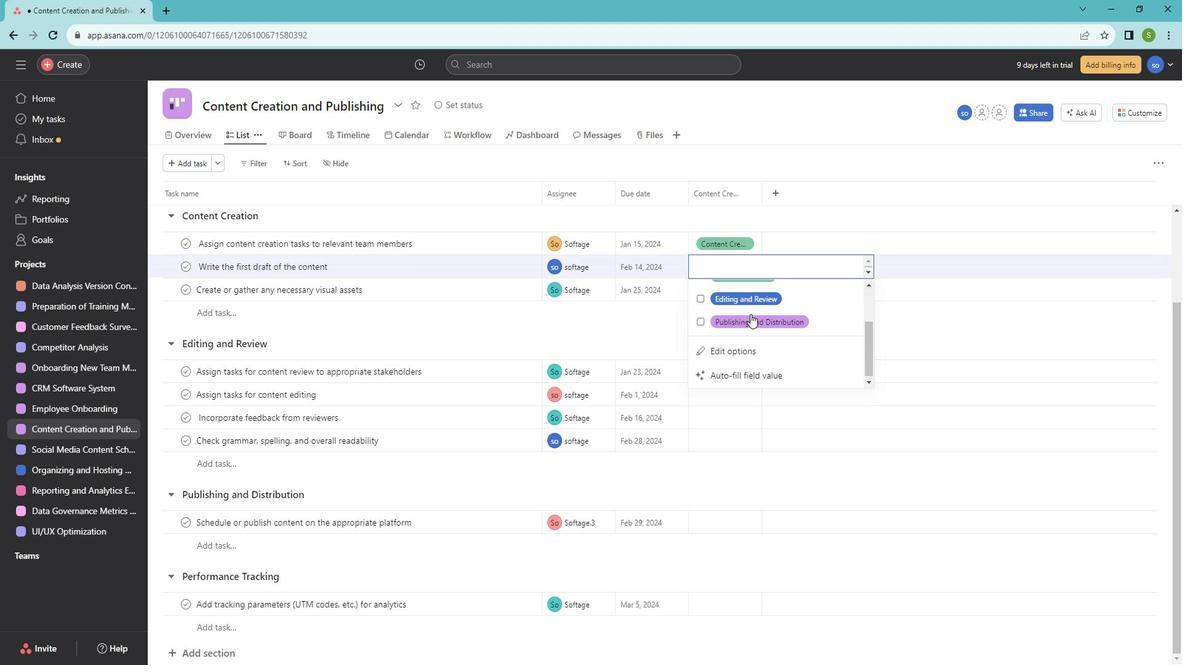 
Action: Mouse scrolled (761, 313) with delta (0, 0)
Screenshot: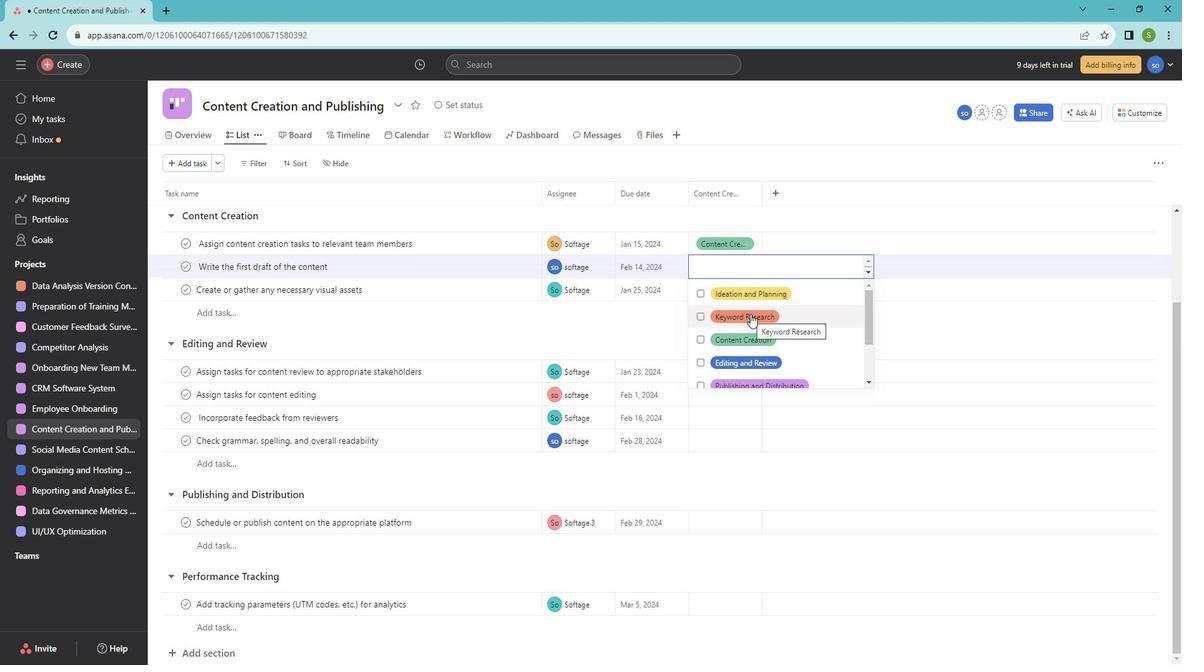 
Action: Mouse moved to (755, 331)
Screenshot: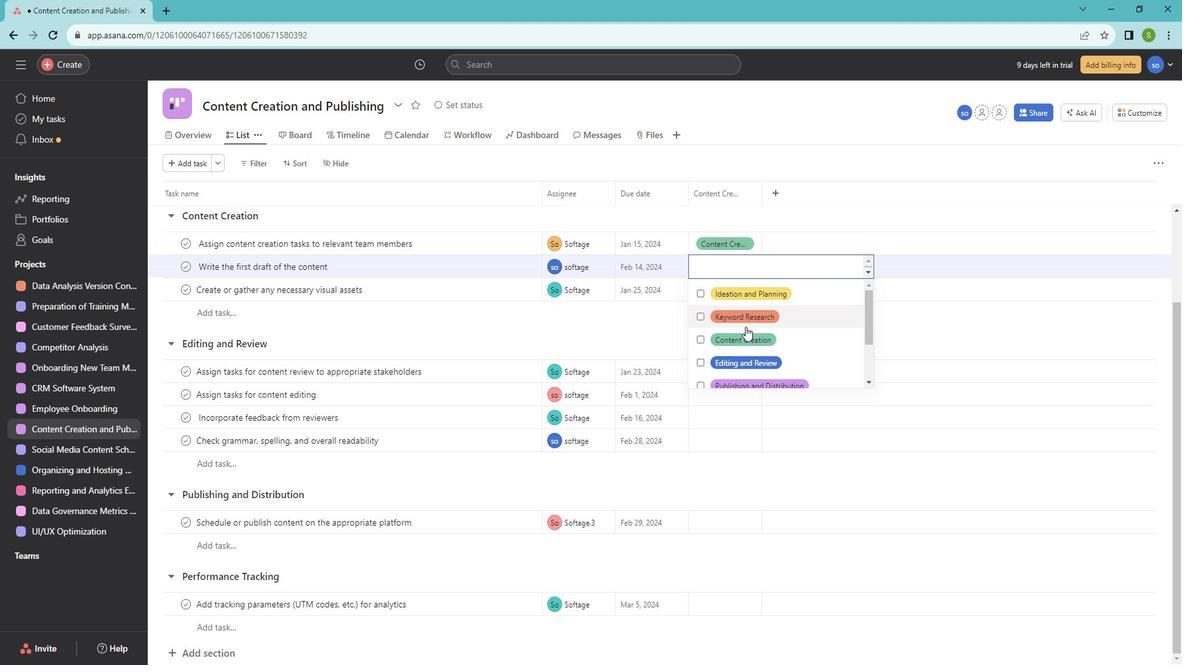 
Action: Mouse scrolled (755, 331) with delta (0, 0)
Screenshot: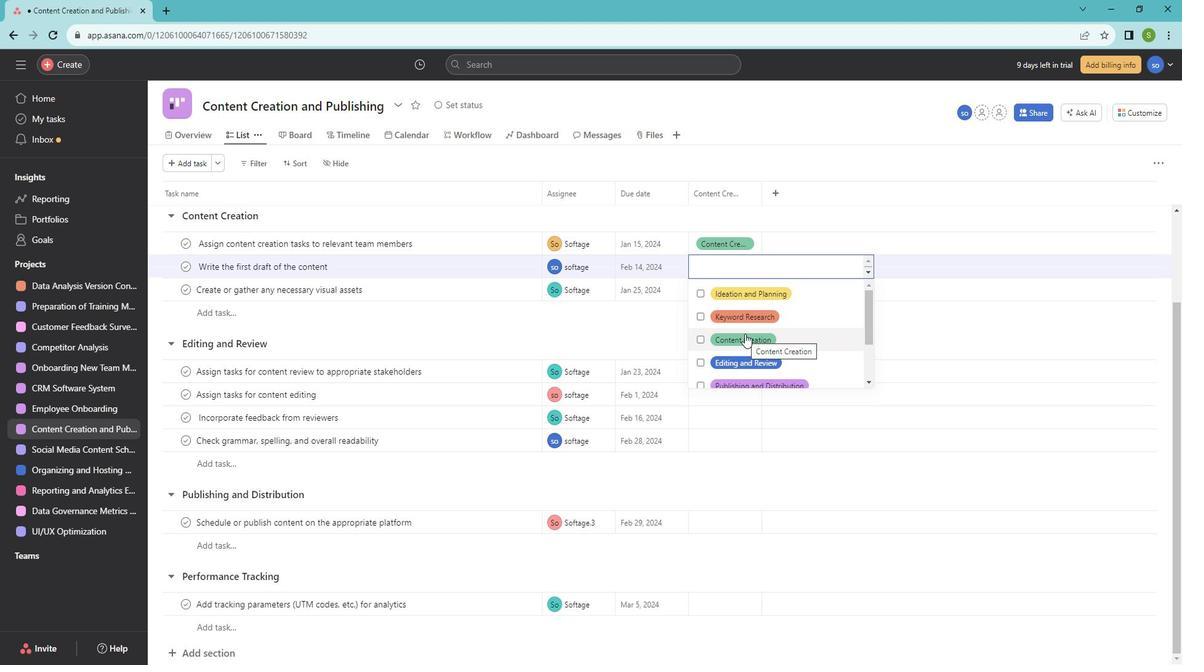 
Action: Mouse scrolled (755, 332) with delta (0, 0)
Screenshot: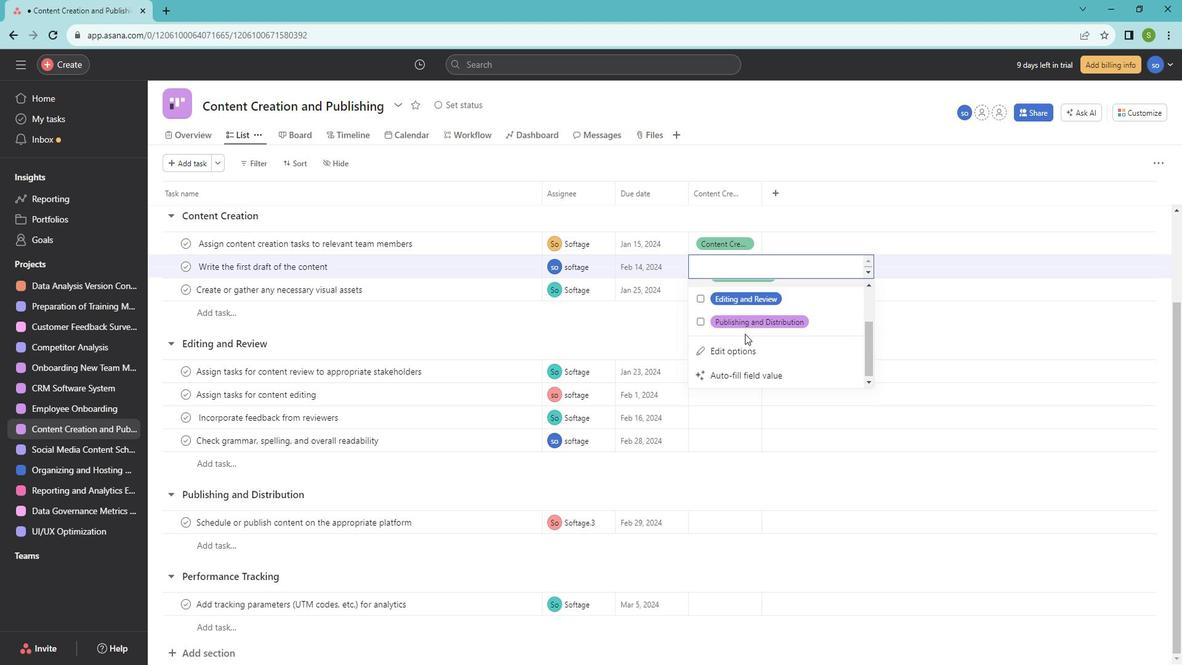 
Action: Mouse moved to (755, 331)
Screenshot: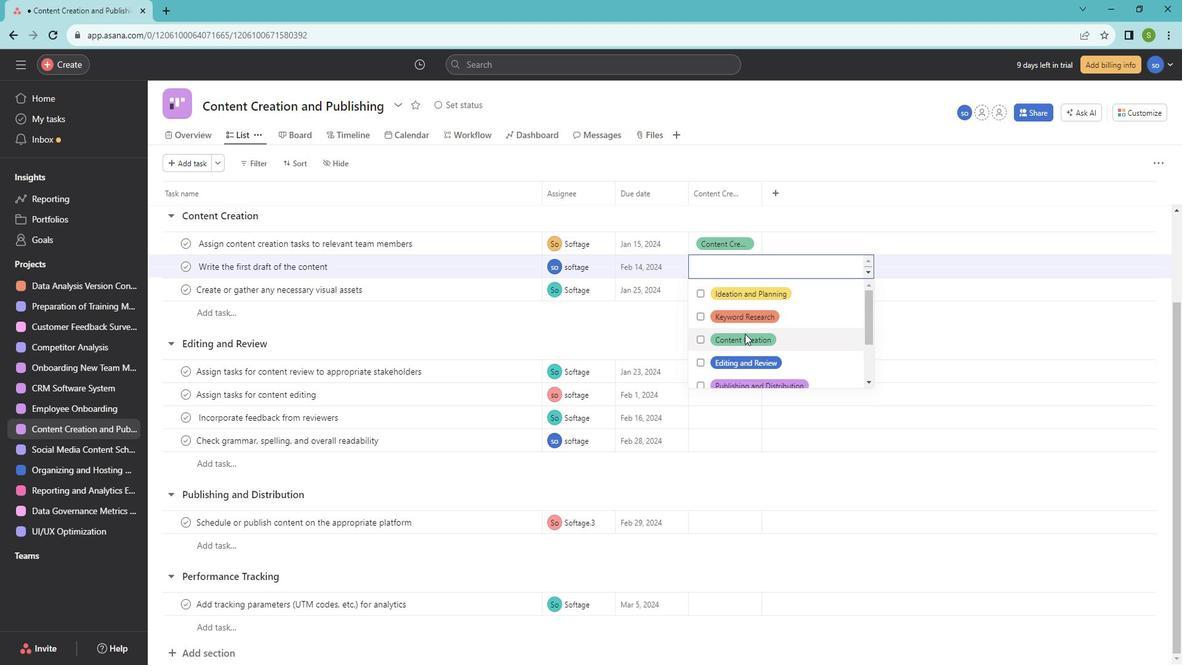 
Action: Mouse scrolled (755, 332) with delta (0, 0)
Screenshot: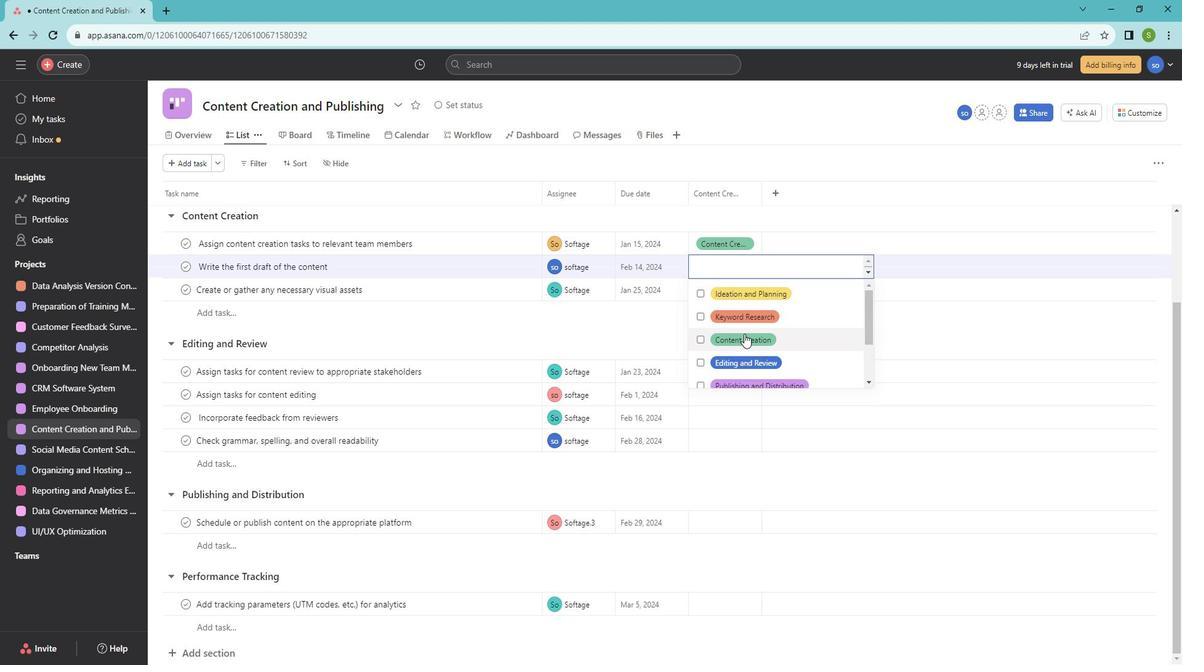 
Action: Mouse moved to (744, 311)
Screenshot: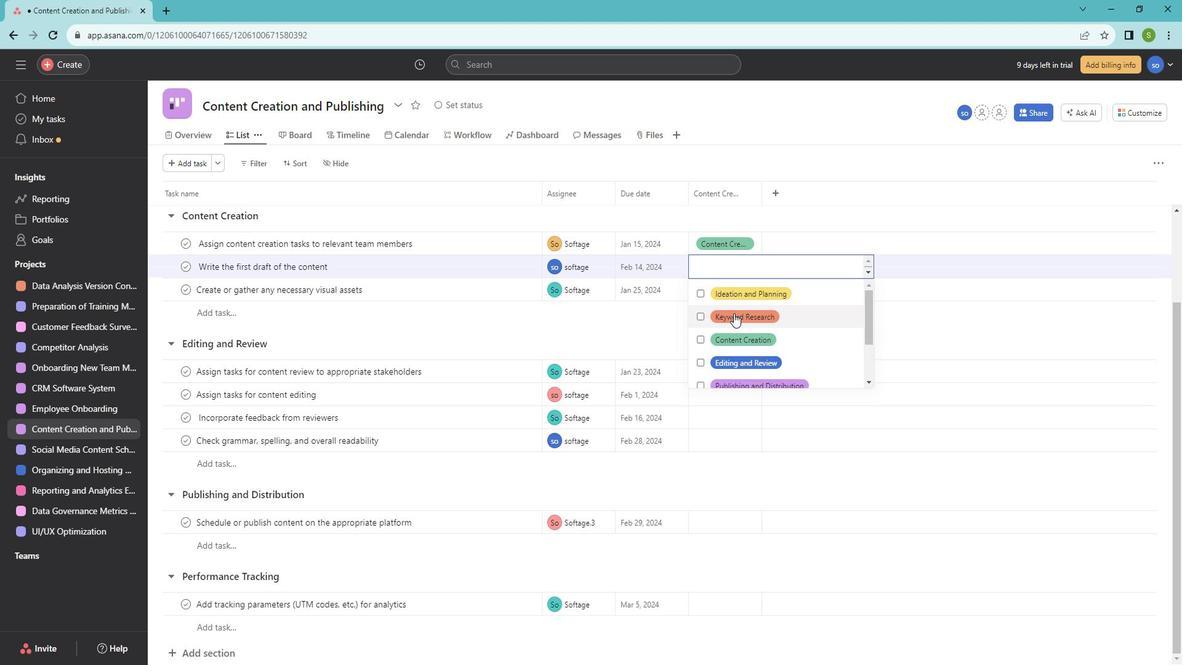 
Action: Mouse pressed left at (744, 311)
Screenshot: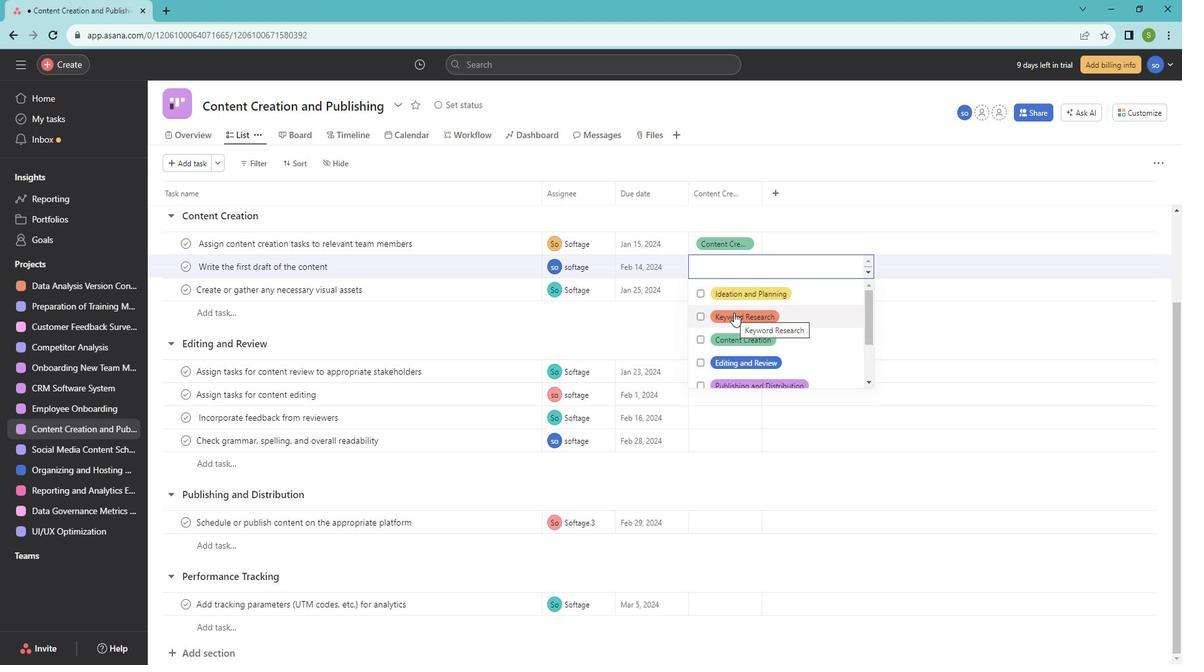 
Action: Mouse moved to (749, 333)
Screenshot: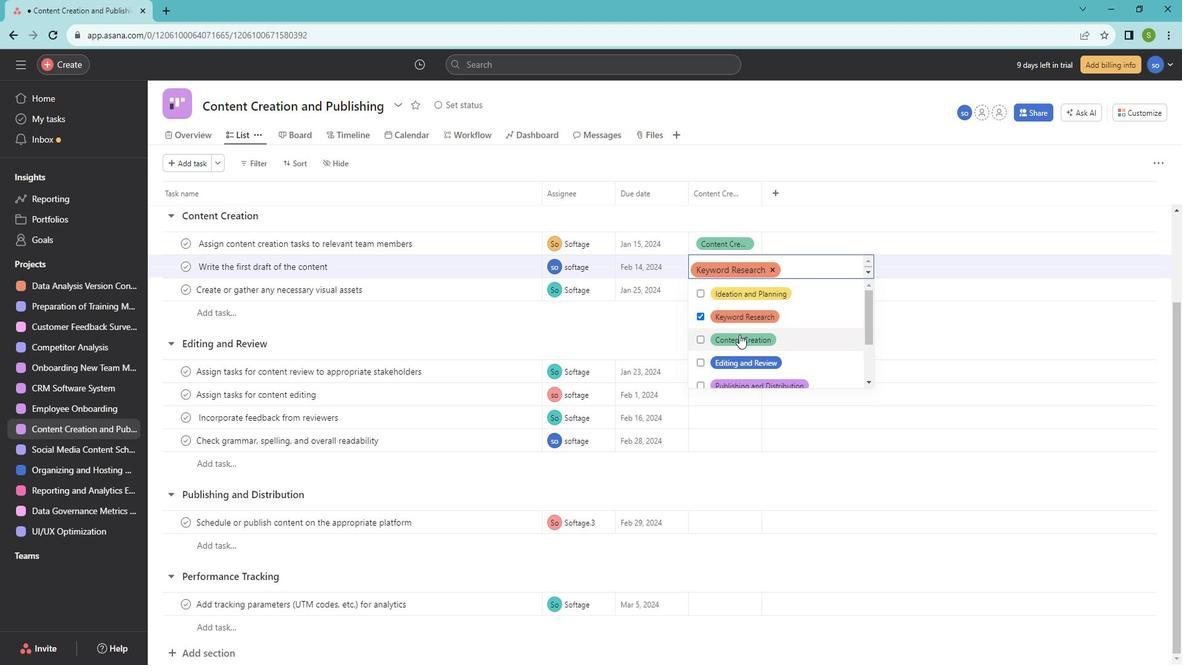 
Action: Mouse pressed left at (749, 333)
Screenshot: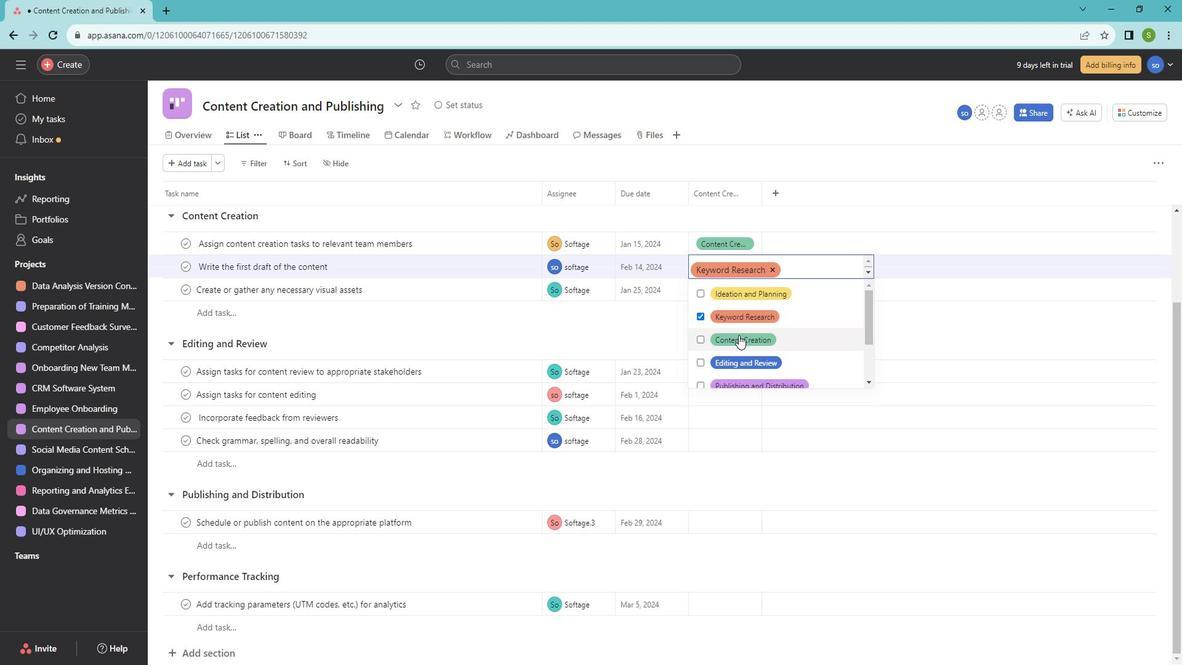 
Action: Mouse moved to (711, 314)
Screenshot: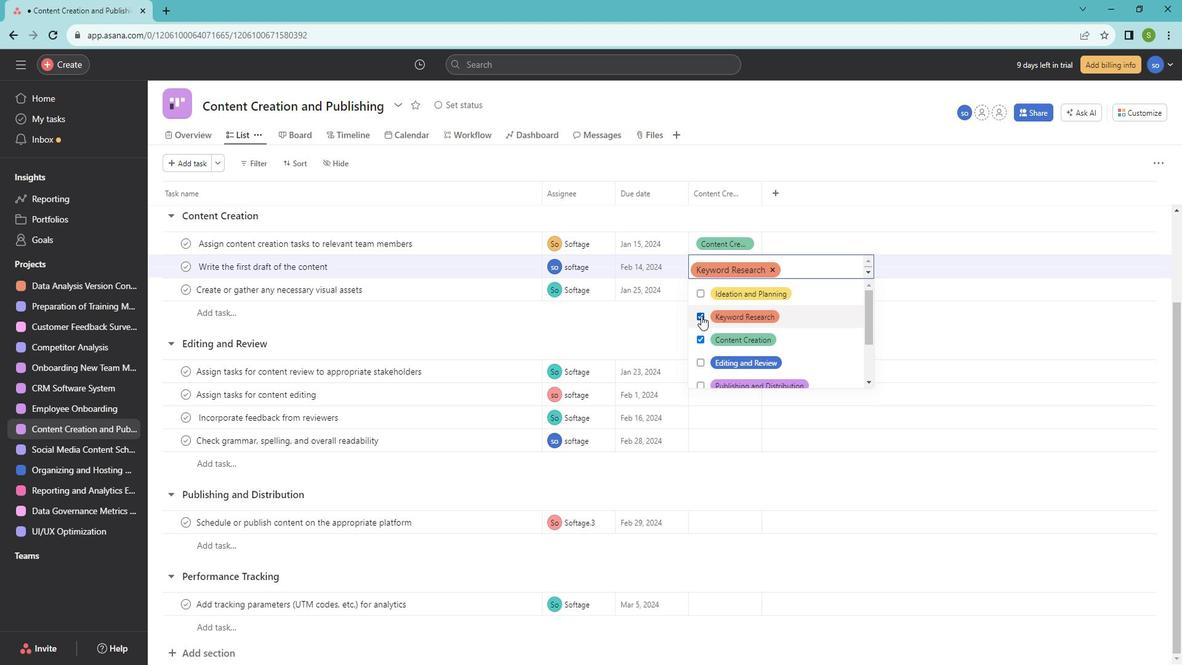 
Action: Mouse pressed left at (711, 314)
Screenshot: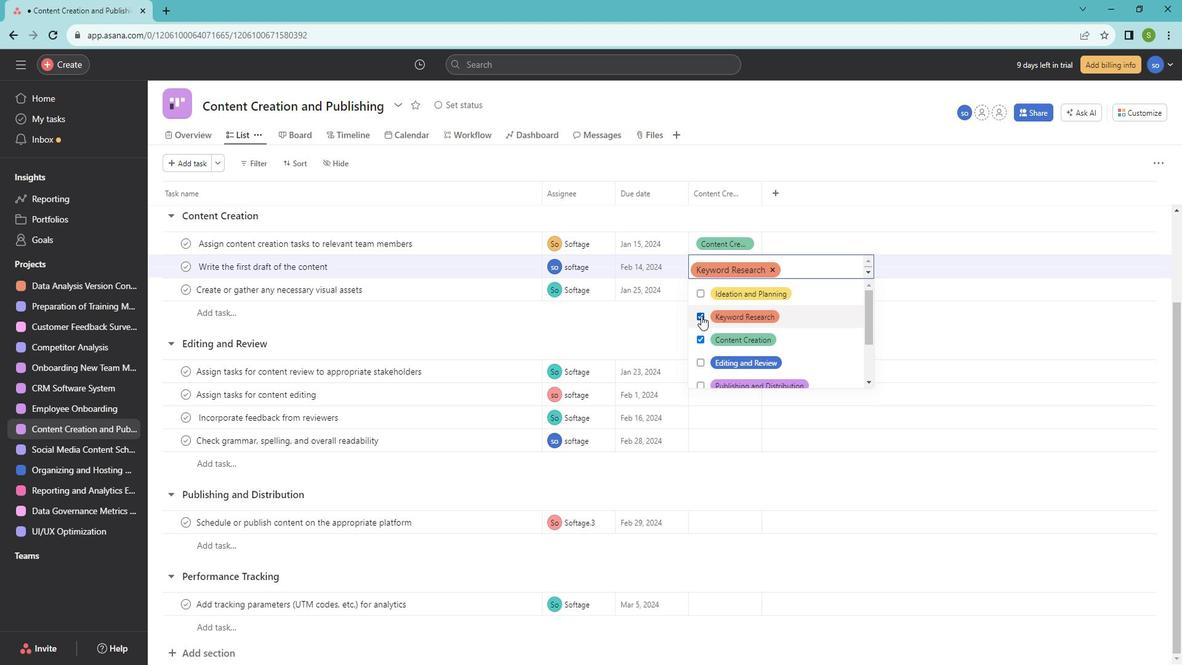 
Action: Mouse moved to (817, 227)
Screenshot: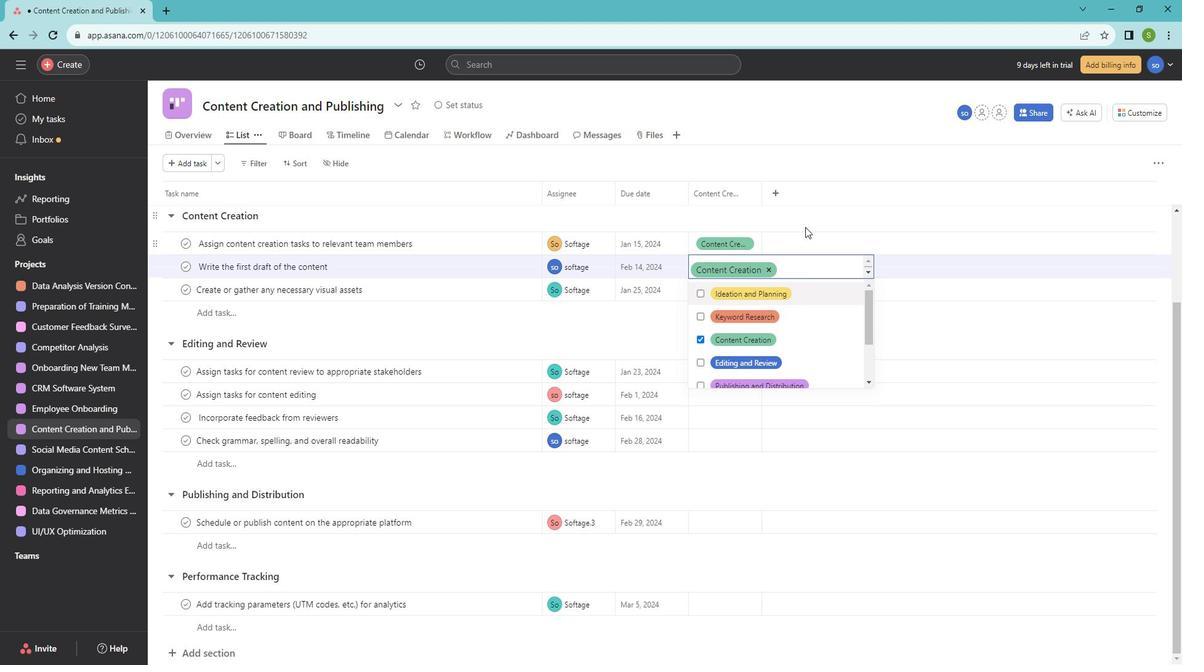 
Action: Mouse pressed left at (817, 227)
Screenshot: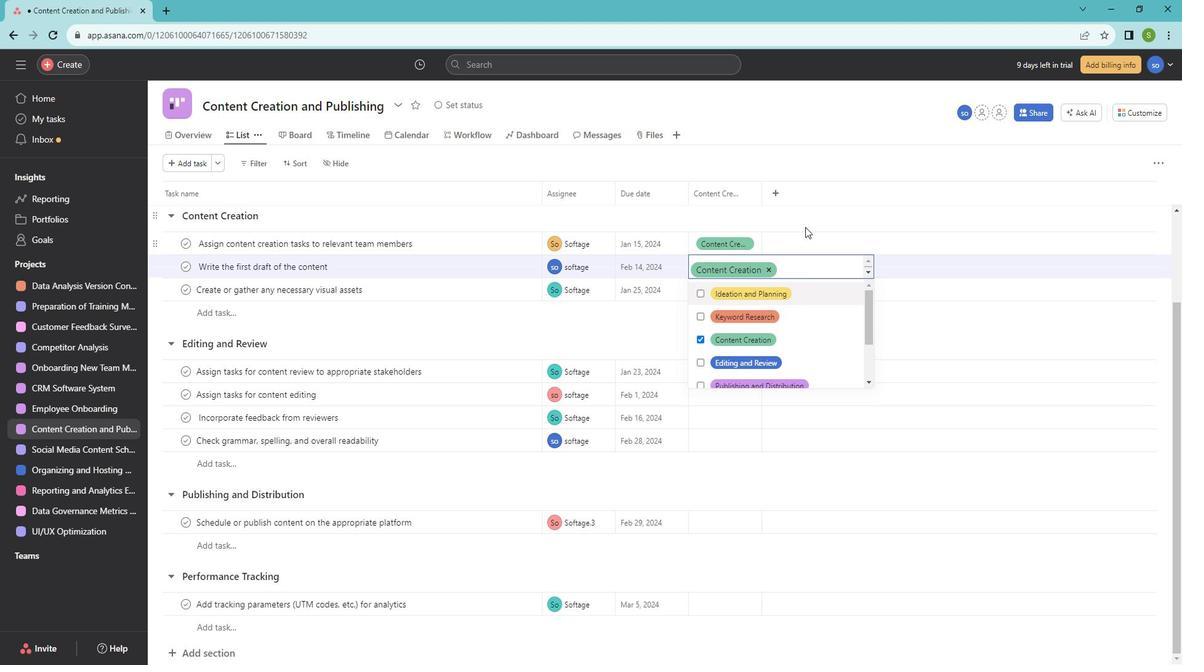 
Action: Mouse moved to (736, 243)
Screenshot: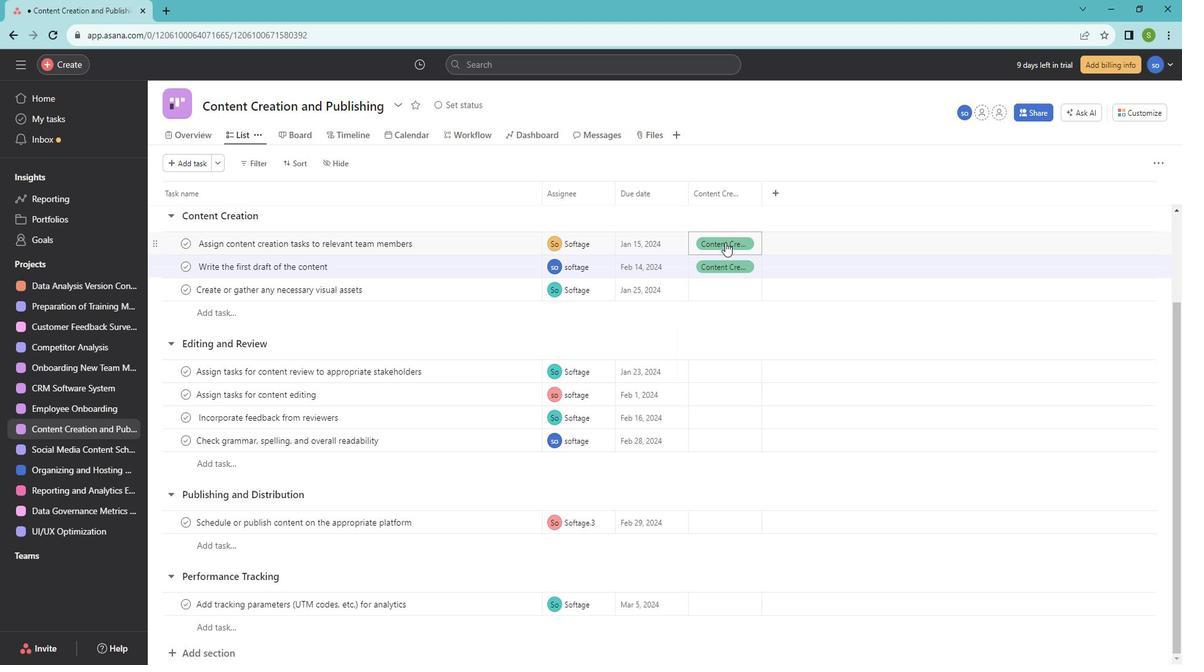 
Action: Mouse pressed left at (736, 243)
Screenshot: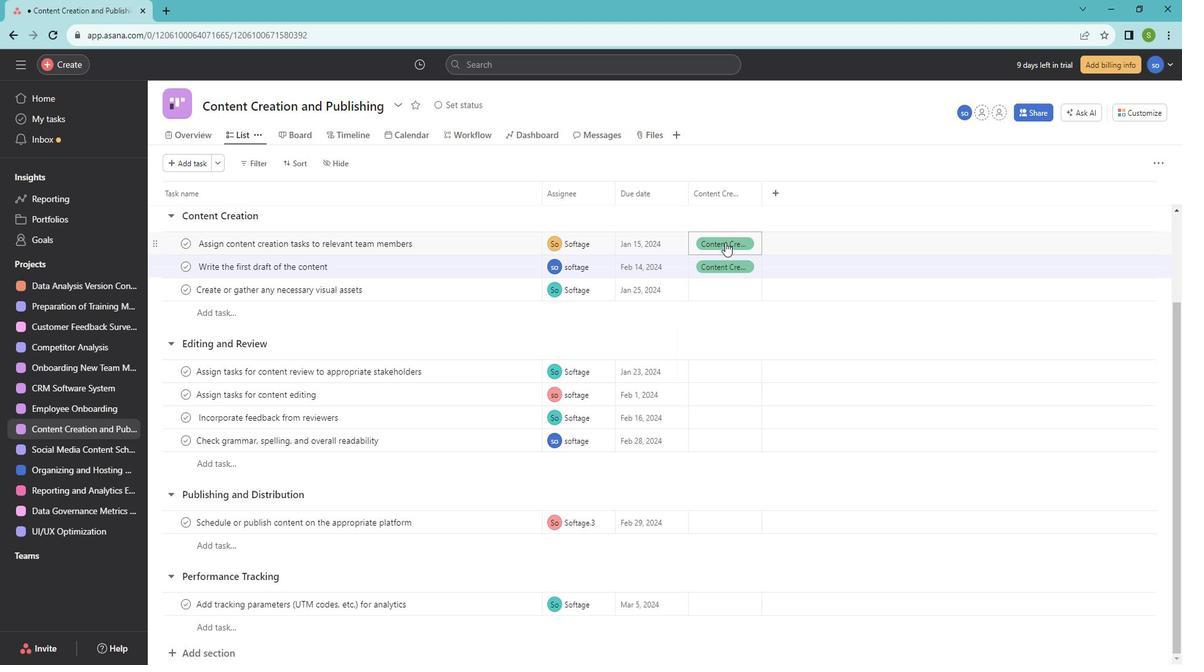 
Action: Mouse moved to (761, 269)
Screenshot: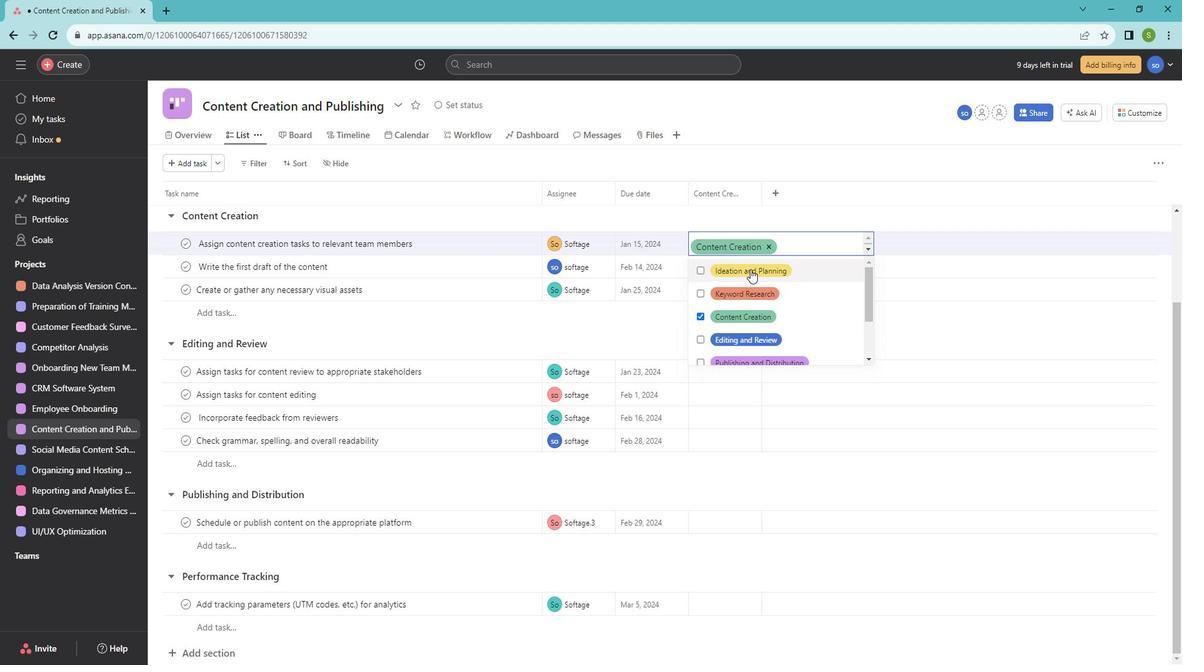 
Action: Mouse pressed left at (761, 269)
Screenshot: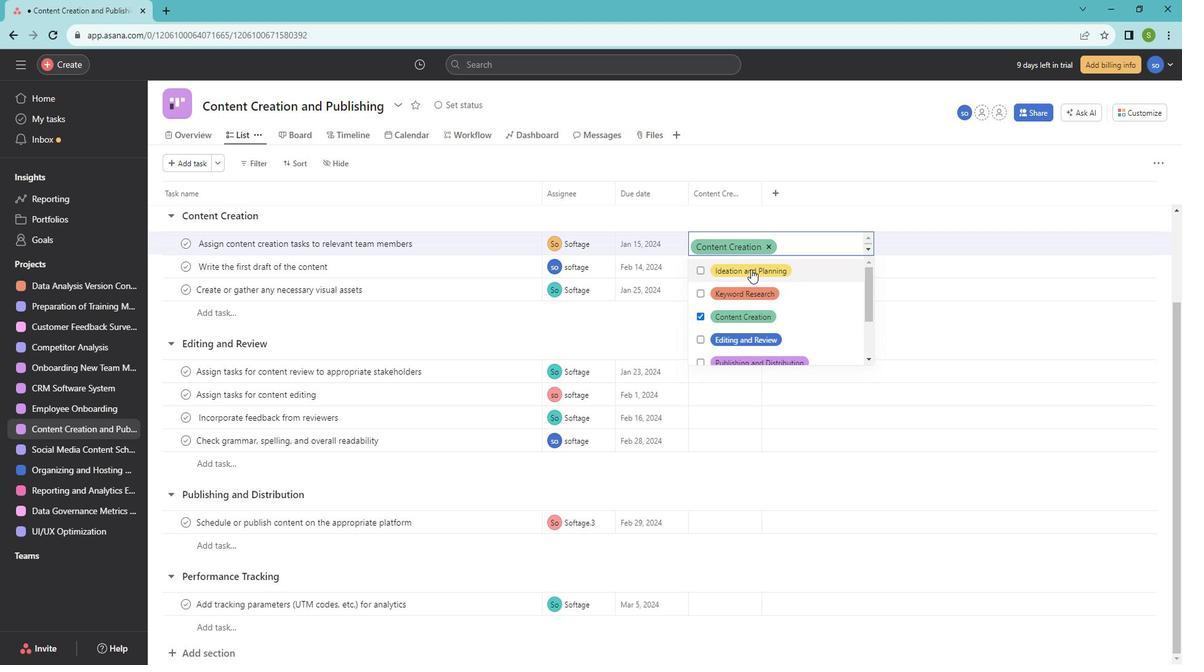 
Action: Mouse moved to (797, 227)
Screenshot: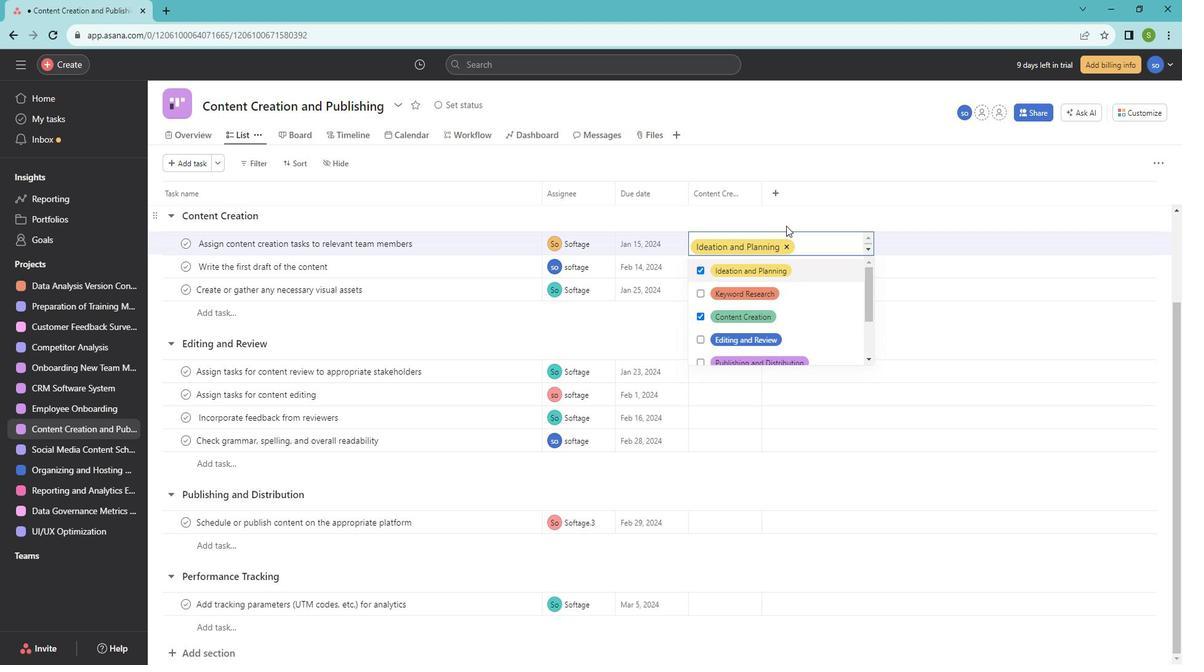 
Action: Mouse pressed left at (797, 227)
Screenshot: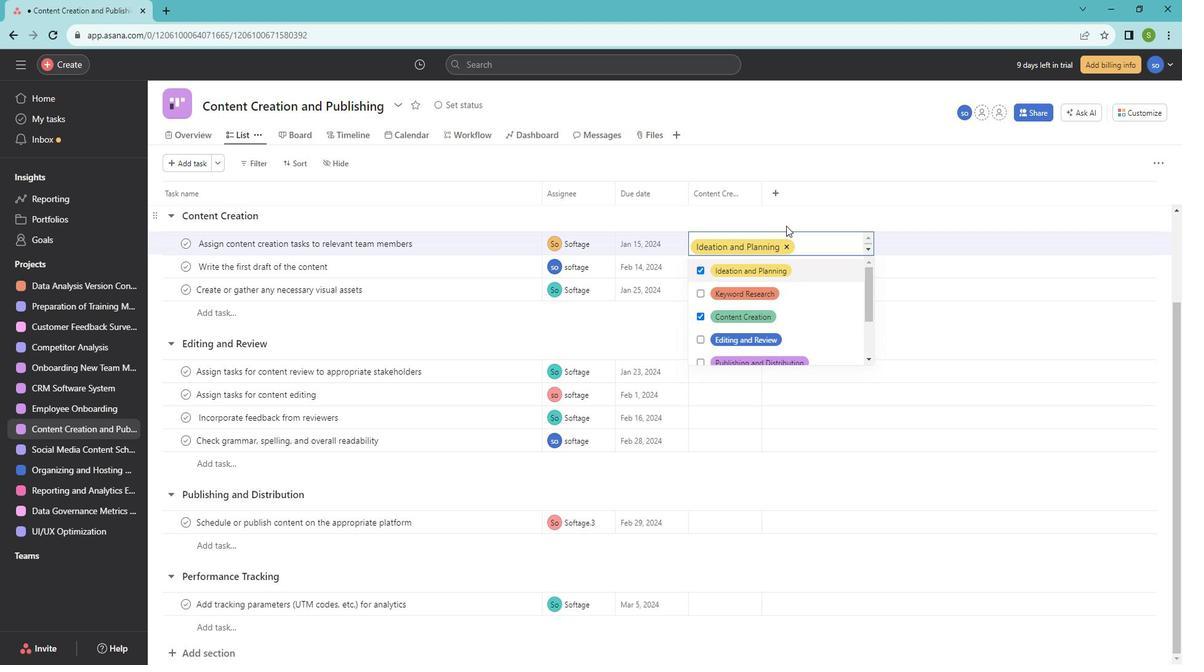 
Action: Mouse moved to (727, 291)
Screenshot: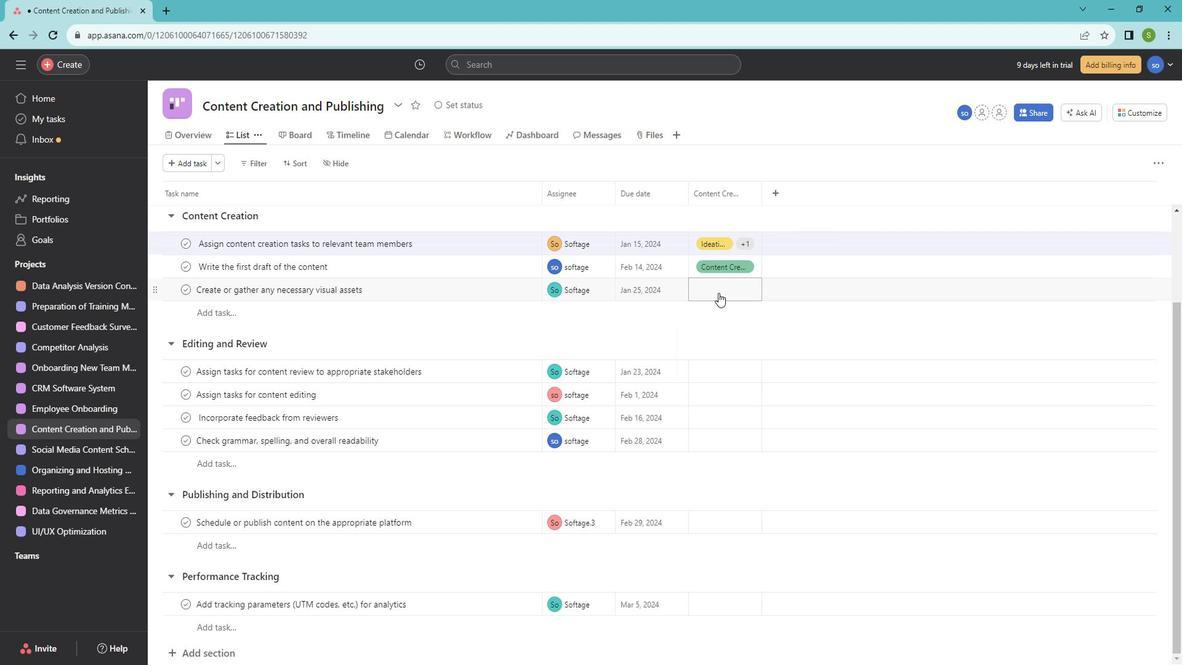 
Action: Mouse pressed left at (727, 291)
Screenshot: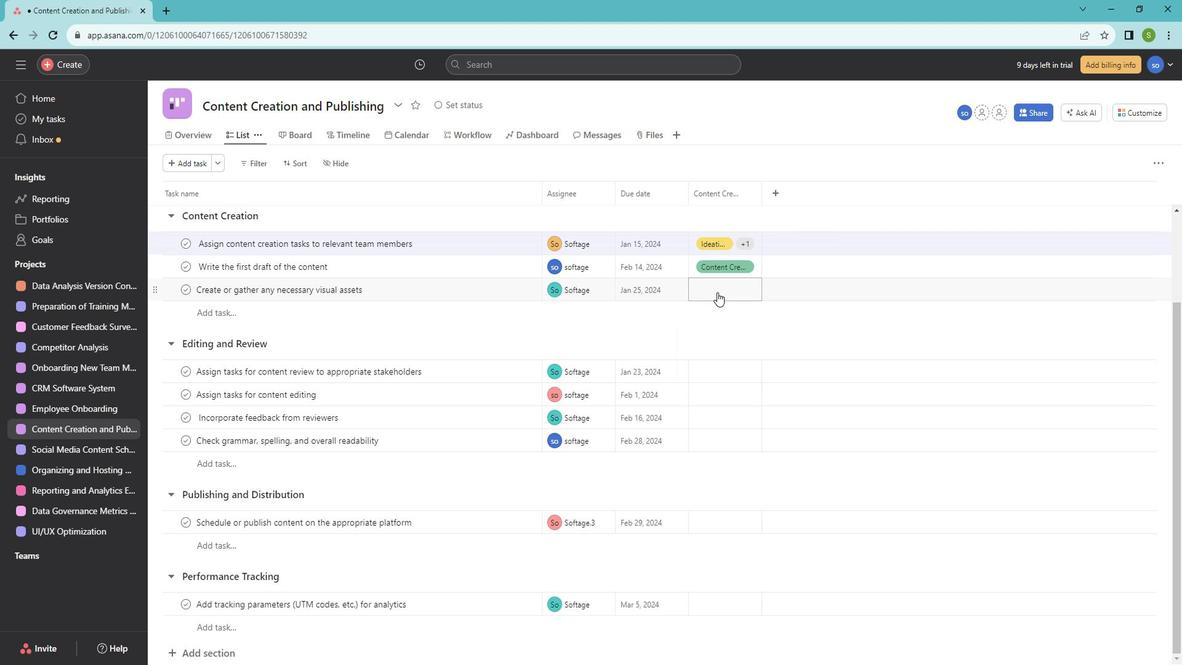 
Action: Mouse moved to (753, 242)
Screenshot: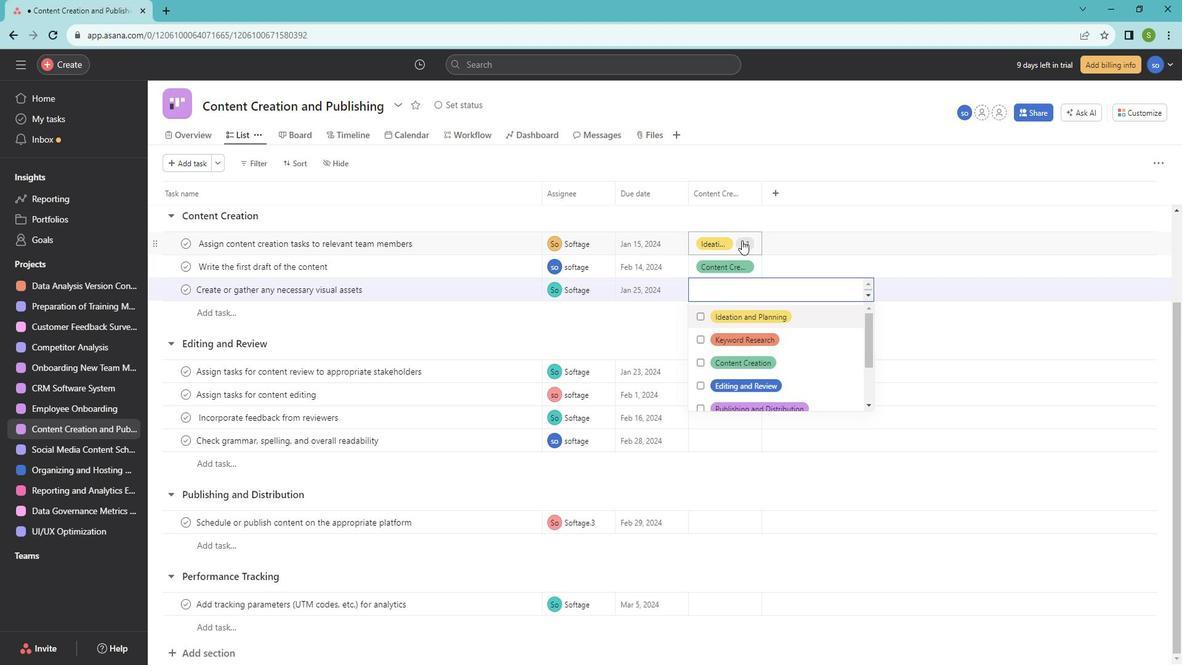 
Action: Mouse pressed left at (753, 242)
Screenshot: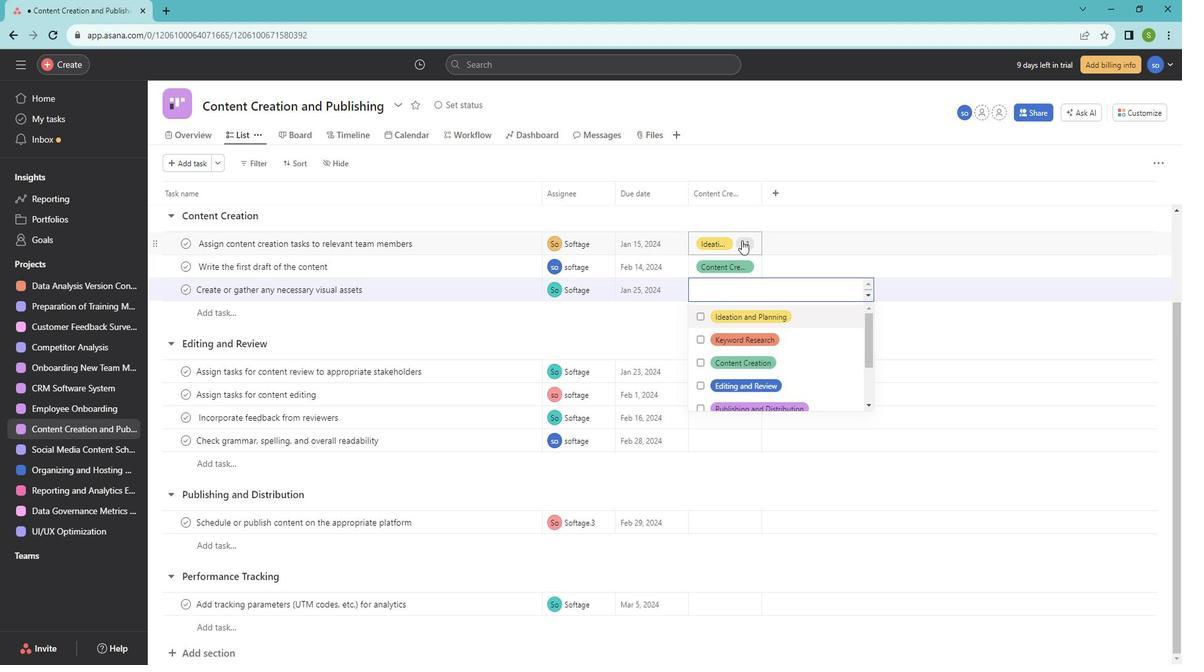 
Action: Mouse moved to (736, 246)
Screenshot: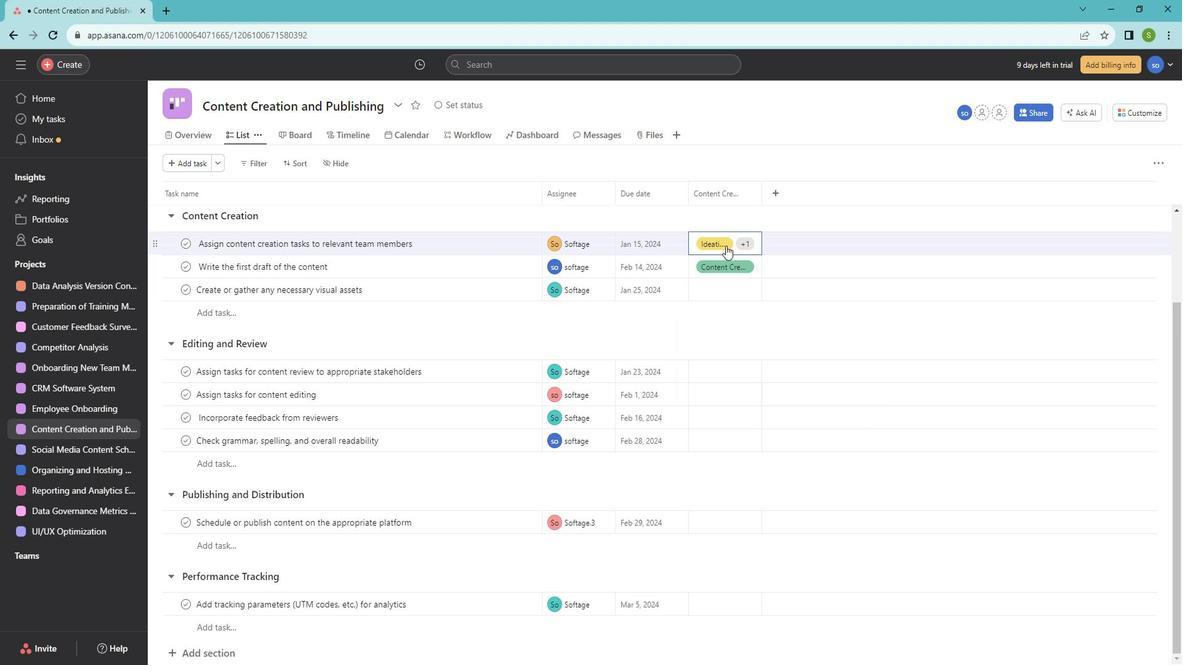 
Action: Mouse pressed left at (736, 246)
Screenshot: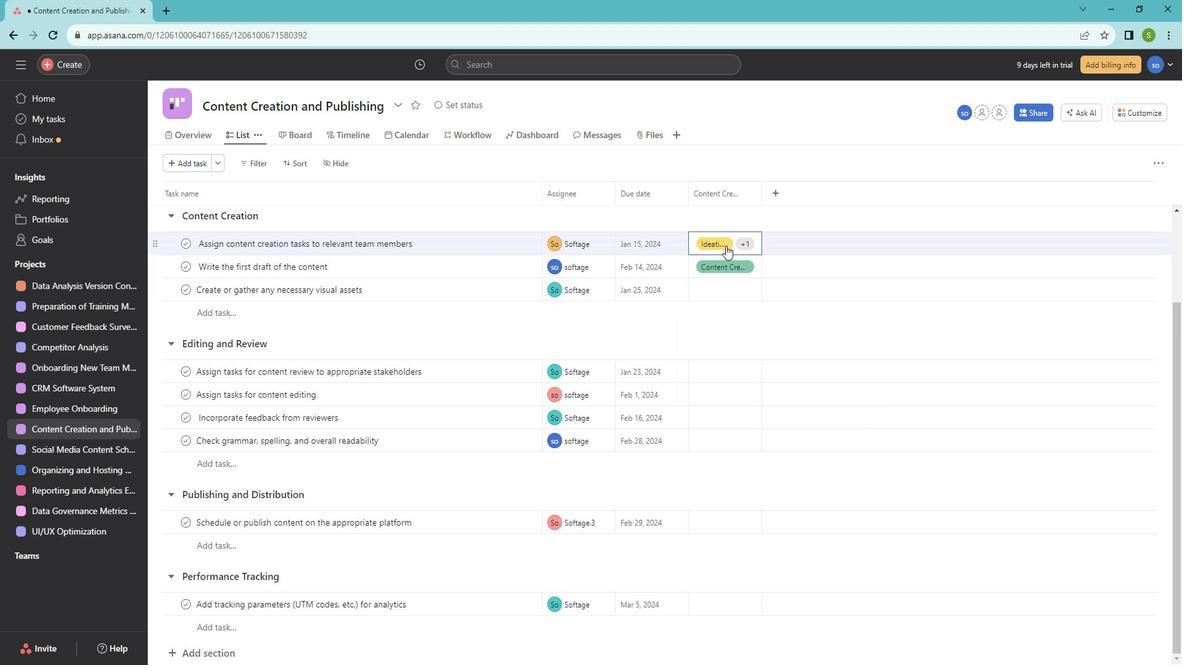 
Action: Mouse moved to (830, 197)
Screenshot: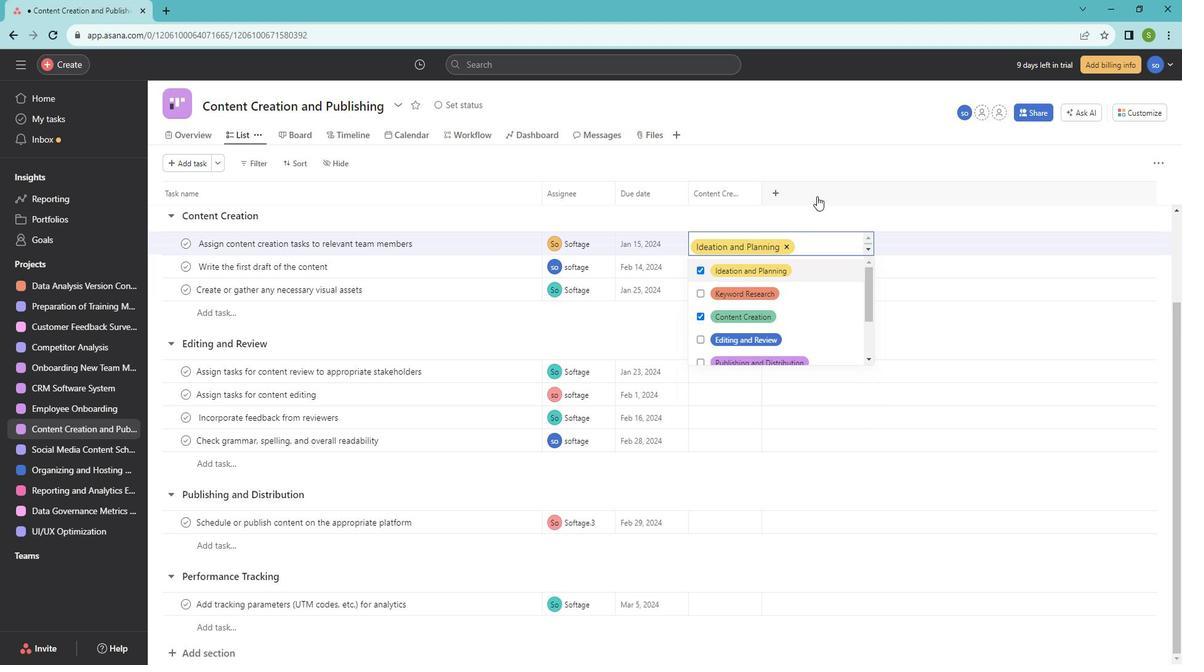 
Action: Mouse pressed left at (830, 197)
Screenshot: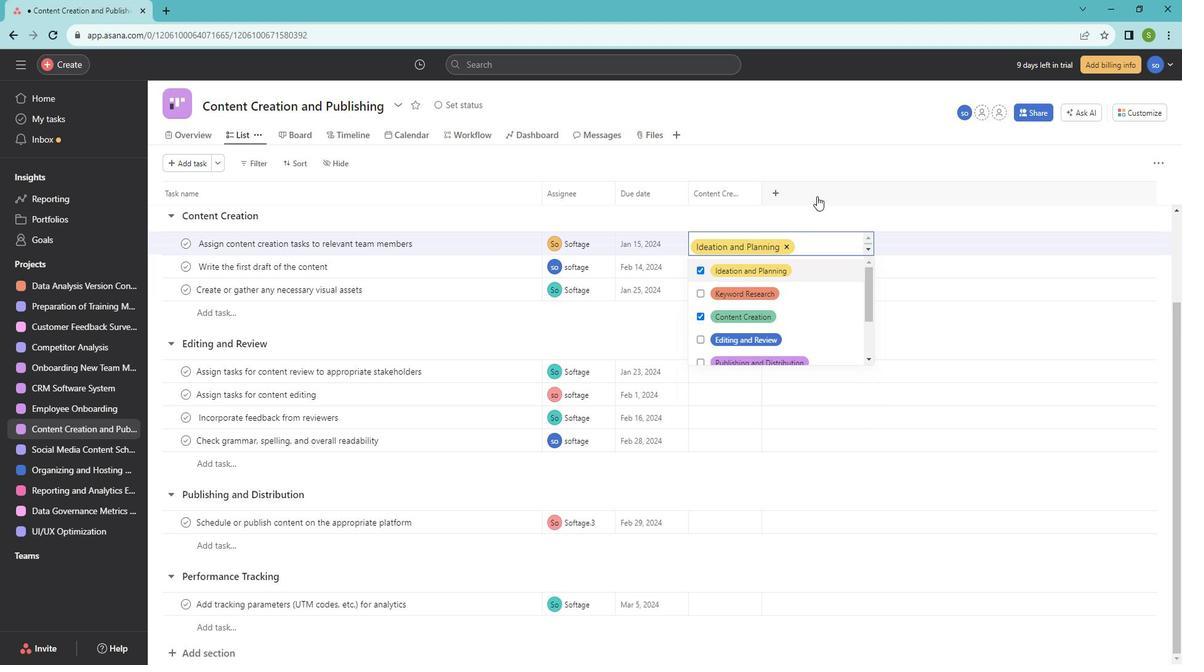
Action: Mouse moved to (717, 285)
Screenshot: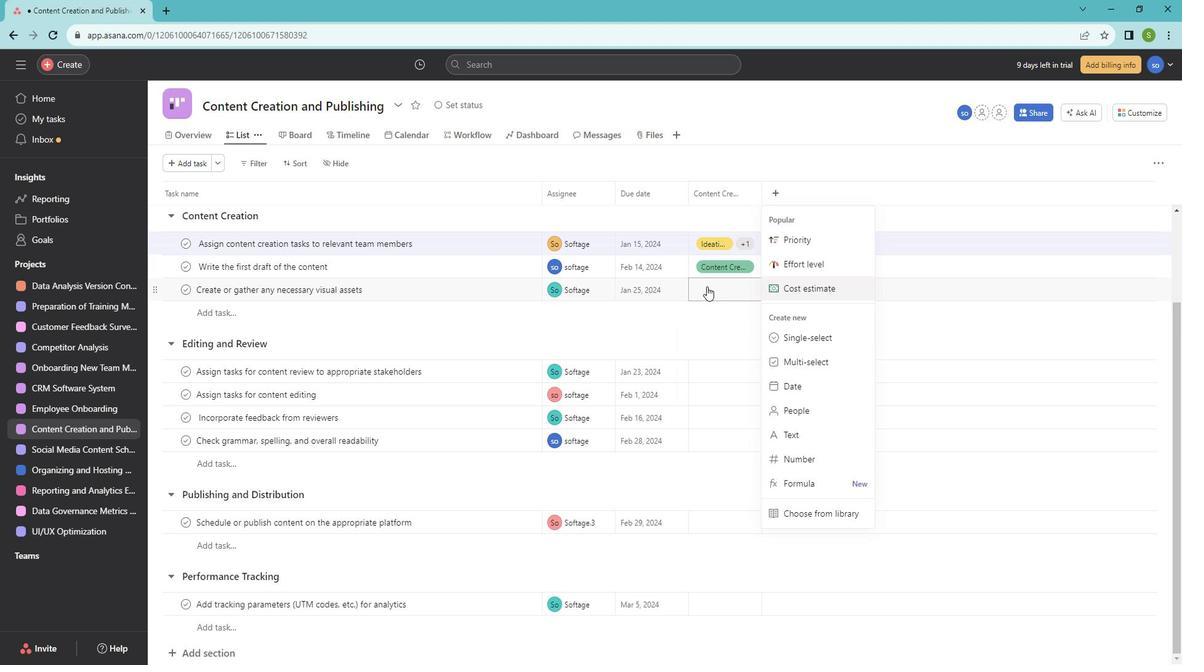 
Action: Mouse pressed left at (717, 285)
Screenshot: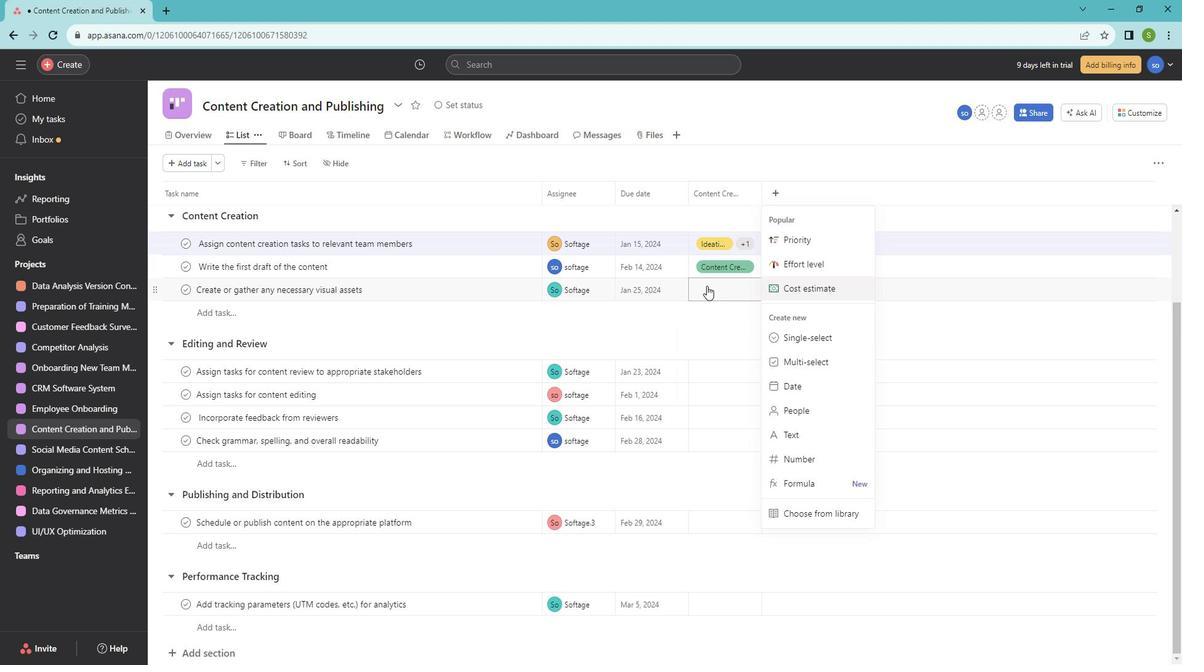 
Action: Mouse moved to (746, 338)
Screenshot: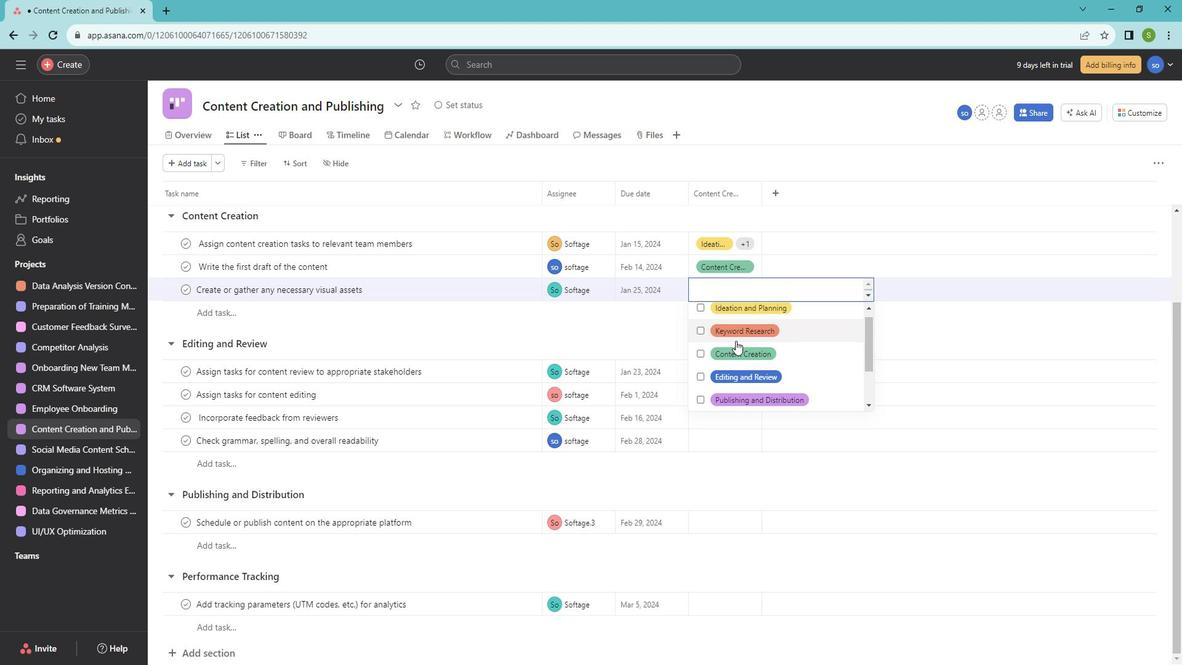 
Action: Mouse scrolled (746, 338) with delta (0, 0)
Screenshot: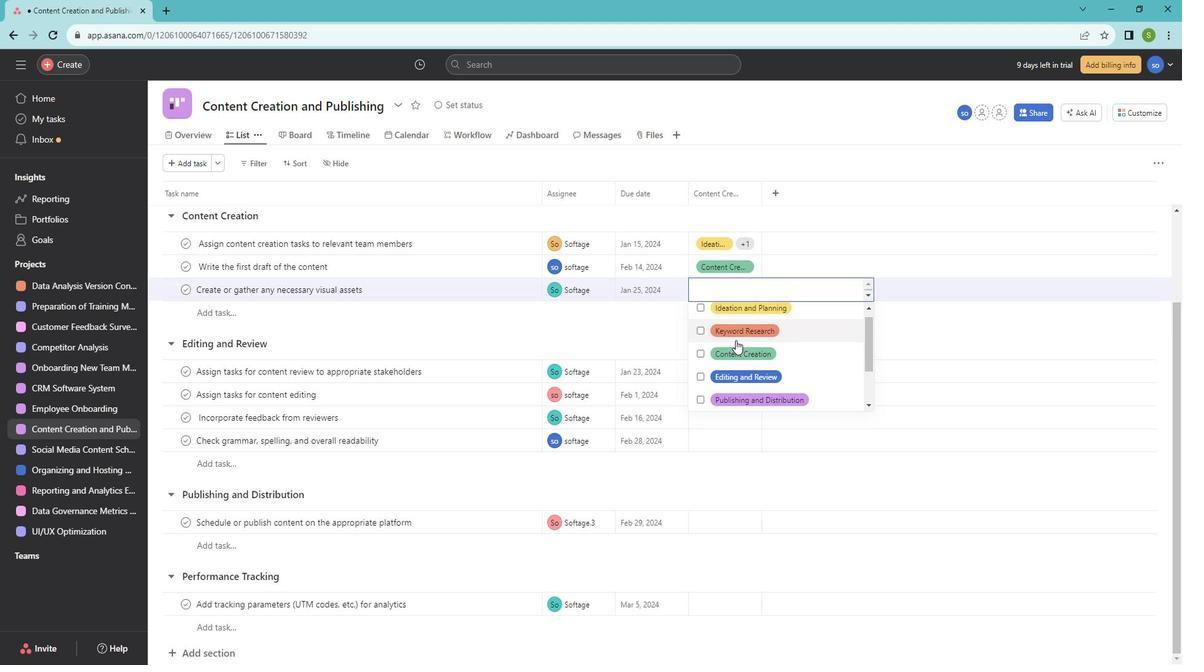 
Action: Mouse moved to (743, 313)
Screenshot: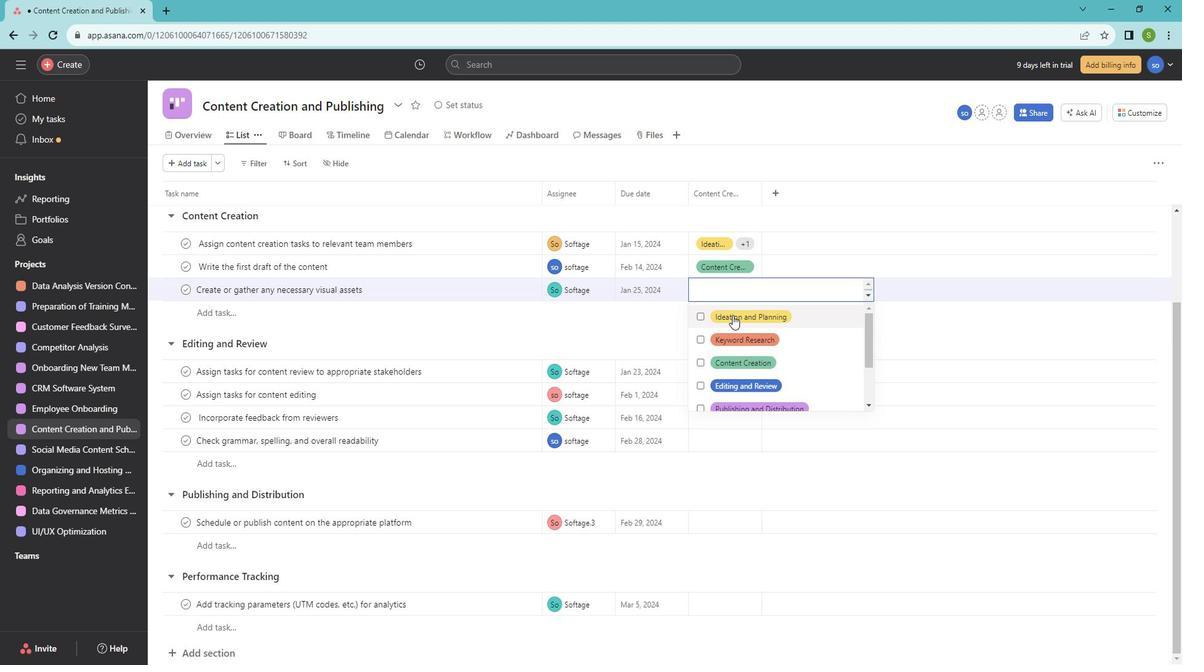 
Action: Mouse pressed left at (743, 313)
Screenshot: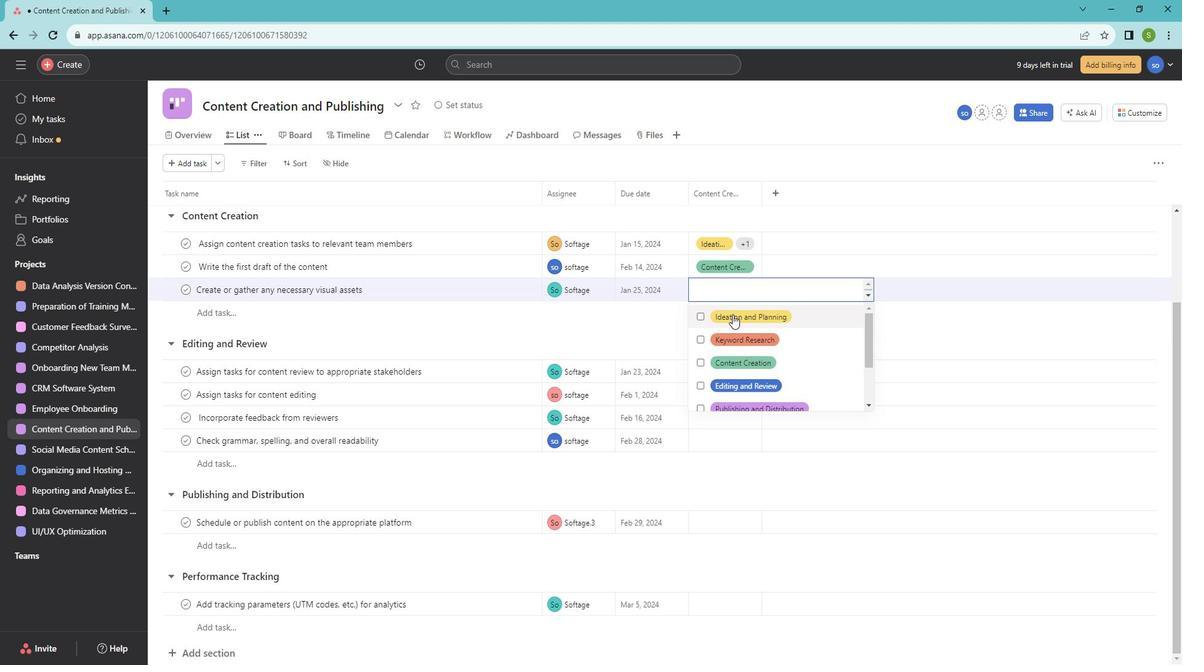 
Action: Mouse moved to (791, 250)
Screenshot: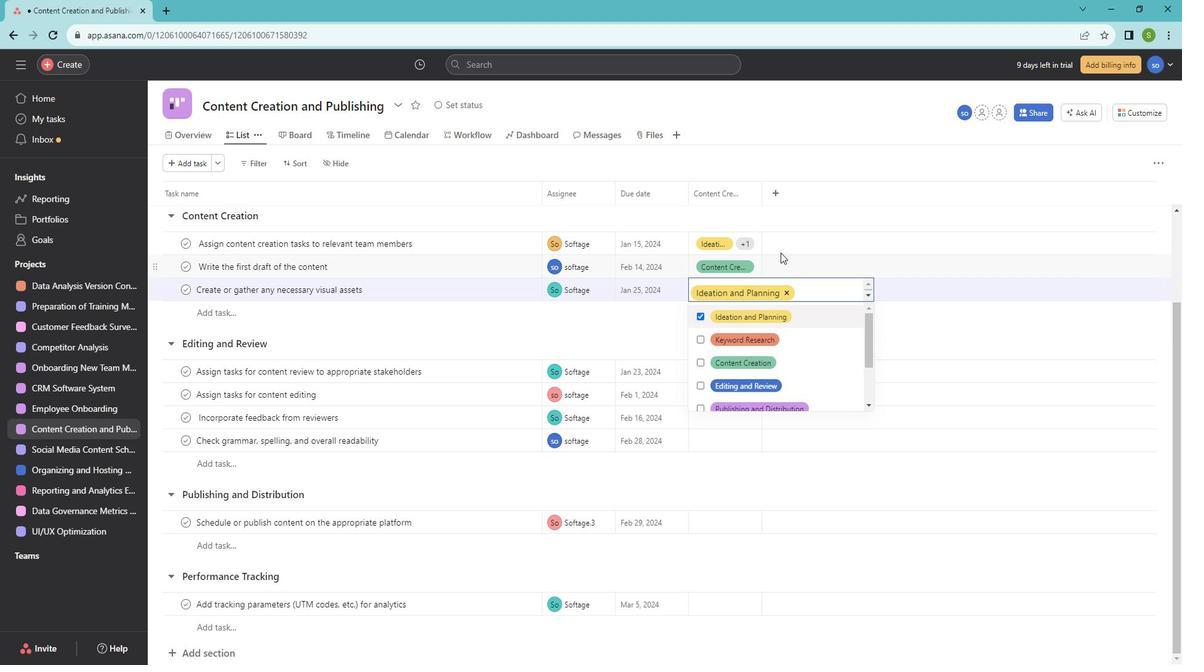 
Action: Mouse pressed left at (791, 250)
Screenshot: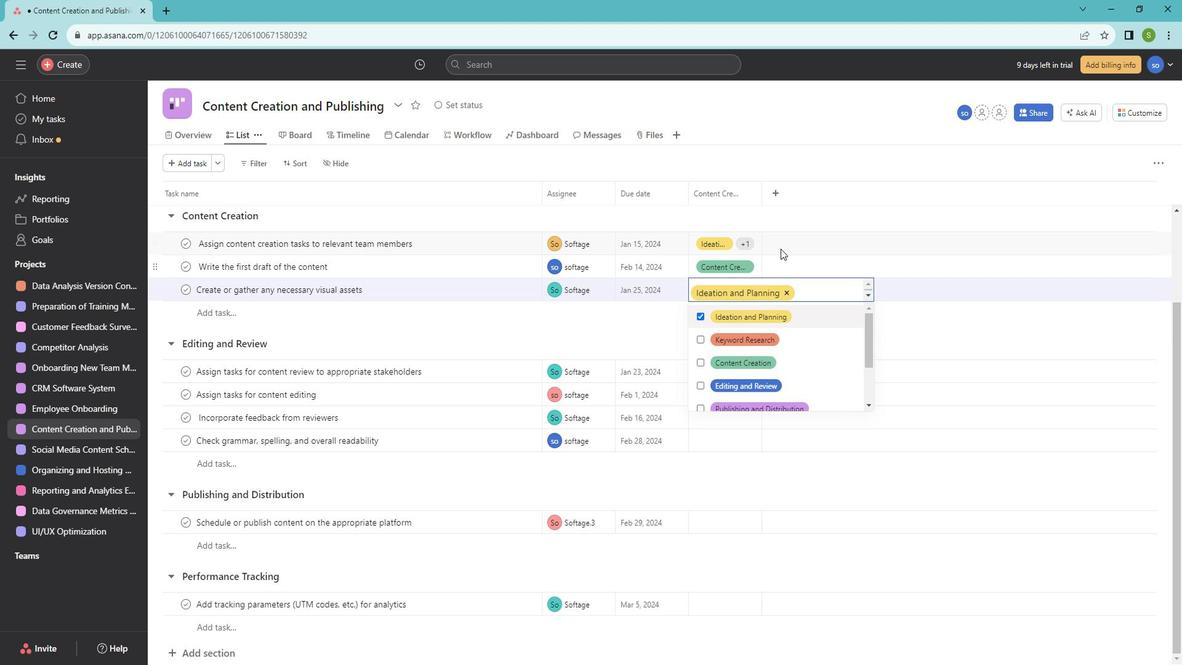 
Action: Mouse moved to (718, 370)
Screenshot: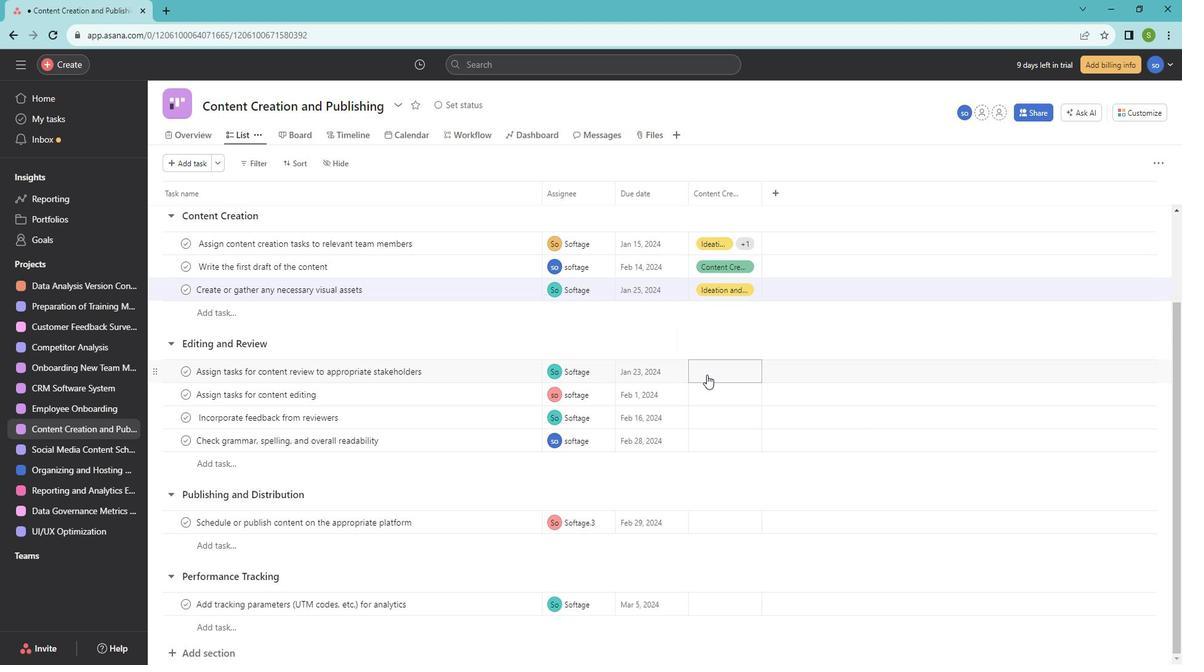 
Action: Mouse pressed left at (718, 370)
Screenshot: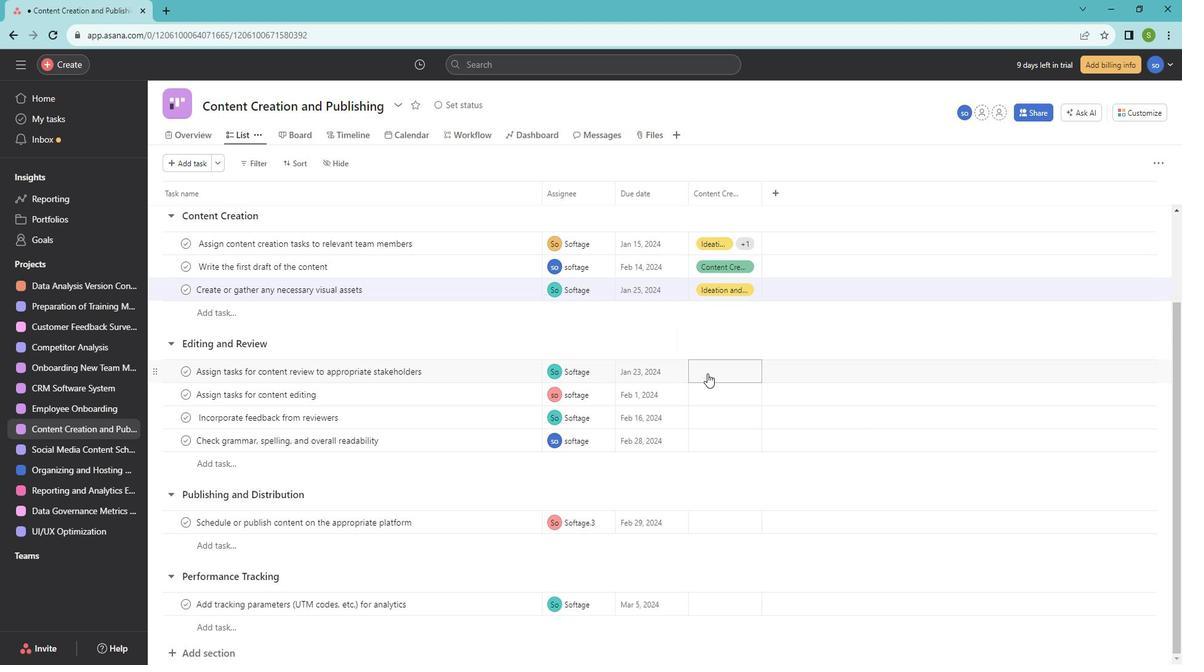 
Action: Mouse moved to (757, 430)
Screenshot: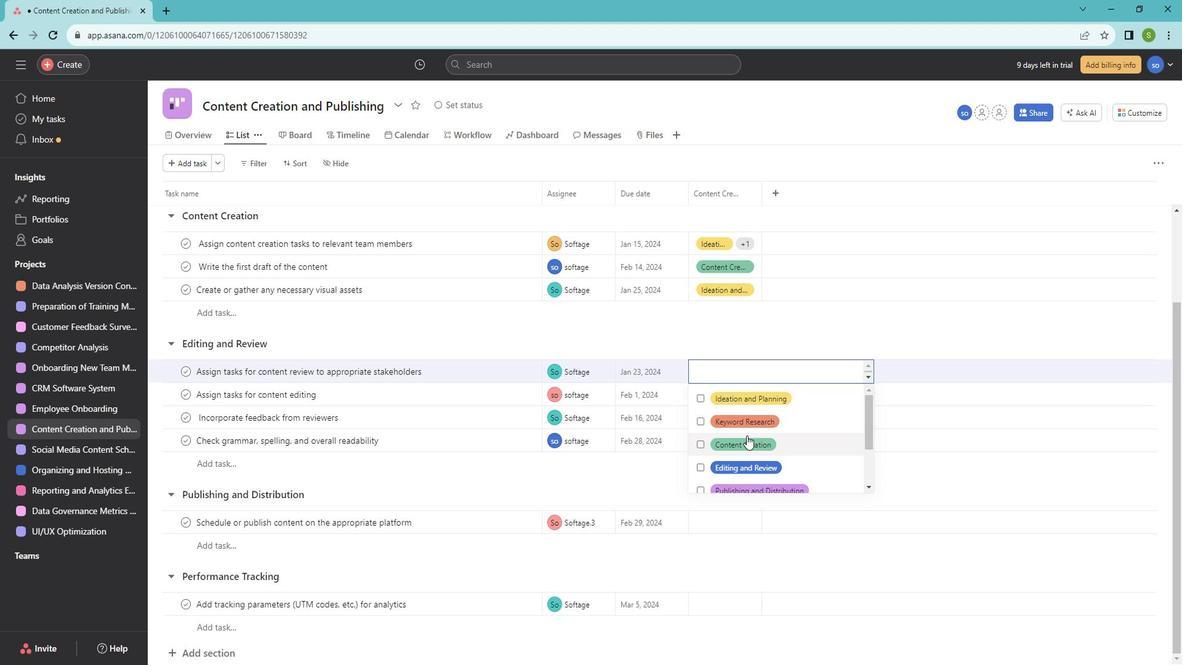 
Action: Mouse pressed left at (757, 430)
Screenshot: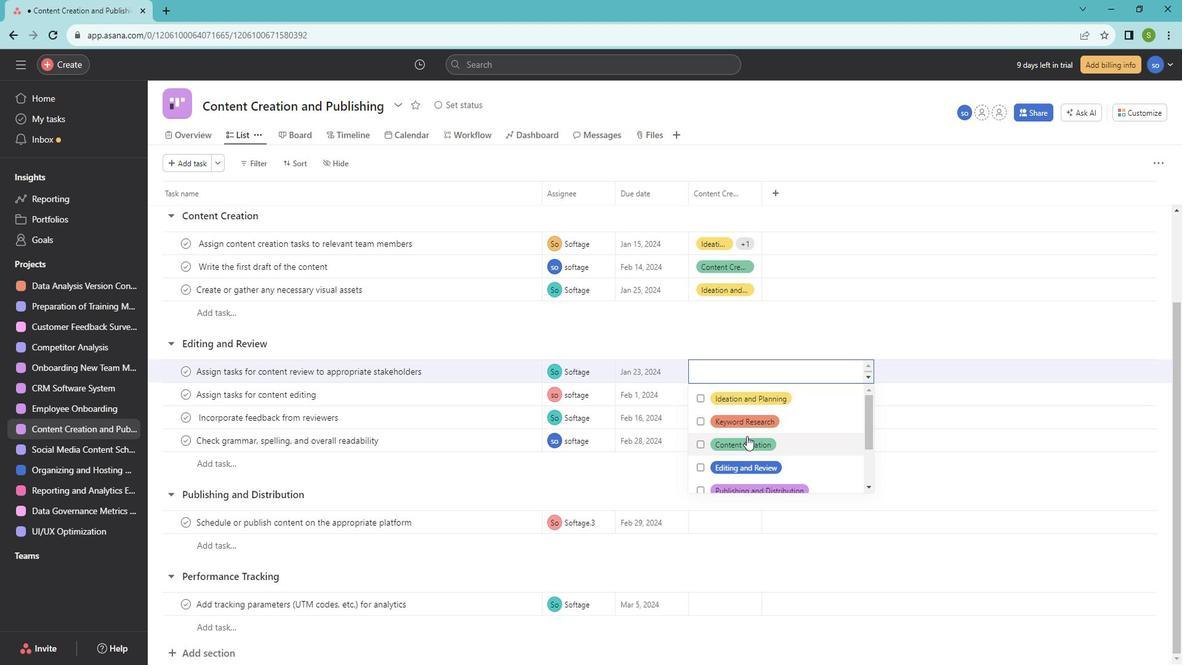 
Action: Mouse moved to (800, 320)
Screenshot: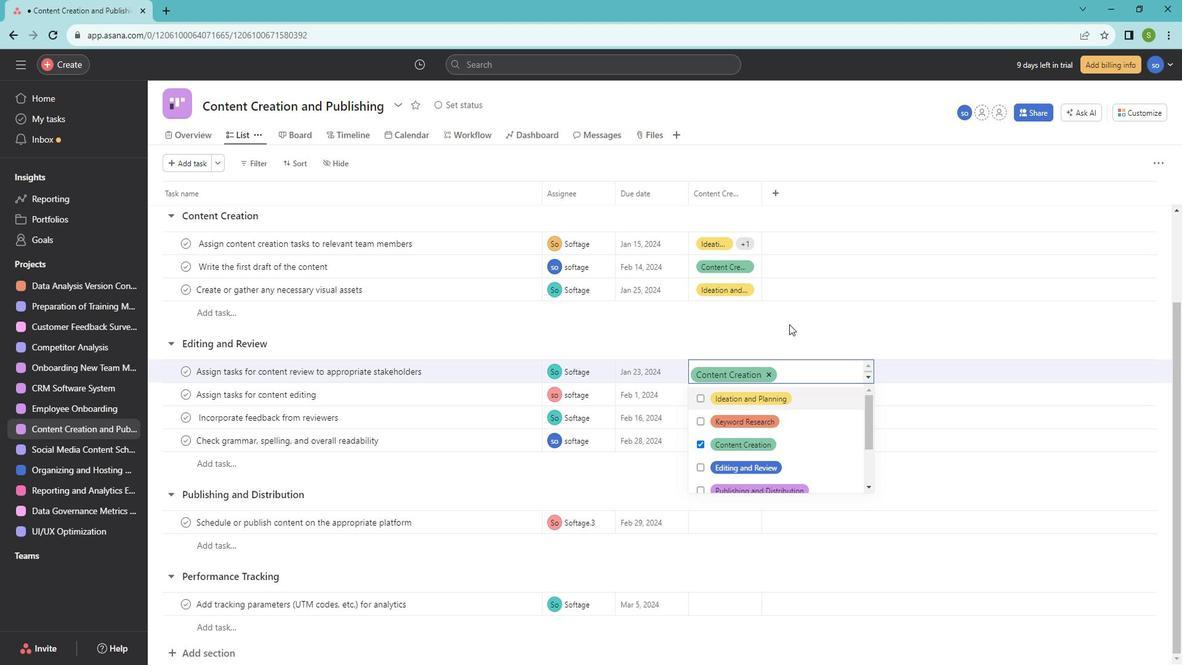 
Action: Mouse pressed left at (800, 320)
Screenshot: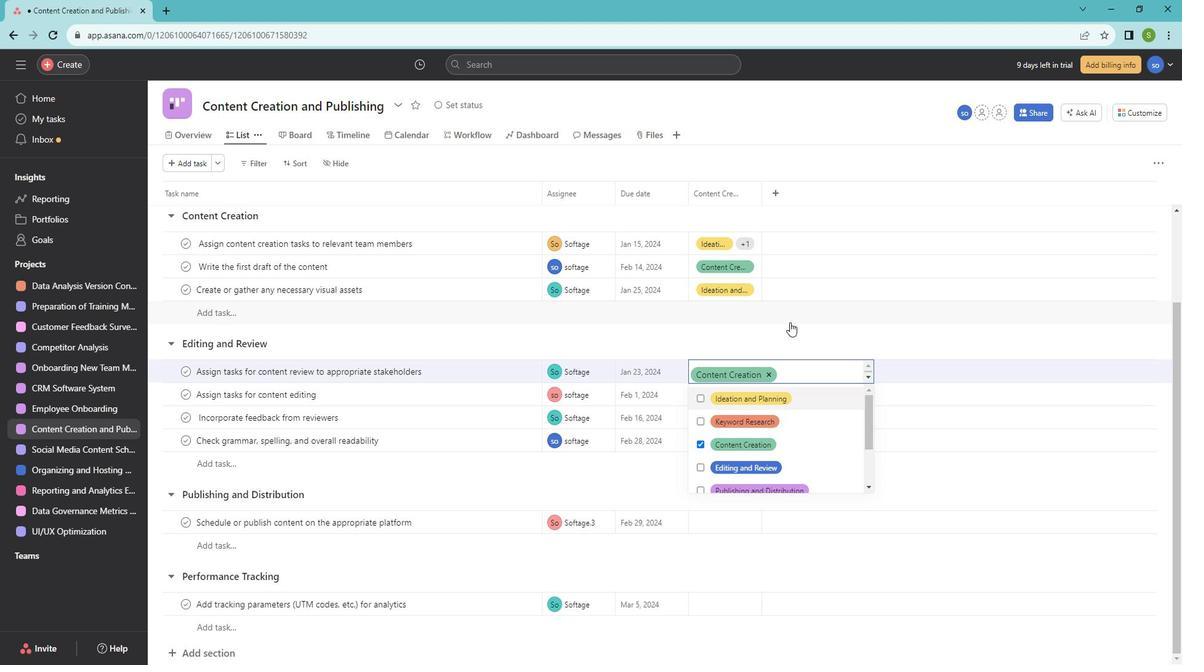 
Action: Mouse moved to (730, 379)
Screenshot: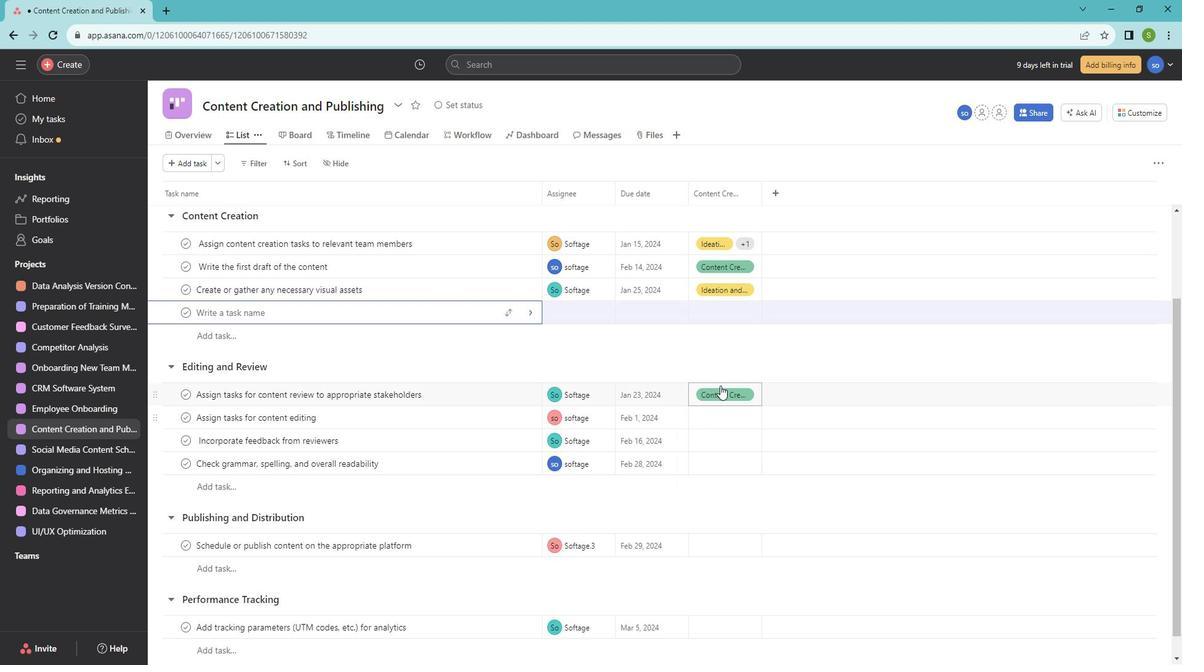 
Action: Mouse pressed left at (730, 379)
Screenshot: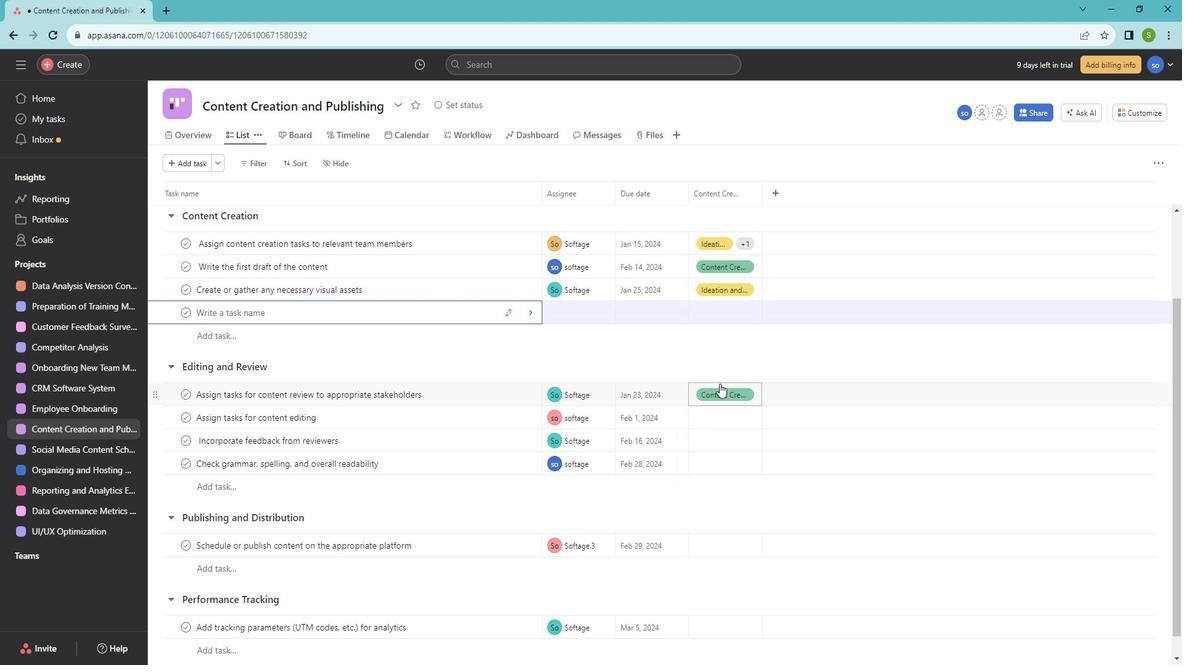 
Action: Mouse moved to (733, 383)
Screenshot: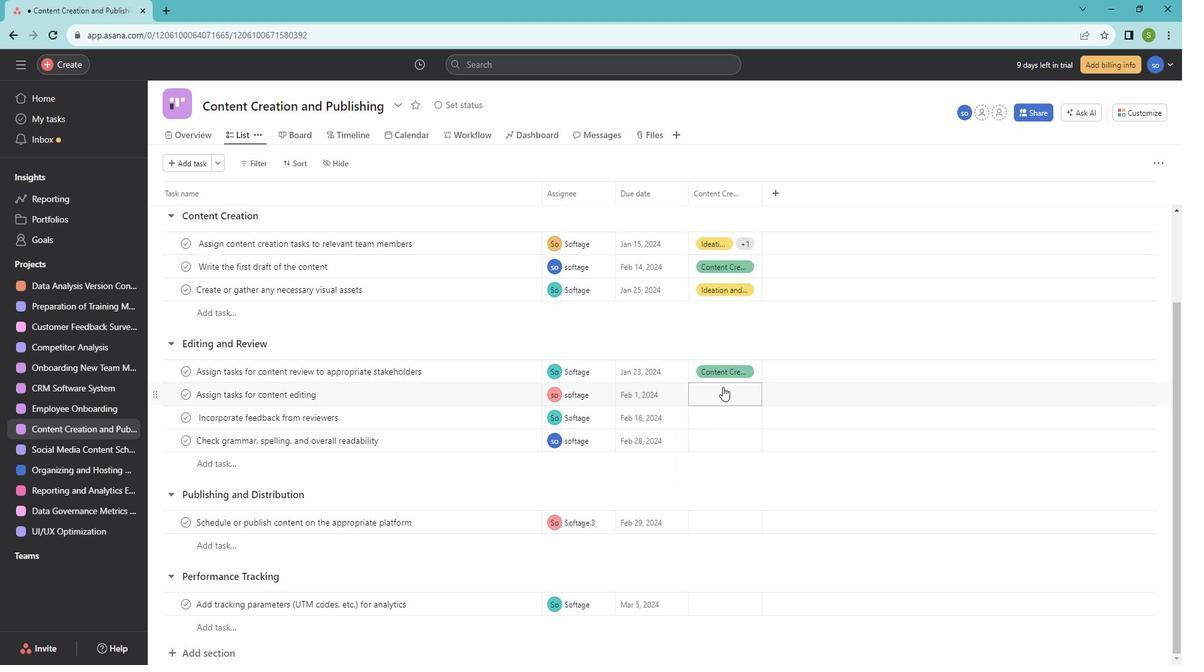 
Action: Mouse pressed left at (733, 383)
Screenshot: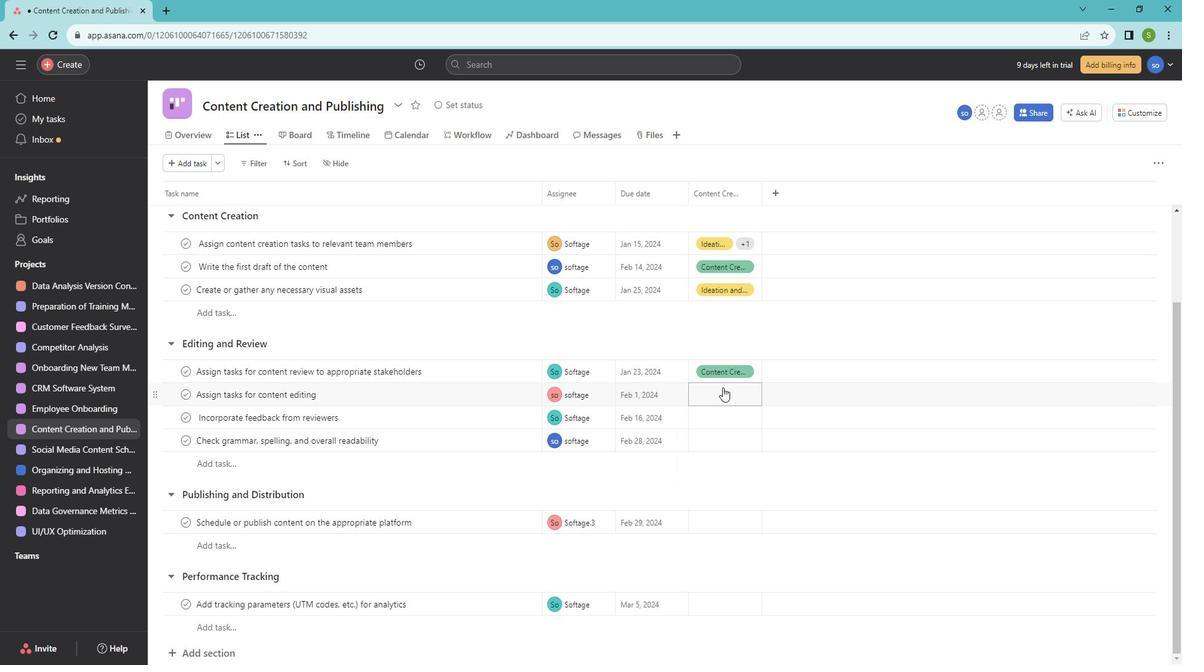 
Action: Mouse moved to (748, 452)
Screenshot: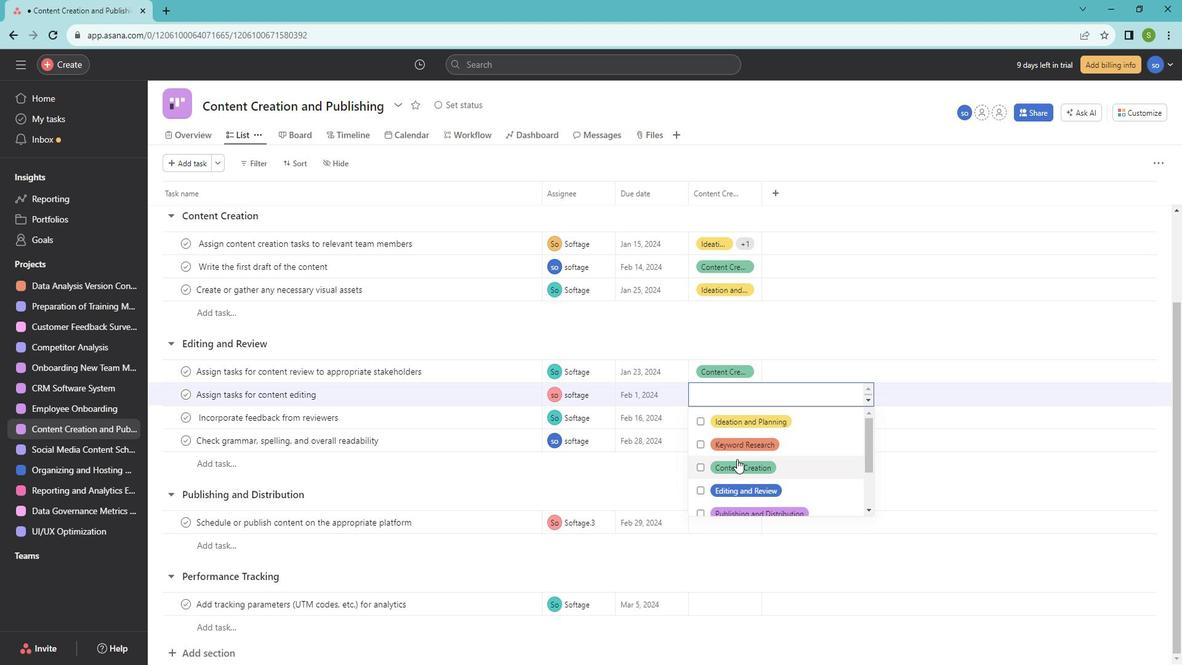 
Action: Mouse scrolled (748, 452) with delta (0, 0)
Screenshot: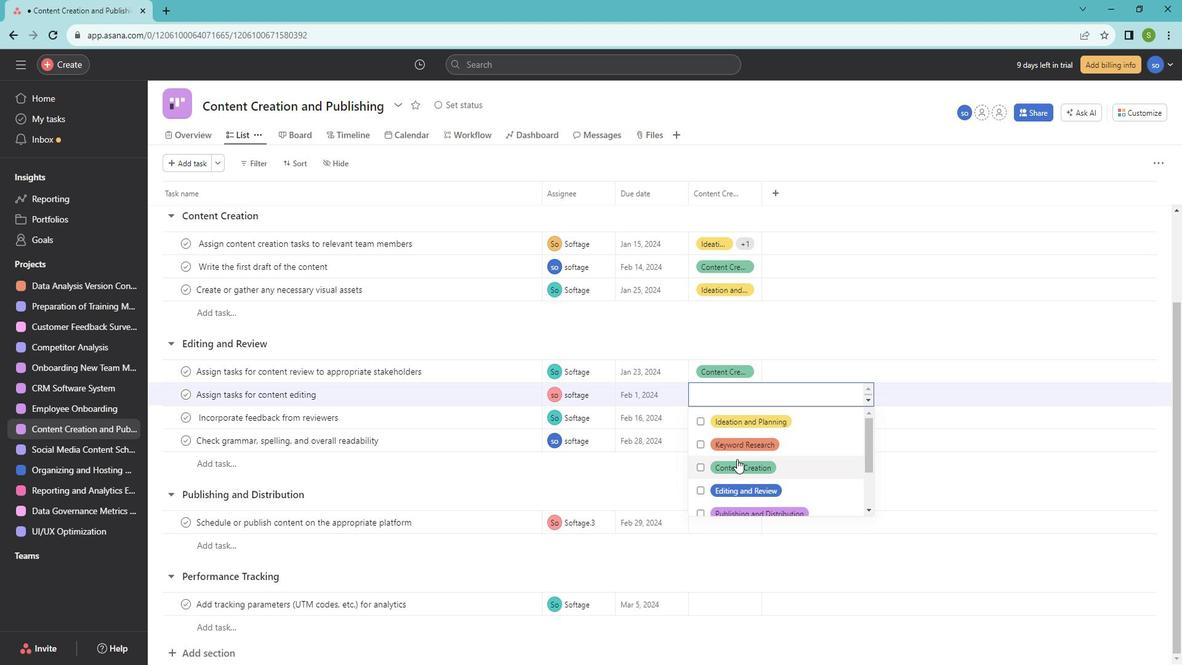 
Action: Mouse scrolled (748, 452) with delta (0, 0)
Screenshot: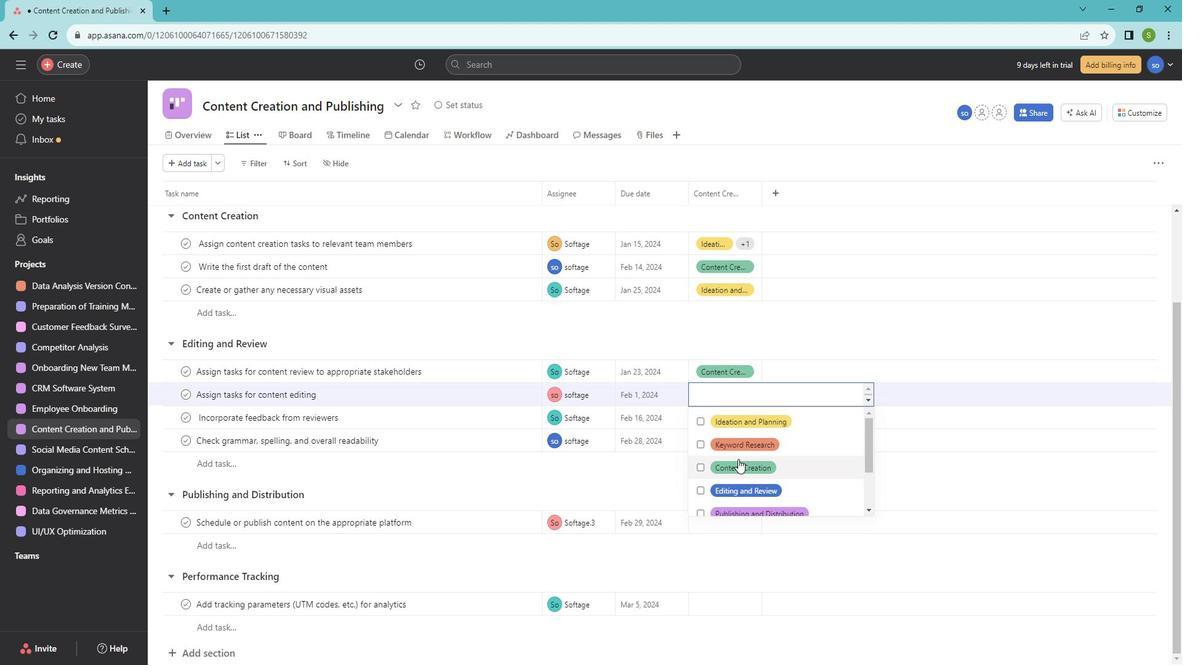 
Action: Mouse scrolled (748, 452) with delta (0, 0)
Screenshot: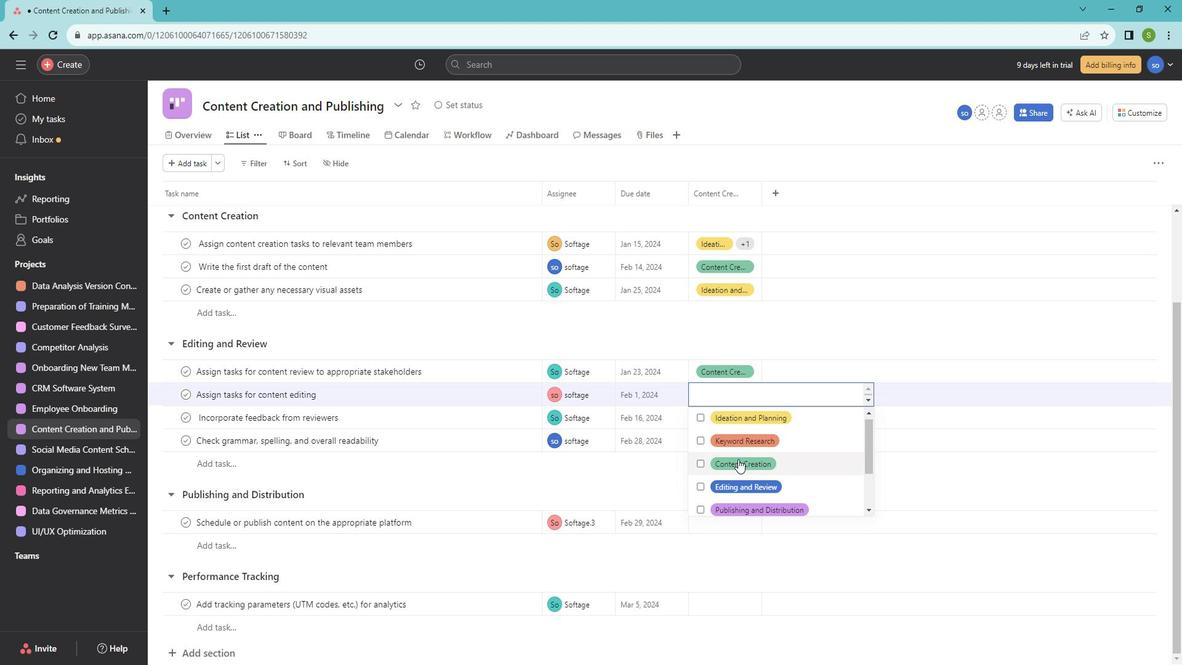 
Action: Mouse moved to (750, 431)
Screenshot: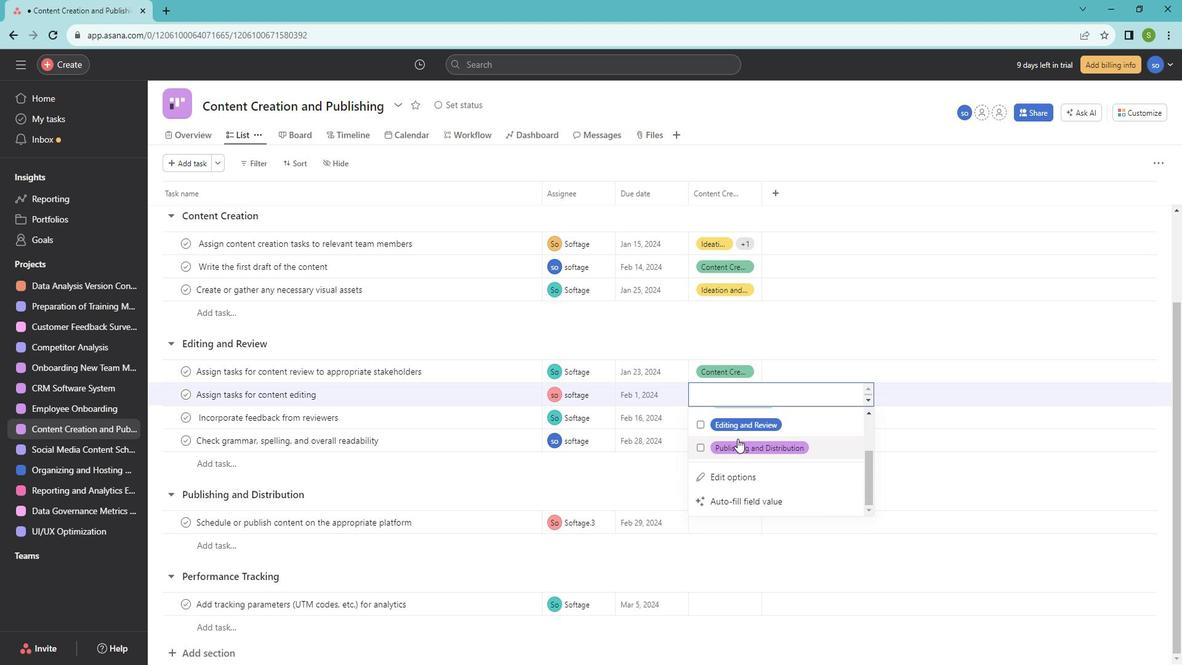 
Action: Mouse scrolled (750, 431) with delta (0, 0)
Screenshot: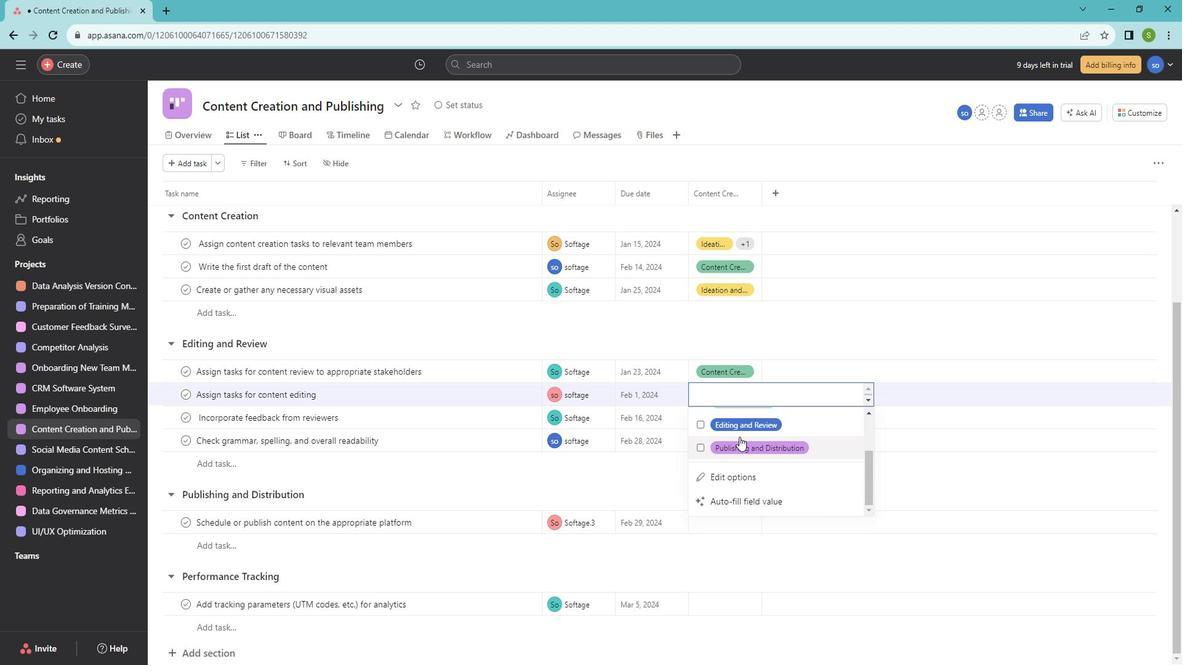 
Action: Mouse scrolled (750, 431) with delta (0, 0)
Screenshot: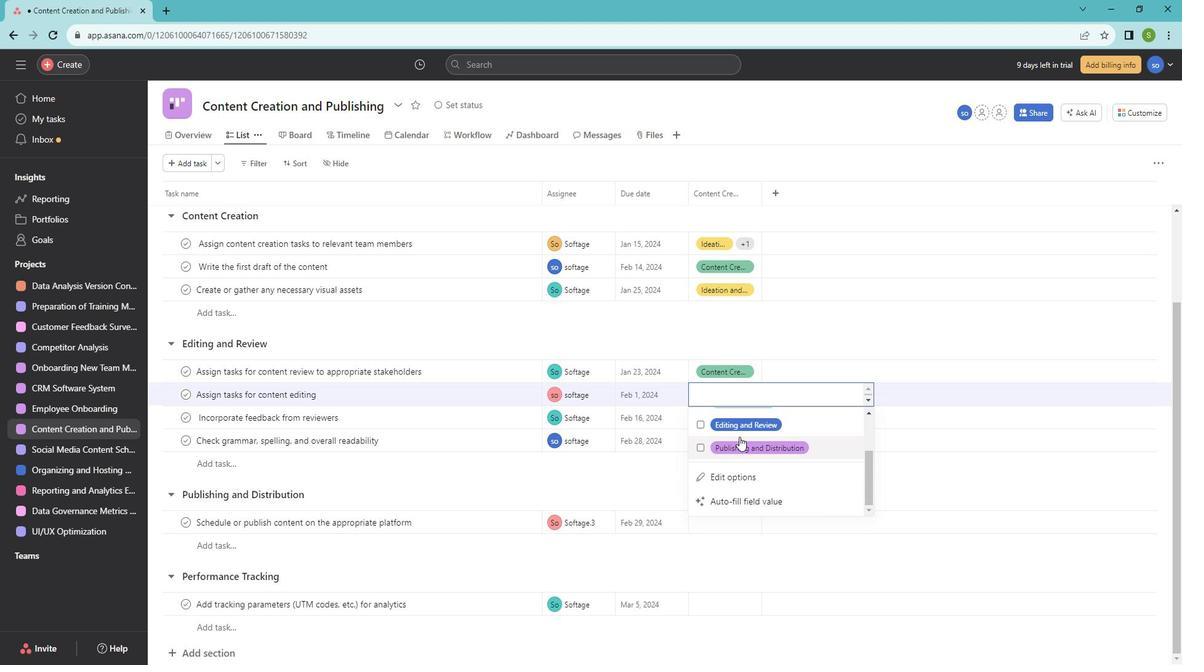 
Action: Mouse moved to (750, 430)
Screenshot: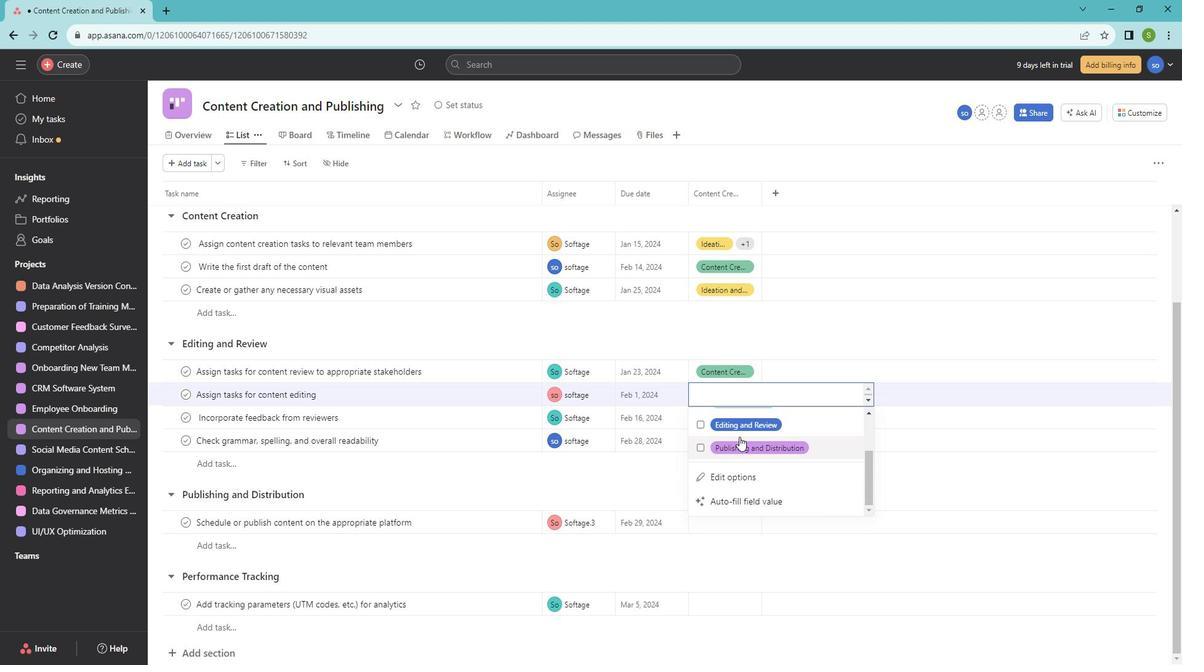 
Action: Mouse scrolled (750, 431) with delta (0, 0)
Screenshot: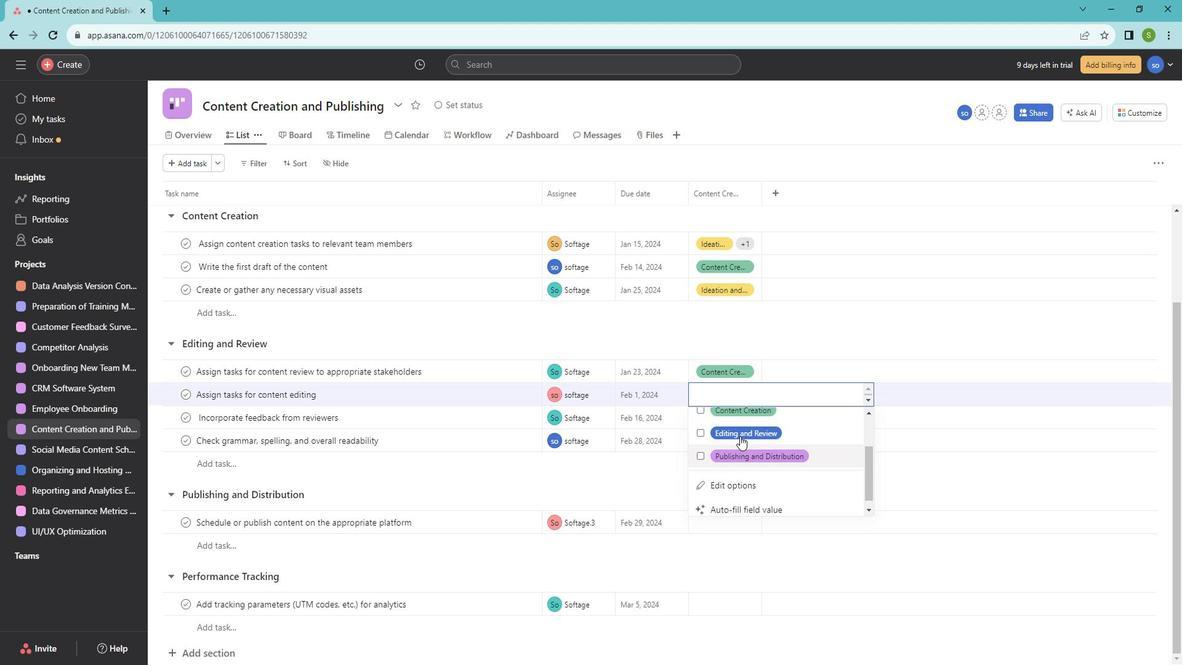 
Action: Mouse moved to (759, 479)
Screenshot: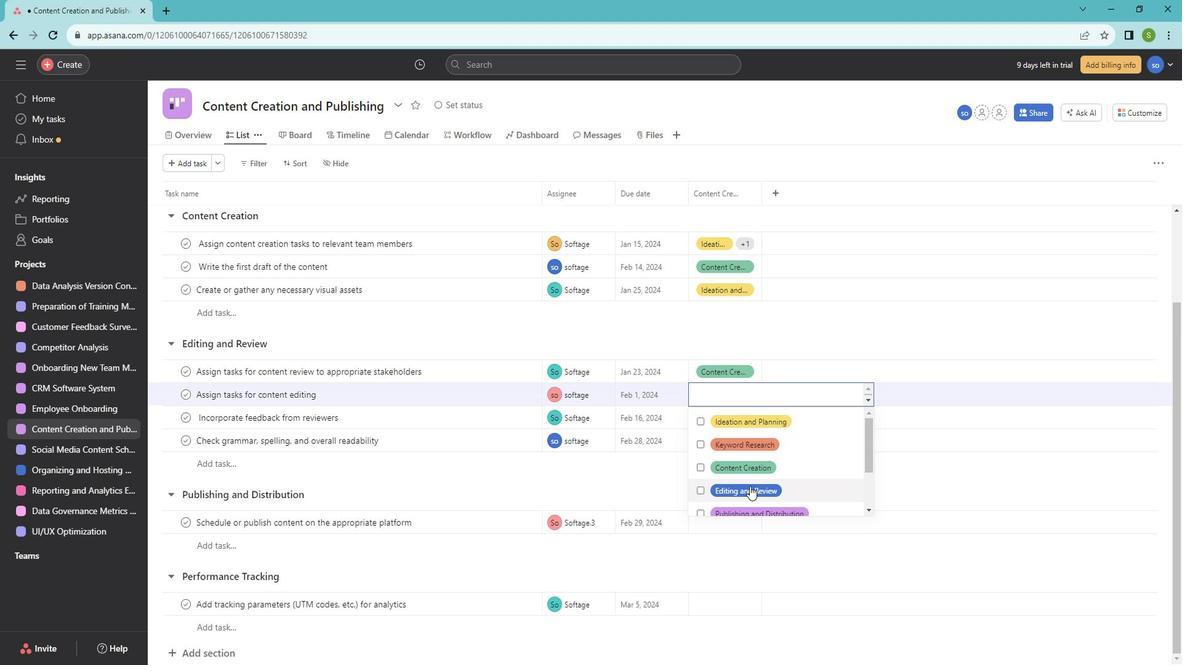 
Action: Mouse pressed left at (759, 479)
Screenshot: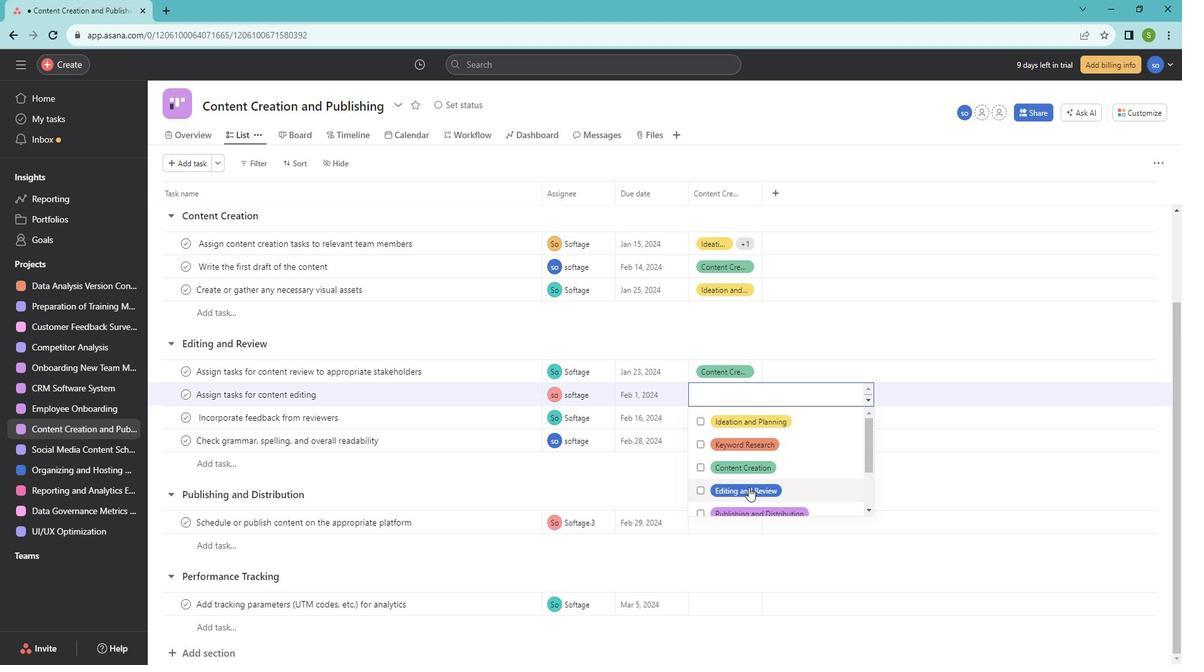
Action: Mouse moved to (814, 327)
Screenshot: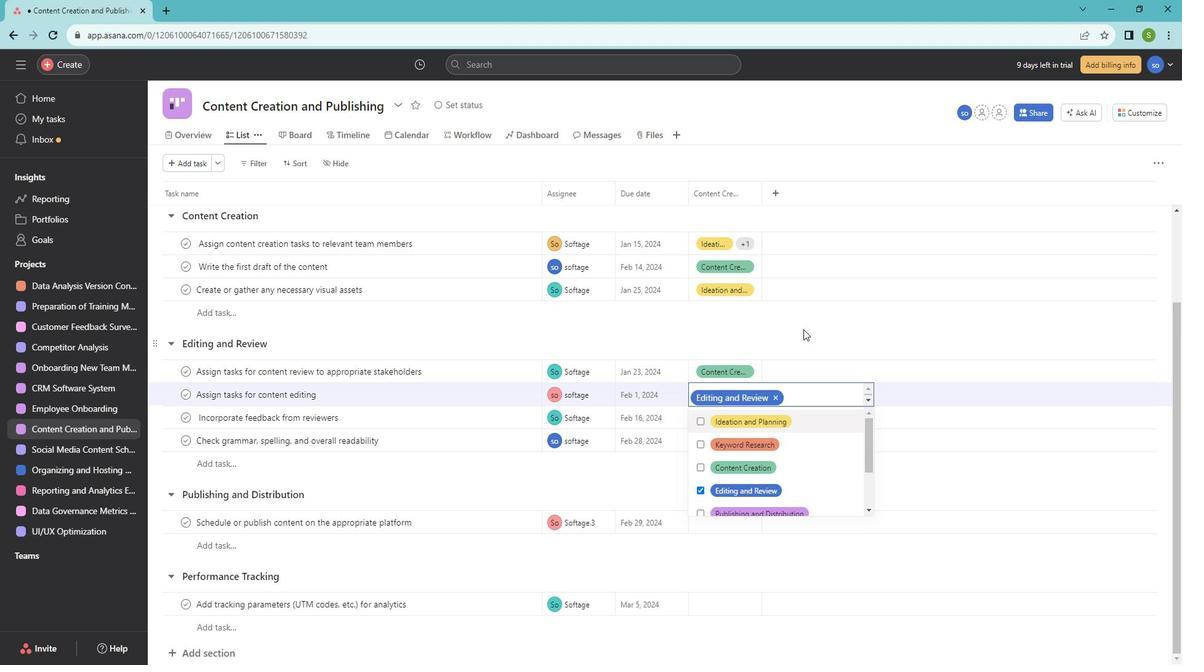 
Action: Mouse pressed left at (814, 327)
Screenshot: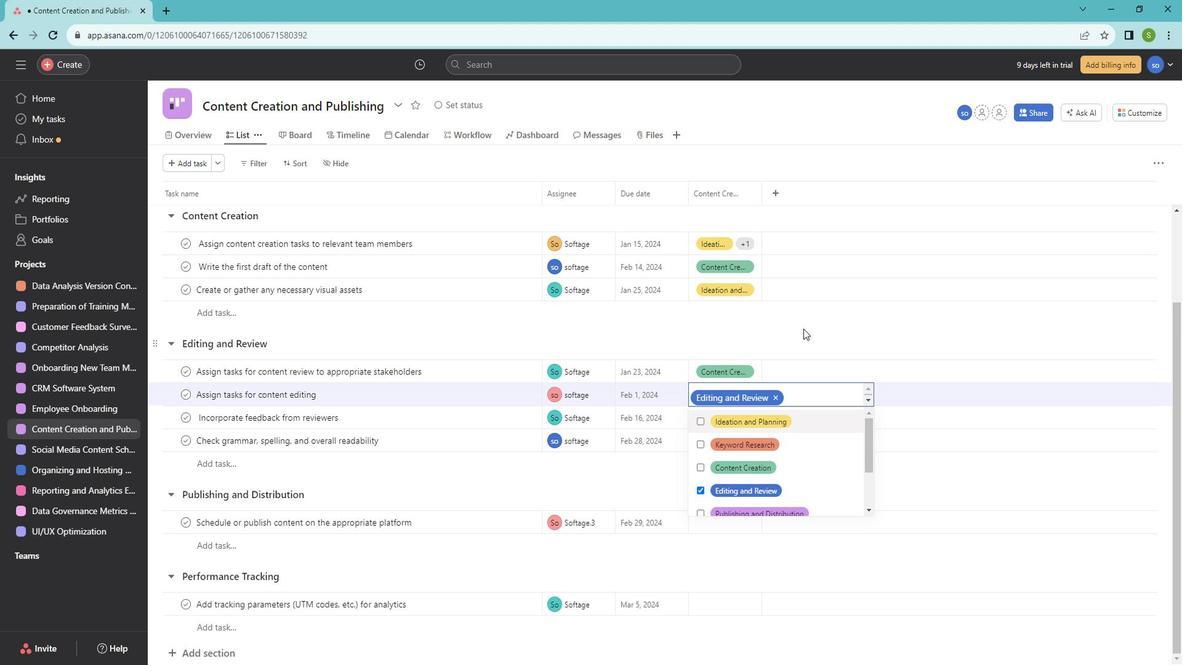 
Action: Mouse moved to (725, 365)
Screenshot: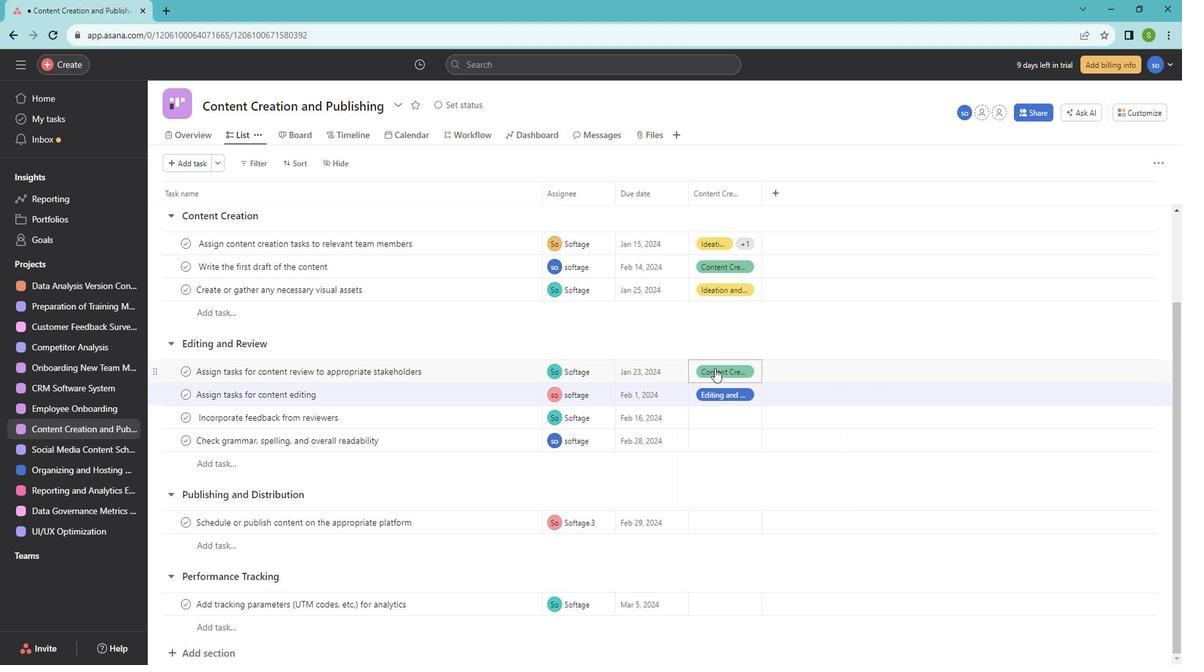 
Action: Mouse pressed left at (725, 365)
Screenshot: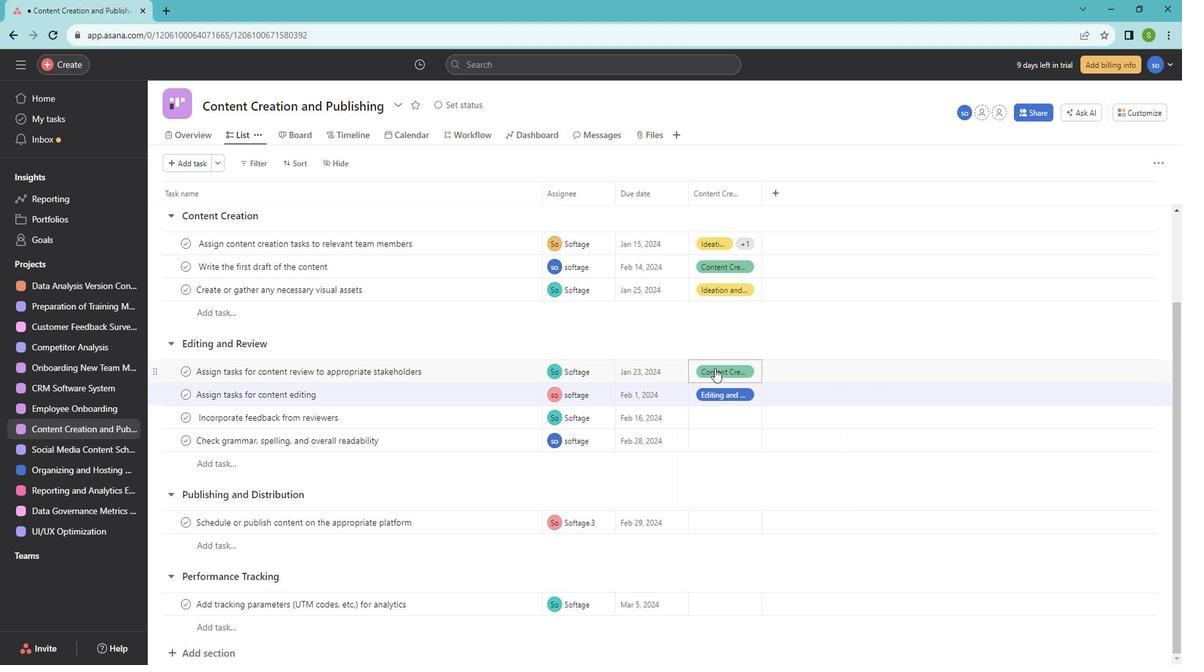 
Action: Mouse moved to (735, 457)
Screenshot: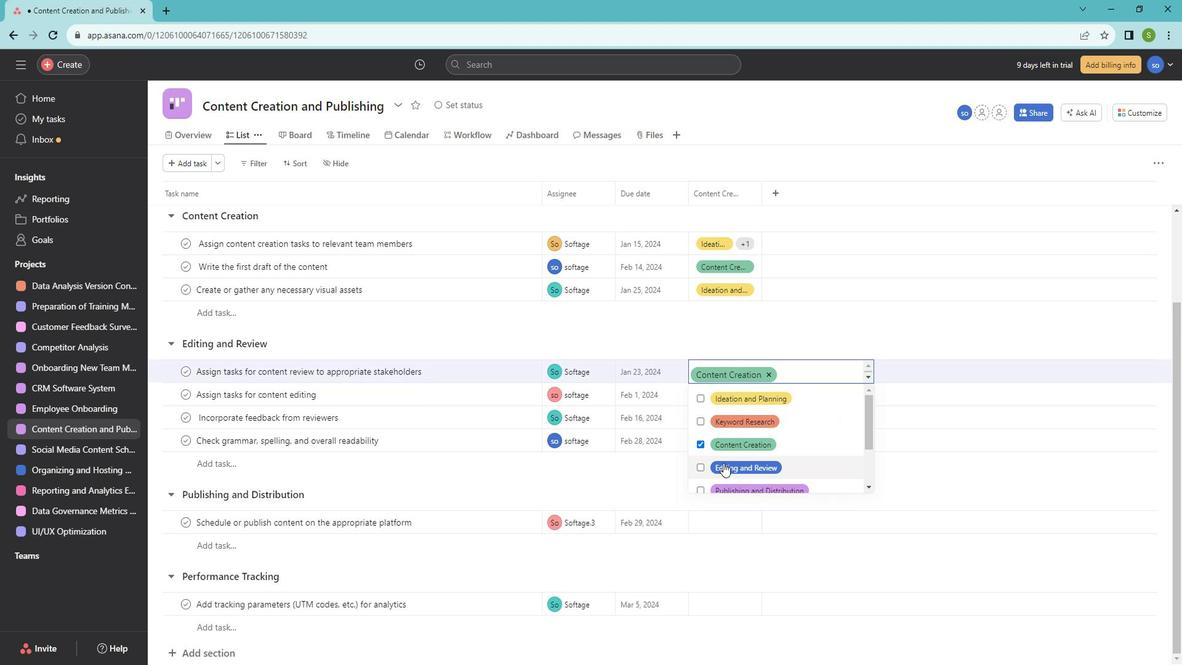 
Action: Mouse pressed left at (735, 457)
Screenshot: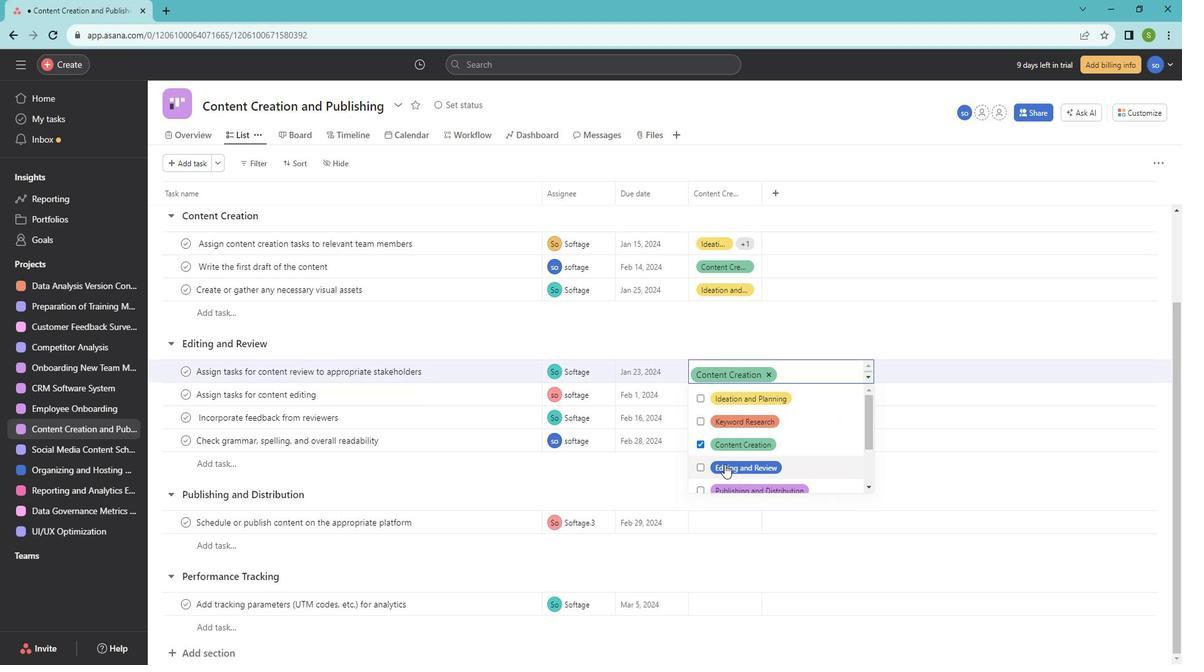 
Action: Mouse moved to (710, 434)
Screenshot: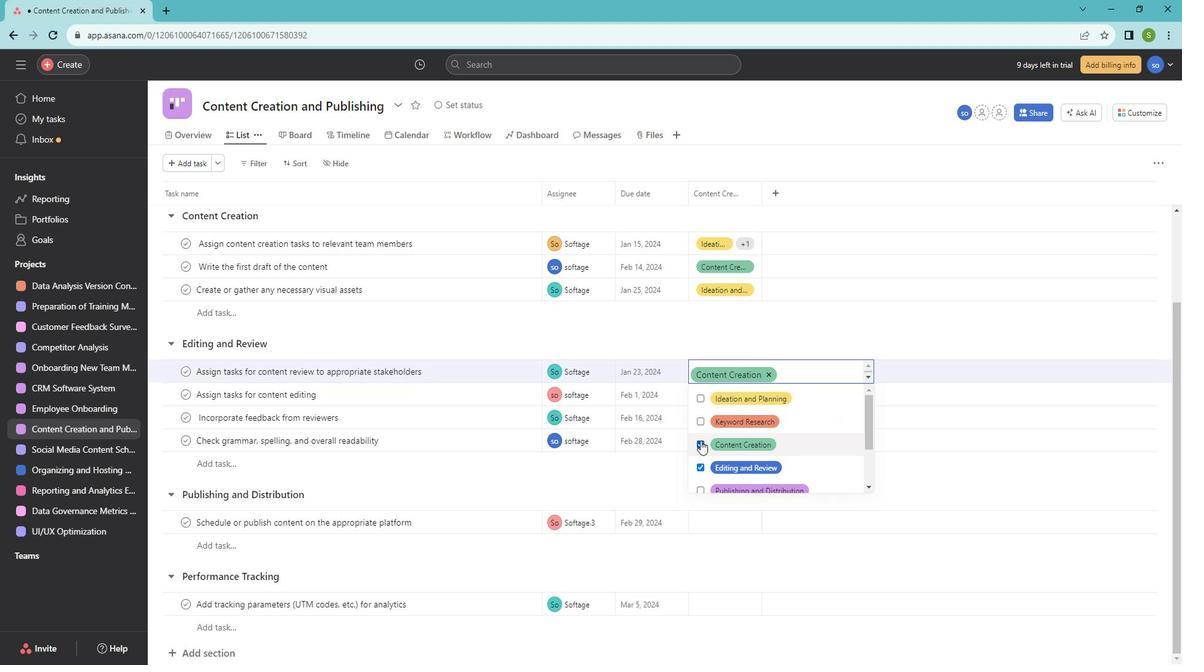 
Action: Mouse pressed left at (710, 434)
Screenshot: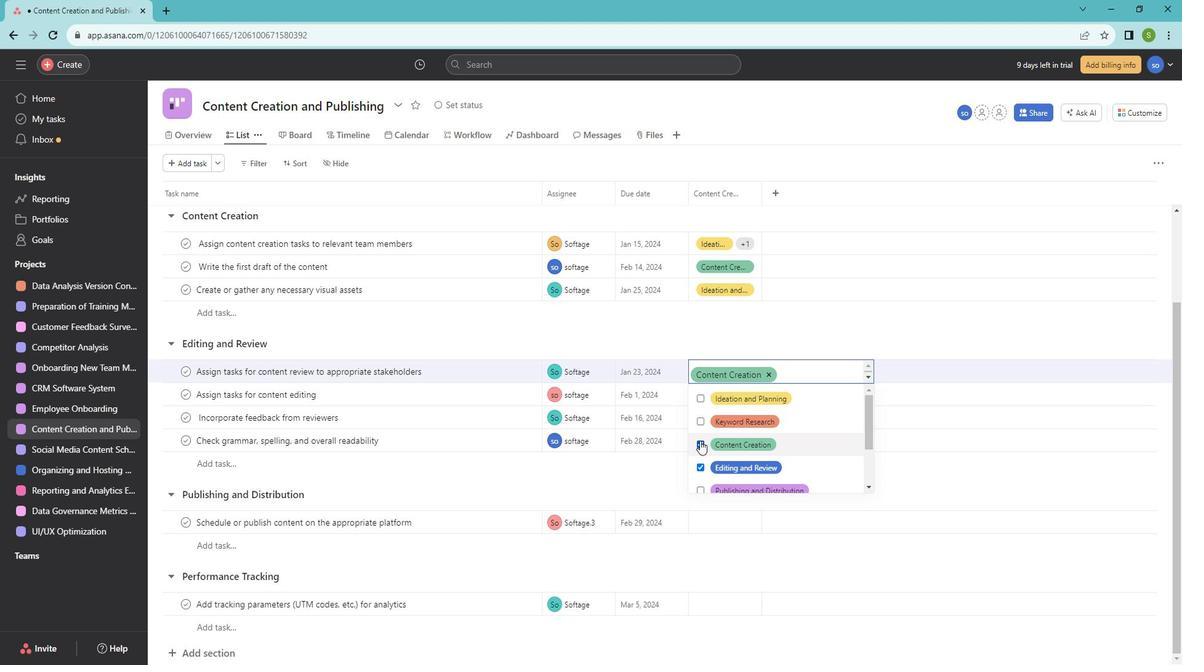 
Action: Mouse moved to (753, 328)
Screenshot: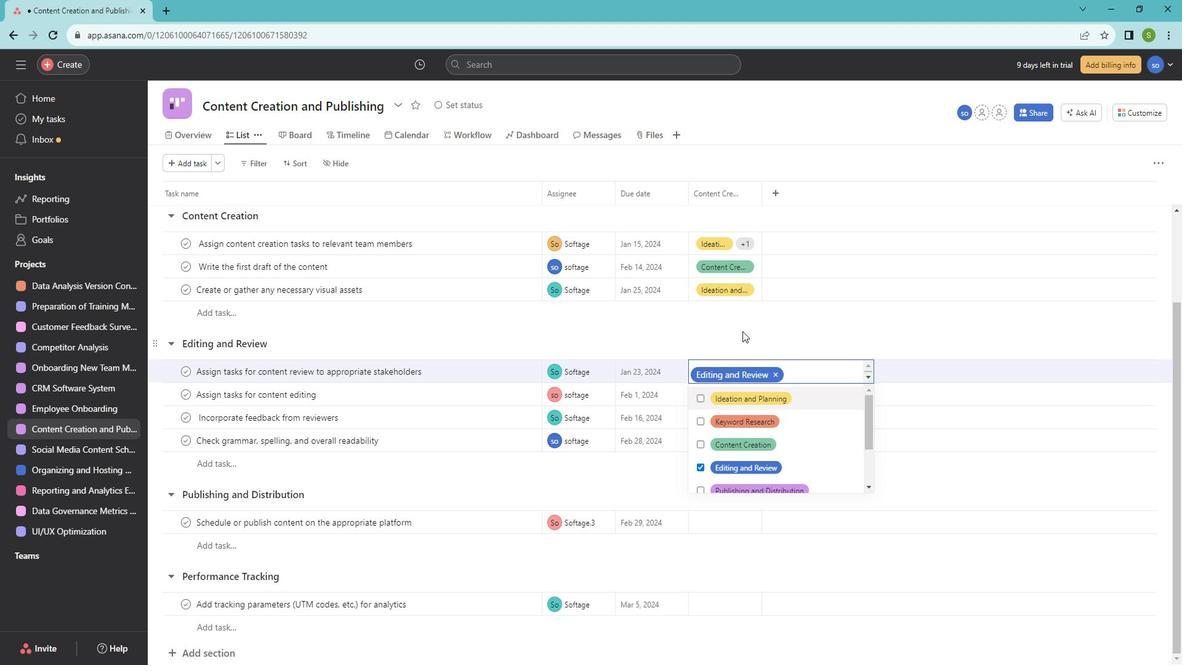 
Action: Mouse pressed left at (753, 328)
